 Task: Label and filter pull requests based on their status and priority.
Action: Mouse moved to (202, 237)
Screenshot: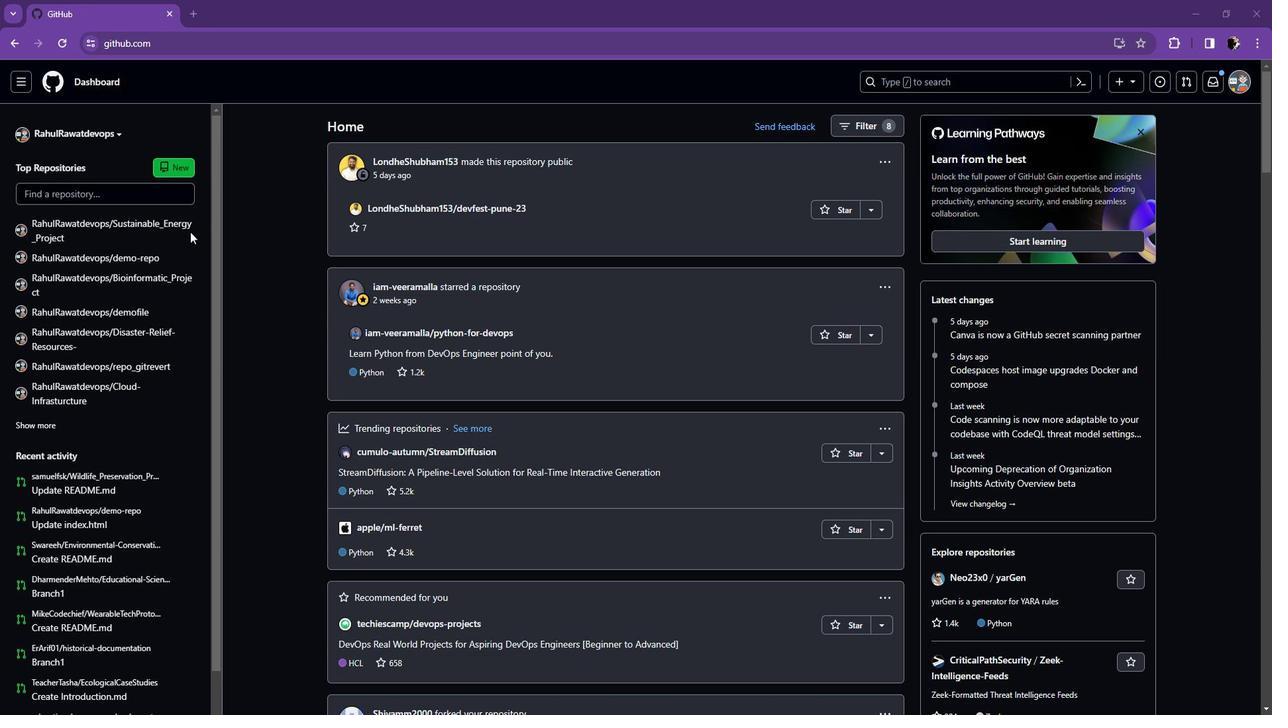 
Action: Mouse scrolled (202, 237) with delta (0, 0)
Screenshot: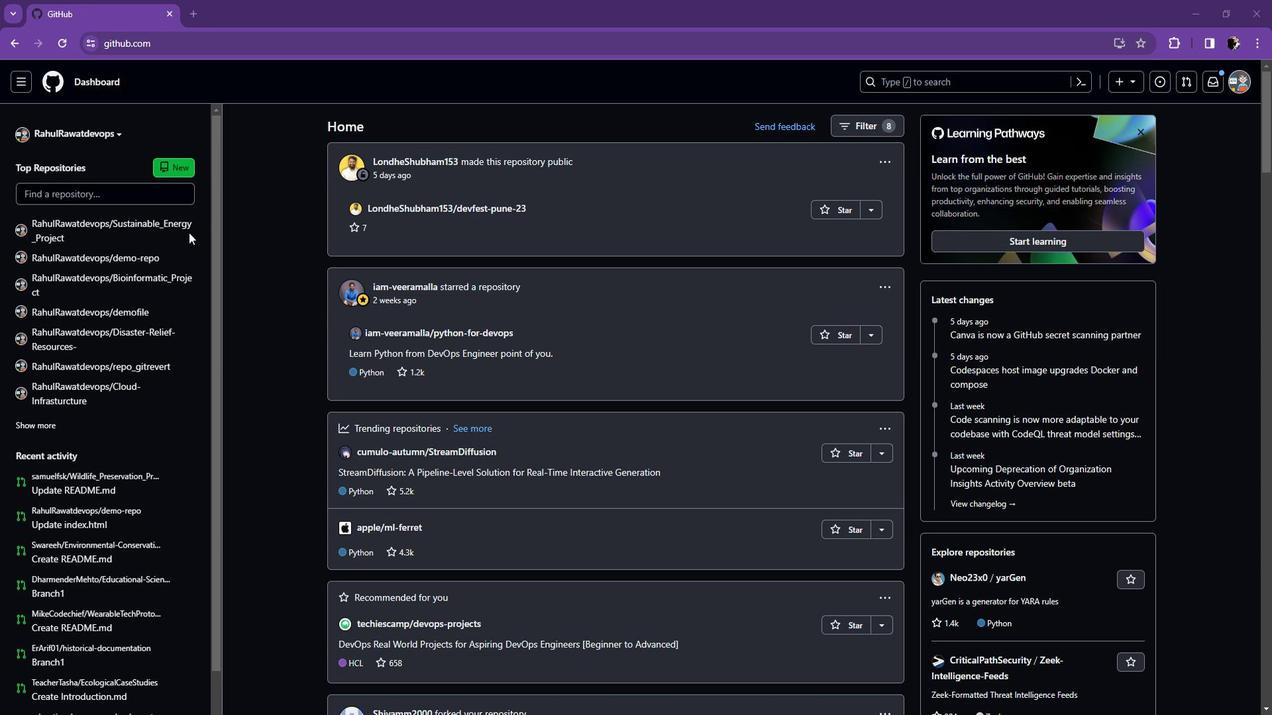 
Action: Mouse scrolled (202, 238) with delta (0, 0)
Screenshot: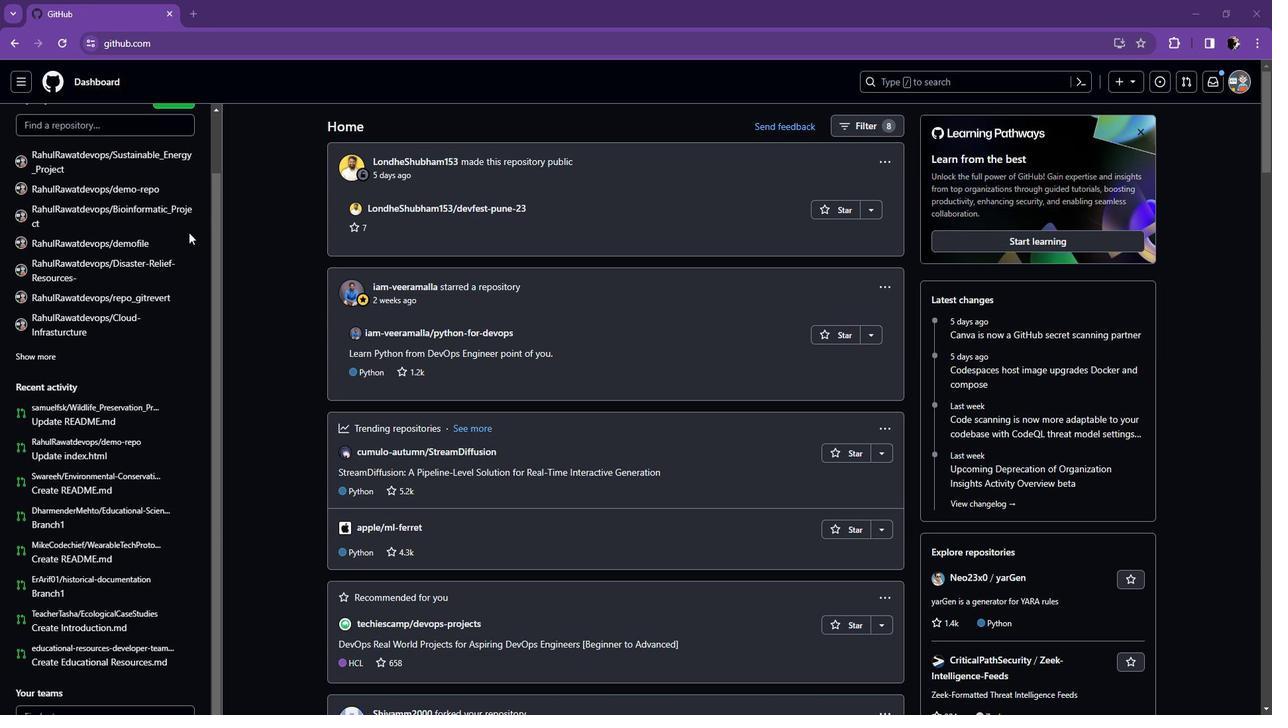 
Action: Mouse scrolled (202, 238) with delta (0, 0)
Screenshot: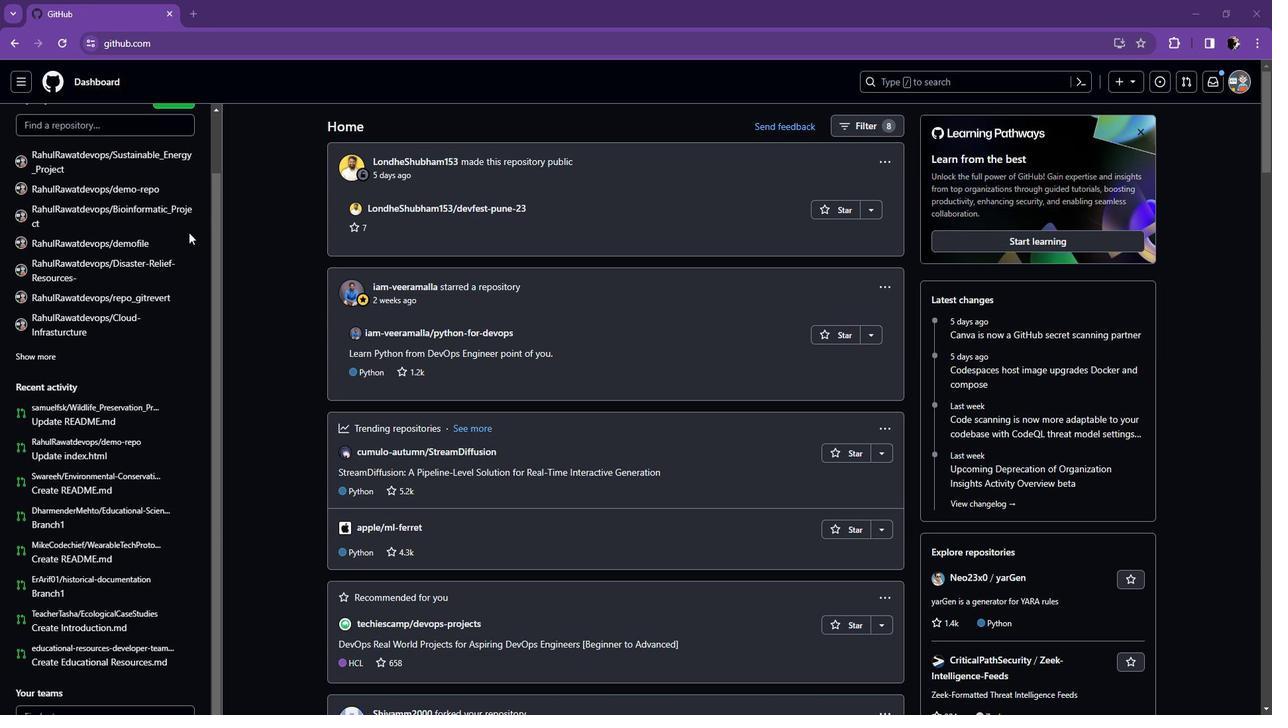 
Action: Mouse scrolled (202, 238) with delta (0, 0)
Screenshot: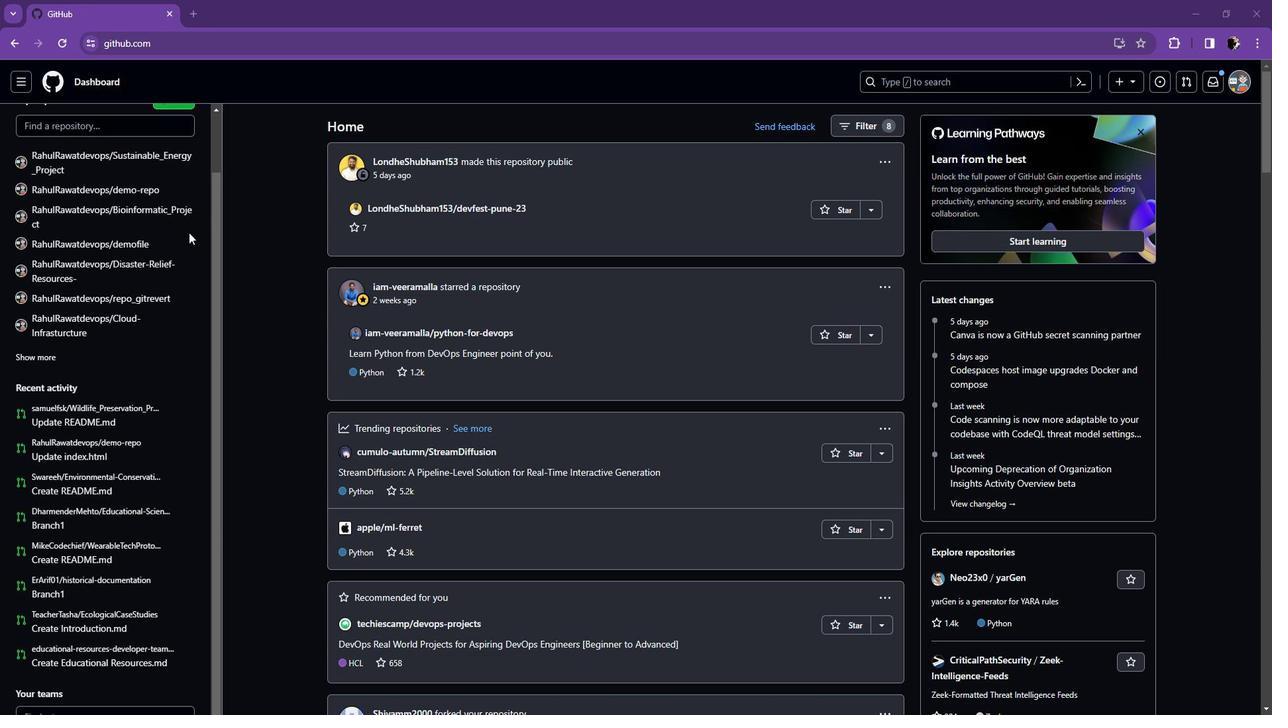 
Action: Mouse moved to (1261, 93)
Screenshot: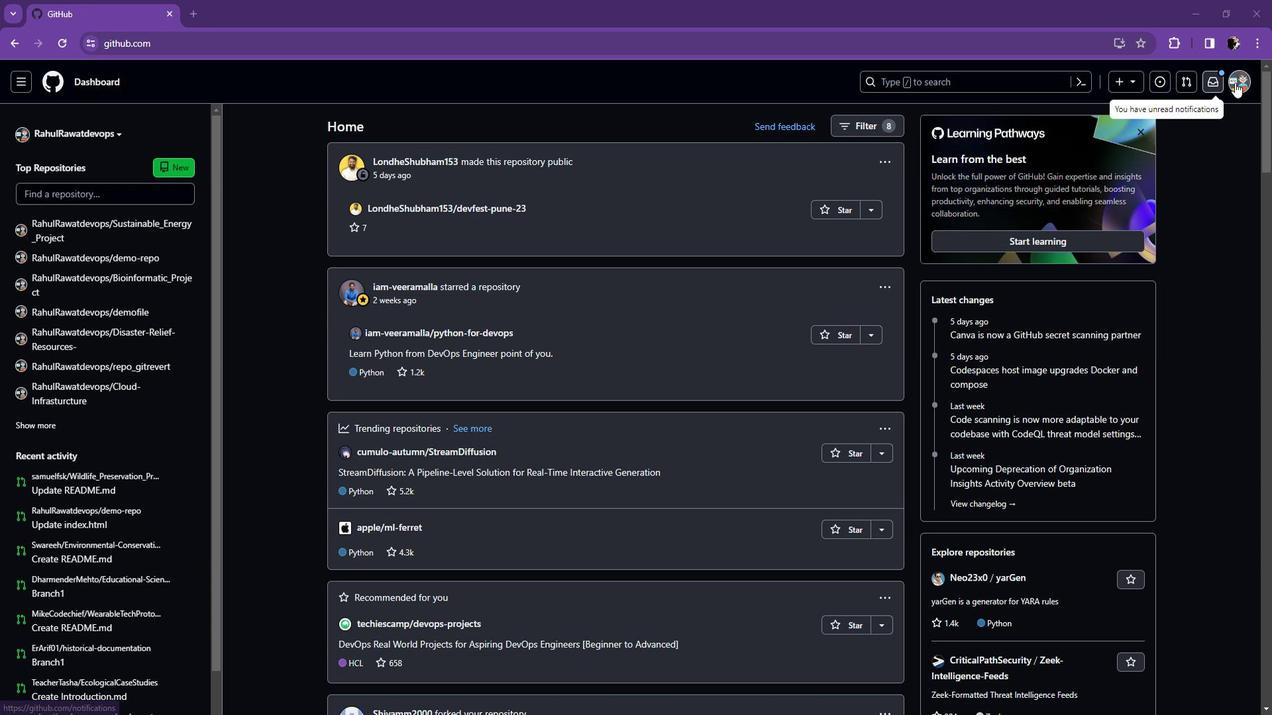 
Action: Mouse pressed left at (1261, 93)
Screenshot: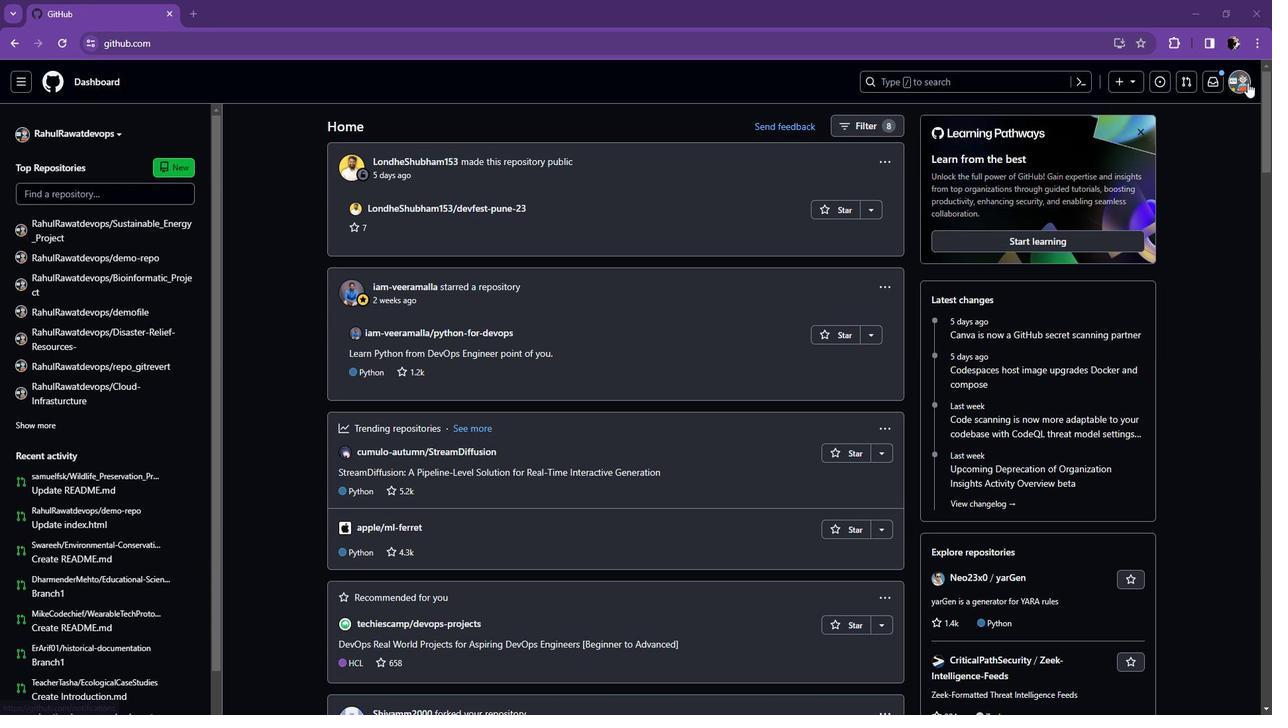 
Action: Mouse moved to (1147, 249)
Screenshot: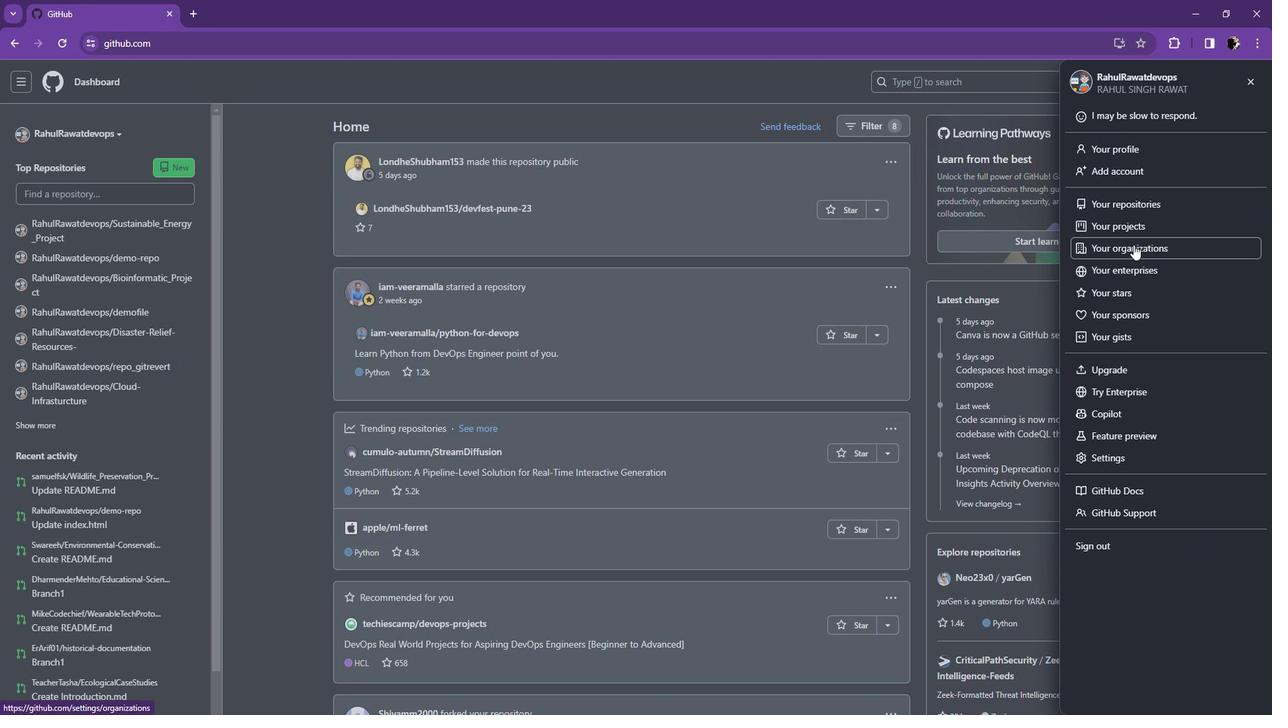 
Action: Mouse pressed left at (1147, 249)
Screenshot: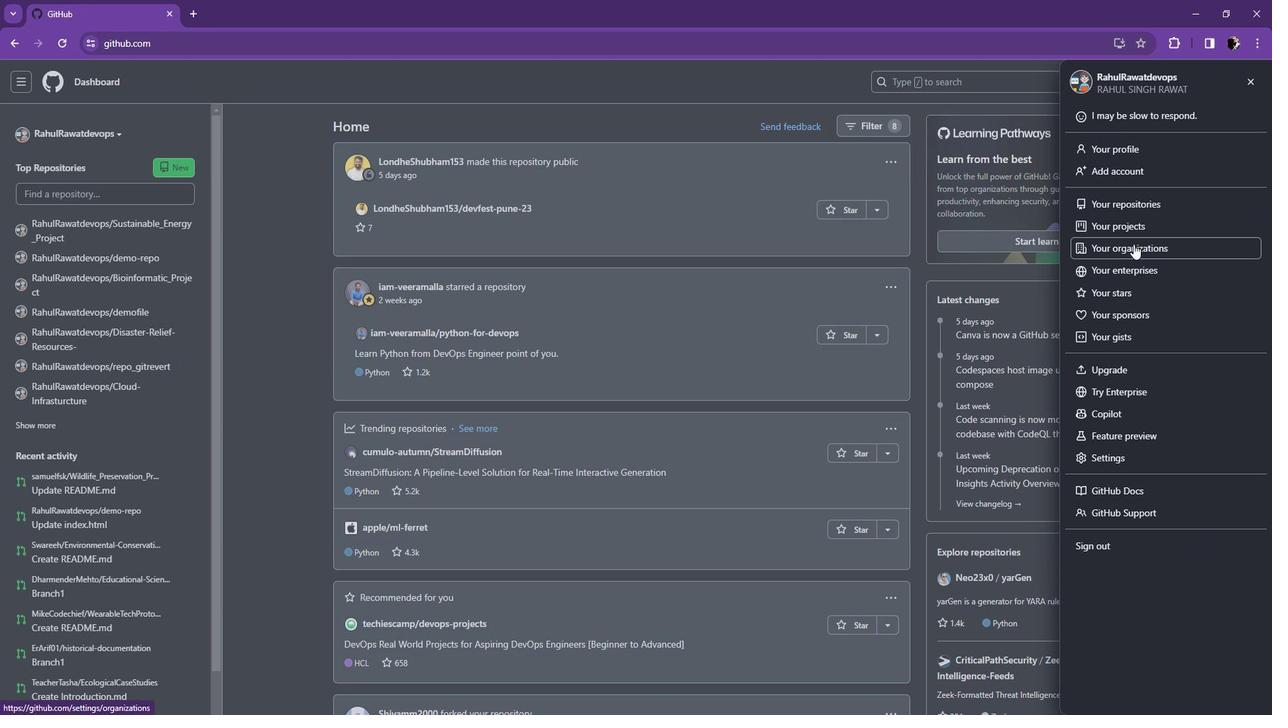 
Action: Mouse moved to (1264, 95)
Screenshot: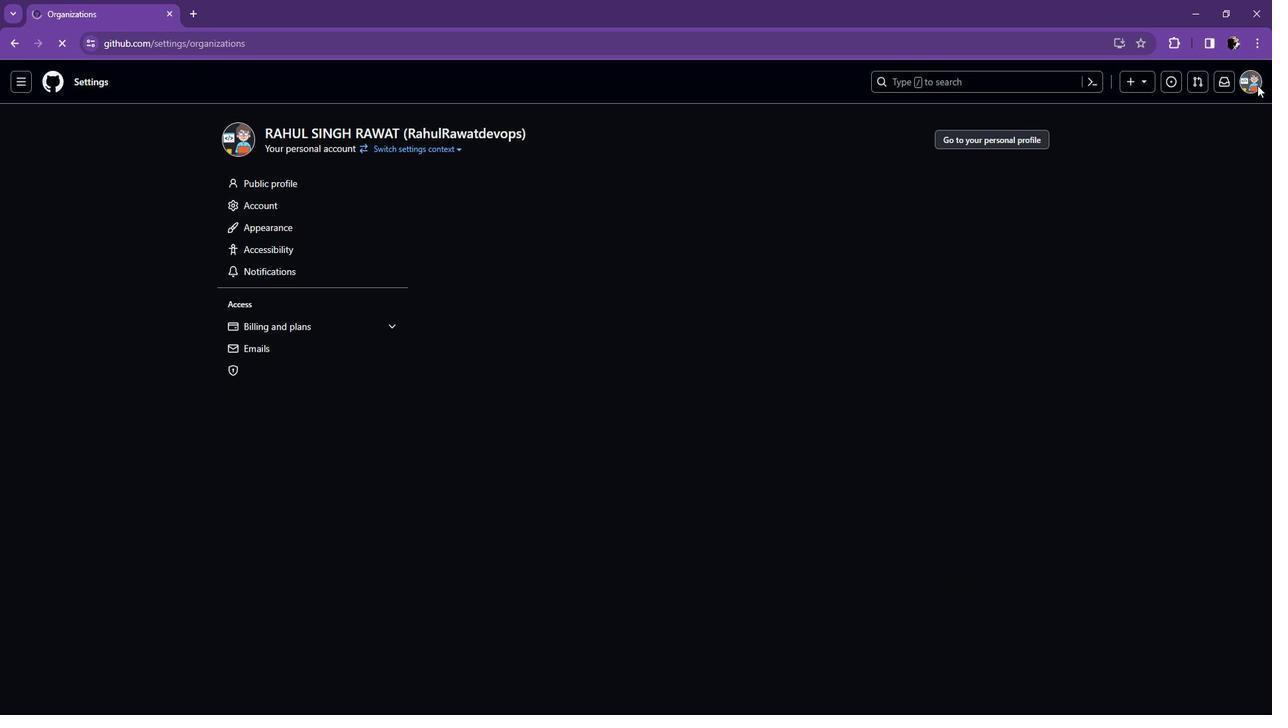 
Action: Mouse pressed left at (1264, 95)
Screenshot: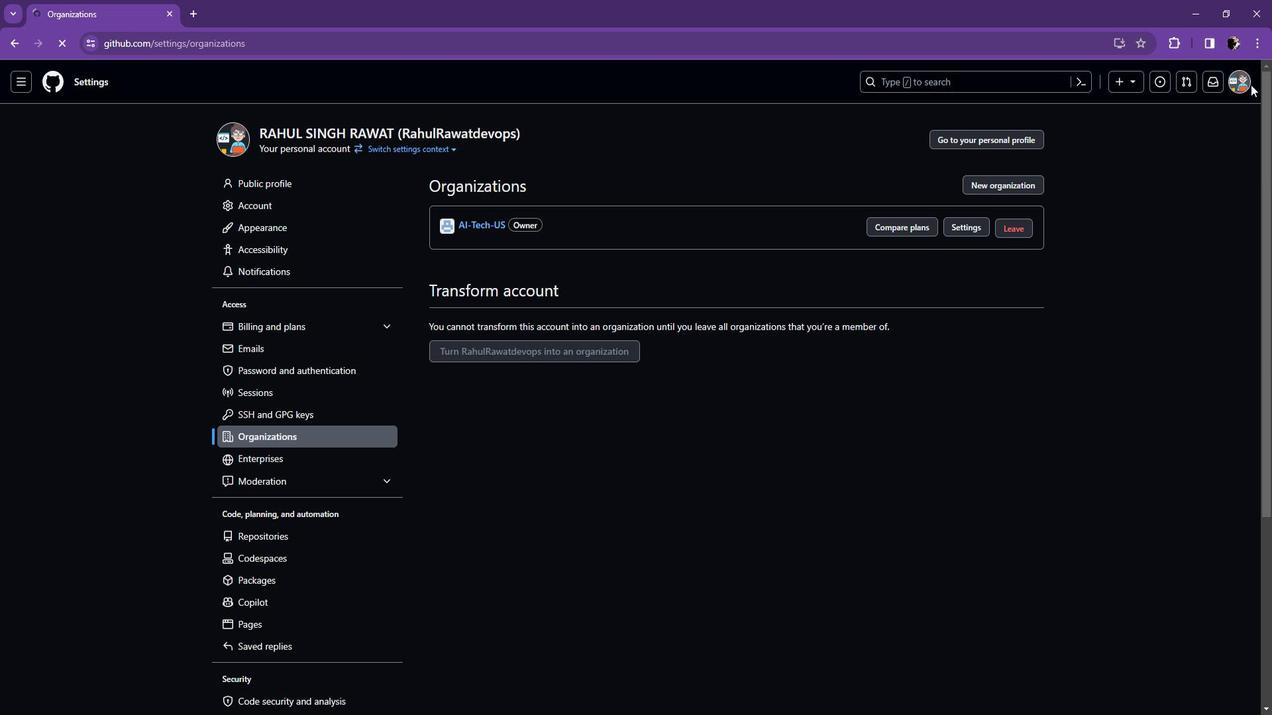 
Action: Mouse moved to (1258, 99)
Screenshot: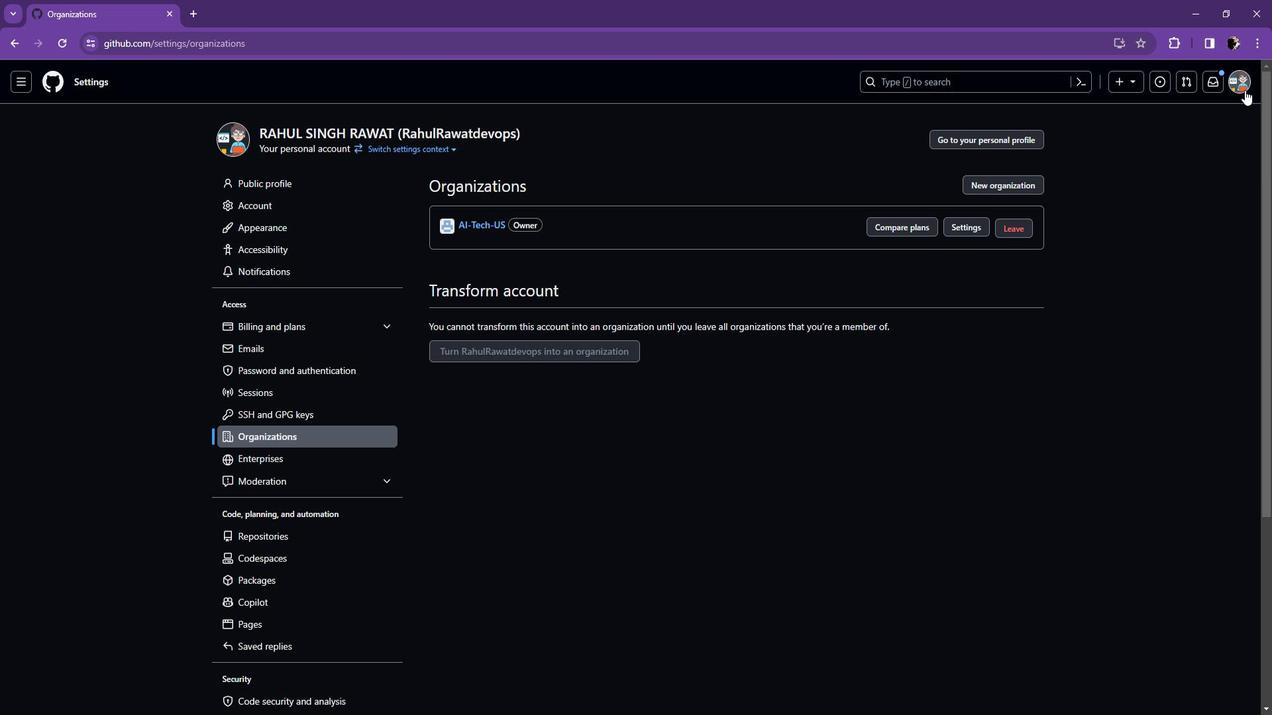 
Action: Mouse pressed left at (1258, 99)
Screenshot: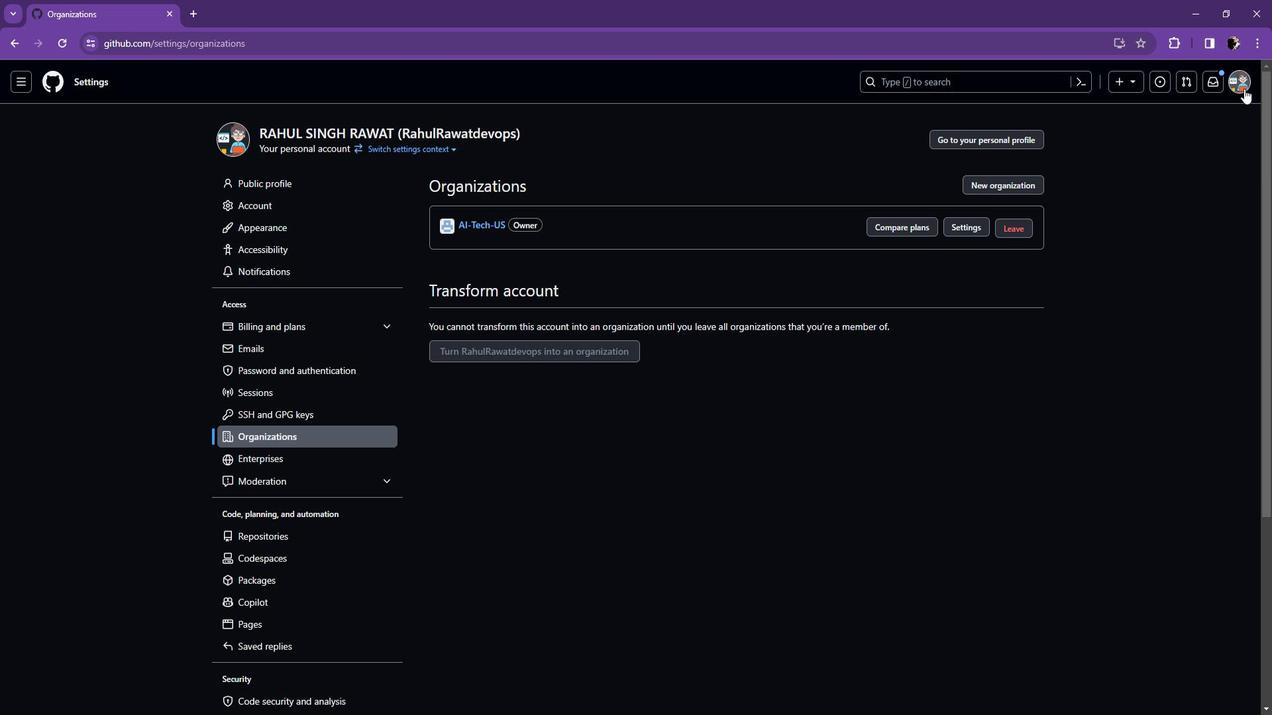 
Action: Mouse moved to (1137, 205)
Screenshot: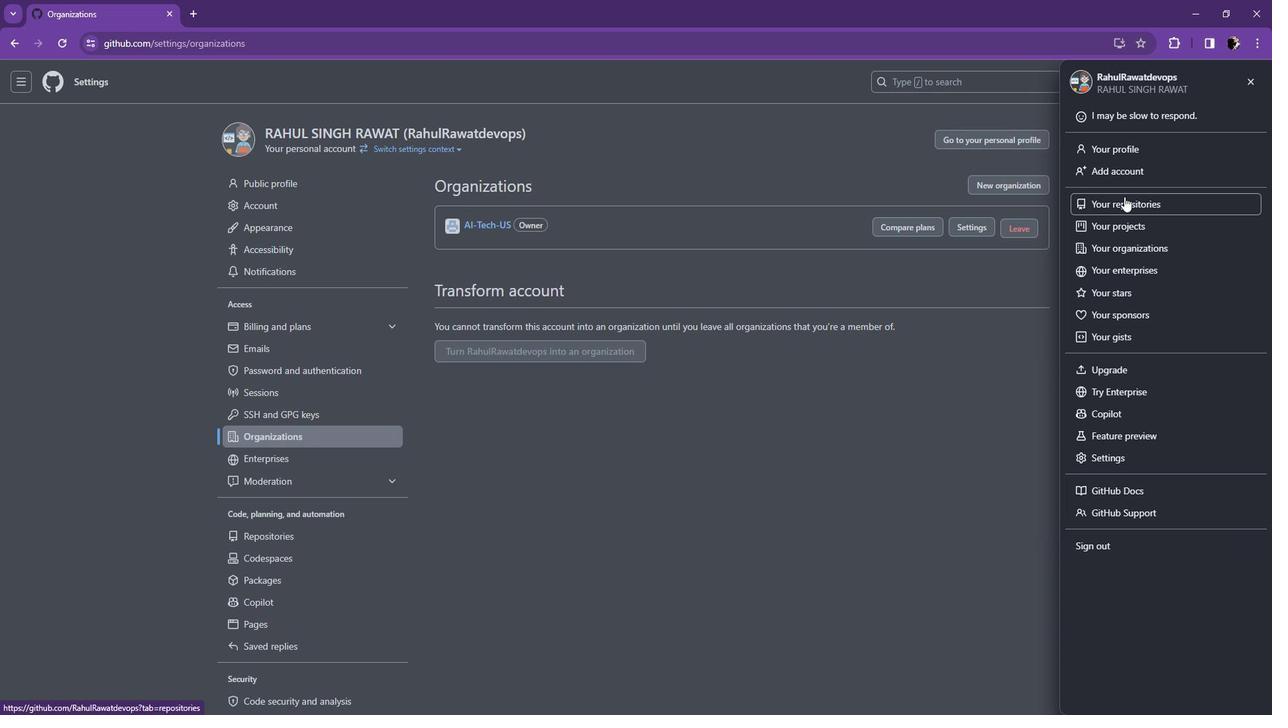 
Action: Mouse pressed left at (1137, 205)
Screenshot: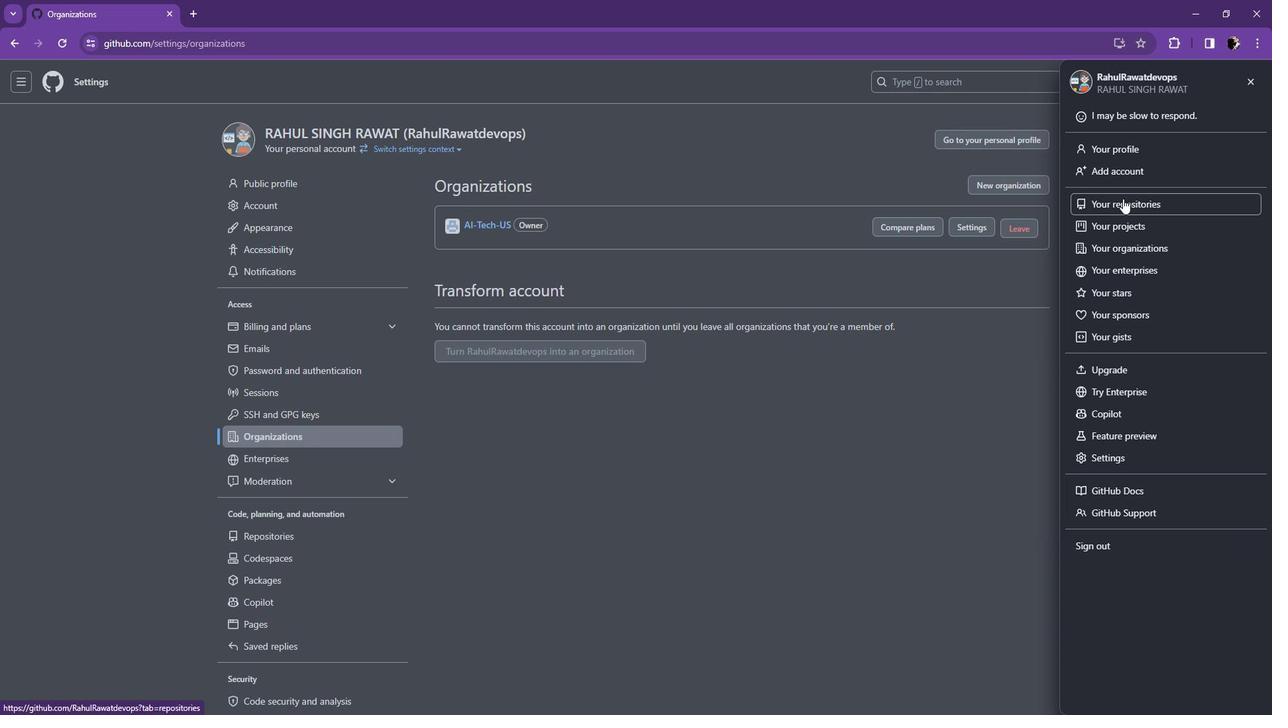 
Action: Mouse moved to (345, 241)
Screenshot: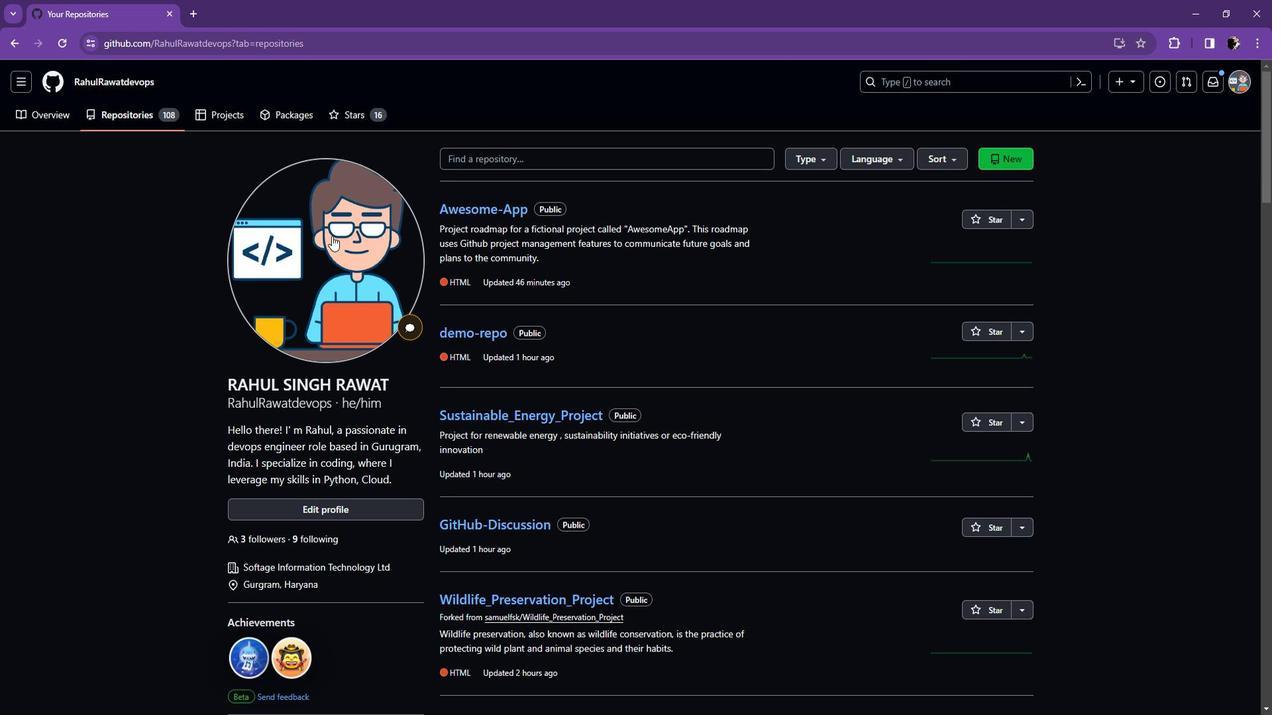 
Action: Mouse scrolled (345, 241) with delta (0, 0)
Screenshot: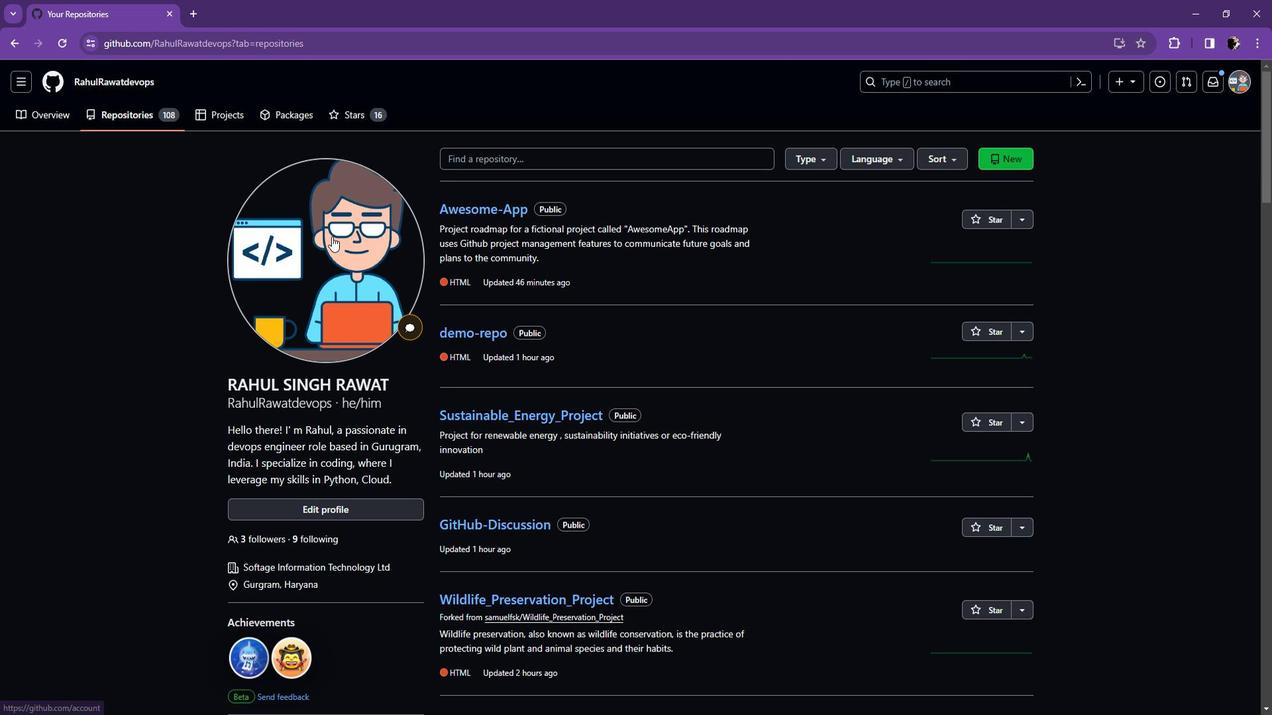 
Action: Mouse moved to (344, 247)
Screenshot: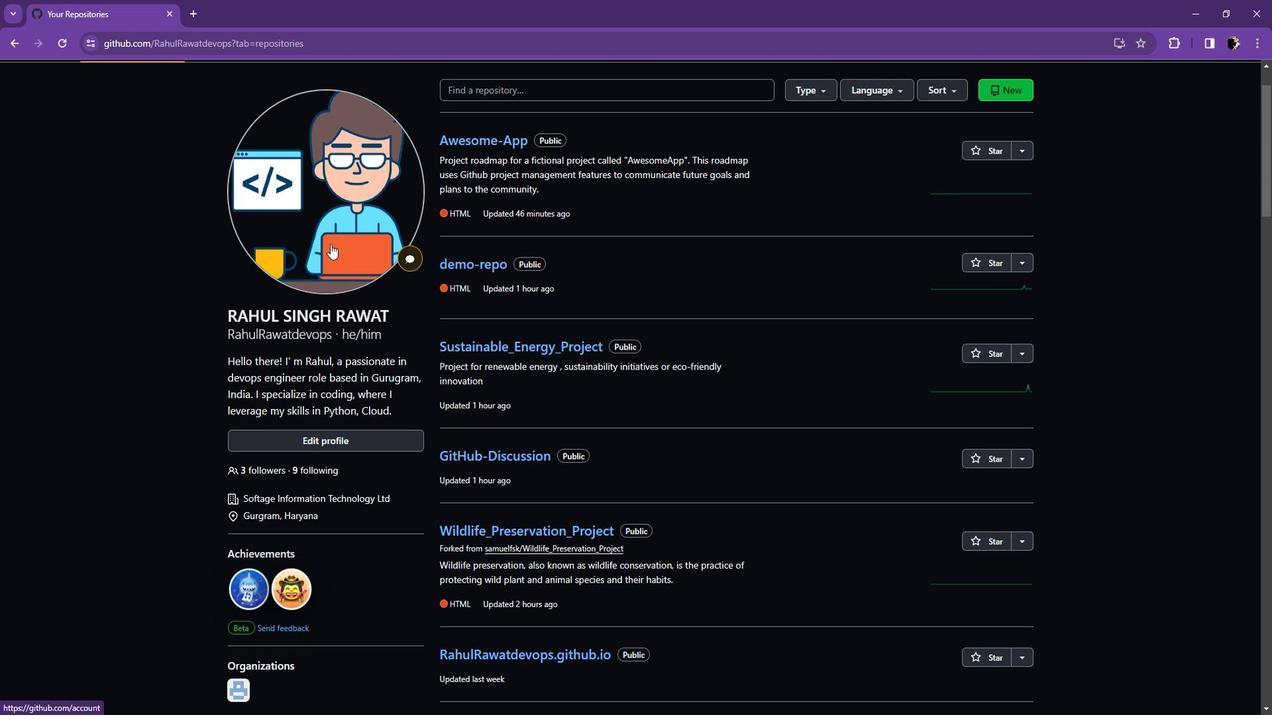 
Action: Mouse scrolled (344, 247) with delta (0, 0)
Screenshot: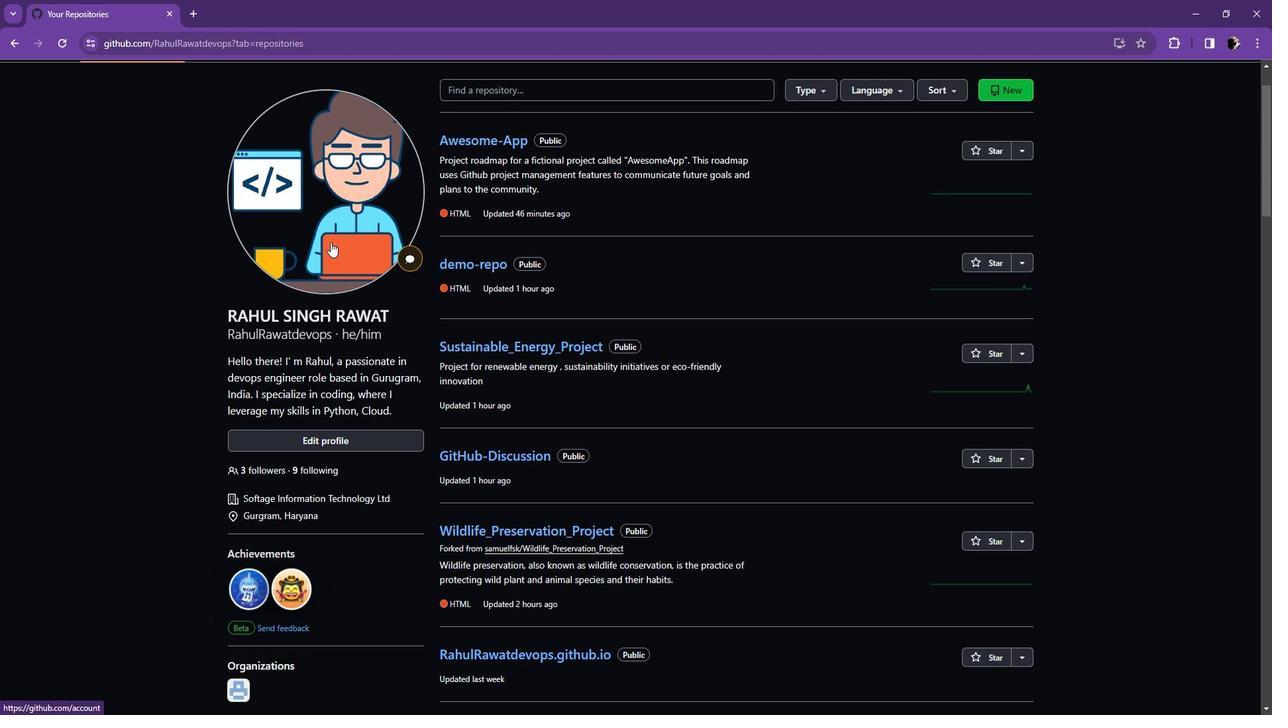 
Action: Mouse scrolled (344, 247) with delta (0, 0)
Screenshot: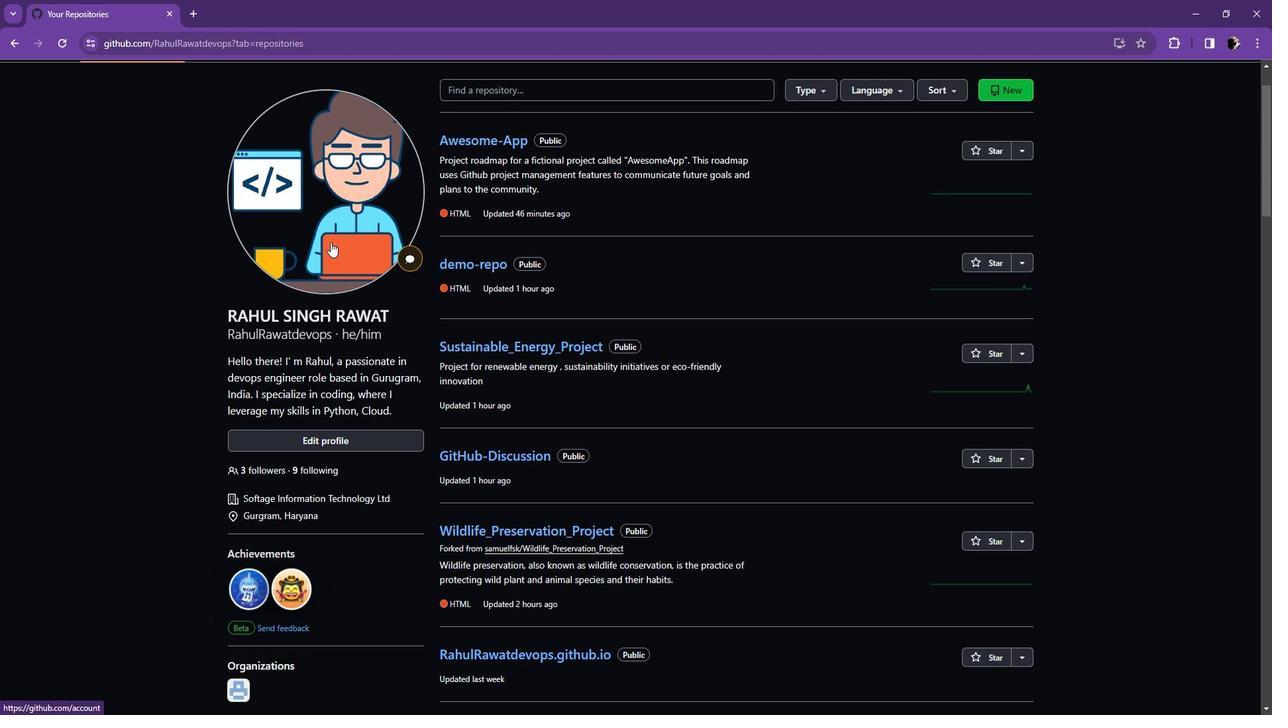 
Action: Mouse scrolled (344, 247) with delta (0, 0)
Screenshot: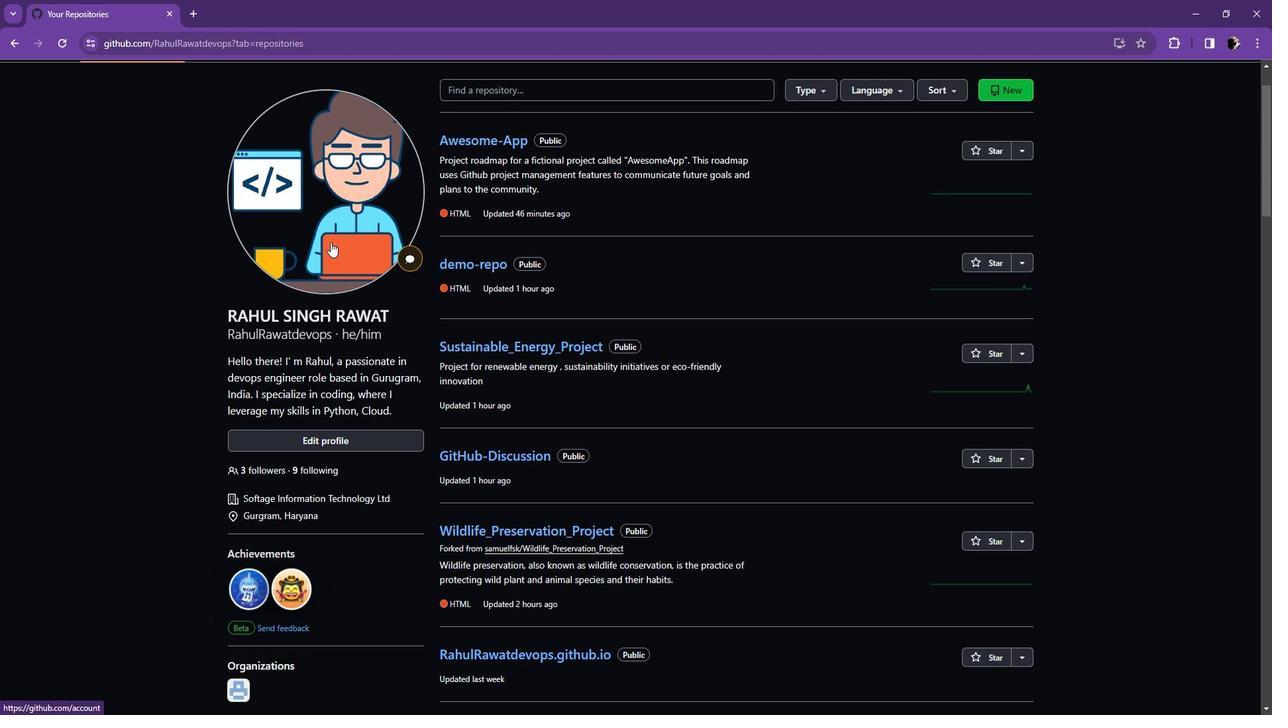 
Action: Mouse moved to (153, 119)
Screenshot: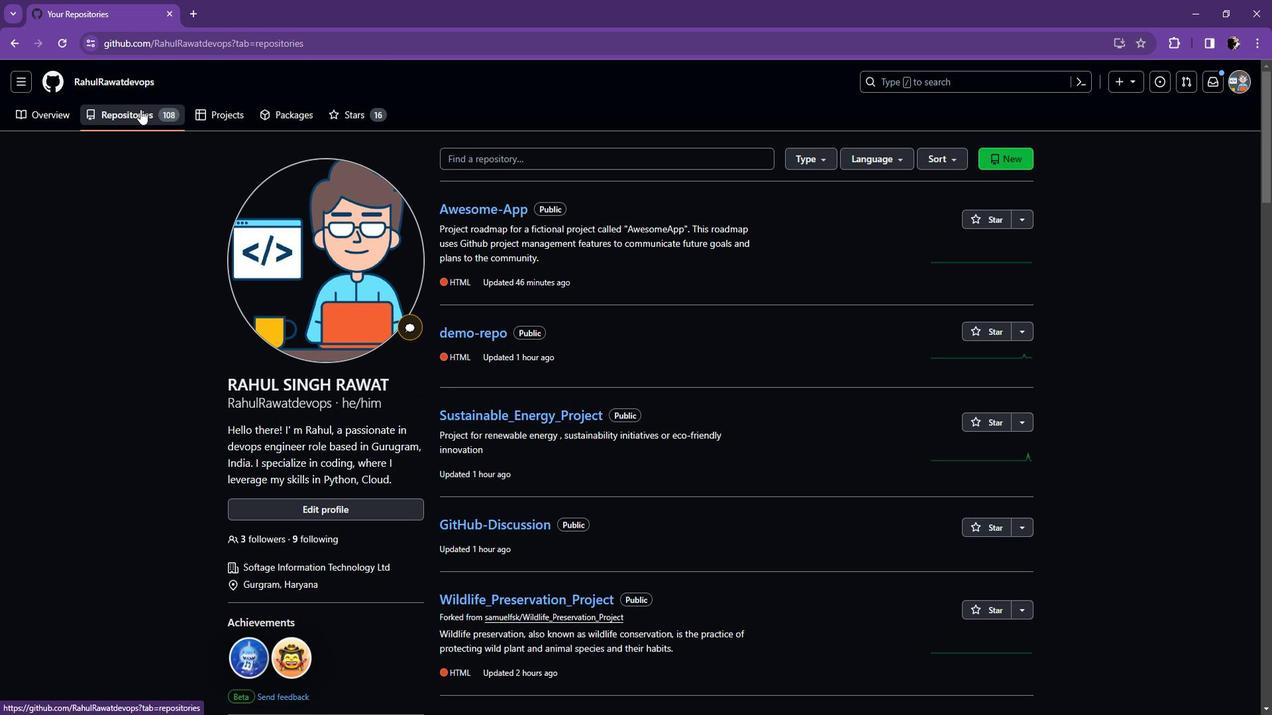 
Action: Mouse pressed left at (153, 119)
Screenshot: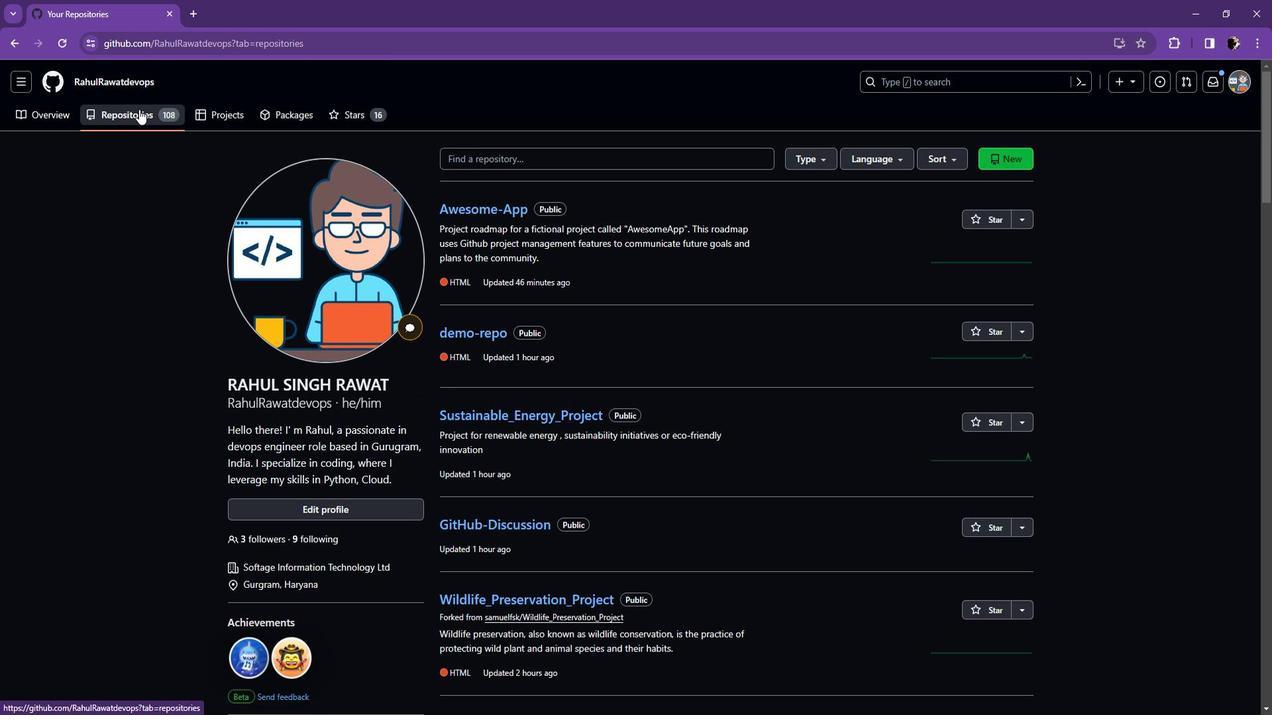 
Action: Mouse moved to (535, 257)
Screenshot: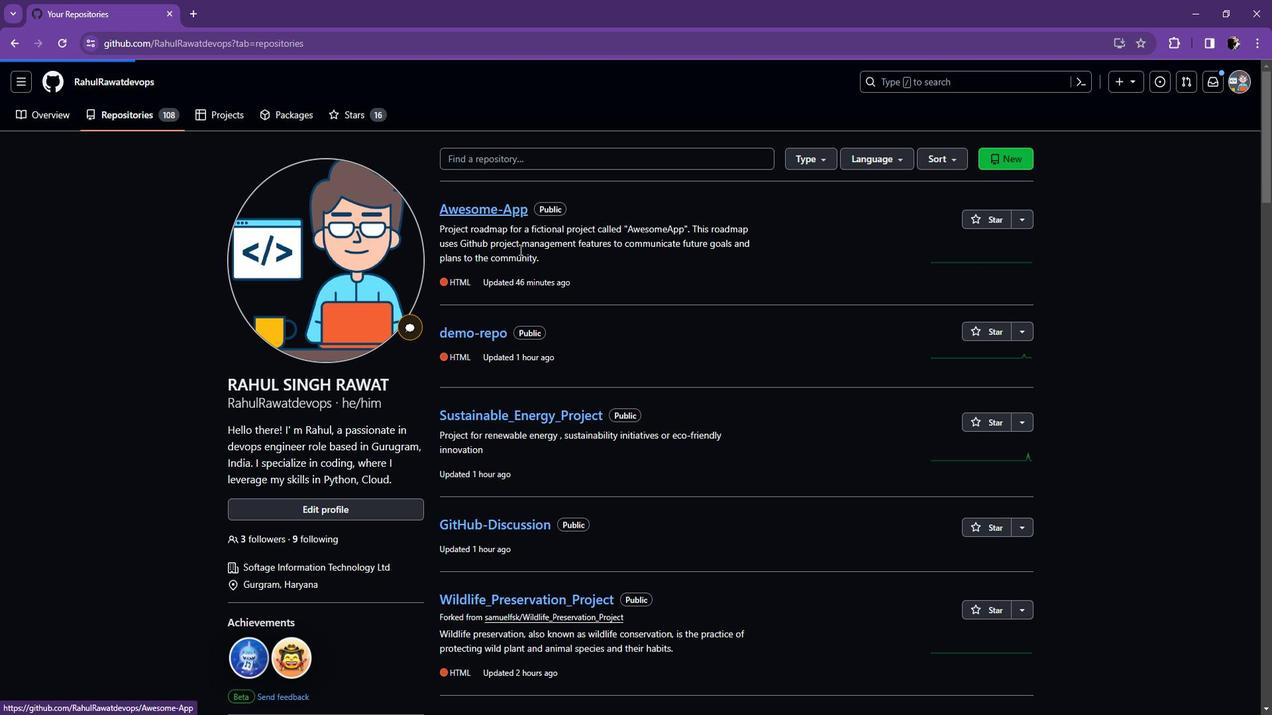 
Action: Mouse scrolled (535, 257) with delta (0, 0)
Screenshot: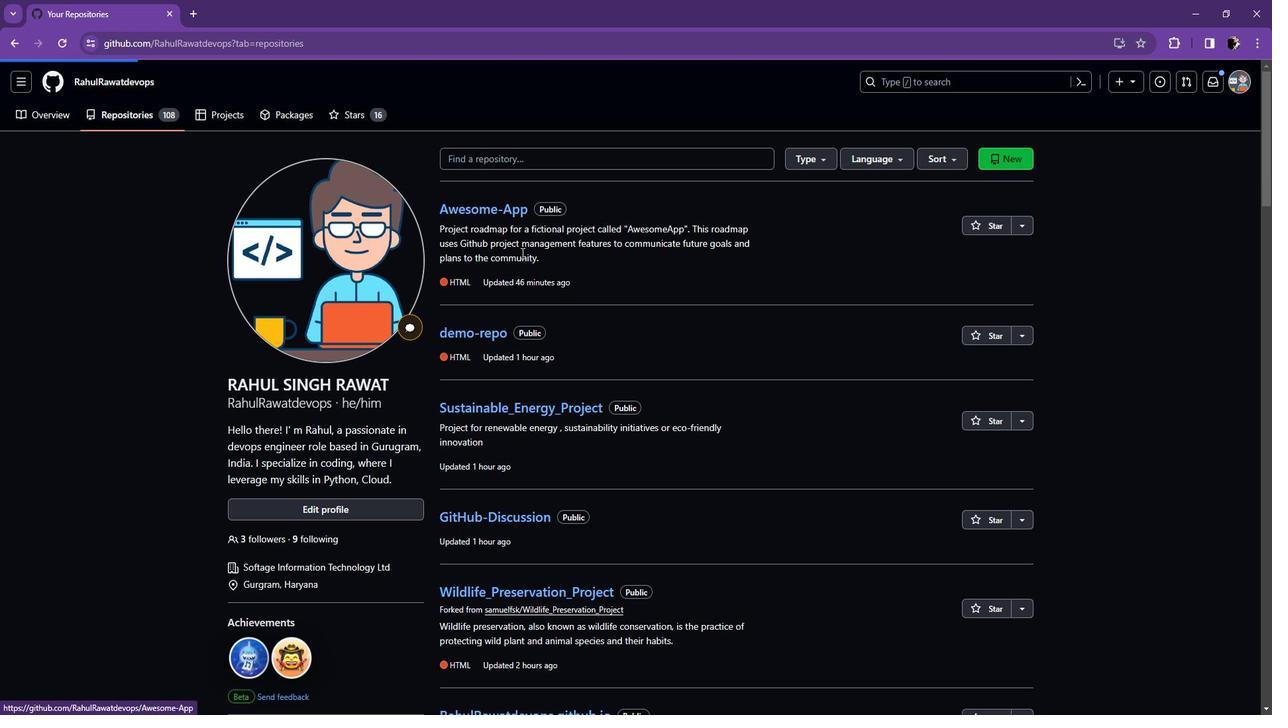 
Action: Mouse scrolled (535, 257) with delta (0, 0)
Screenshot: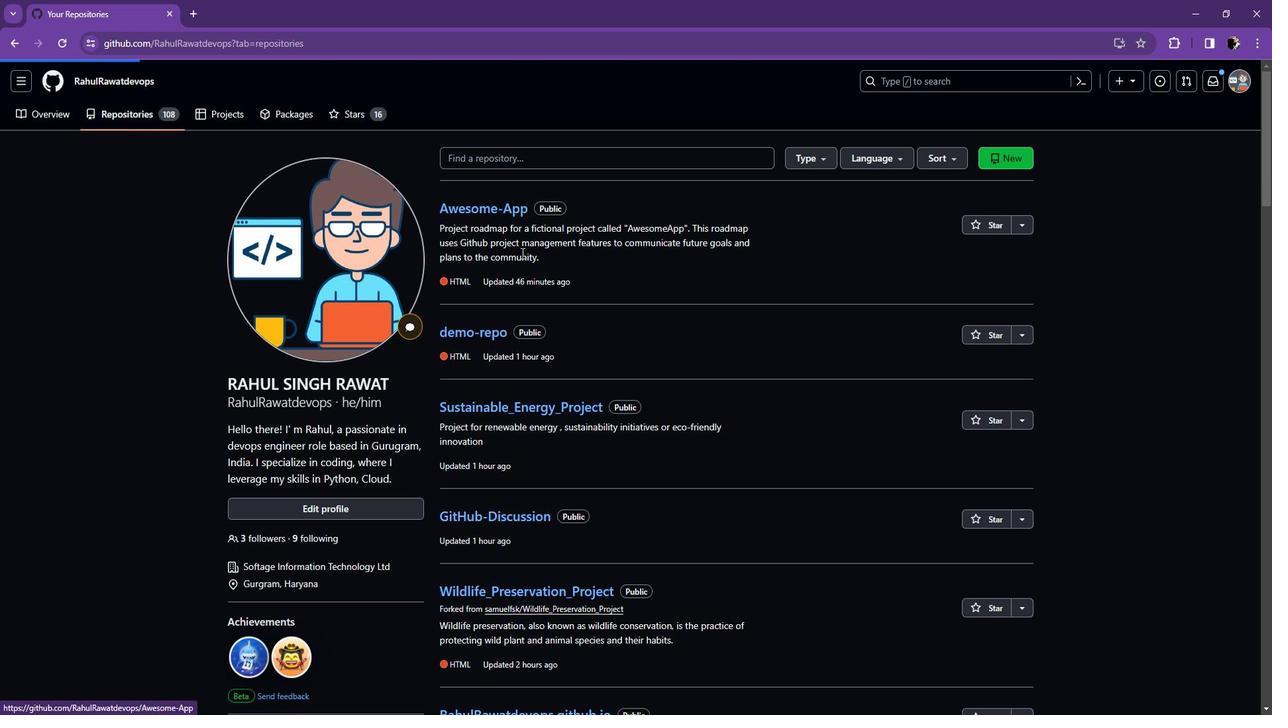
Action: Mouse scrolled (535, 257) with delta (0, 0)
Screenshot: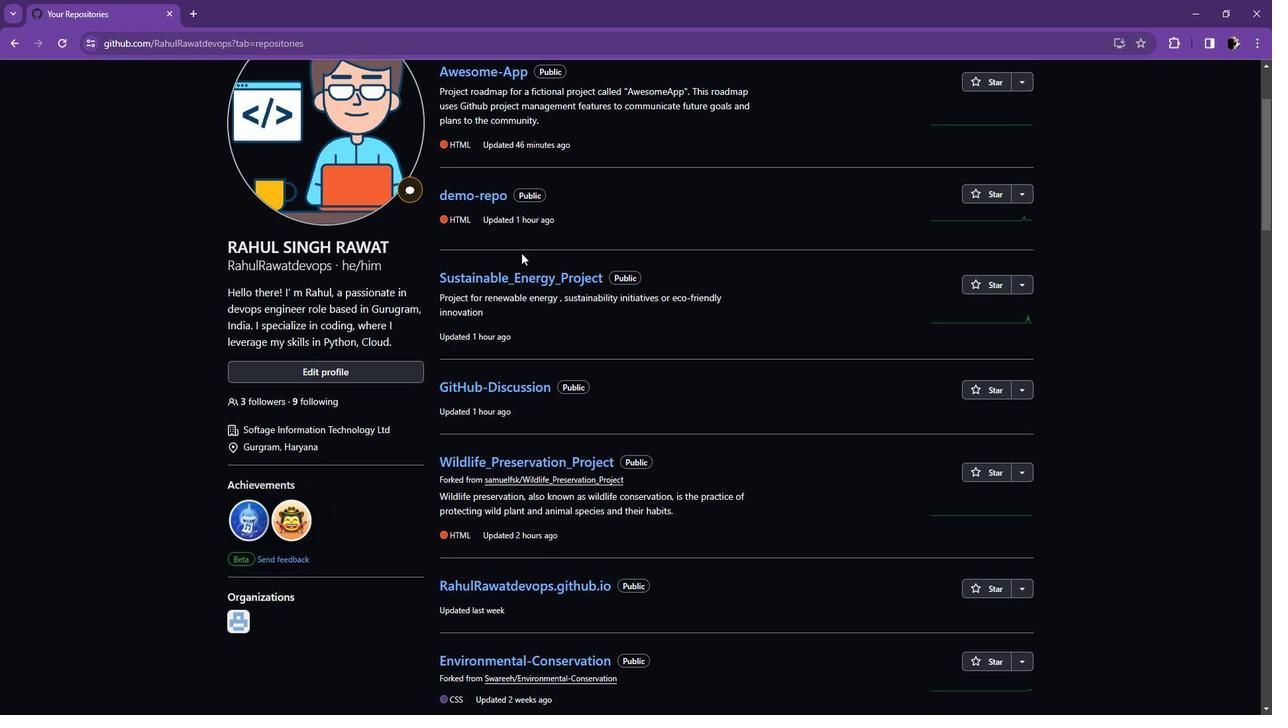 
Action: Mouse scrolled (535, 257) with delta (0, 0)
Screenshot: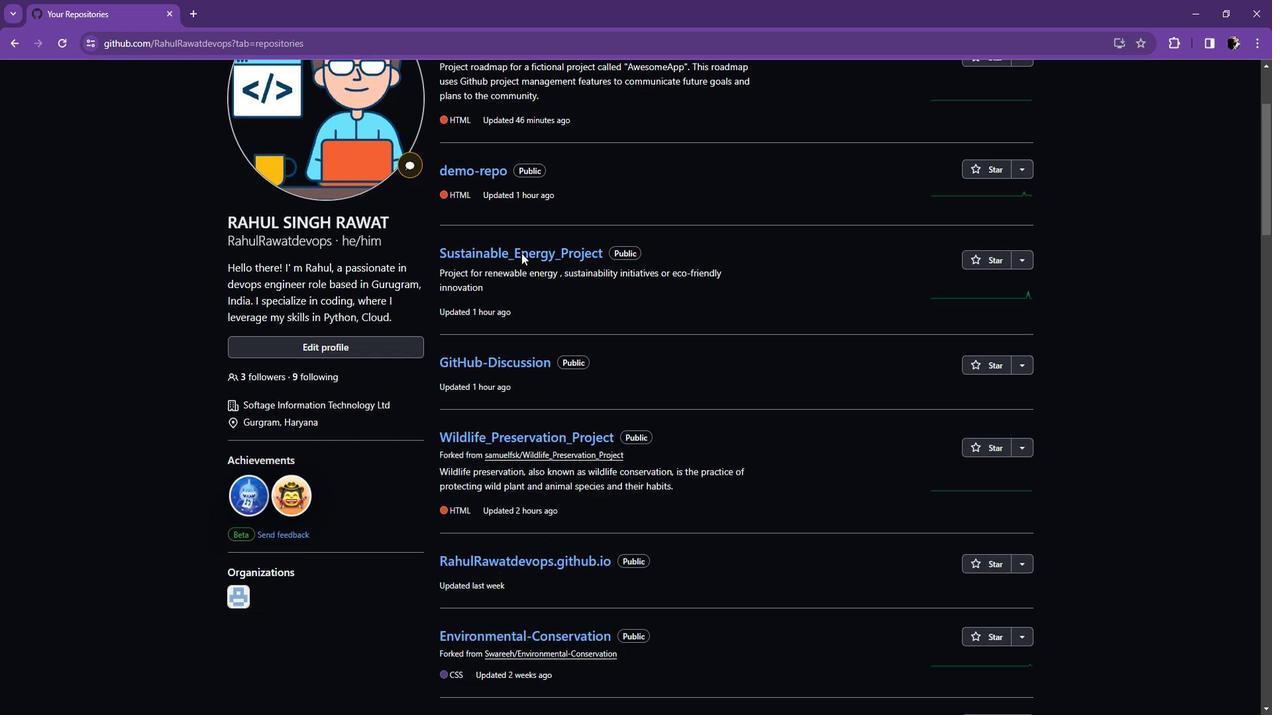 
Action: Mouse scrolled (535, 257) with delta (0, 0)
Screenshot: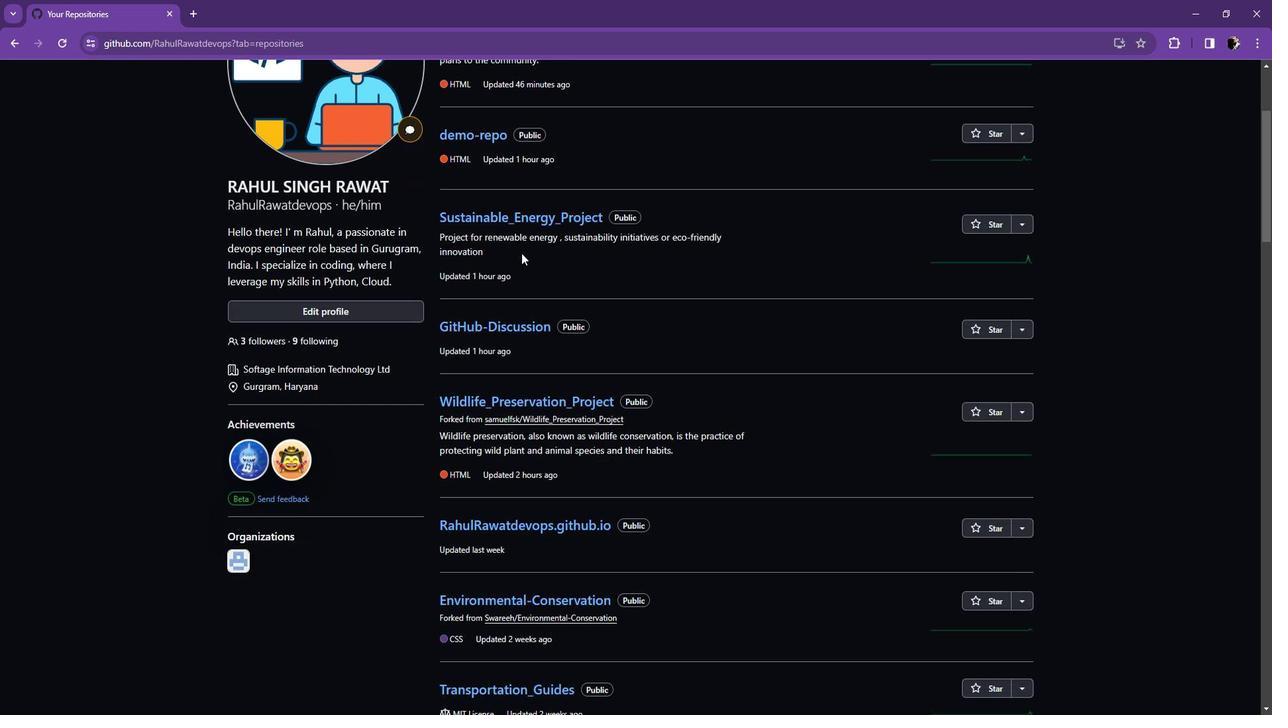 
Action: Mouse scrolled (535, 257) with delta (0, 0)
Screenshot: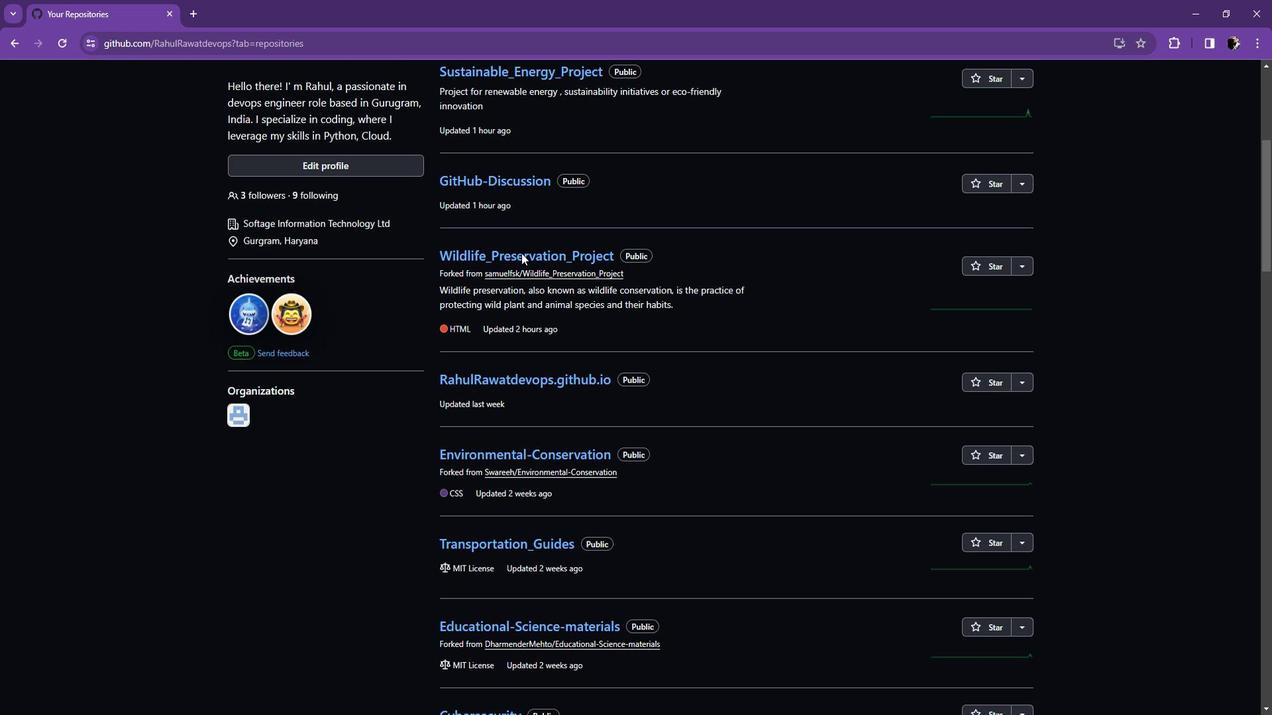 
Action: Mouse scrolled (535, 257) with delta (0, 0)
Screenshot: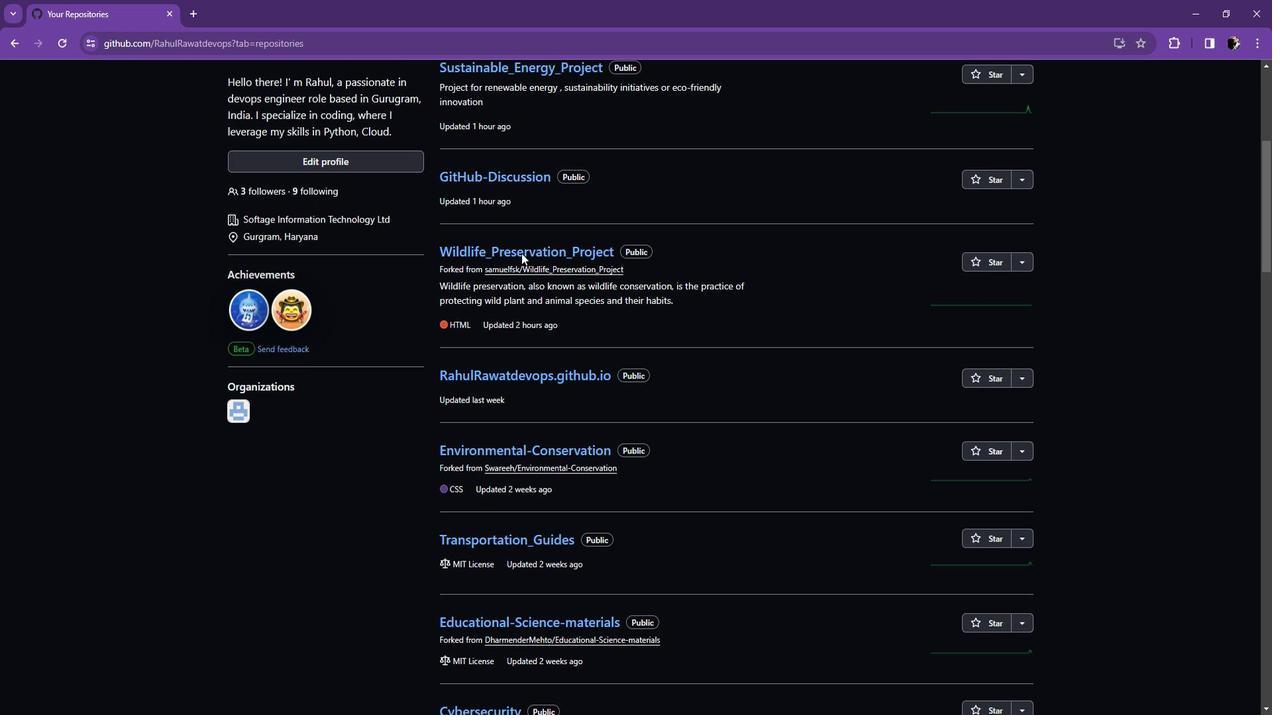 
Action: Mouse moved to (526, 284)
Screenshot: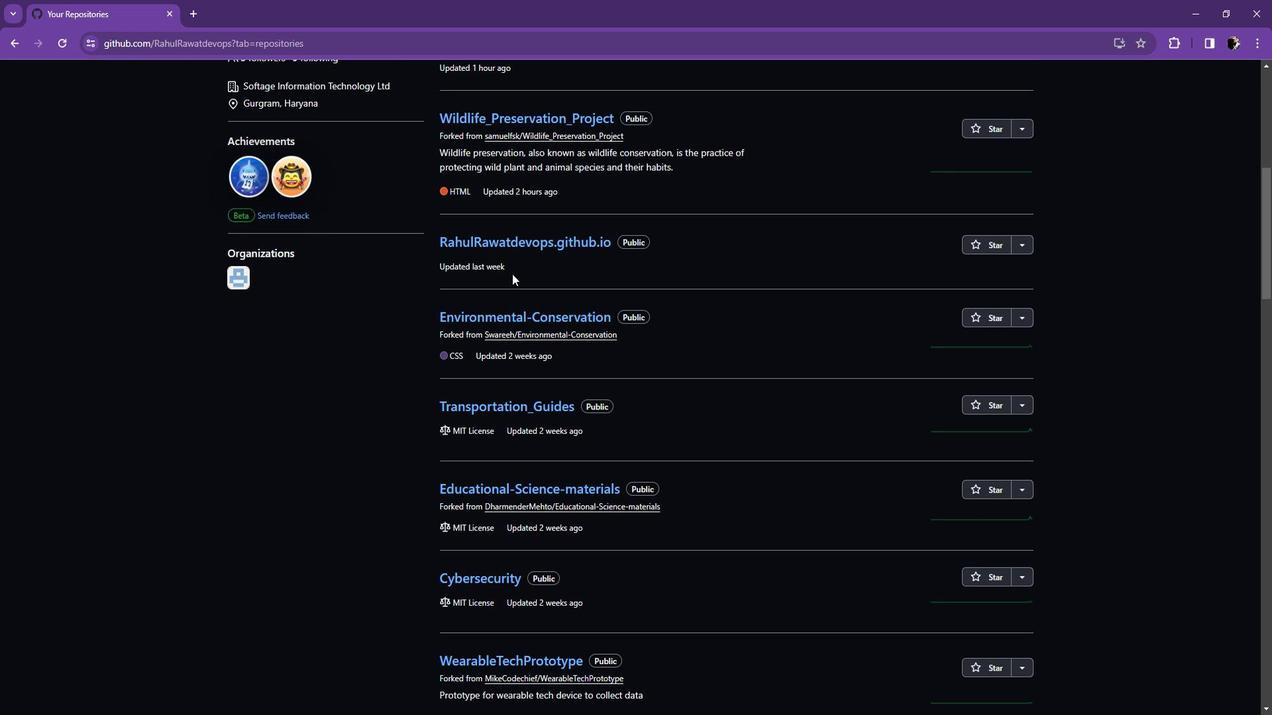 
Action: Mouse scrolled (526, 283) with delta (0, 0)
Screenshot: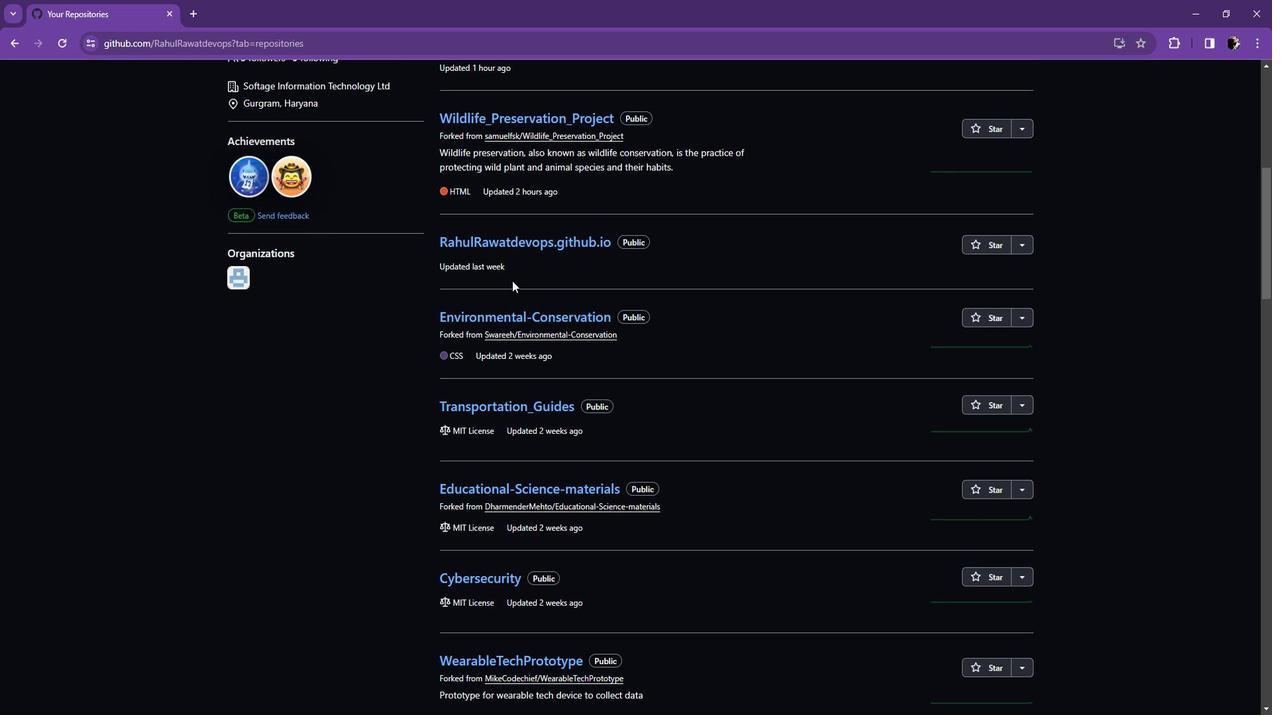 
Action: Mouse scrolled (526, 283) with delta (0, 0)
Screenshot: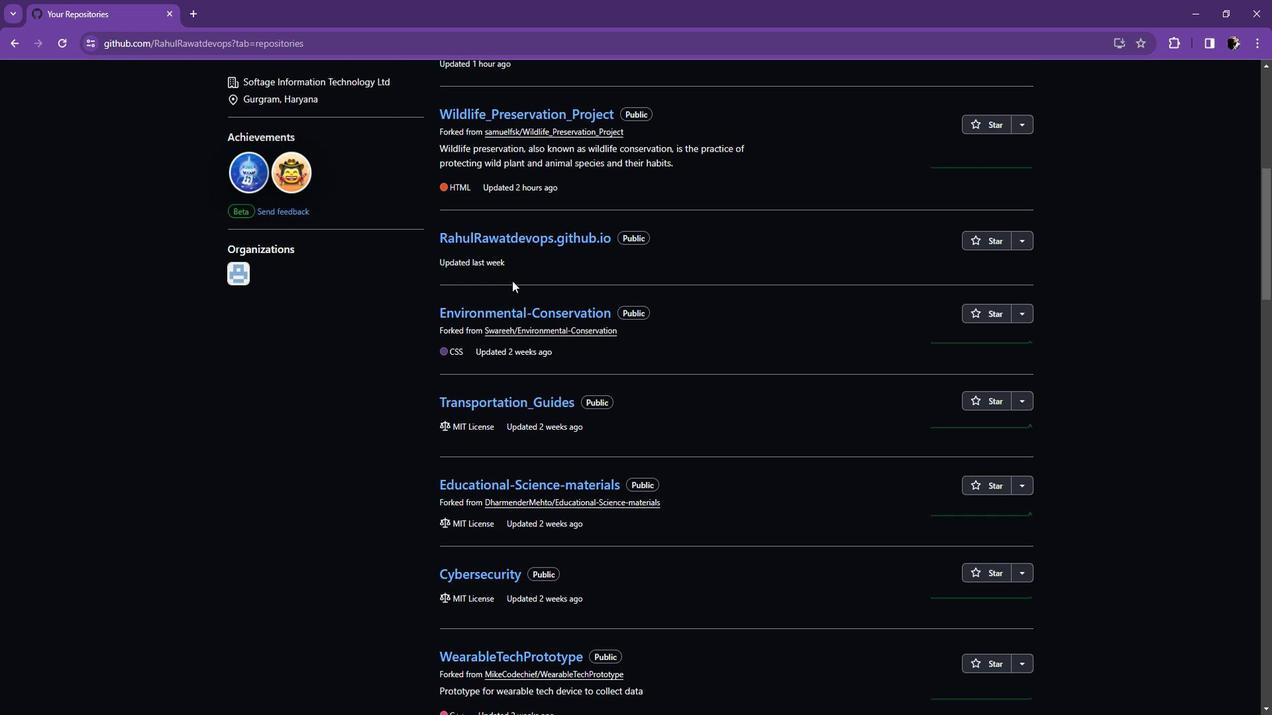 
Action: Mouse scrolled (526, 283) with delta (0, 0)
Screenshot: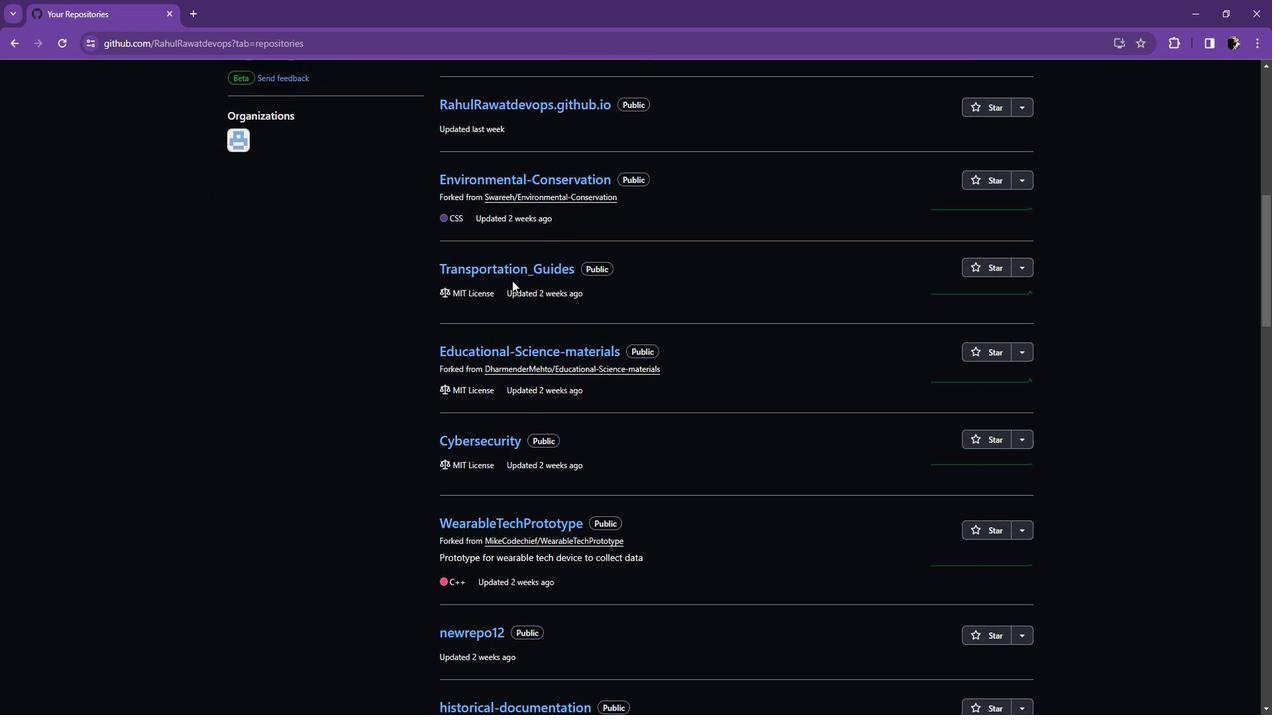 
Action: Mouse scrolled (526, 283) with delta (0, 0)
Screenshot: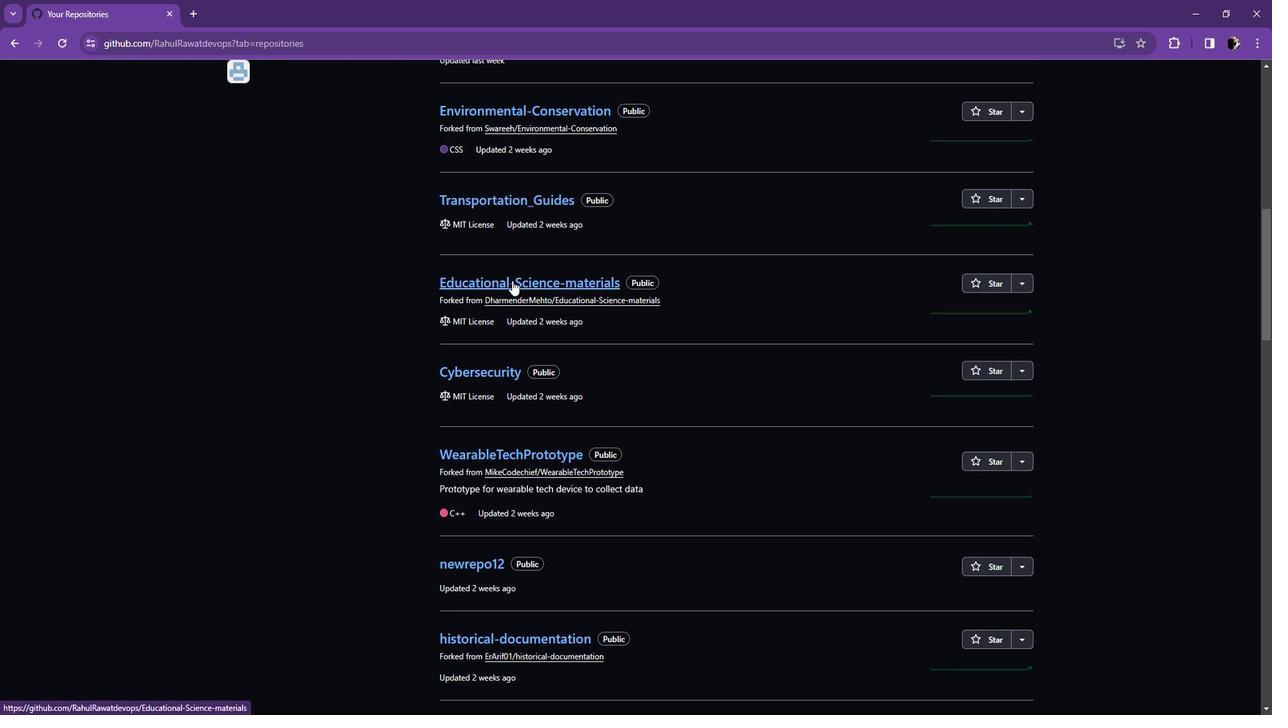 
Action: Mouse scrolled (526, 283) with delta (0, 0)
Screenshot: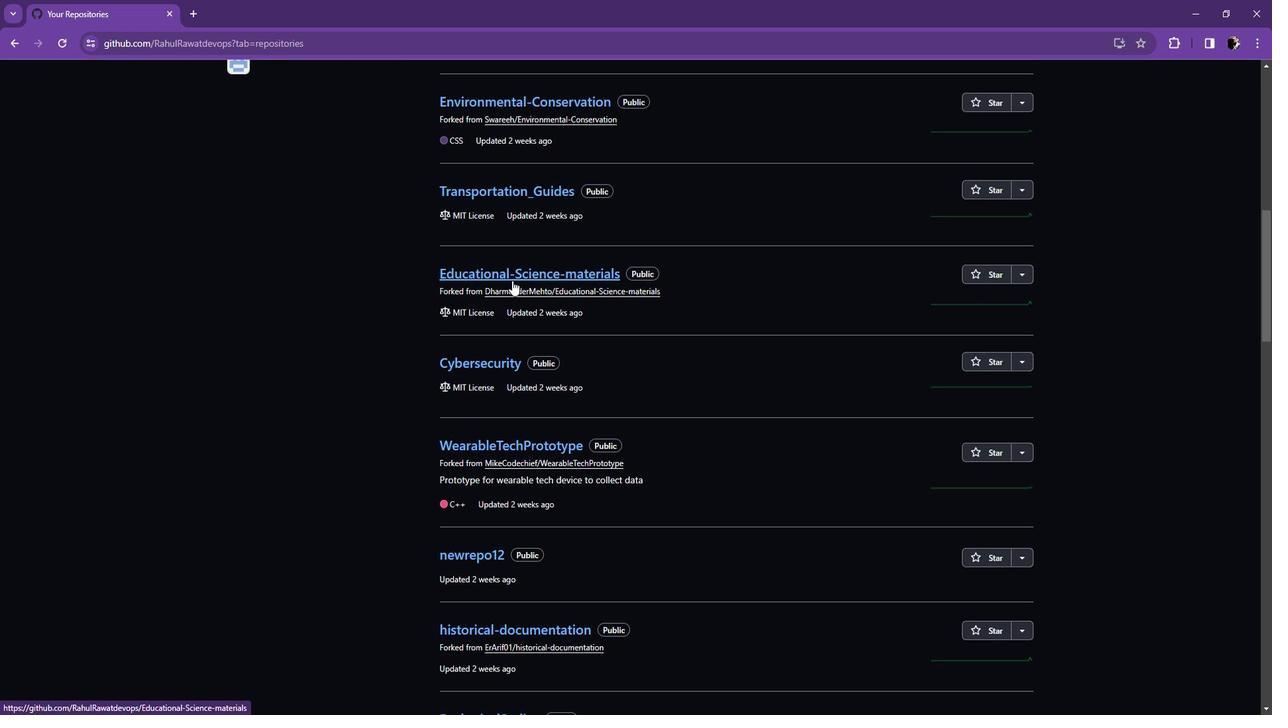 
Action: Mouse scrolled (526, 283) with delta (0, 0)
Screenshot: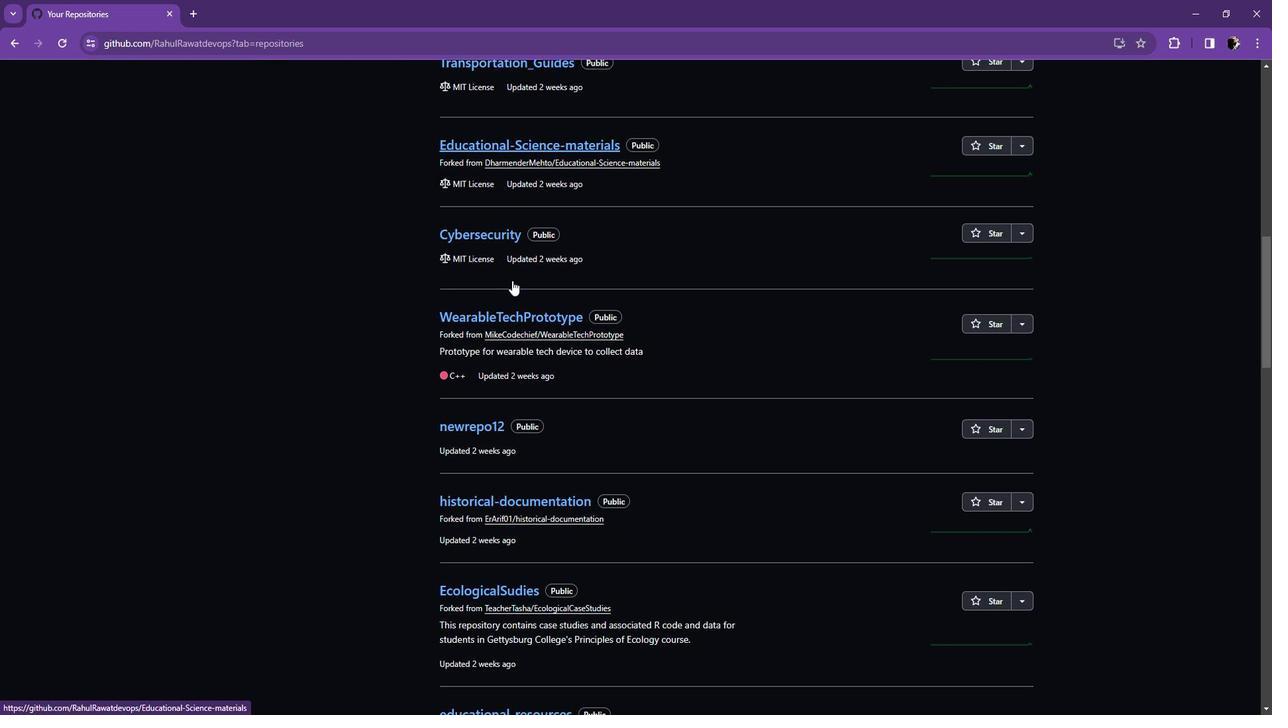 
Action: Mouse scrolled (526, 283) with delta (0, 0)
Screenshot: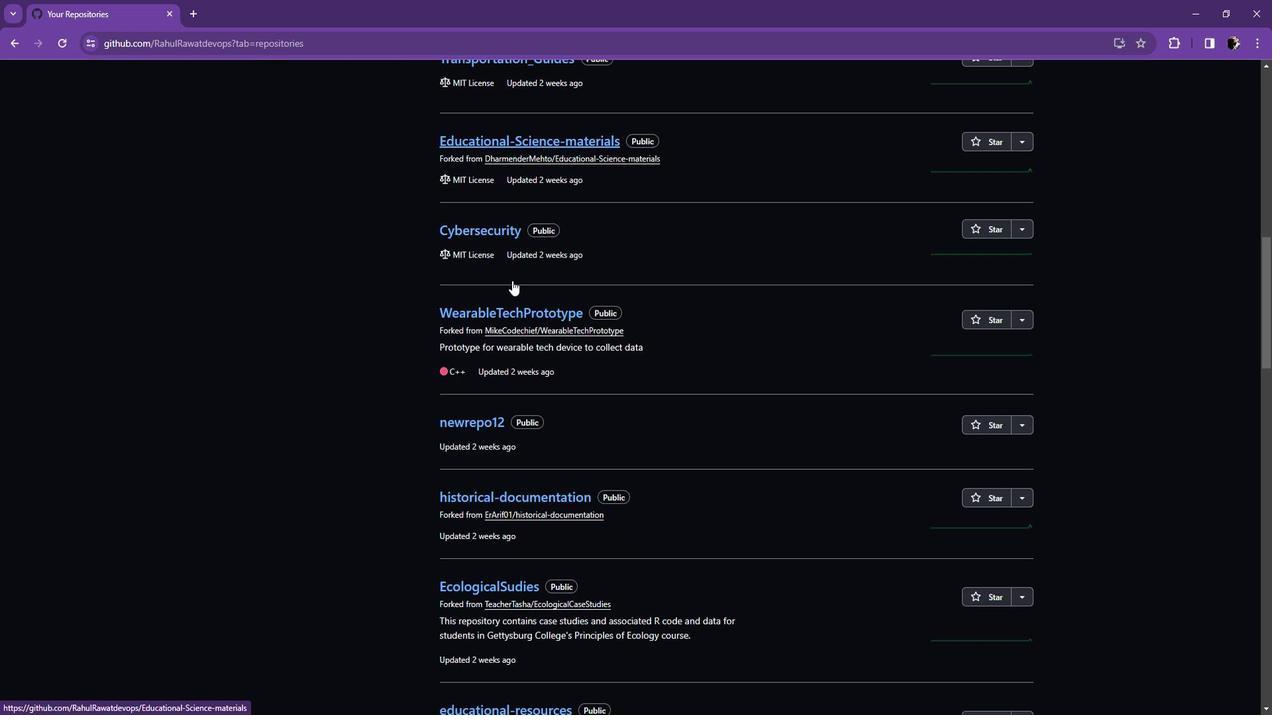 
Action: Mouse scrolled (526, 283) with delta (0, 0)
Screenshot: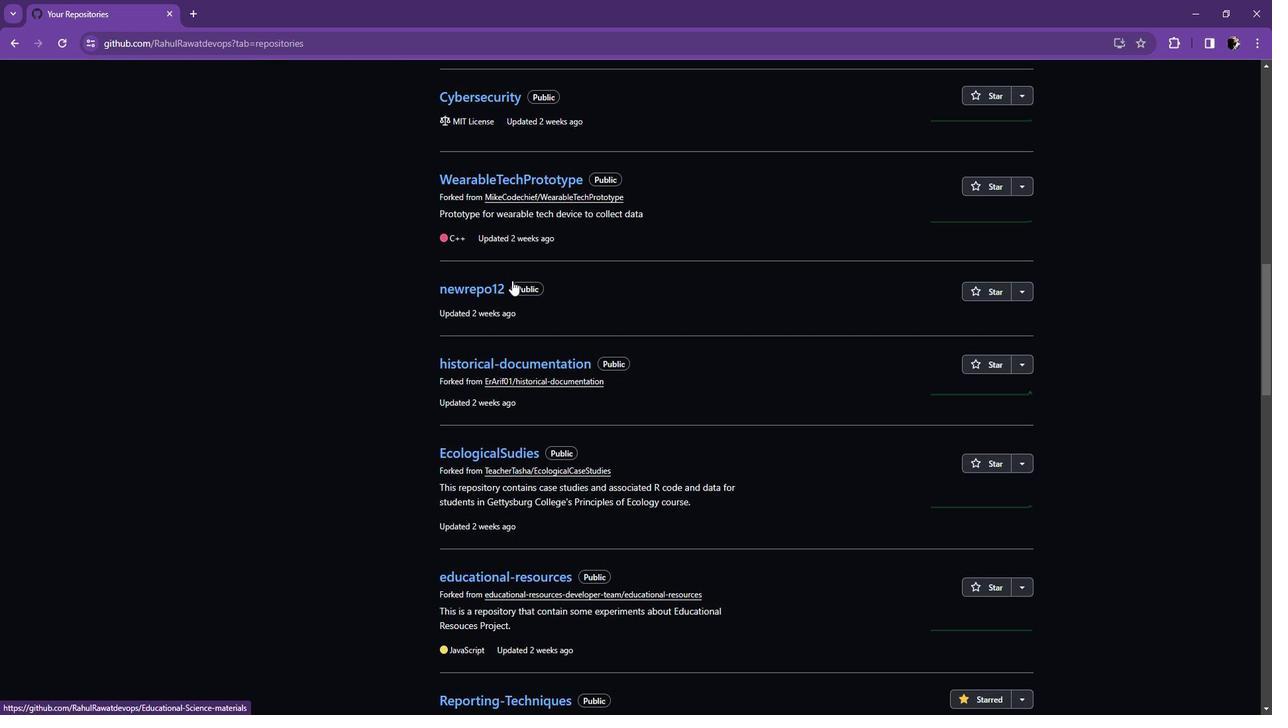 
Action: Mouse scrolled (526, 283) with delta (0, 0)
Screenshot: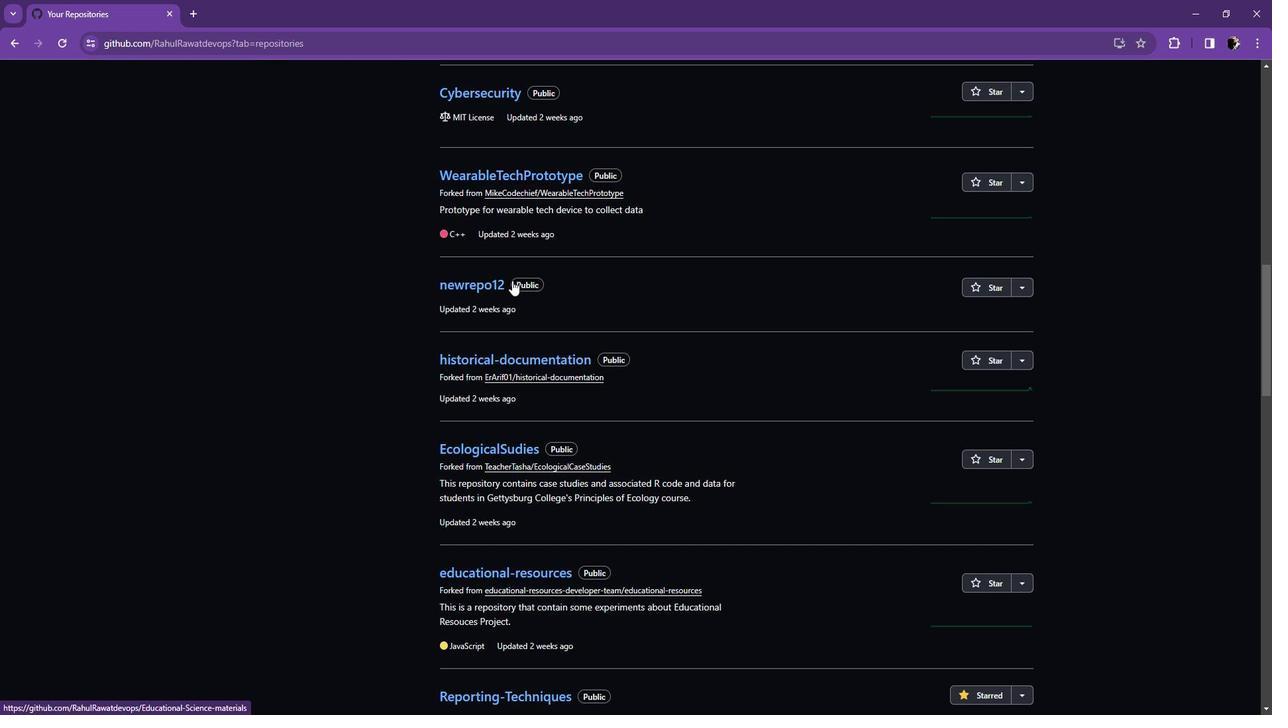 
Action: Mouse scrolled (526, 283) with delta (0, 0)
Screenshot: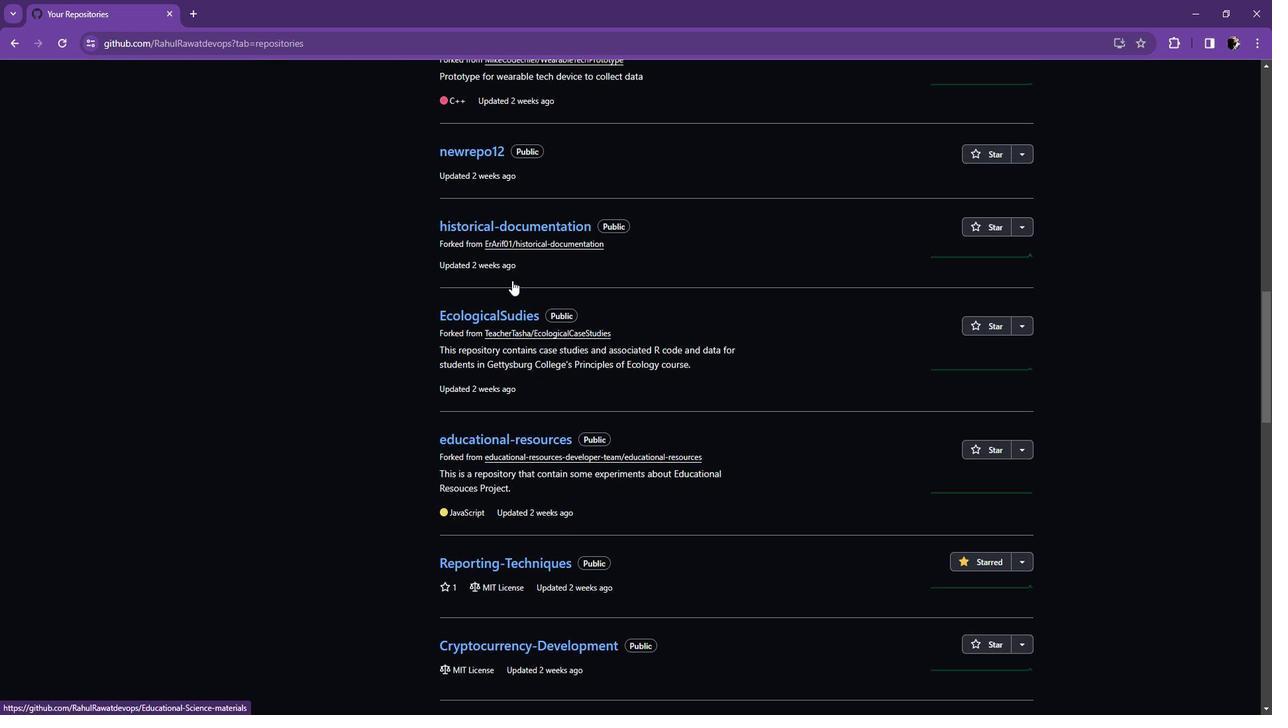 
Action: Mouse scrolled (526, 283) with delta (0, 0)
Screenshot: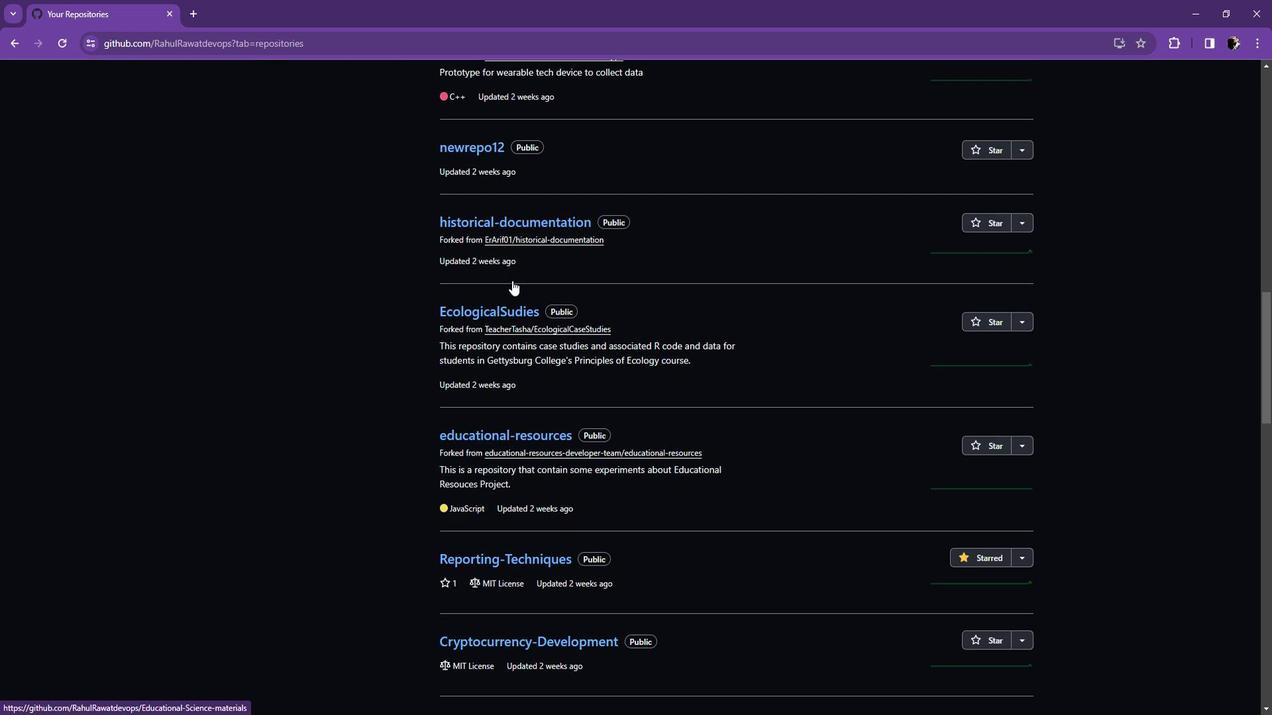 
Action: Mouse scrolled (526, 283) with delta (0, 0)
Screenshot: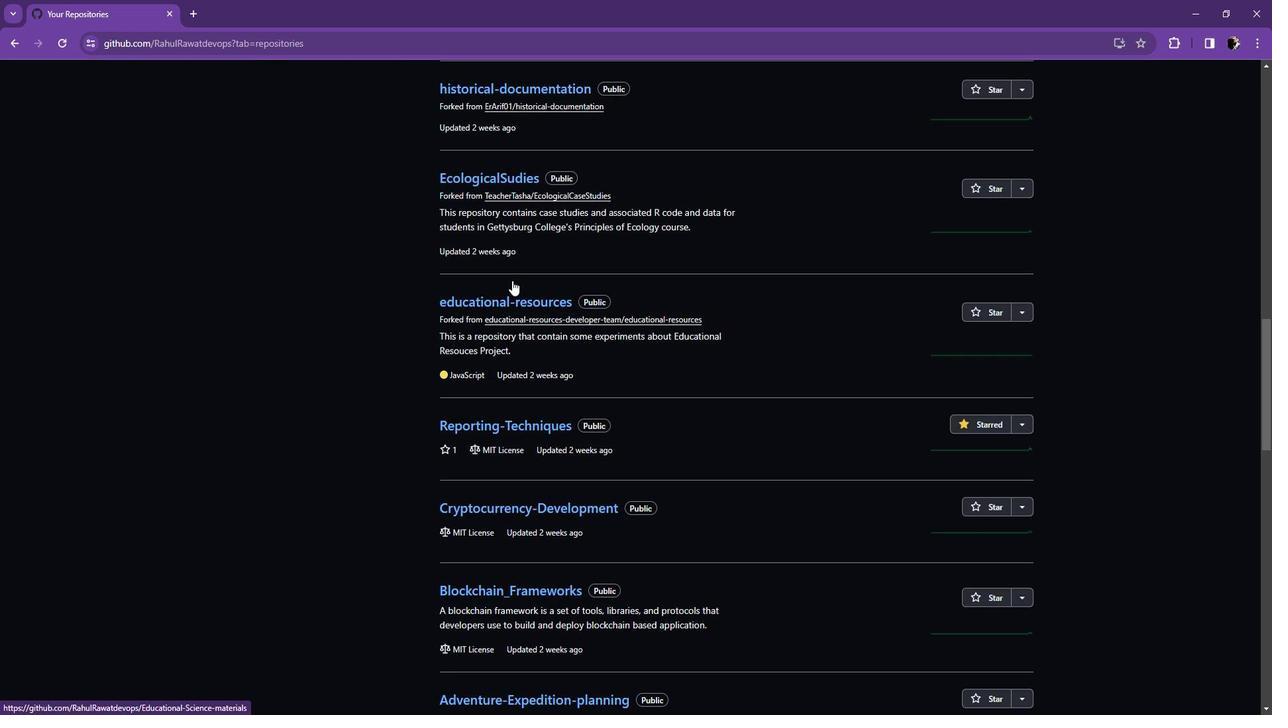 
Action: Mouse scrolled (526, 283) with delta (0, 0)
Screenshot: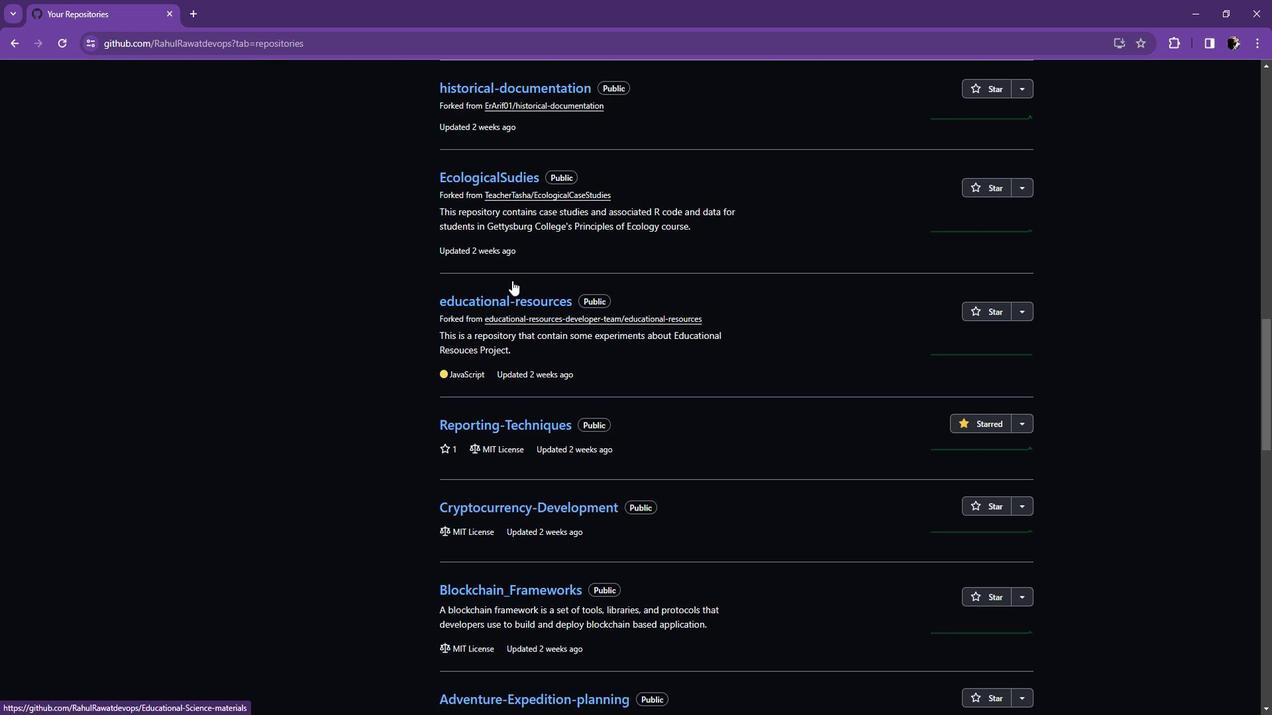 
Action: Mouse scrolled (526, 283) with delta (0, 0)
Screenshot: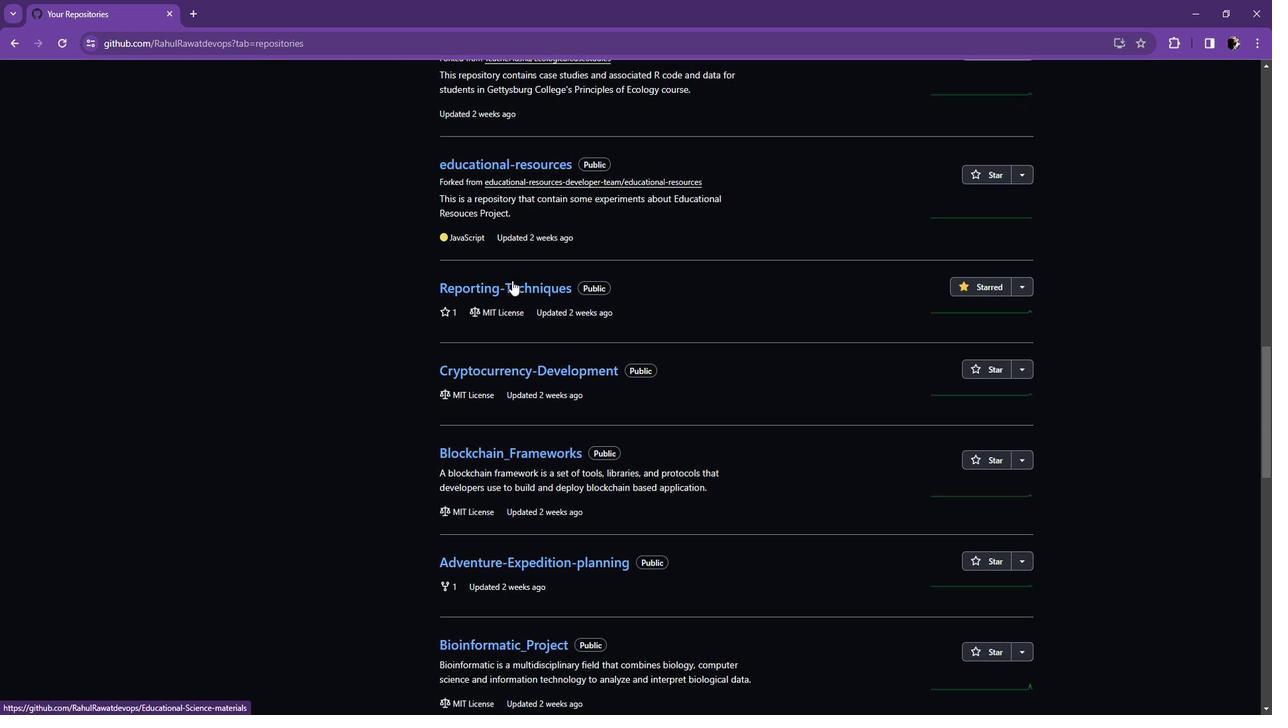 
Action: Mouse scrolled (526, 283) with delta (0, 0)
Screenshot: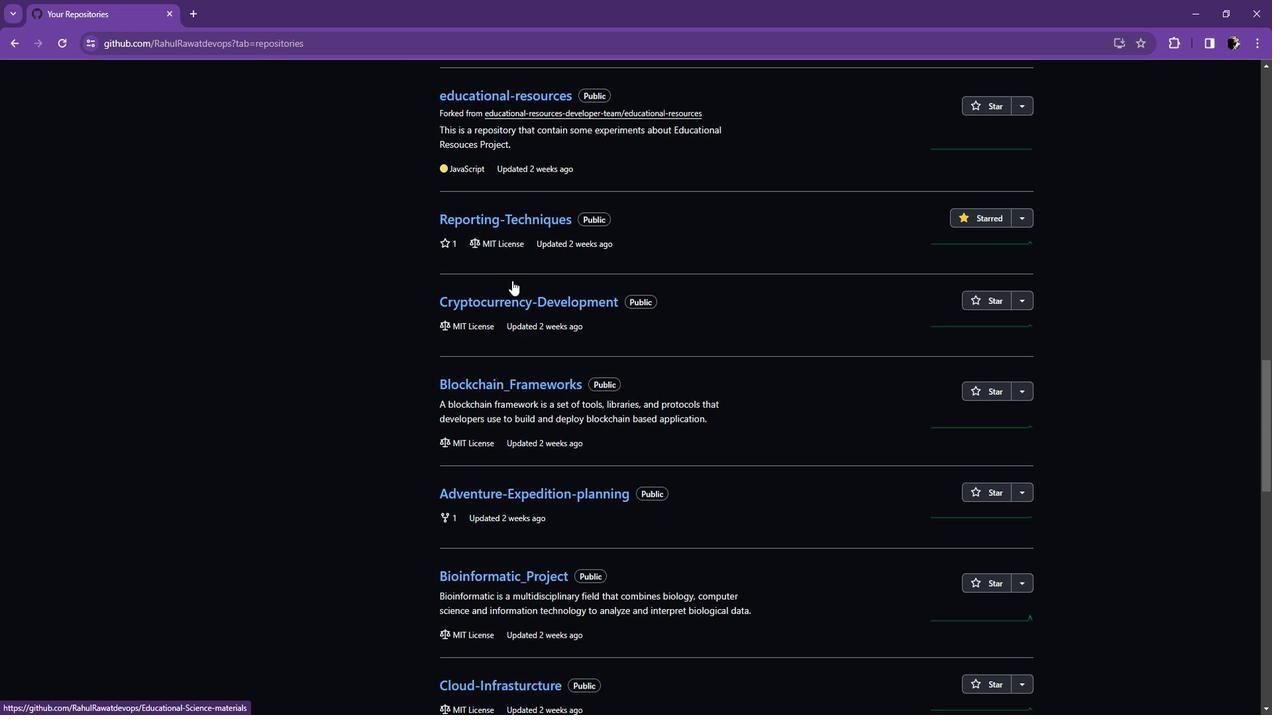 
Action: Mouse scrolled (526, 283) with delta (0, 0)
Screenshot: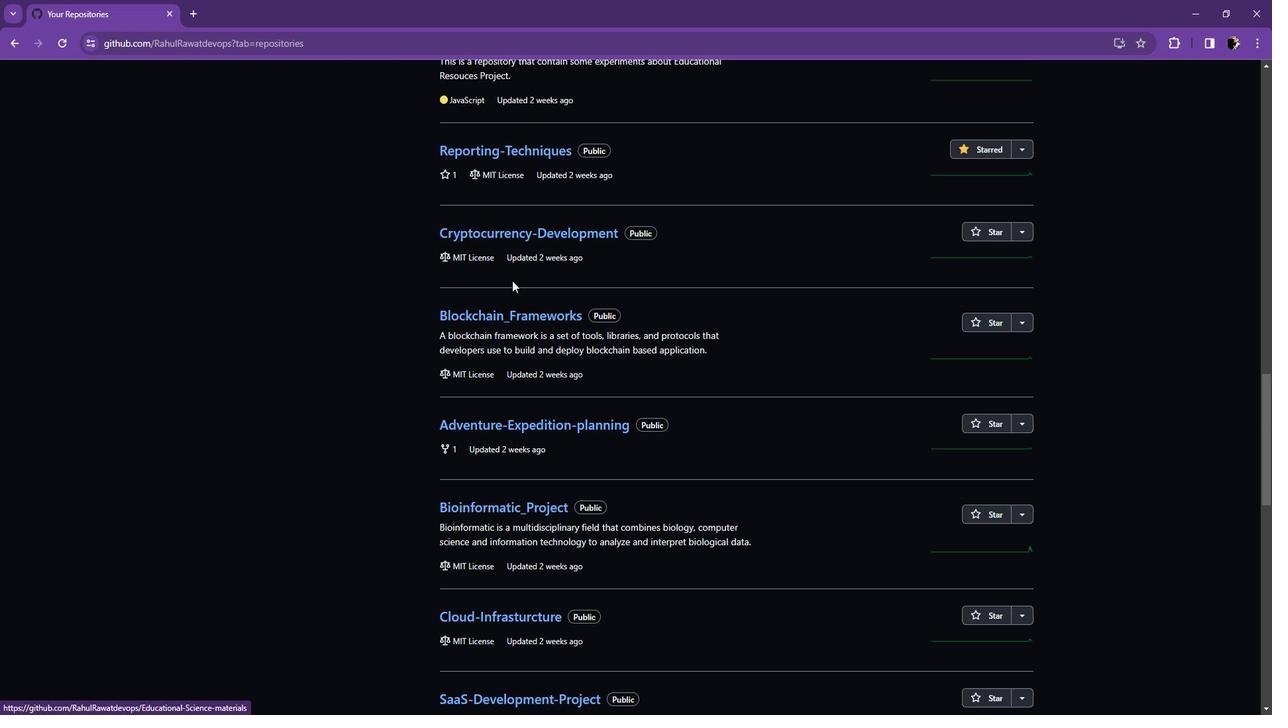 
Action: Mouse scrolled (526, 283) with delta (0, 0)
Screenshot: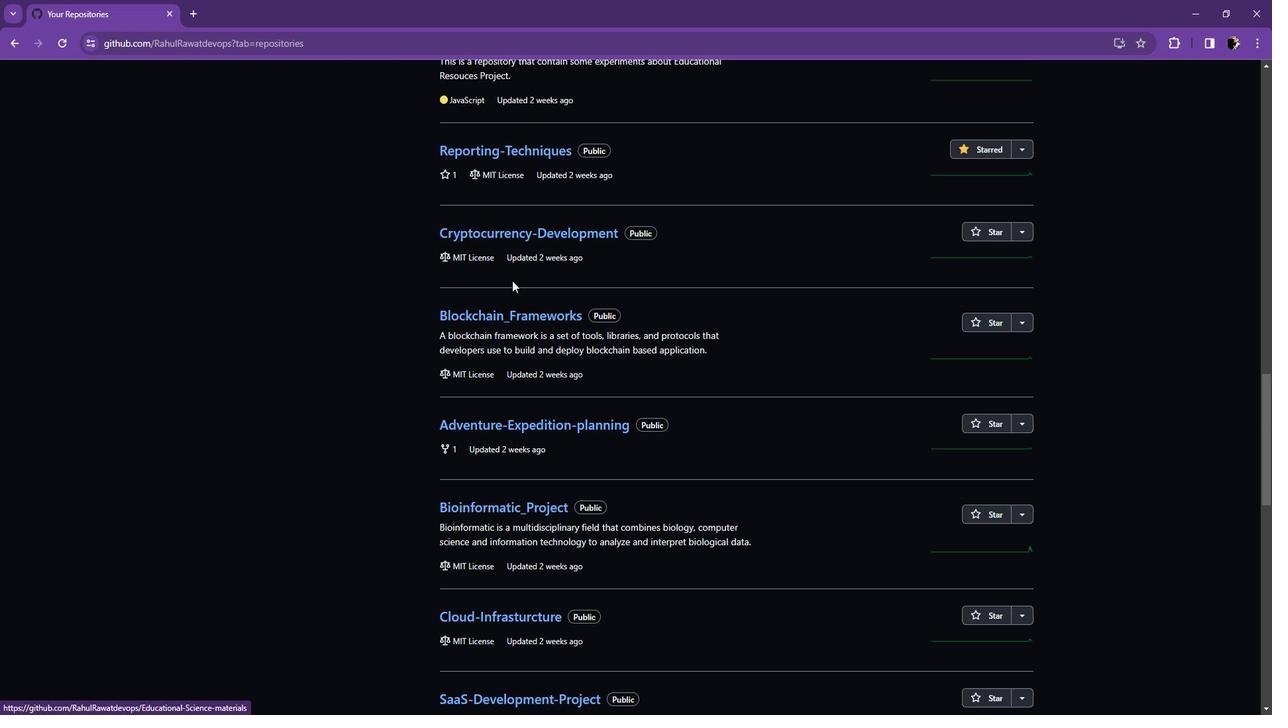 
Action: Mouse scrolled (526, 283) with delta (0, 0)
Screenshot: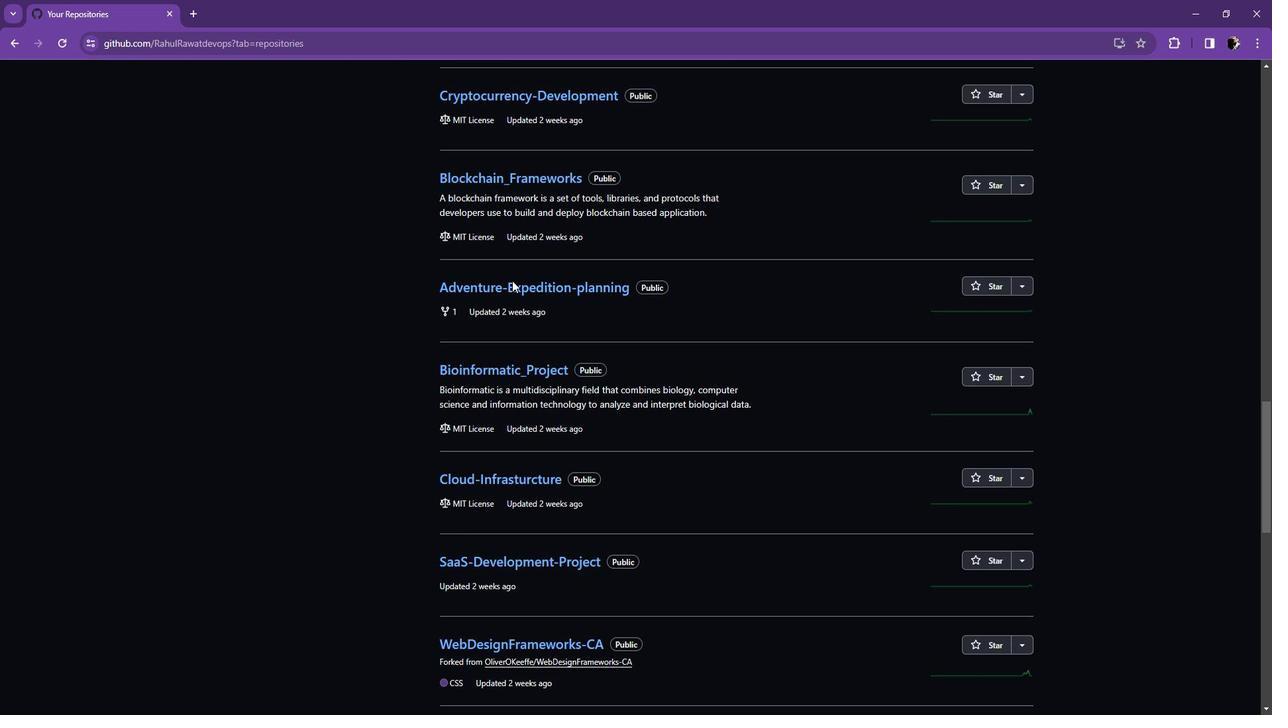 
Action: Mouse scrolled (526, 283) with delta (0, 0)
Screenshot: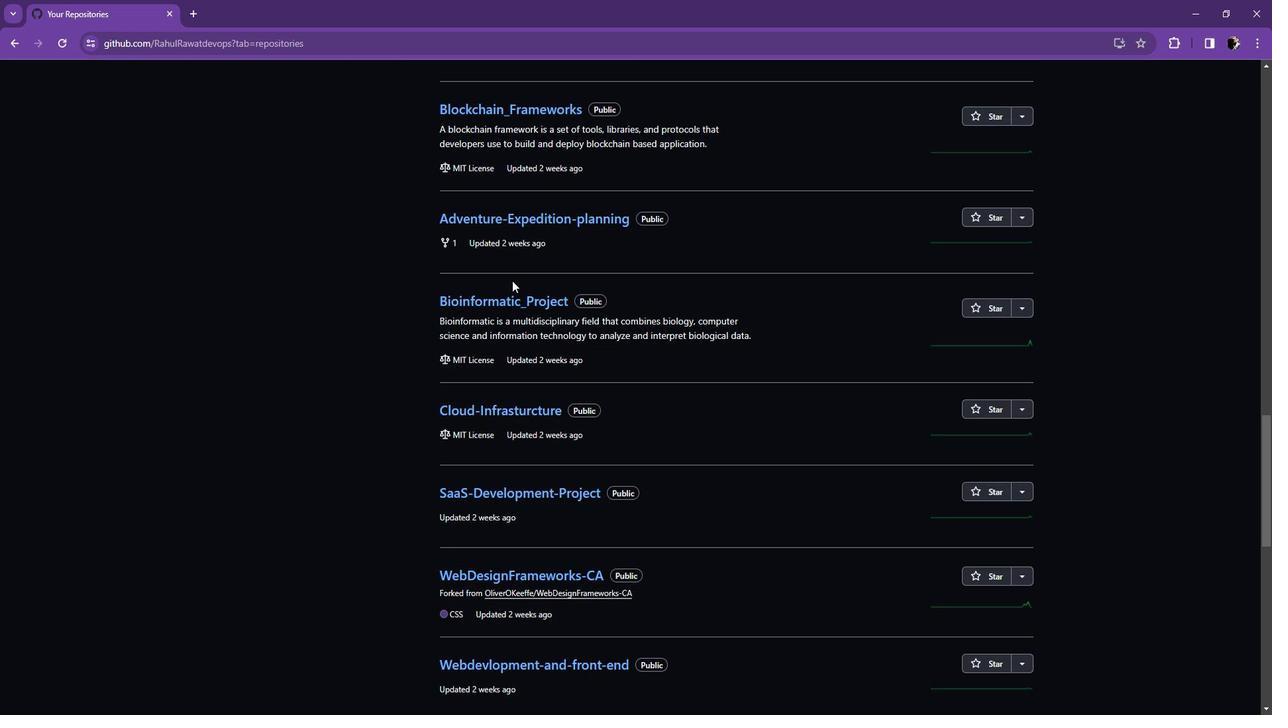 
Action: Mouse scrolled (526, 283) with delta (0, 0)
Screenshot: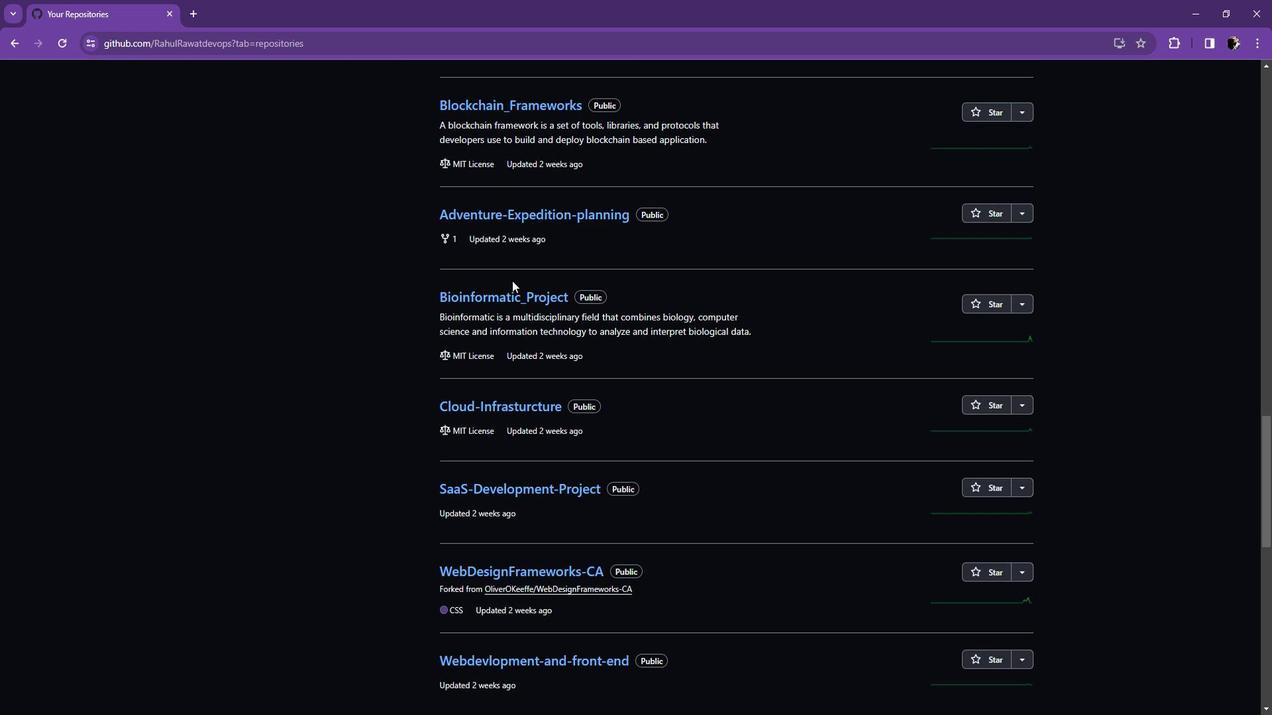 
Action: Mouse scrolled (526, 283) with delta (0, 0)
Screenshot: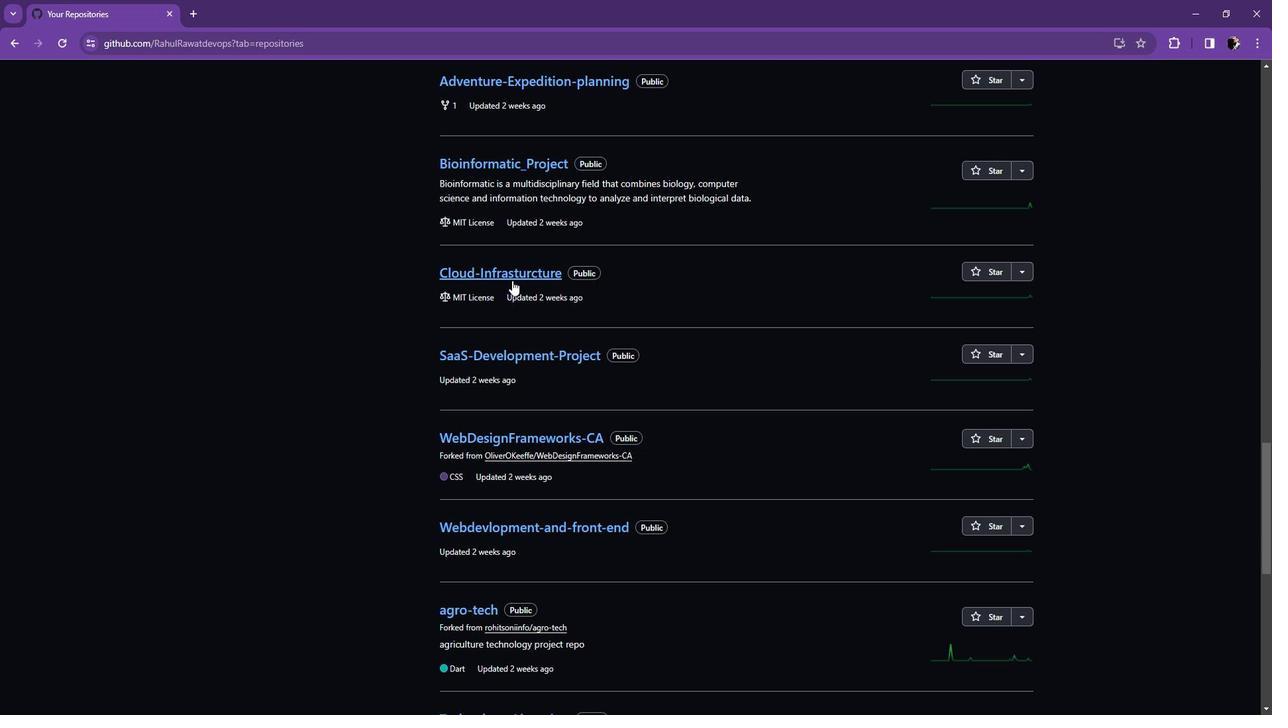 
Action: Mouse scrolled (526, 283) with delta (0, 0)
Screenshot: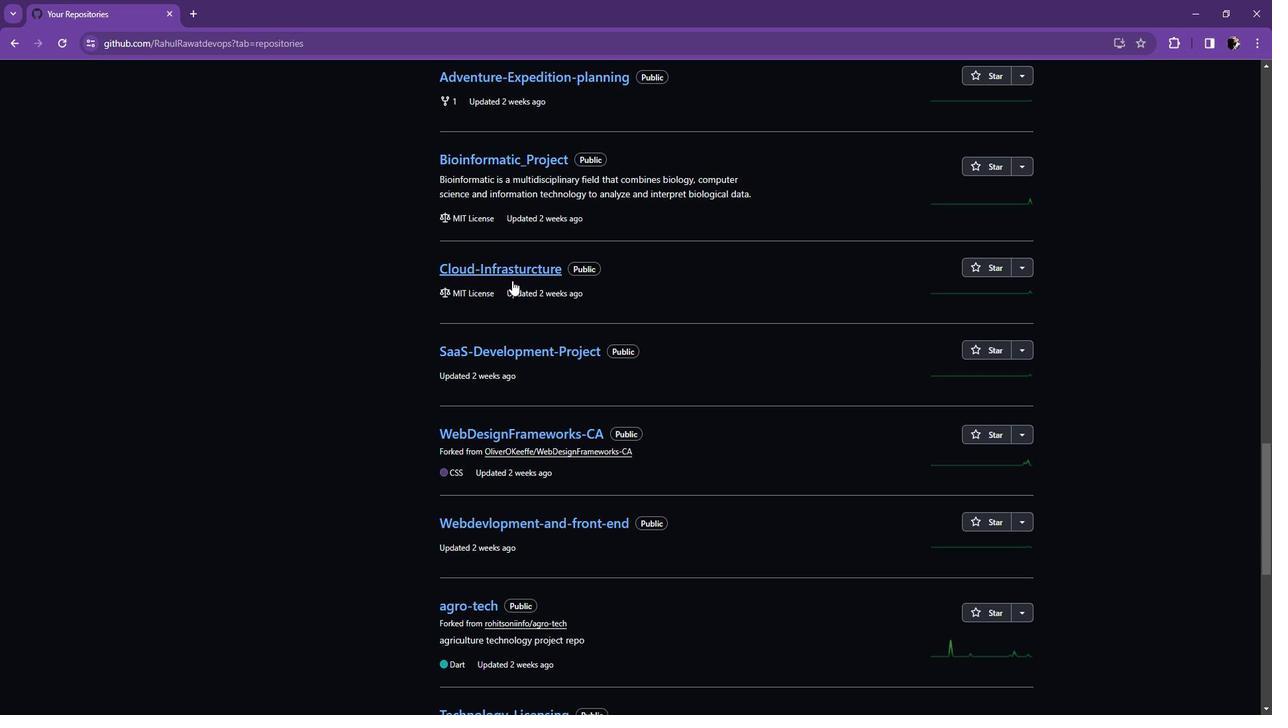 
Action: Mouse scrolled (526, 283) with delta (0, 0)
Screenshot: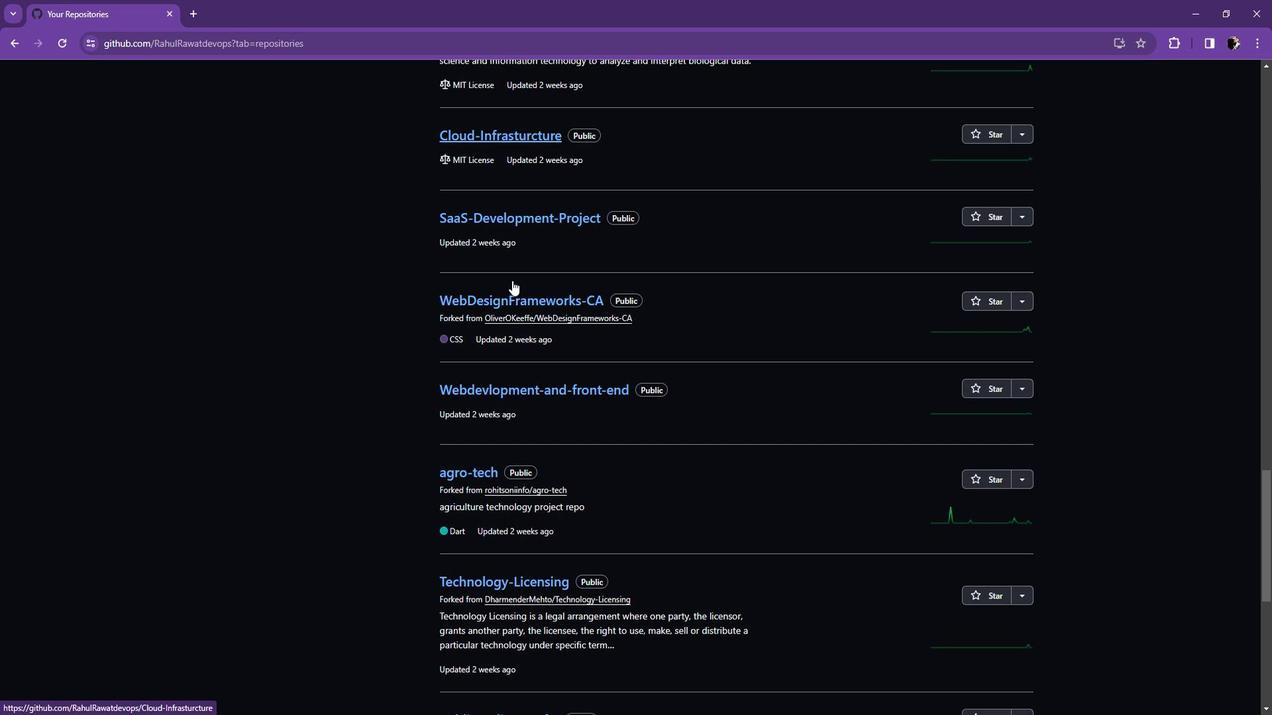 
Action: Mouse scrolled (526, 283) with delta (0, 0)
Screenshot: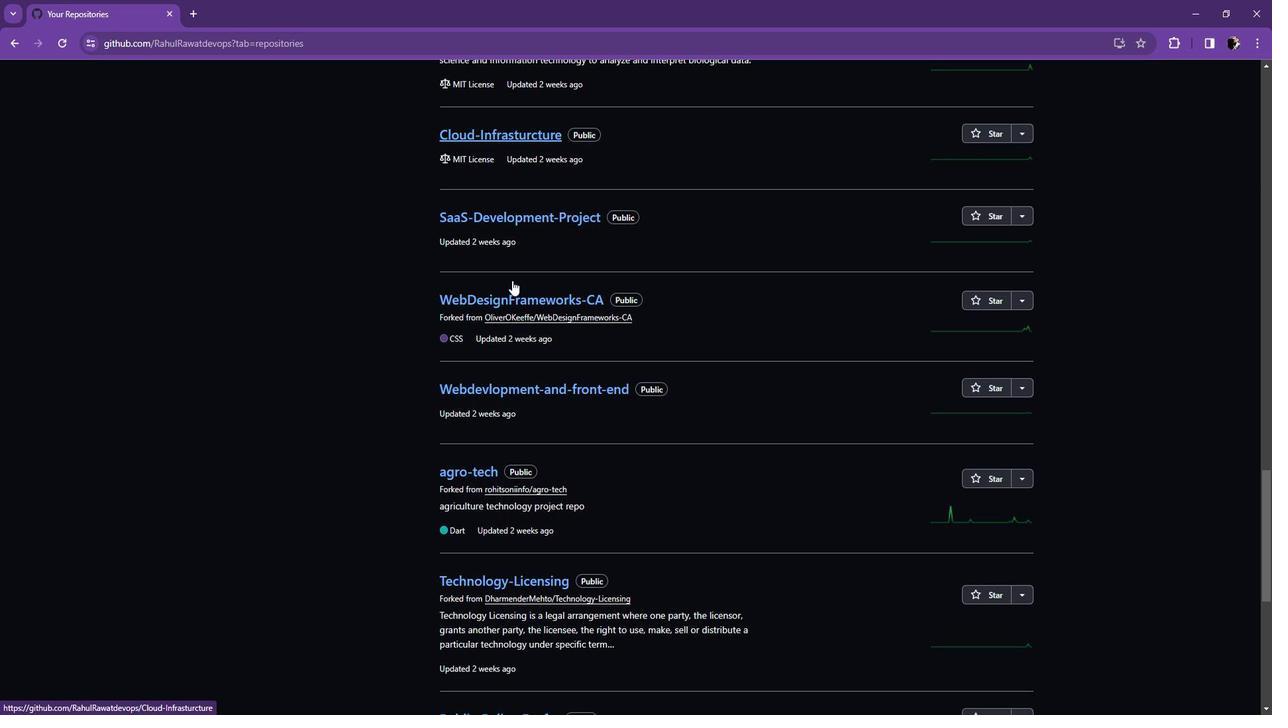 
Action: Mouse scrolled (526, 283) with delta (0, 0)
Screenshot: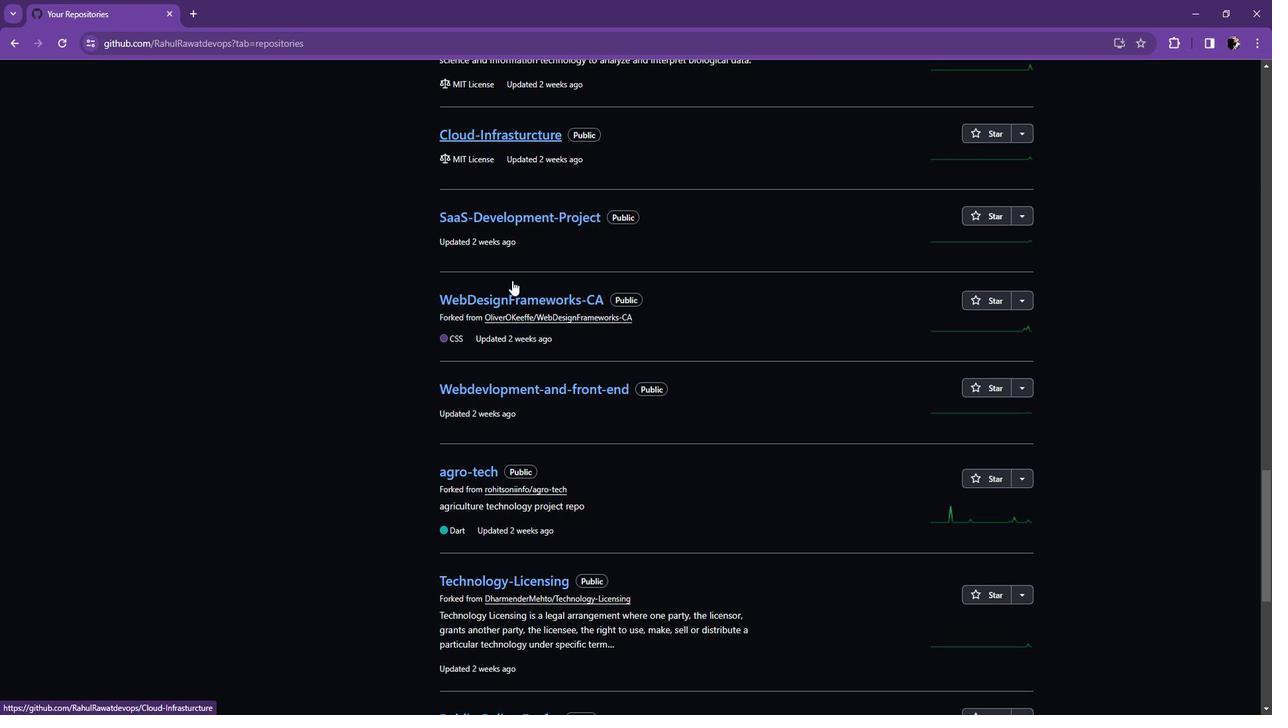 
Action: Mouse scrolled (526, 283) with delta (0, 0)
Screenshot: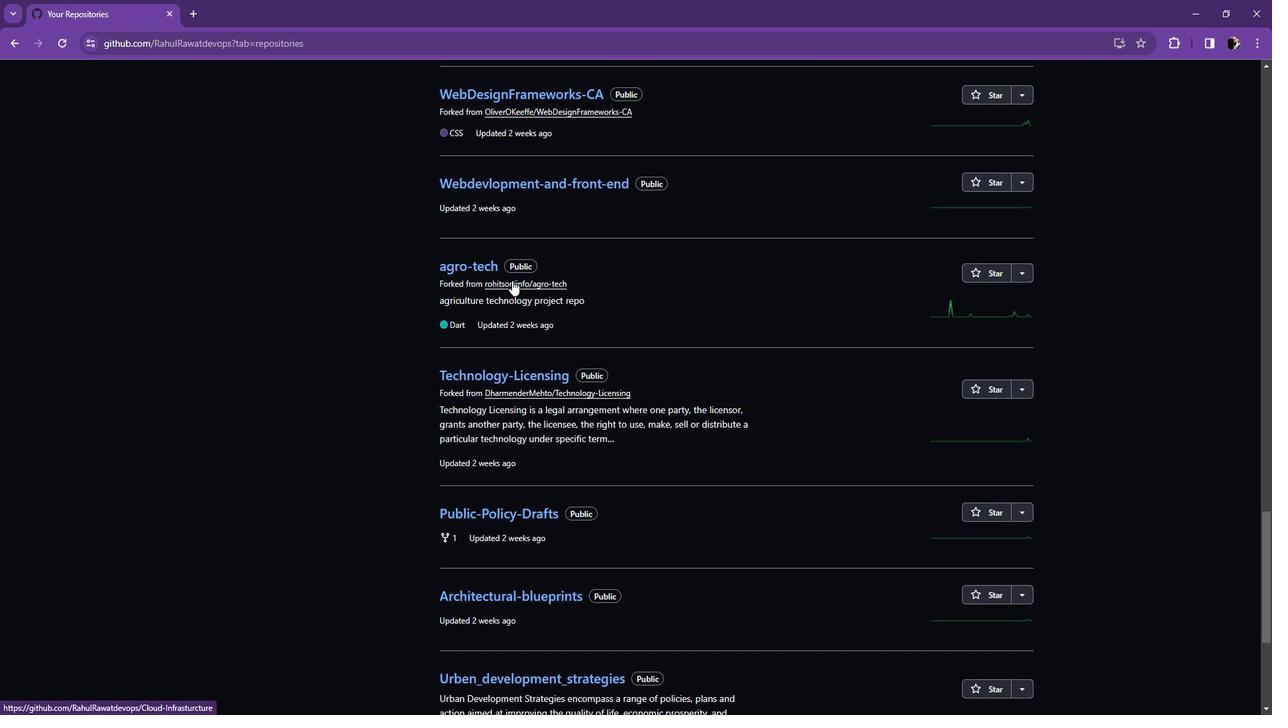 
Action: Mouse scrolled (526, 283) with delta (0, 0)
Screenshot: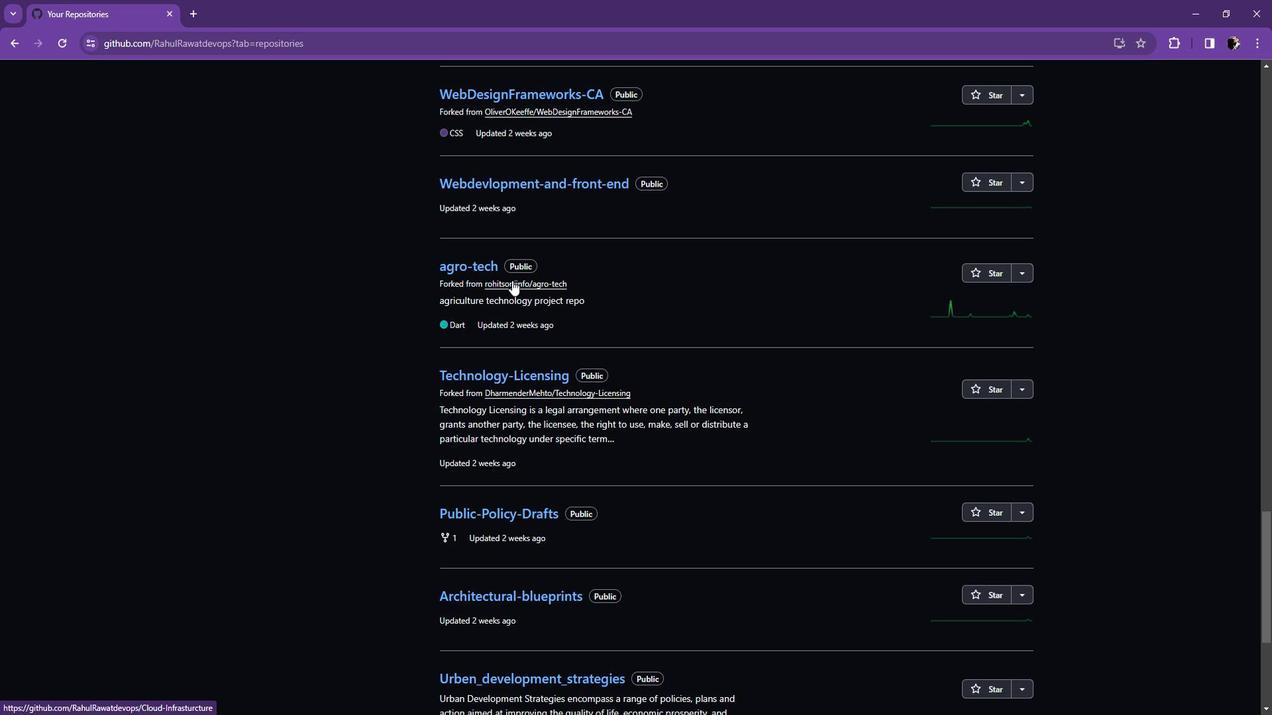 
Action: Mouse scrolled (526, 283) with delta (0, 0)
Screenshot: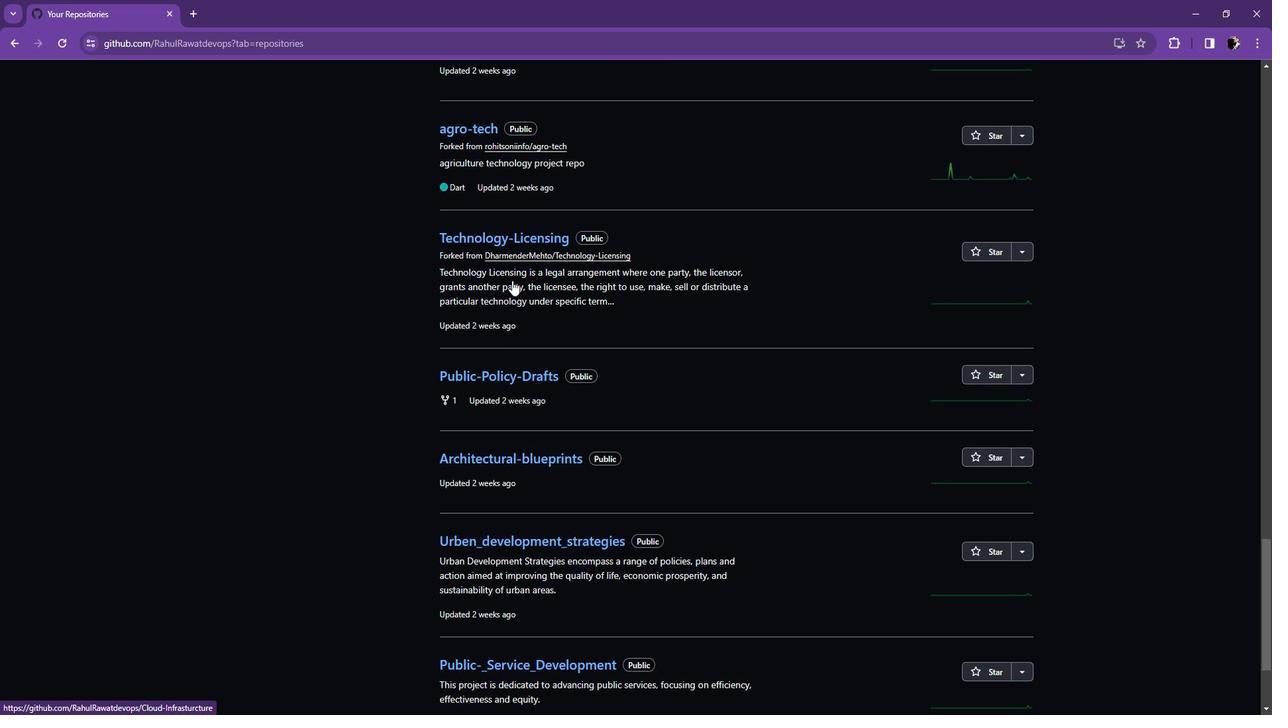 
Action: Mouse scrolled (526, 283) with delta (0, 0)
Screenshot: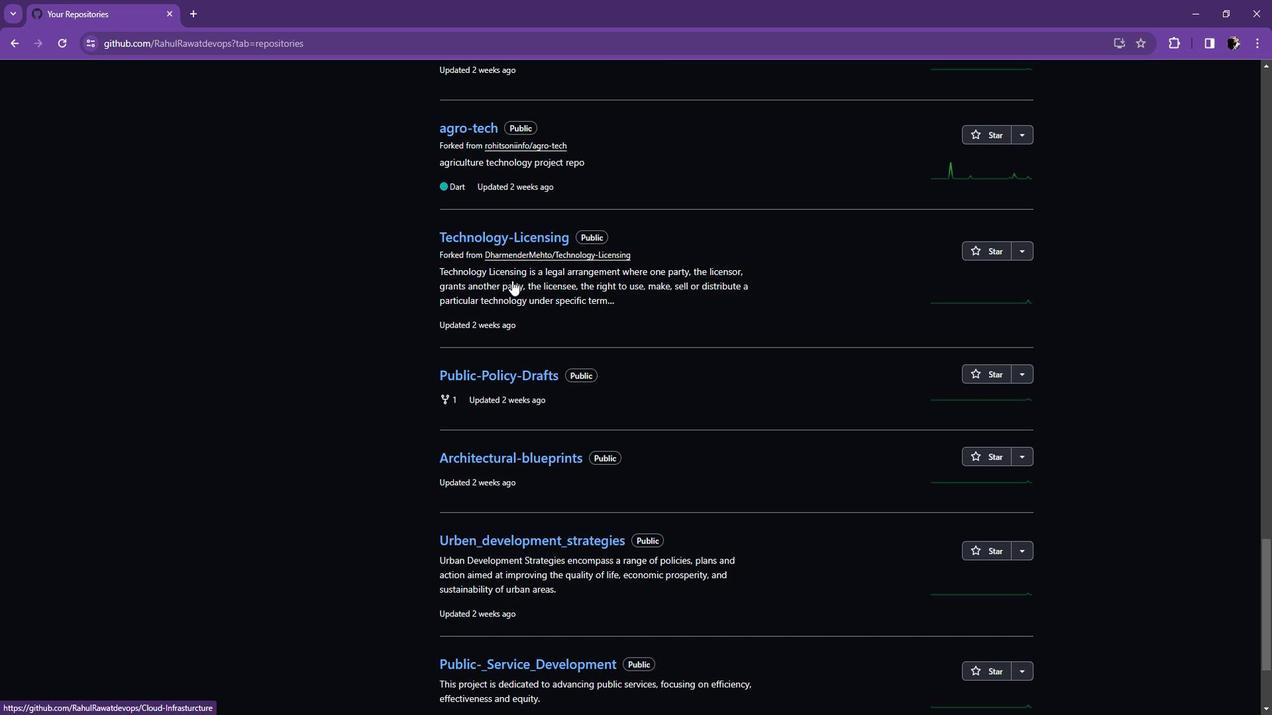 
Action: Mouse scrolled (526, 283) with delta (0, 0)
Screenshot: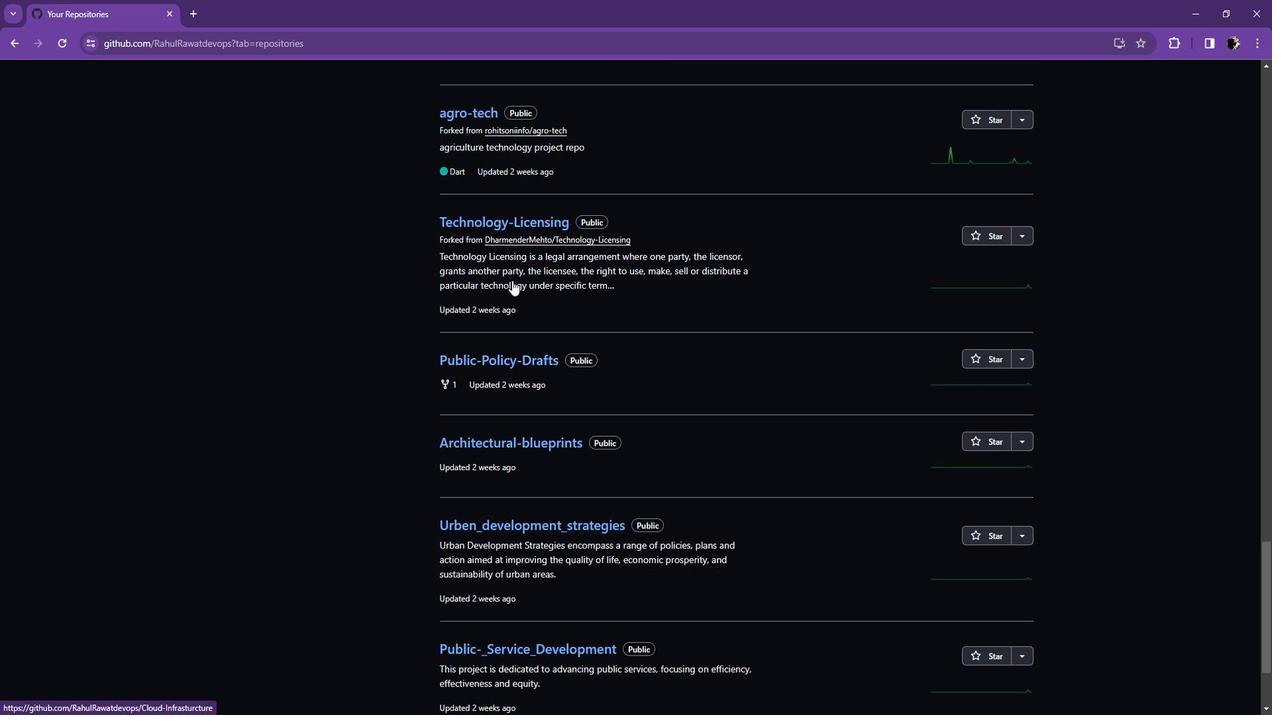 
Action: Mouse scrolled (526, 283) with delta (0, 0)
Screenshot: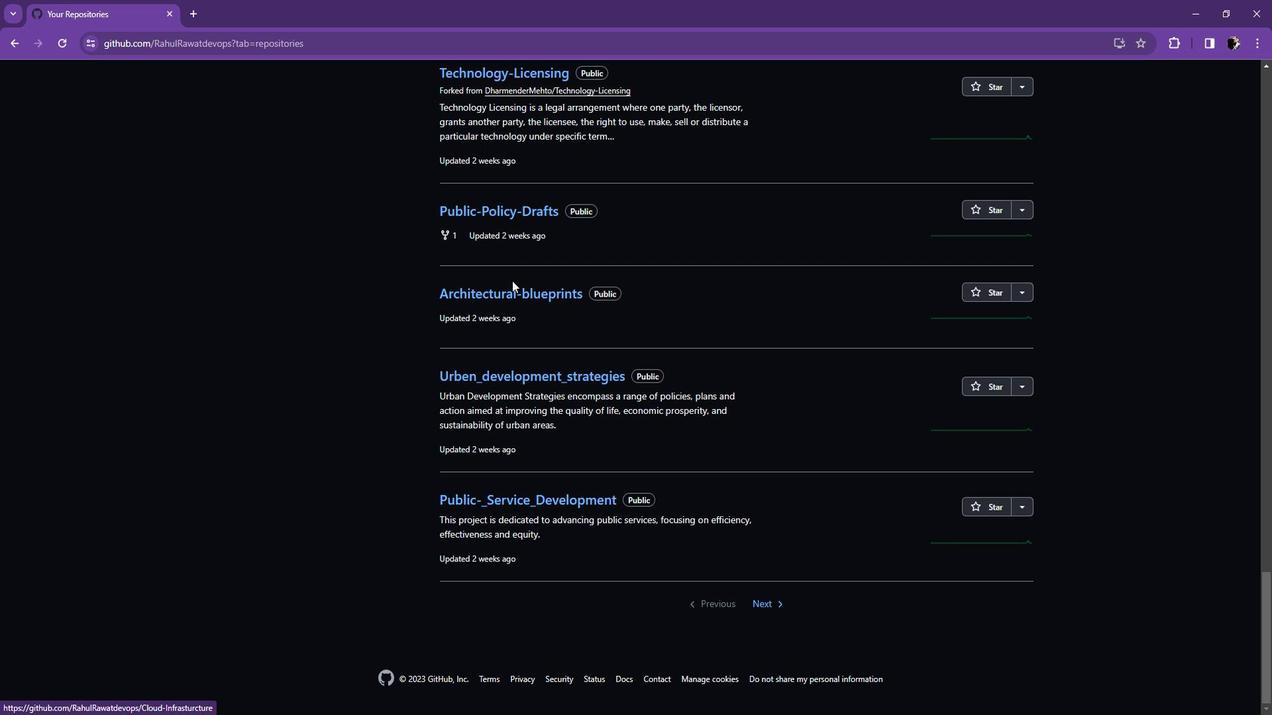 
Action: Mouse scrolled (526, 283) with delta (0, 0)
Screenshot: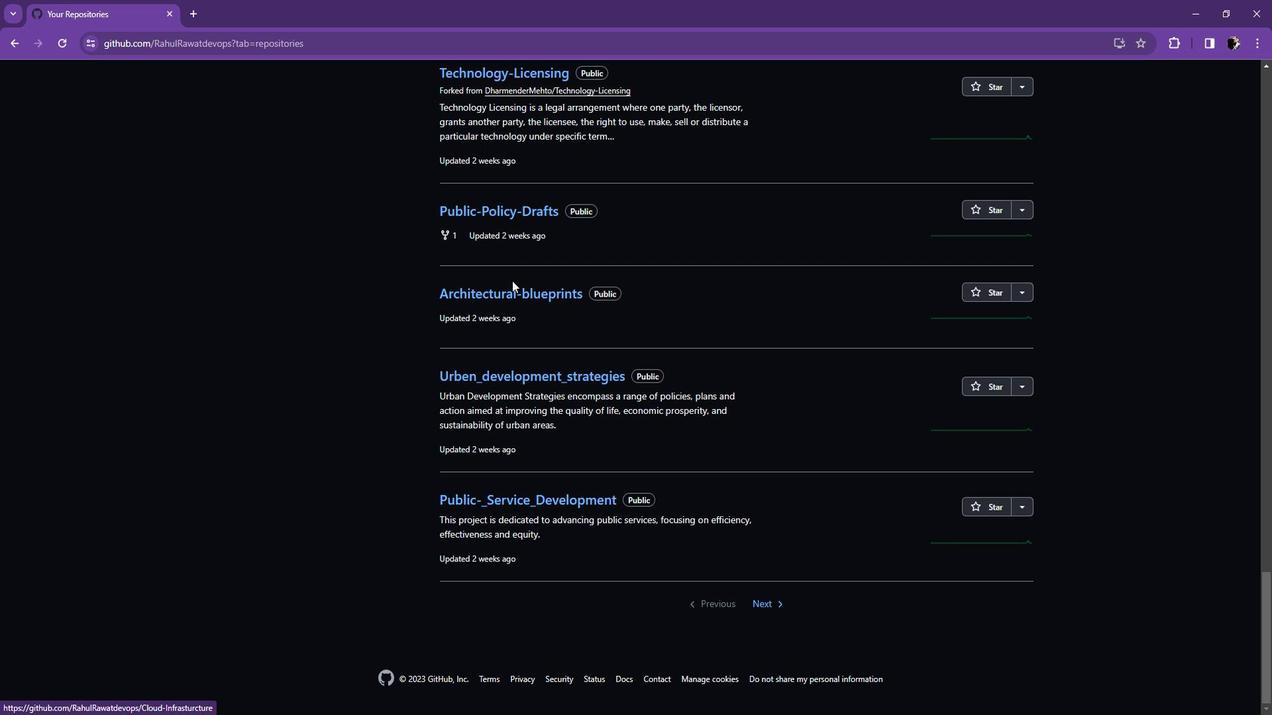
Action: Mouse scrolled (526, 284) with delta (0, 0)
Screenshot: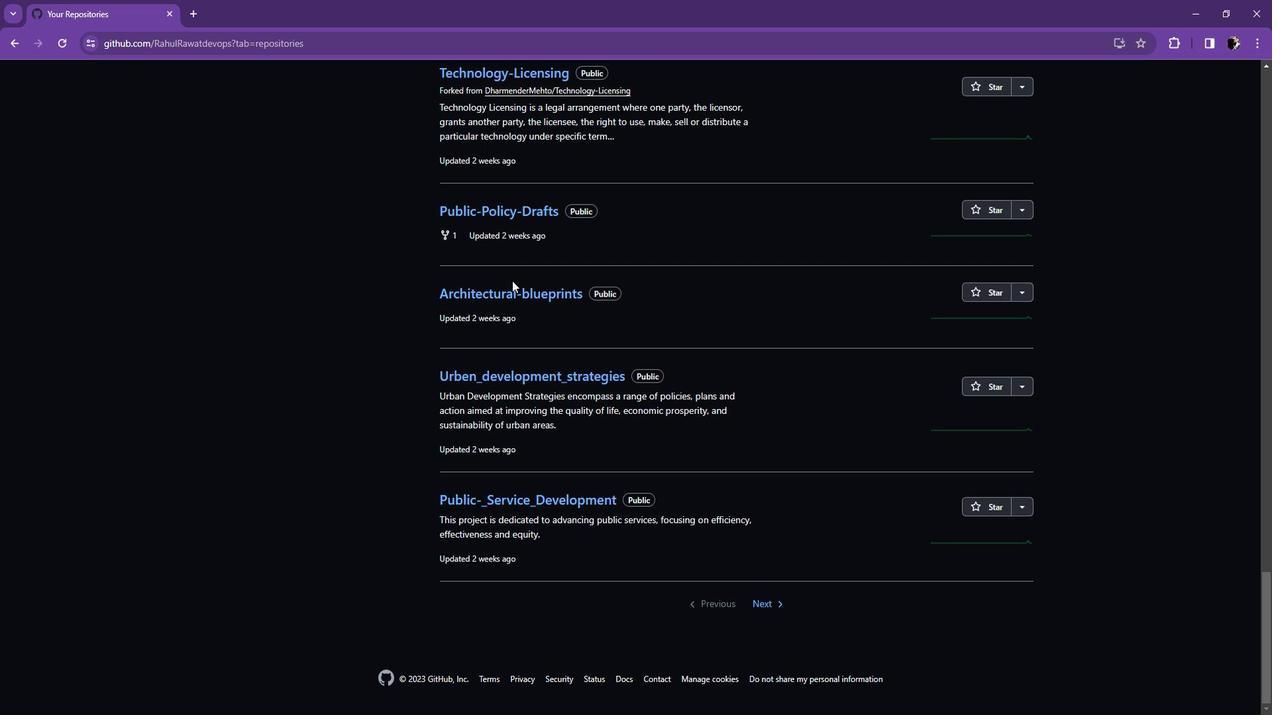 
Action: Mouse scrolled (526, 284) with delta (0, 0)
Screenshot: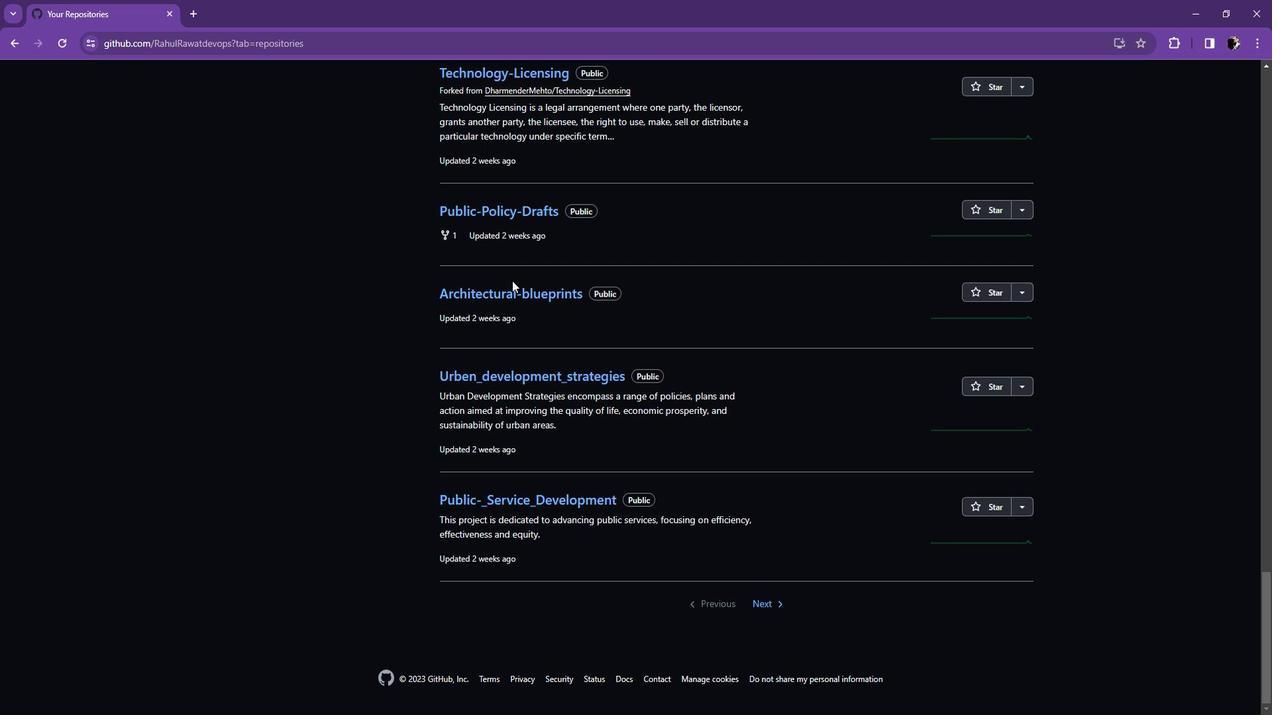 
Action: Mouse scrolled (526, 284) with delta (0, 0)
Screenshot: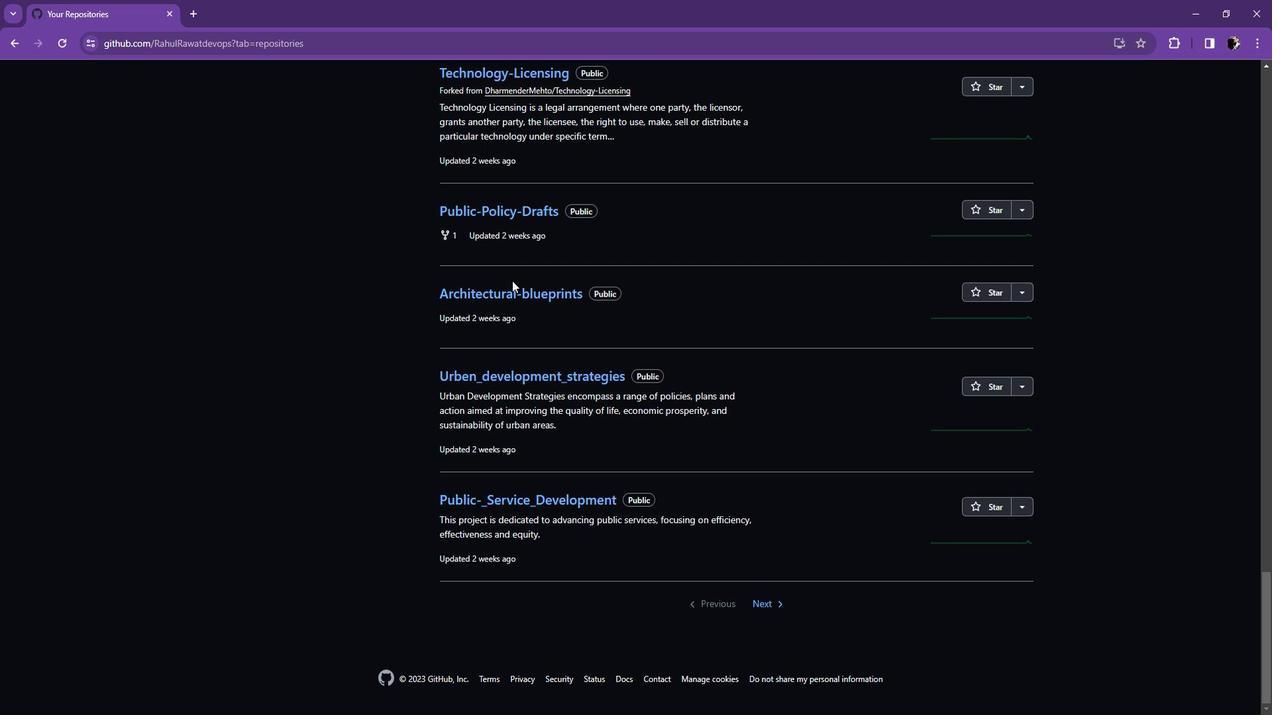 
Action: Mouse scrolled (526, 284) with delta (0, 0)
Screenshot: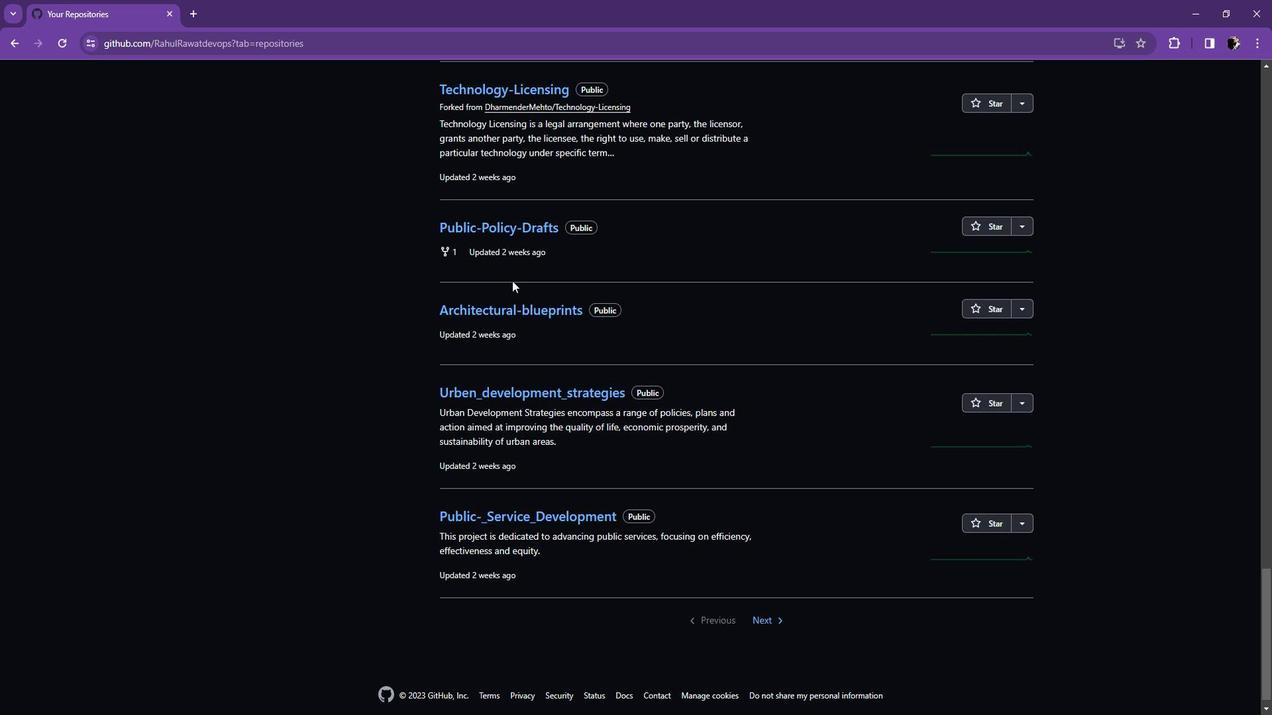
Action: Mouse scrolled (526, 284) with delta (0, 0)
Screenshot: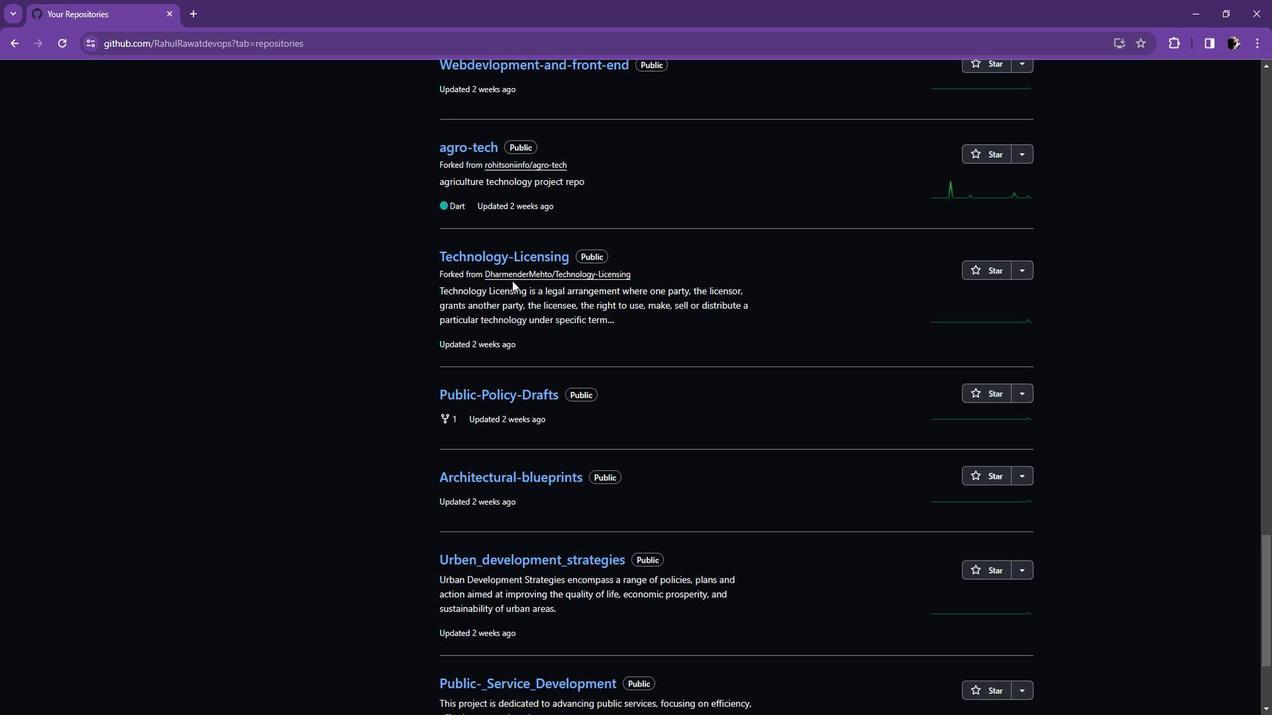 
Action: Mouse scrolled (526, 284) with delta (0, 0)
Screenshot: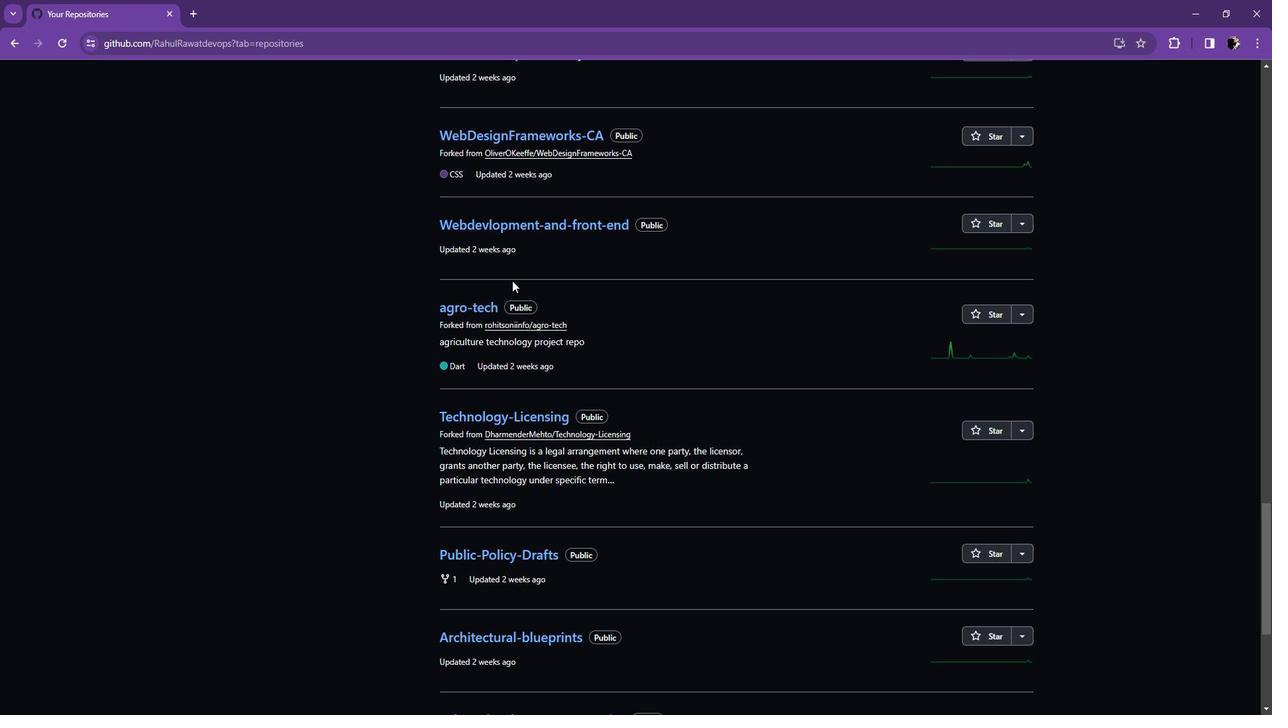 
Action: Mouse scrolled (526, 284) with delta (0, 0)
Screenshot: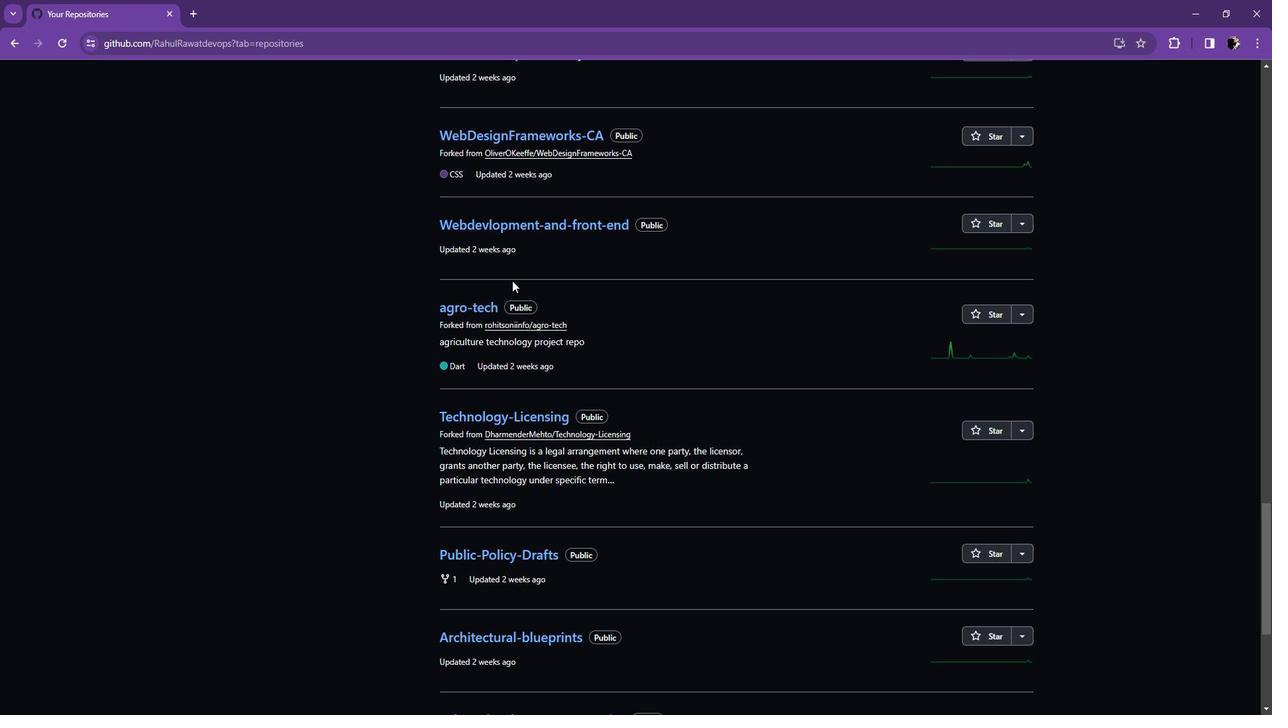 
Action: Mouse scrolled (526, 284) with delta (0, 0)
Screenshot: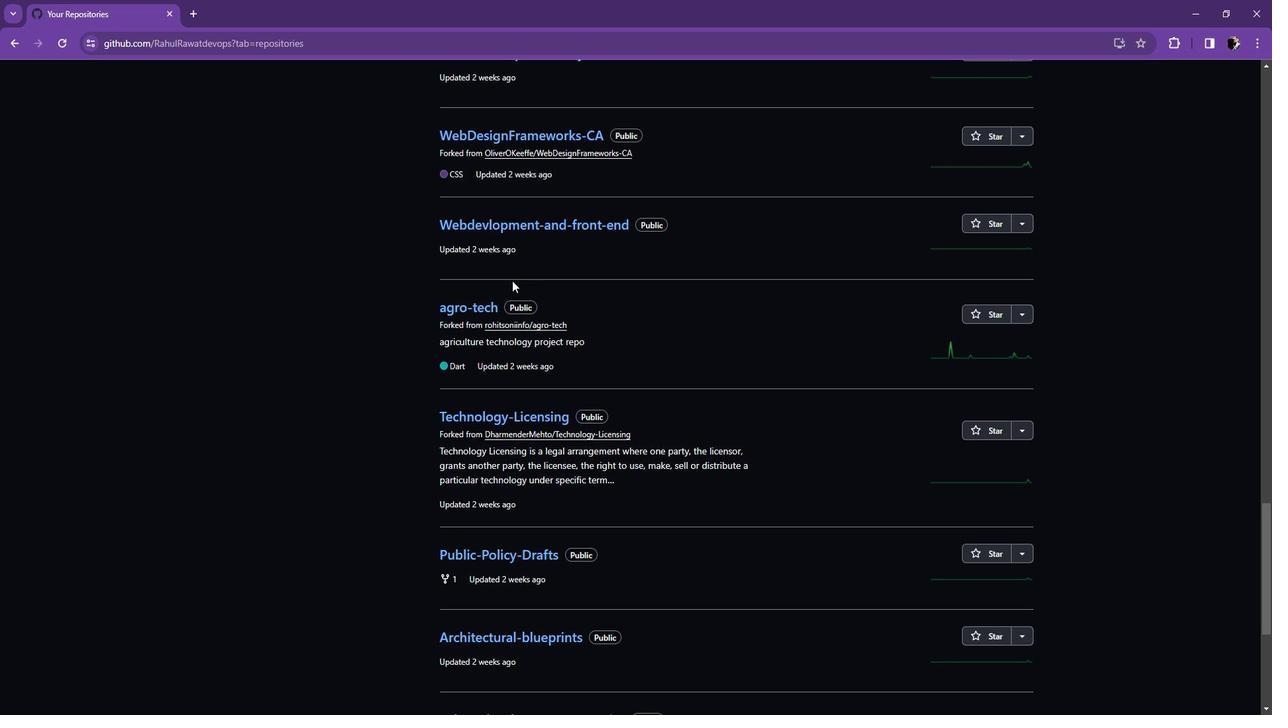 
Action: Mouse scrolled (526, 284) with delta (0, 0)
Screenshot: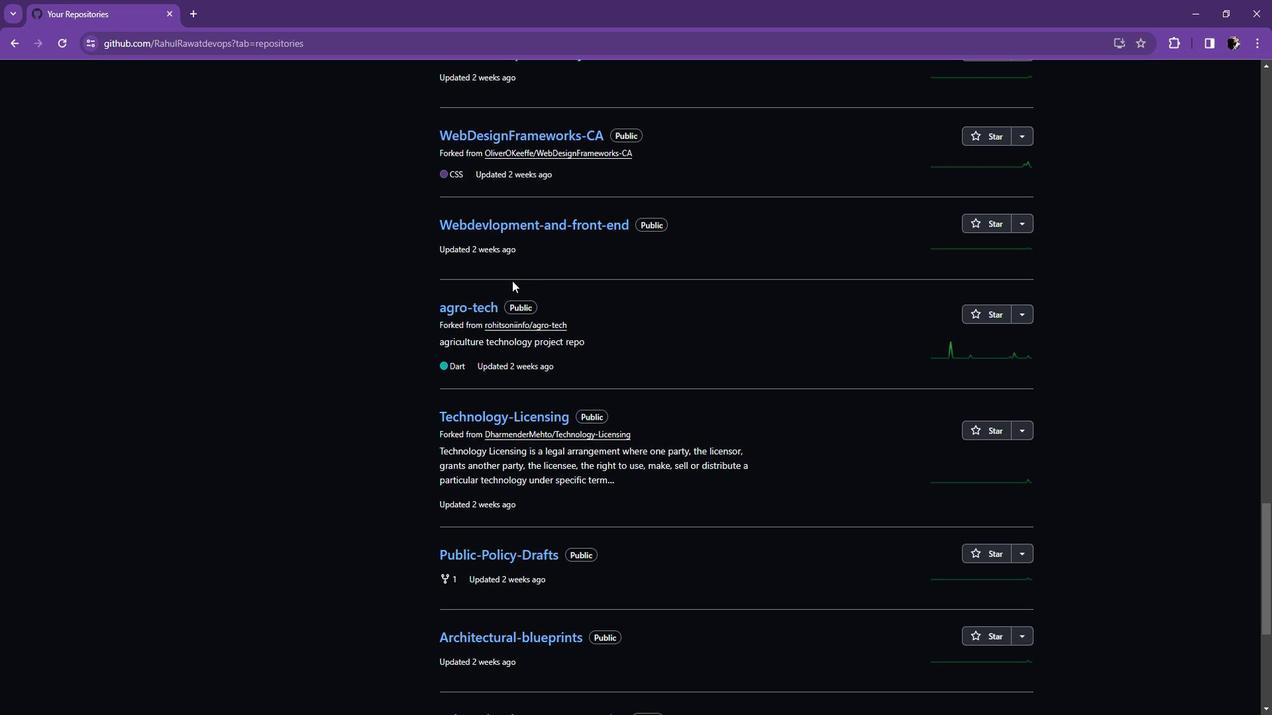 
Action: Mouse scrolled (526, 284) with delta (0, 0)
Screenshot: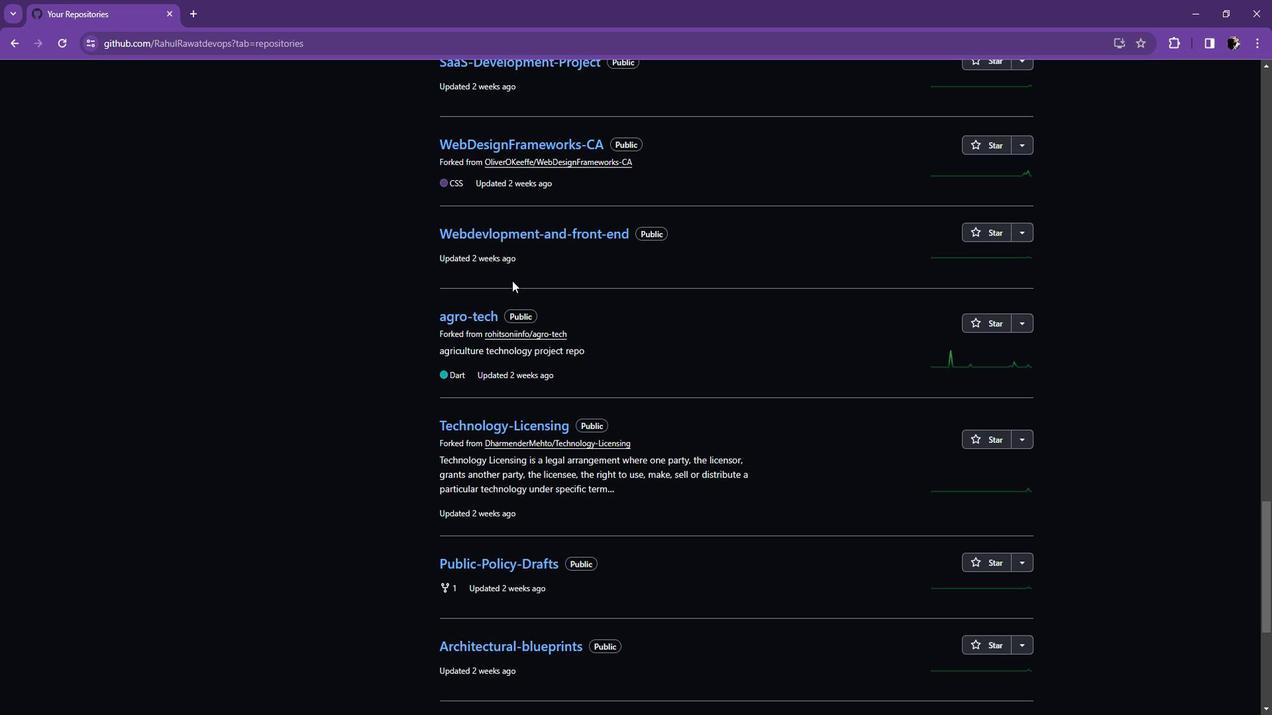
Action: Mouse scrolled (526, 284) with delta (0, 0)
Screenshot: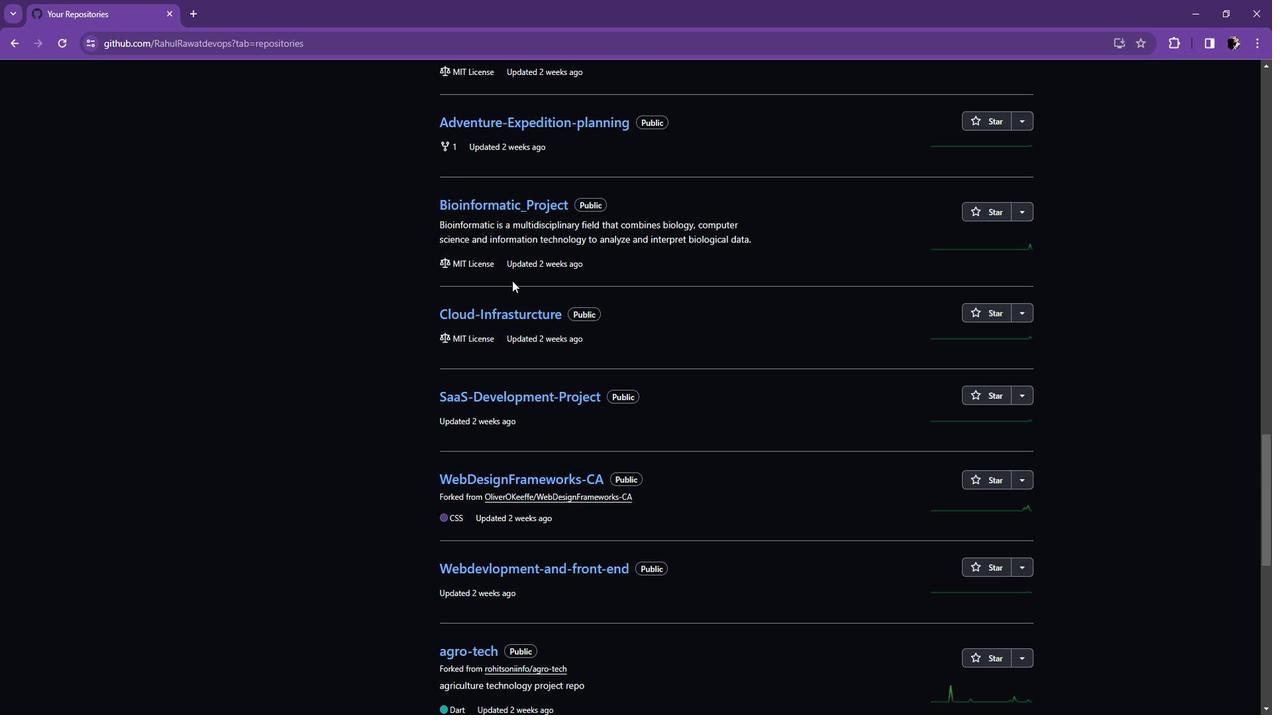 
Action: Mouse scrolled (526, 284) with delta (0, 0)
Screenshot: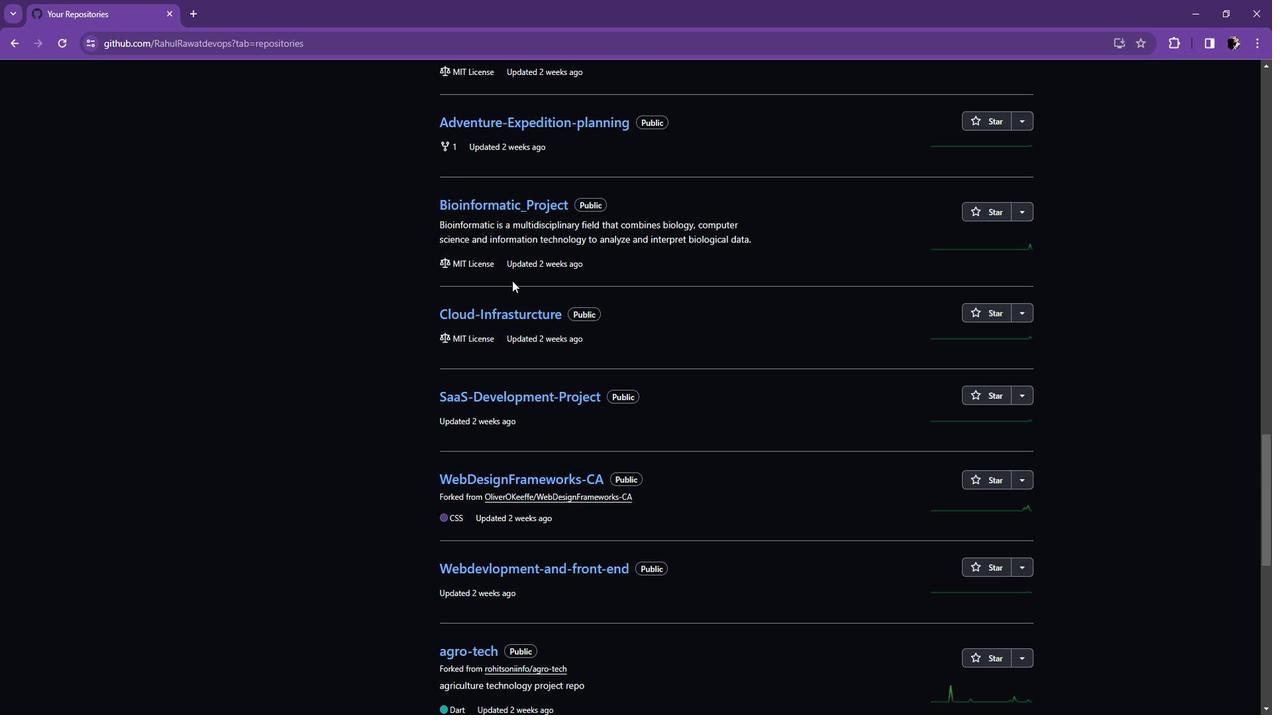 
Action: Mouse scrolled (526, 284) with delta (0, 0)
Screenshot: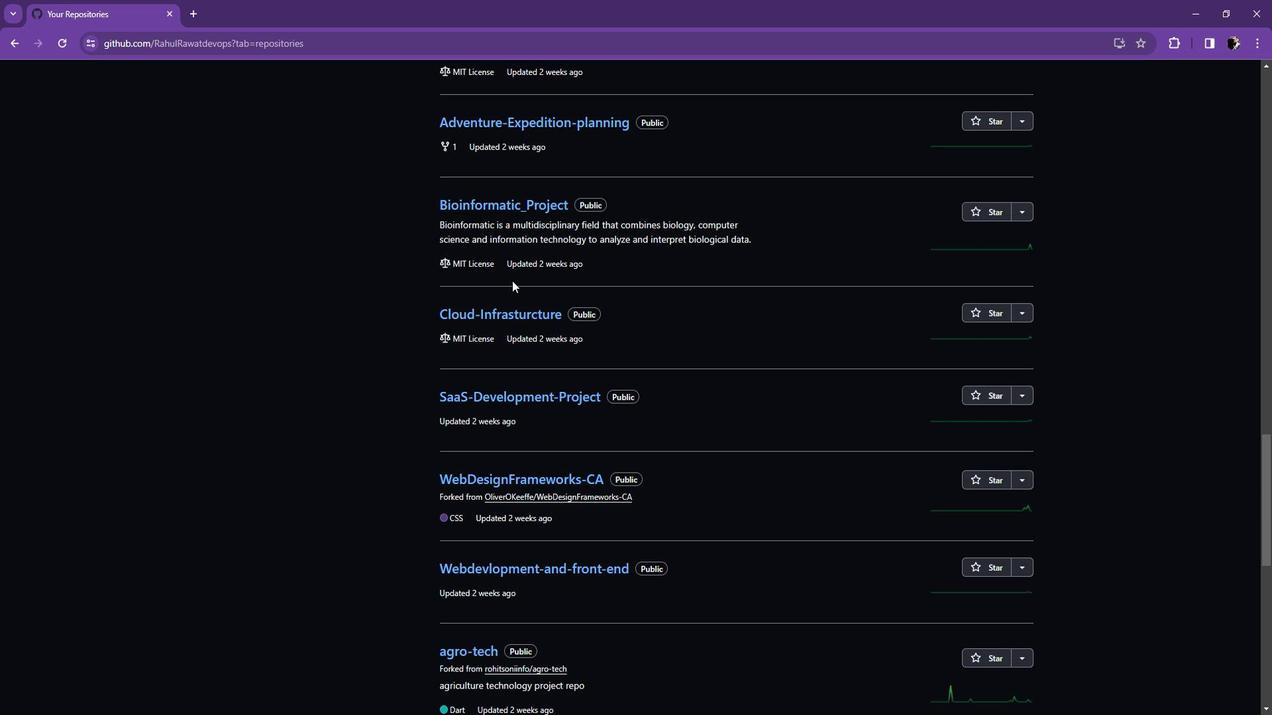 
Action: Mouse scrolled (526, 284) with delta (0, 0)
Screenshot: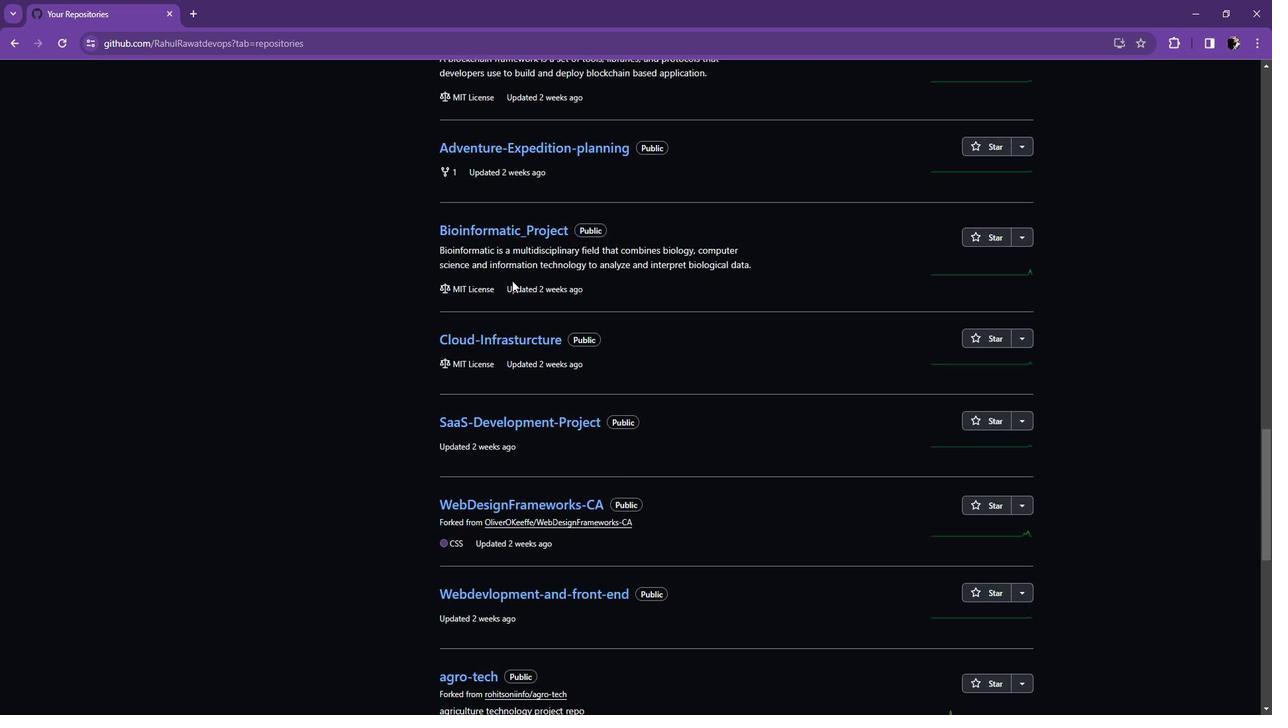 
Action: Mouse scrolled (526, 284) with delta (0, 0)
Screenshot: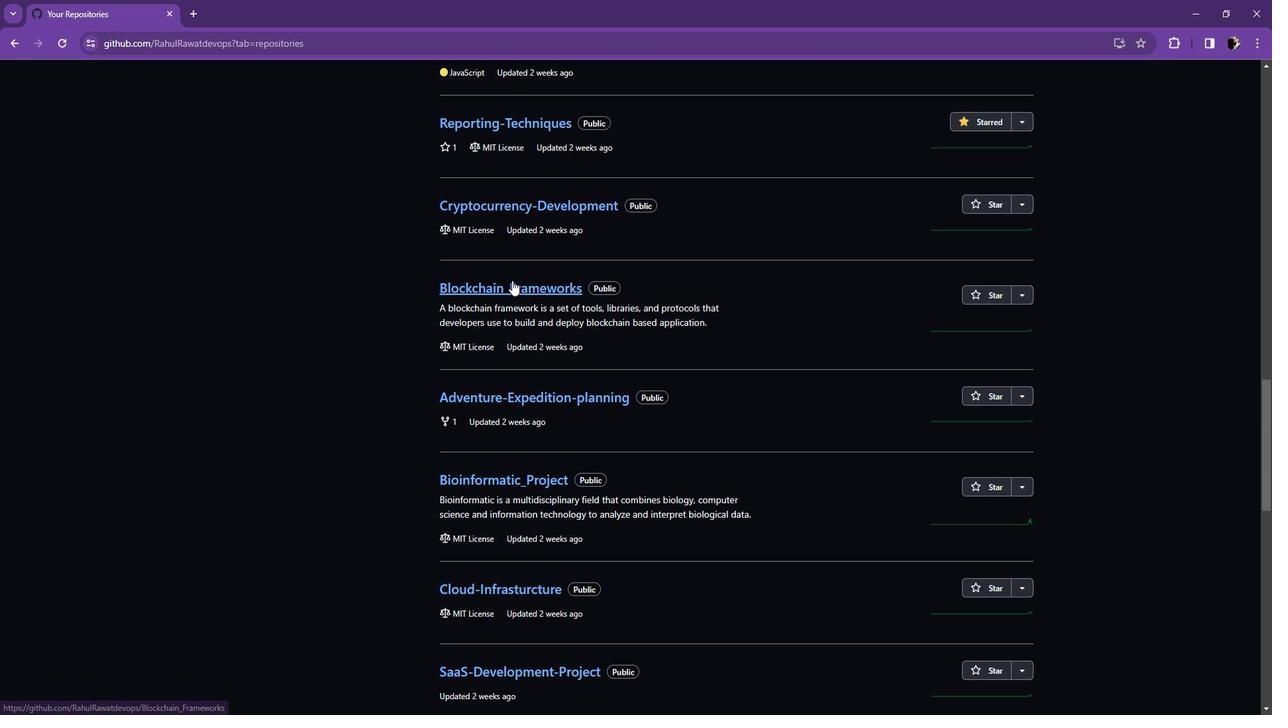 
Action: Mouse scrolled (526, 284) with delta (0, 0)
Screenshot: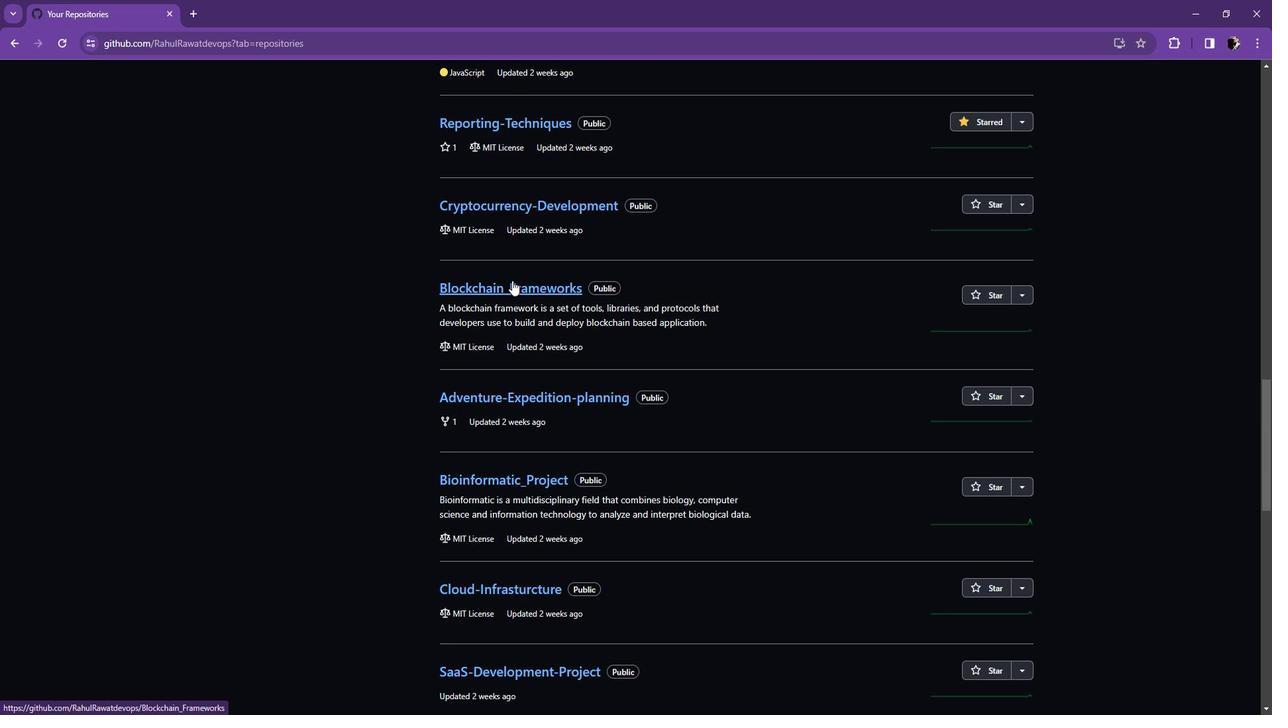 
Action: Mouse scrolled (526, 284) with delta (0, 0)
Screenshot: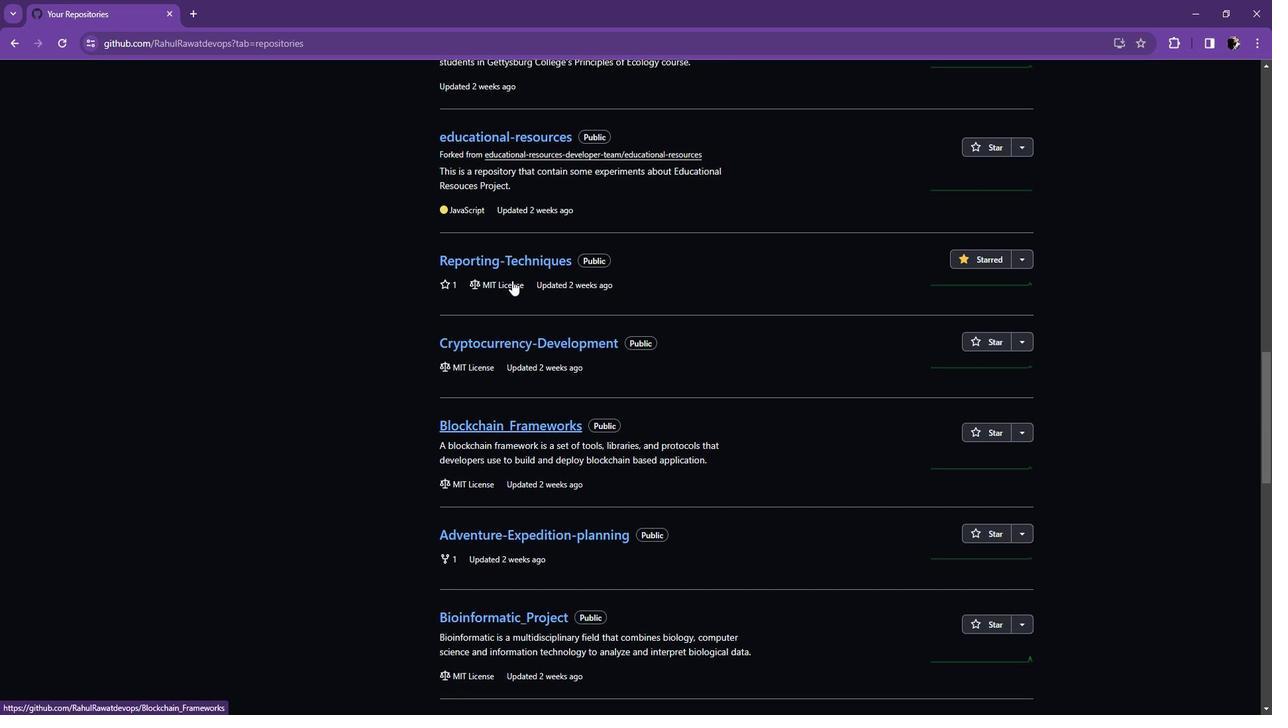
Action: Mouse scrolled (526, 284) with delta (0, 0)
Screenshot: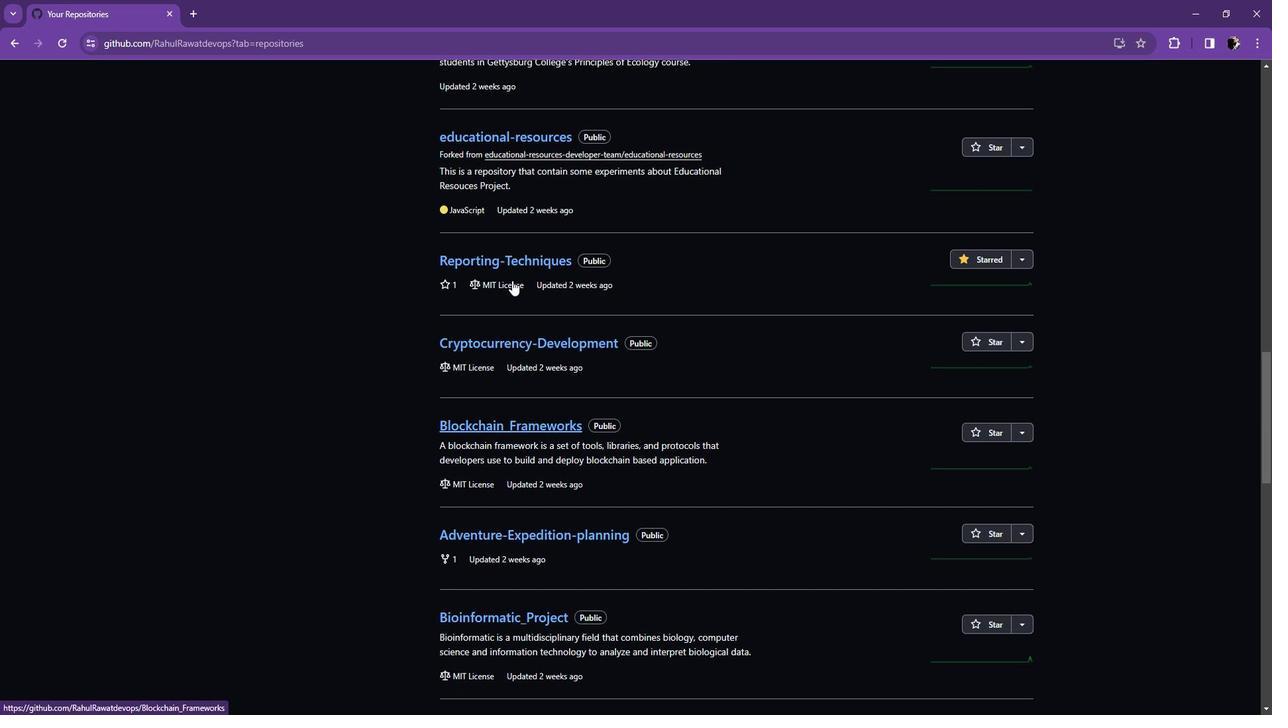 
Action: Mouse scrolled (526, 284) with delta (0, 0)
Screenshot: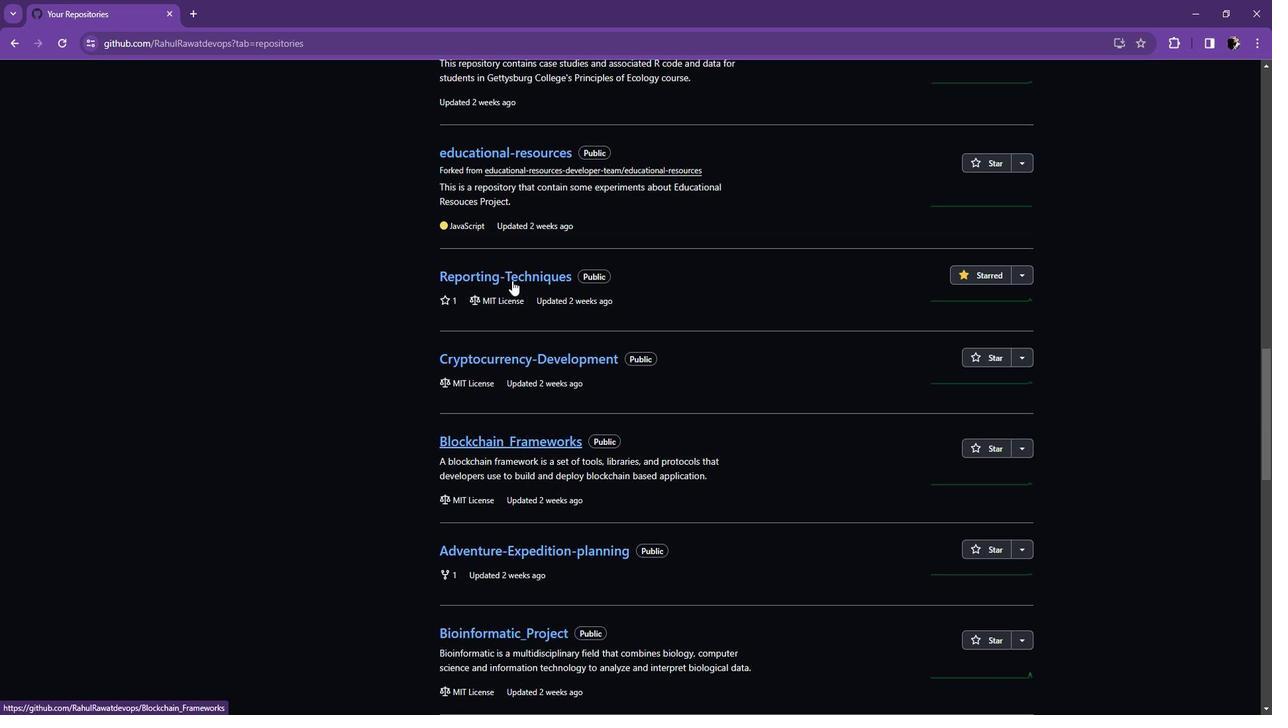 
Action: Mouse scrolled (526, 284) with delta (0, 0)
Screenshot: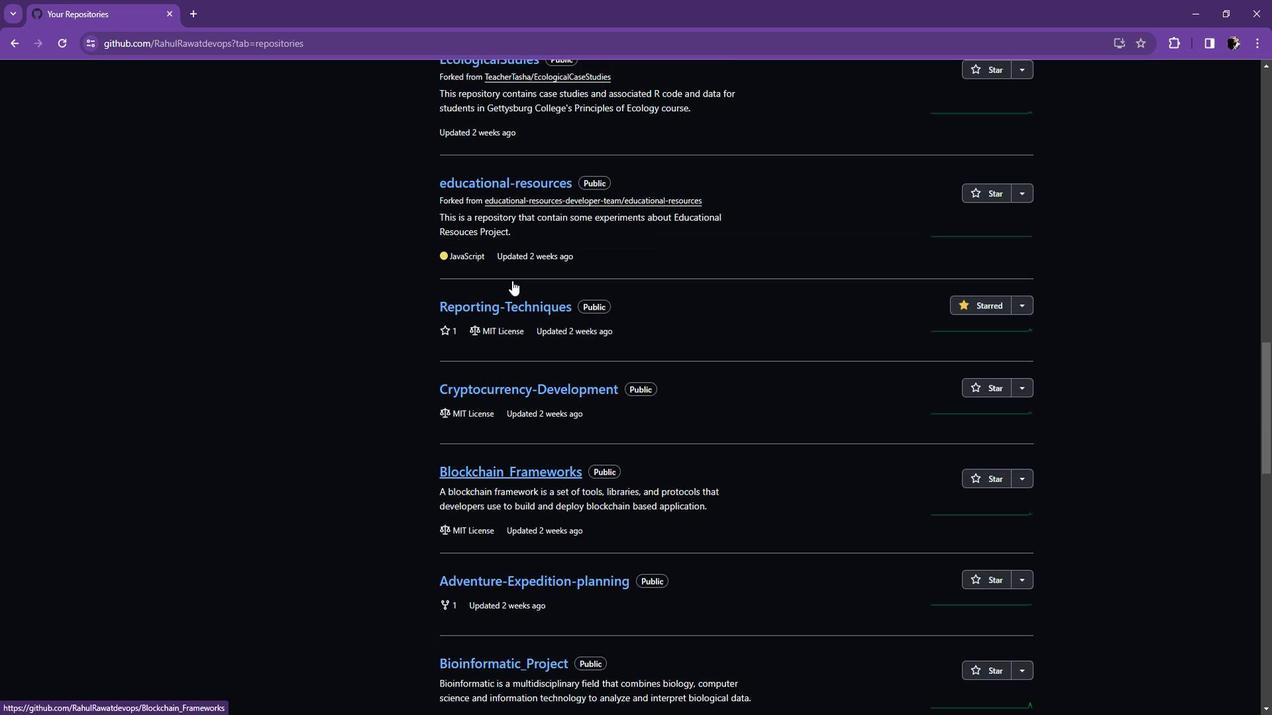 
Action: Mouse scrolled (526, 284) with delta (0, 0)
Screenshot: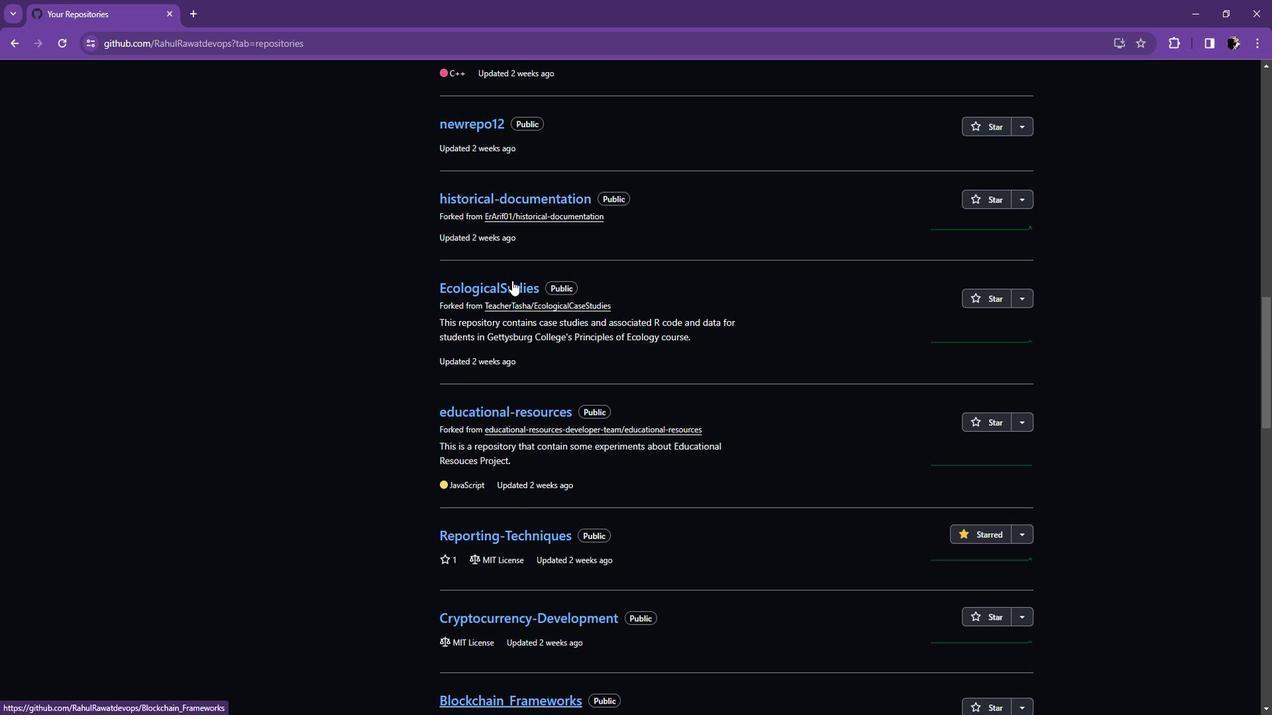 
Action: Mouse scrolled (526, 284) with delta (0, 0)
Screenshot: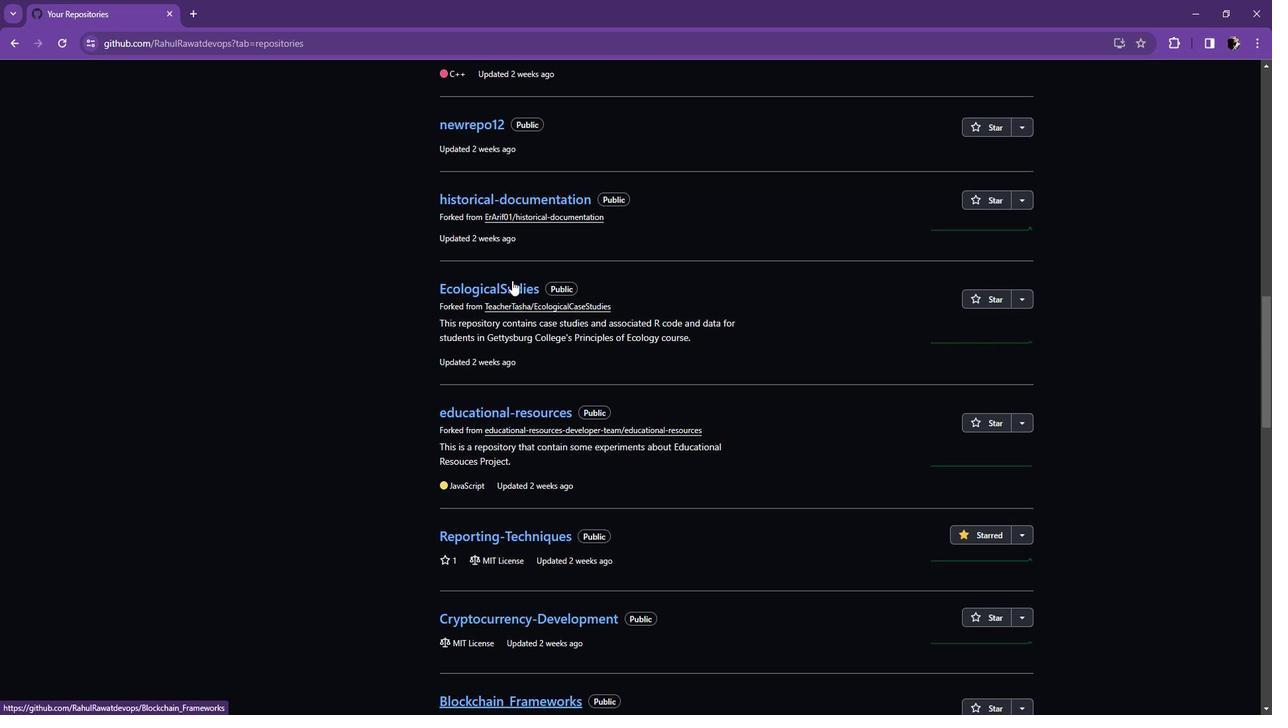 
Action: Mouse scrolled (526, 284) with delta (0, 0)
Screenshot: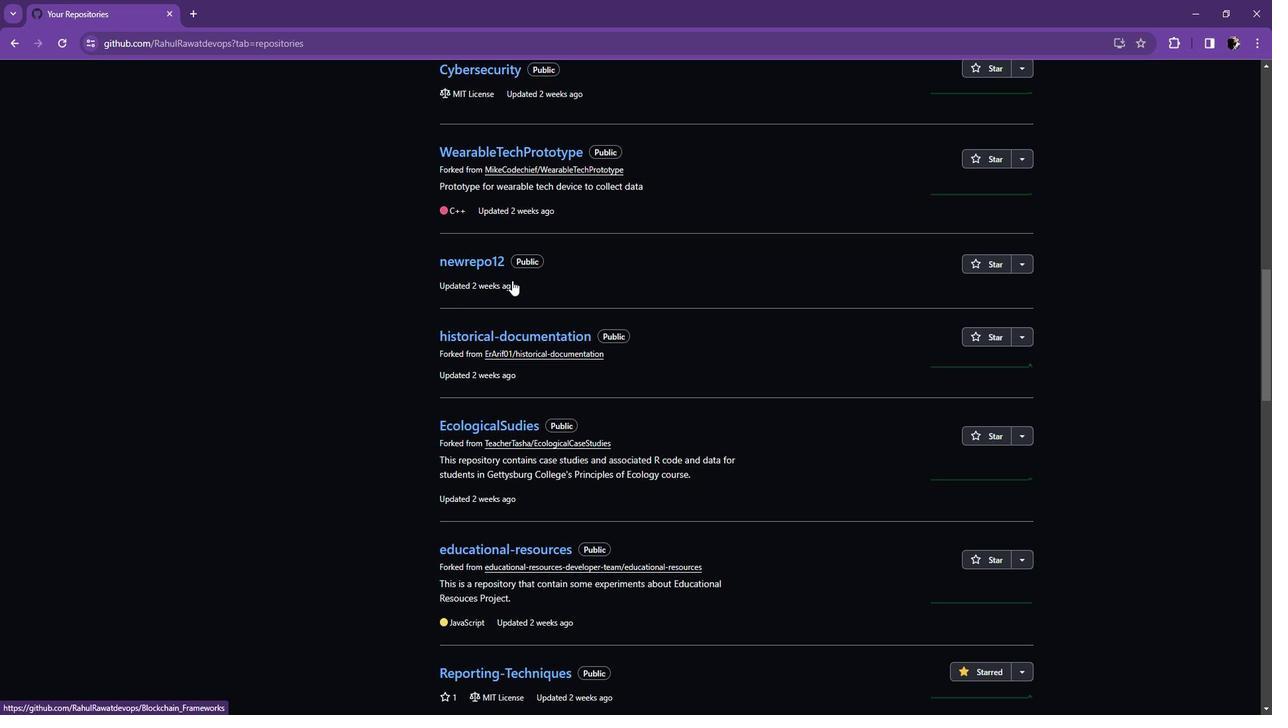 
Action: Mouse scrolled (526, 284) with delta (0, 0)
Screenshot: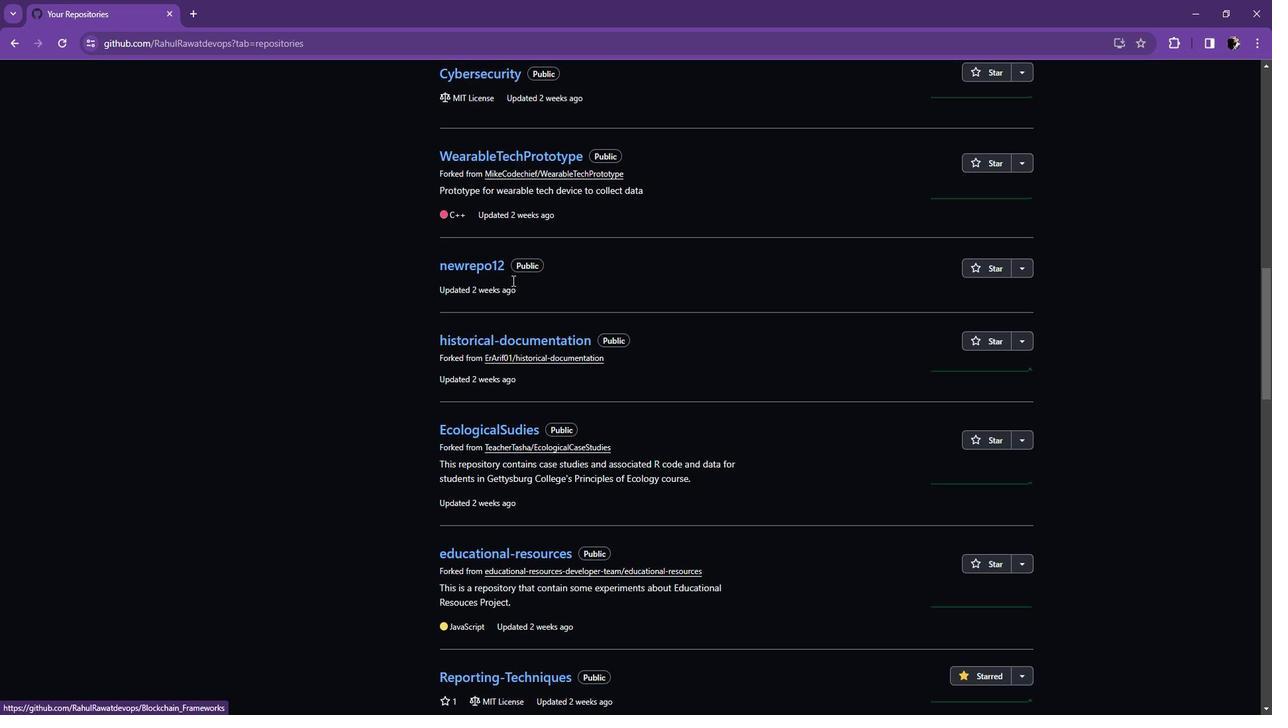 
Action: Mouse scrolled (526, 284) with delta (0, 0)
Screenshot: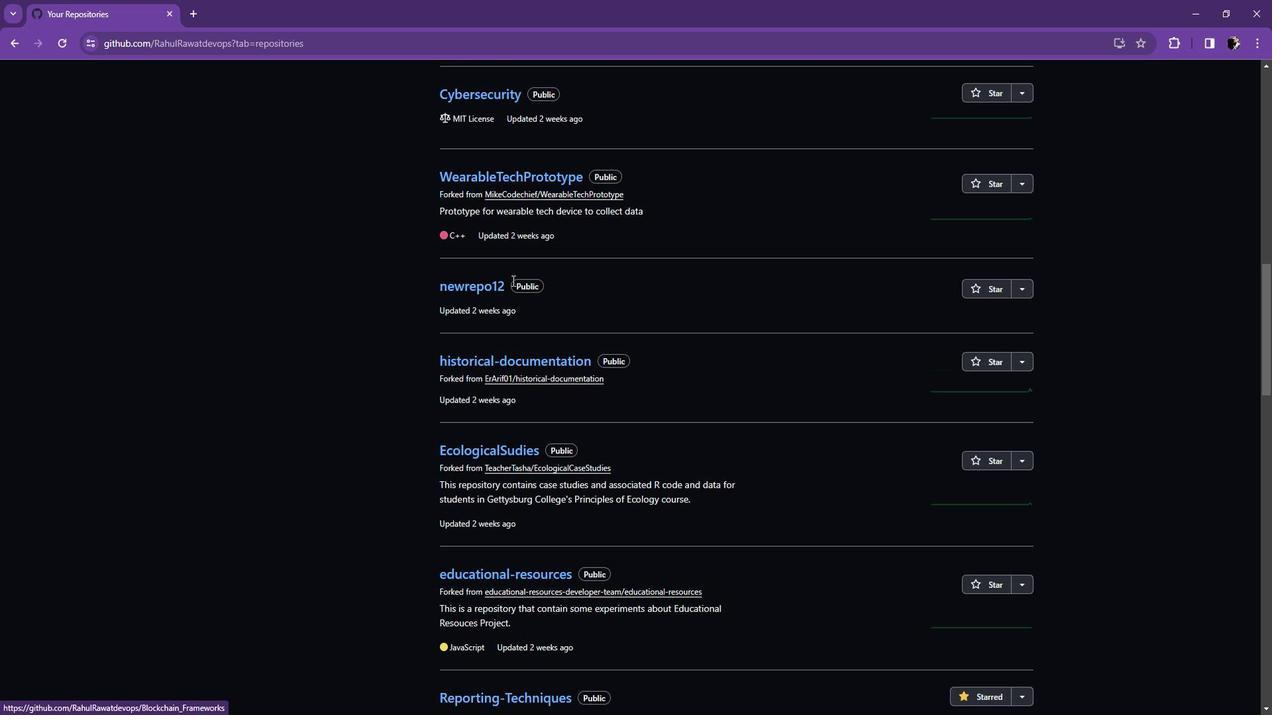 
Action: Mouse scrolled (526, 284) with delta (0, 0)
Screenshot: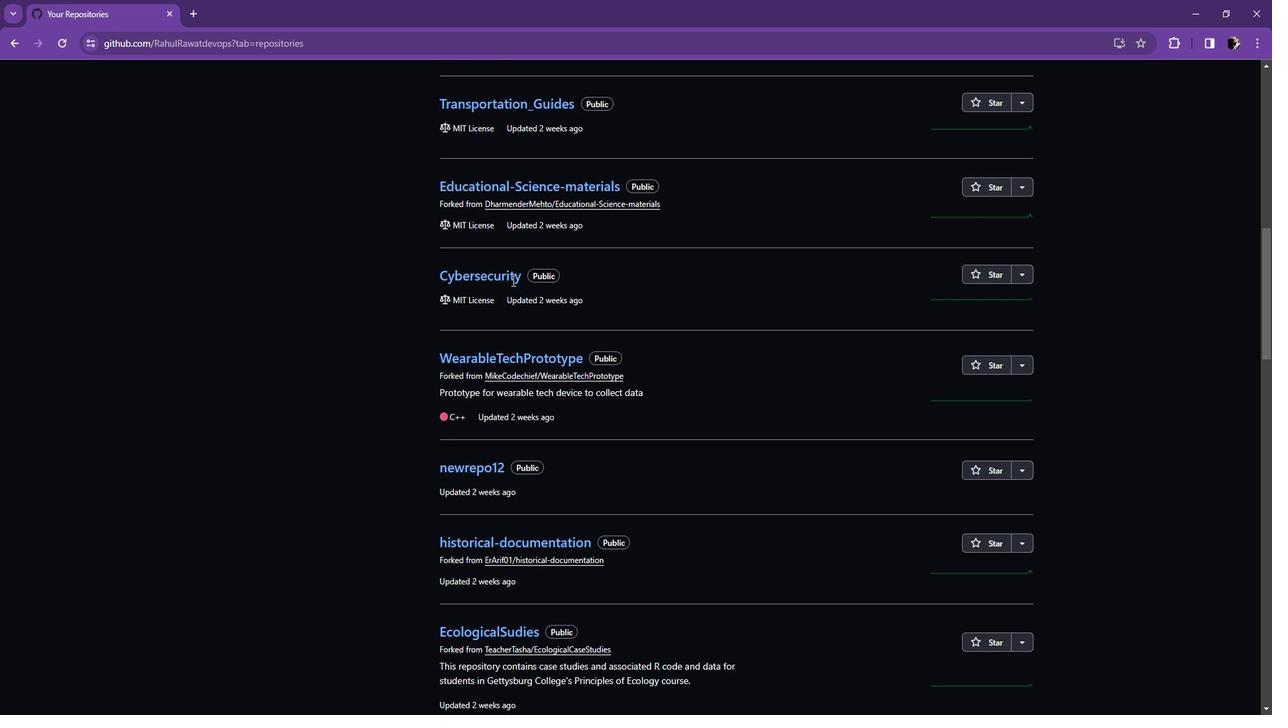 
Action: Mouse scrolled (526, 284) with delta (0, 0)
Screenshot: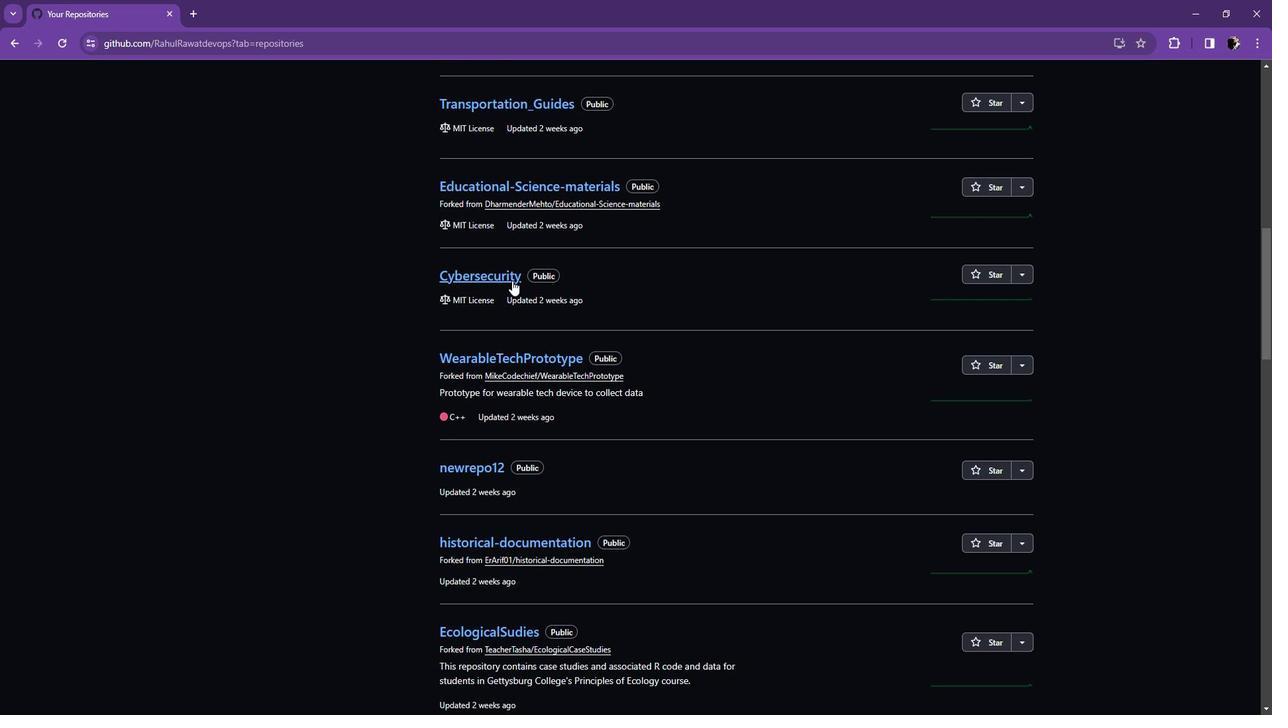 
Action: Mouse scrolled (526, 284) with delta (0, 0)
Screenshot: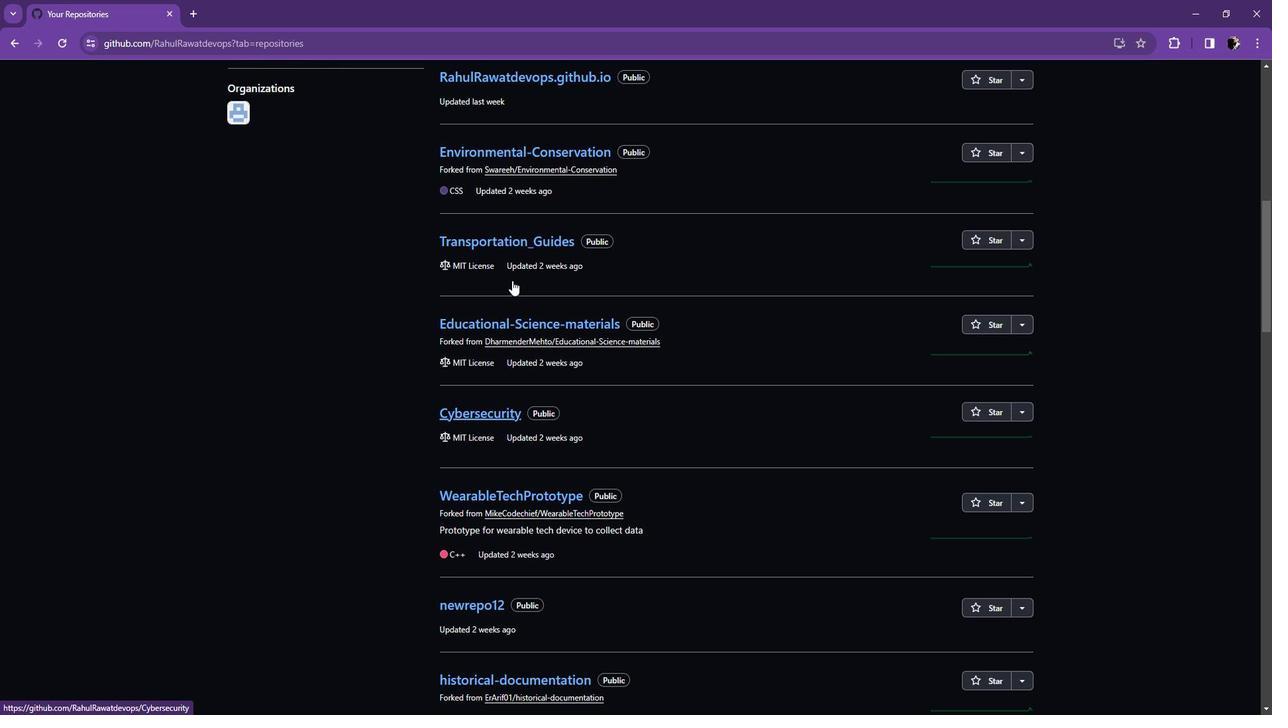 
Action: Mouse scrolled (526, 284) with delta (0, 0)
Screenshot: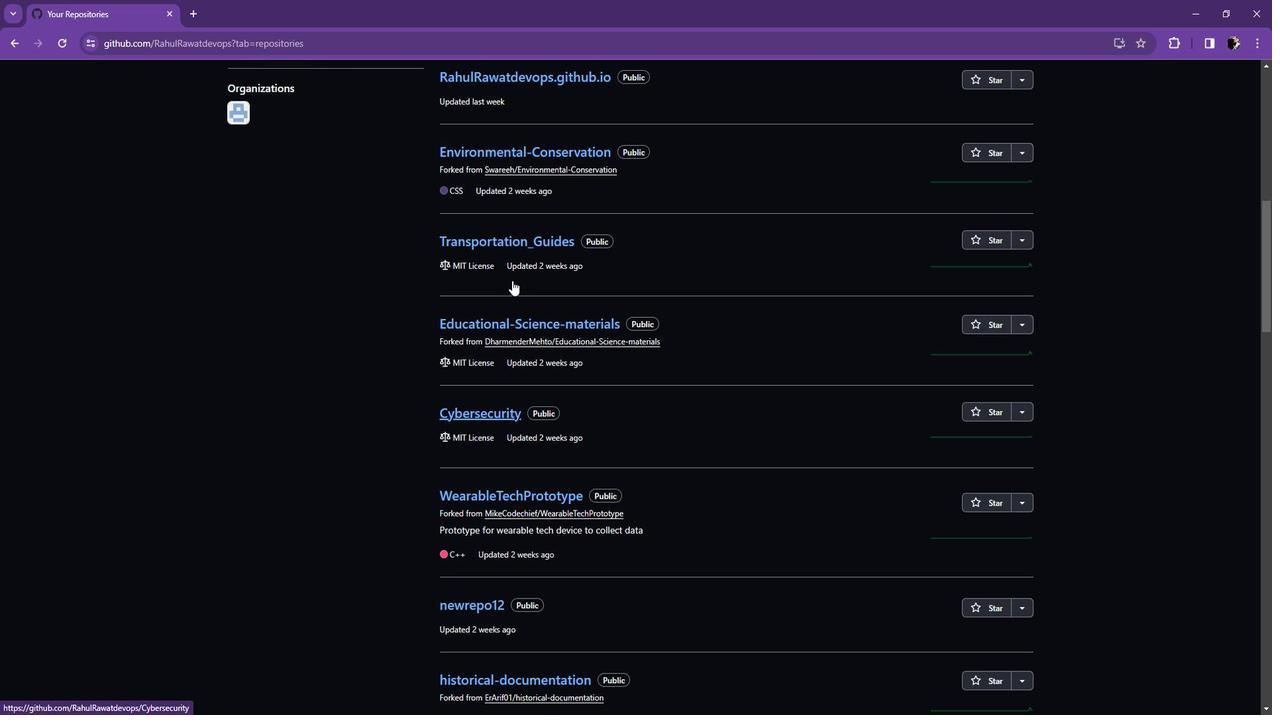 
Action: Mouse scrolled (526, 284) with delta (0, 0)
Screenshot: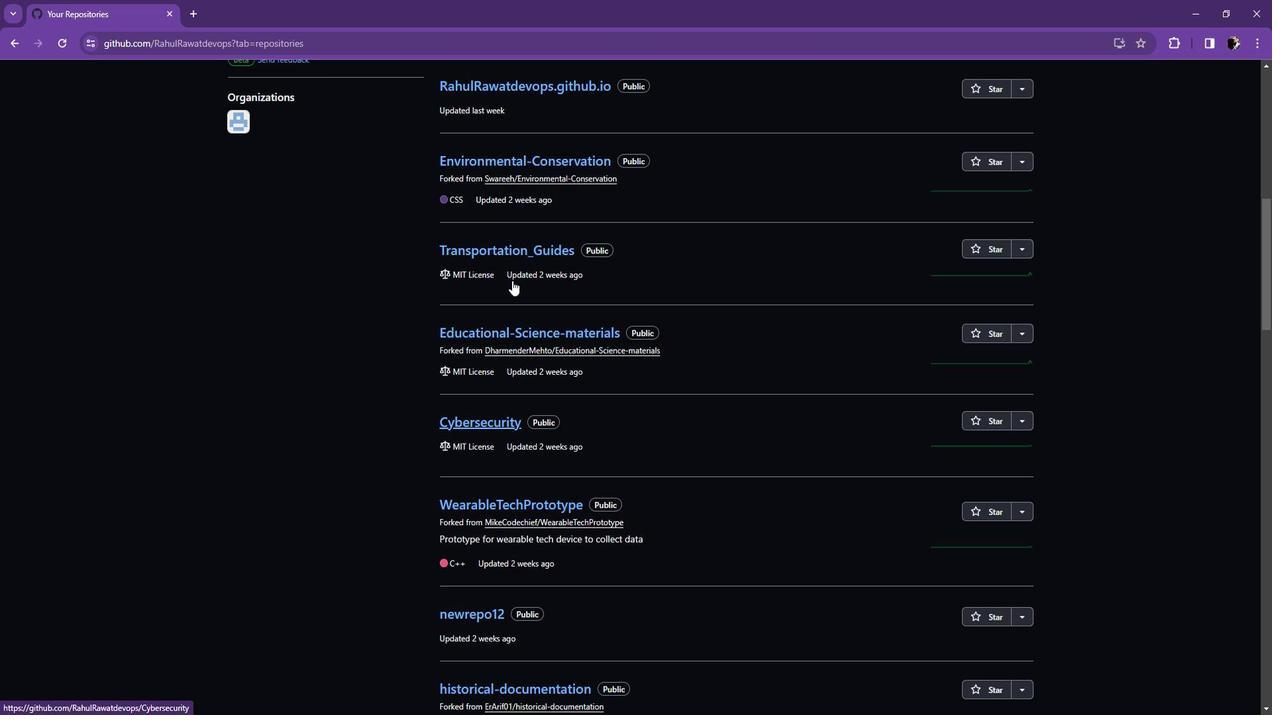 
Action: Mouse scrolled (526, 284) with delta (0, 0)
Screenshot: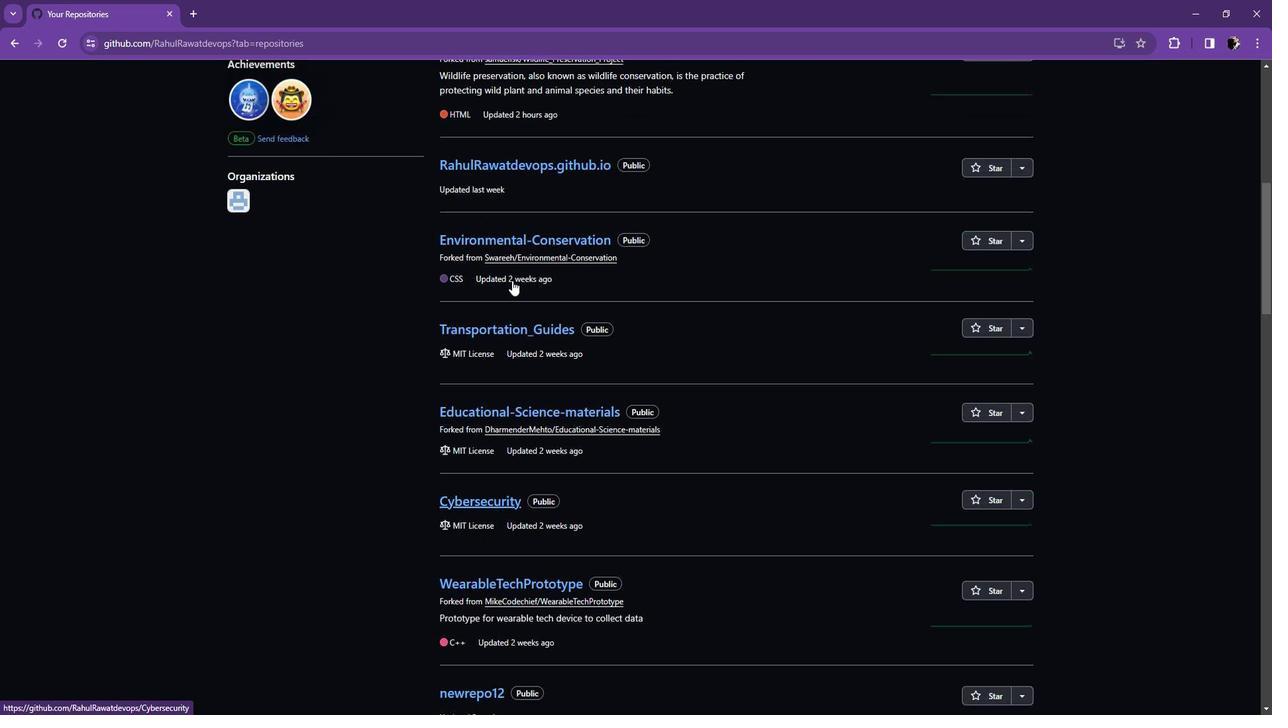 
Action: Mouse scrolled (526, 284) with delta (0, 0)
Screenshot: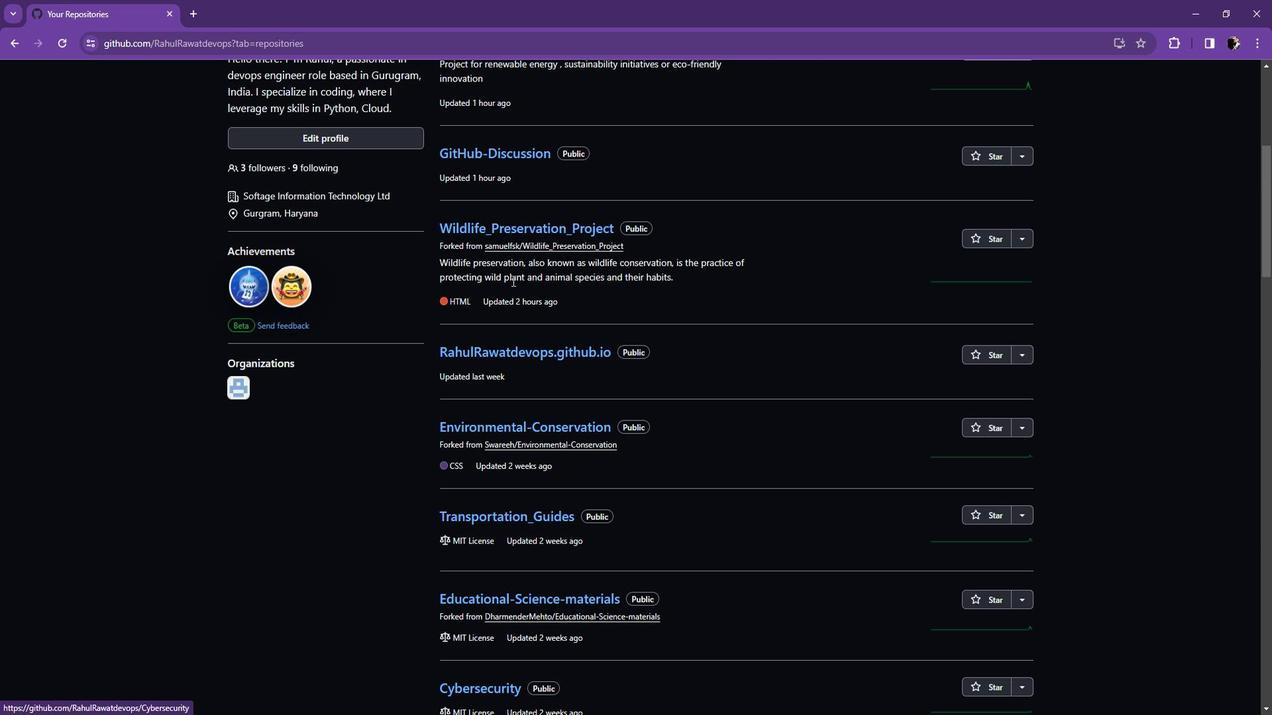 
Action: Mouse scrolled (526, 284) with delta (0, 0)
Screenshot: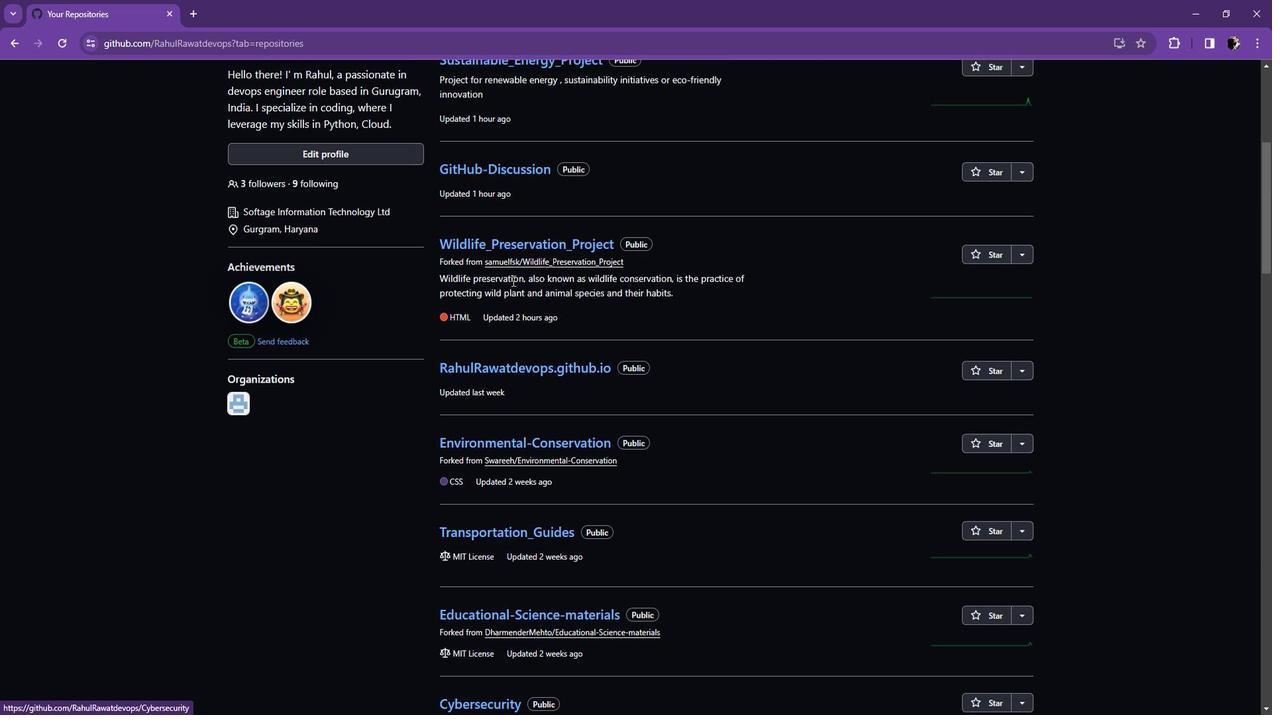 
Action: Mouse moved to (583, 253)
Screenshot: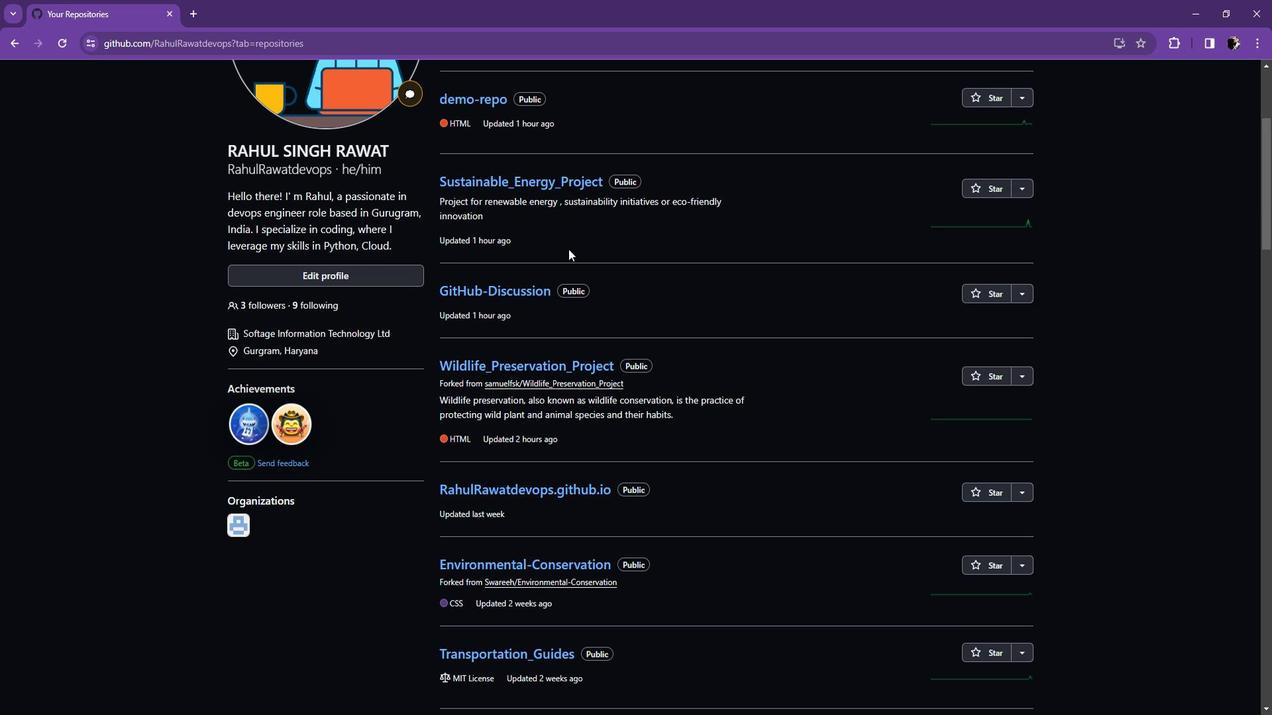 
Action: Mouse scrolled (583, 254) with delta (0, 0)
Screenshot: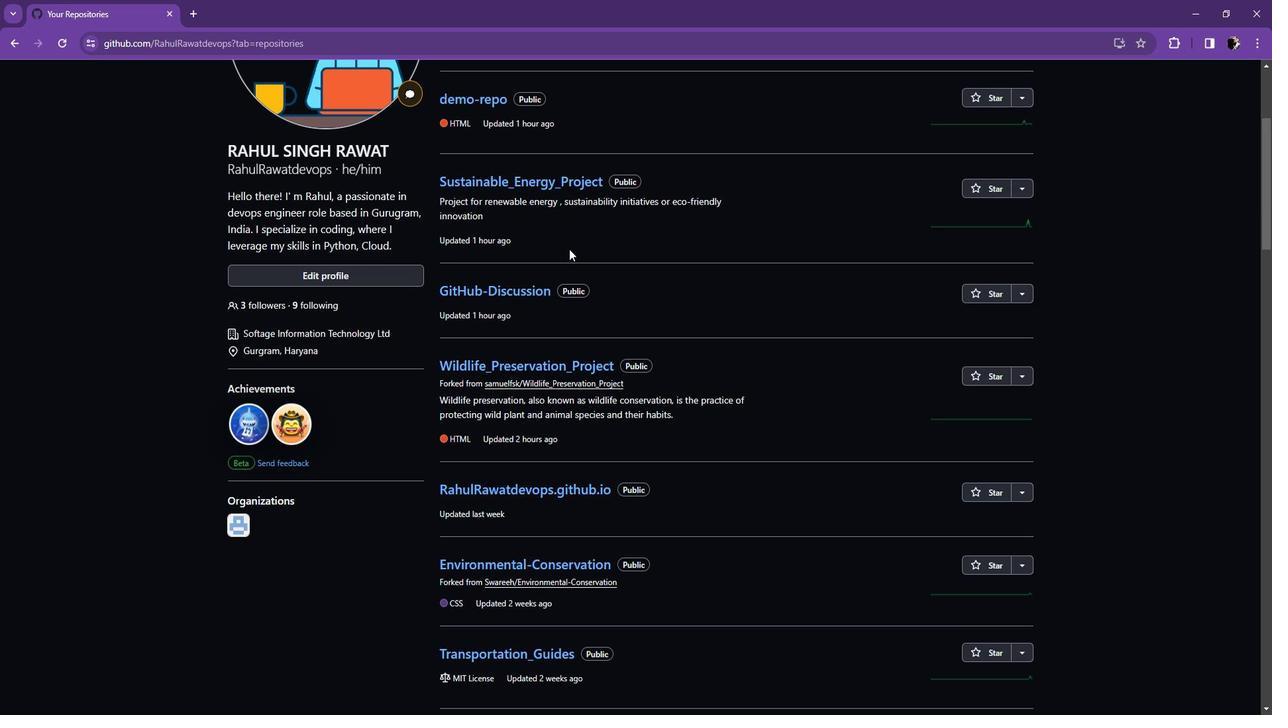 
Action: Mouse scrolled (583, 254) with delta (0, 0)
Screenshot: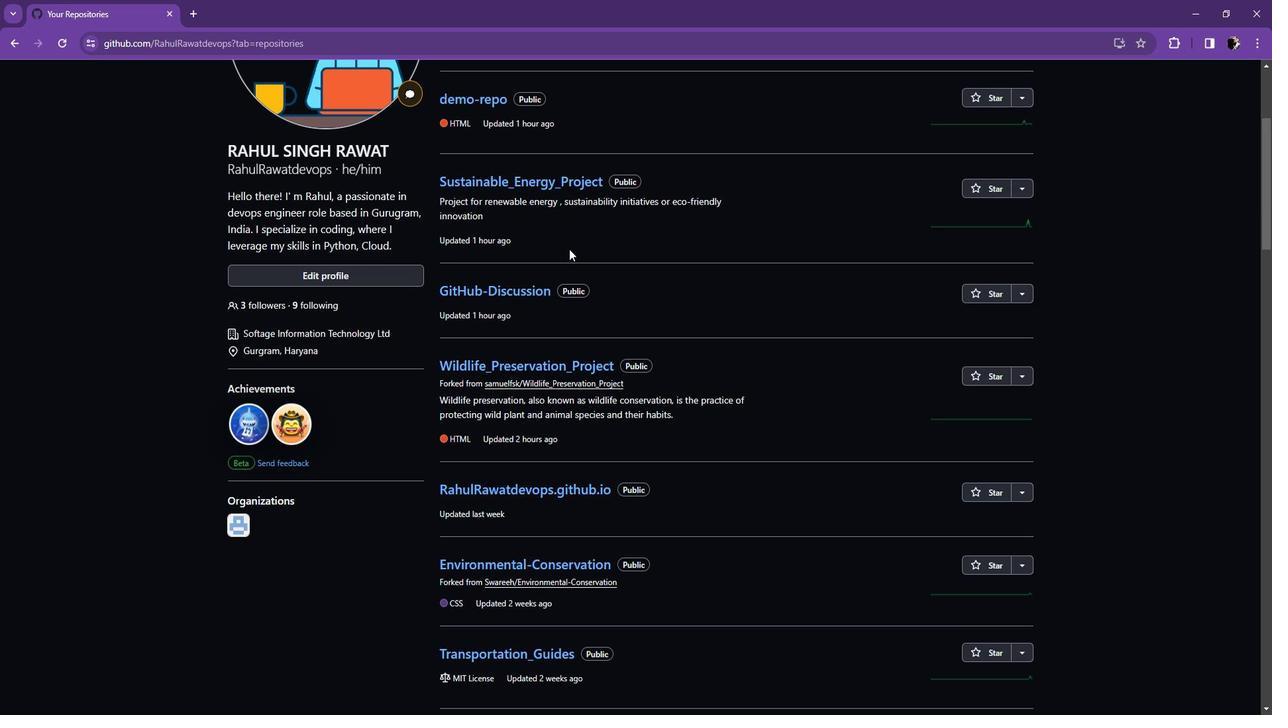 
Action: Mouse scrolled (583, 254) with delta (0, 0)
Screenshot: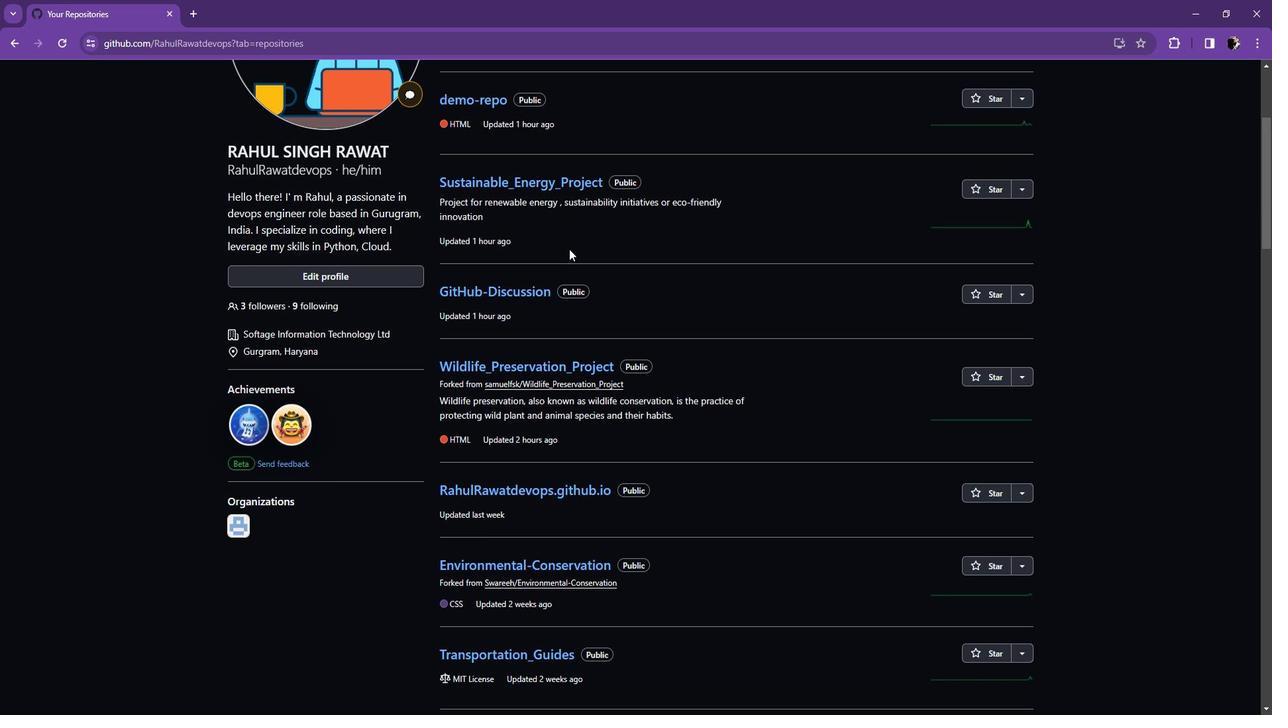 
Action: Mouse scrolled (583, 254) with delta (0, 0)
Screenshot: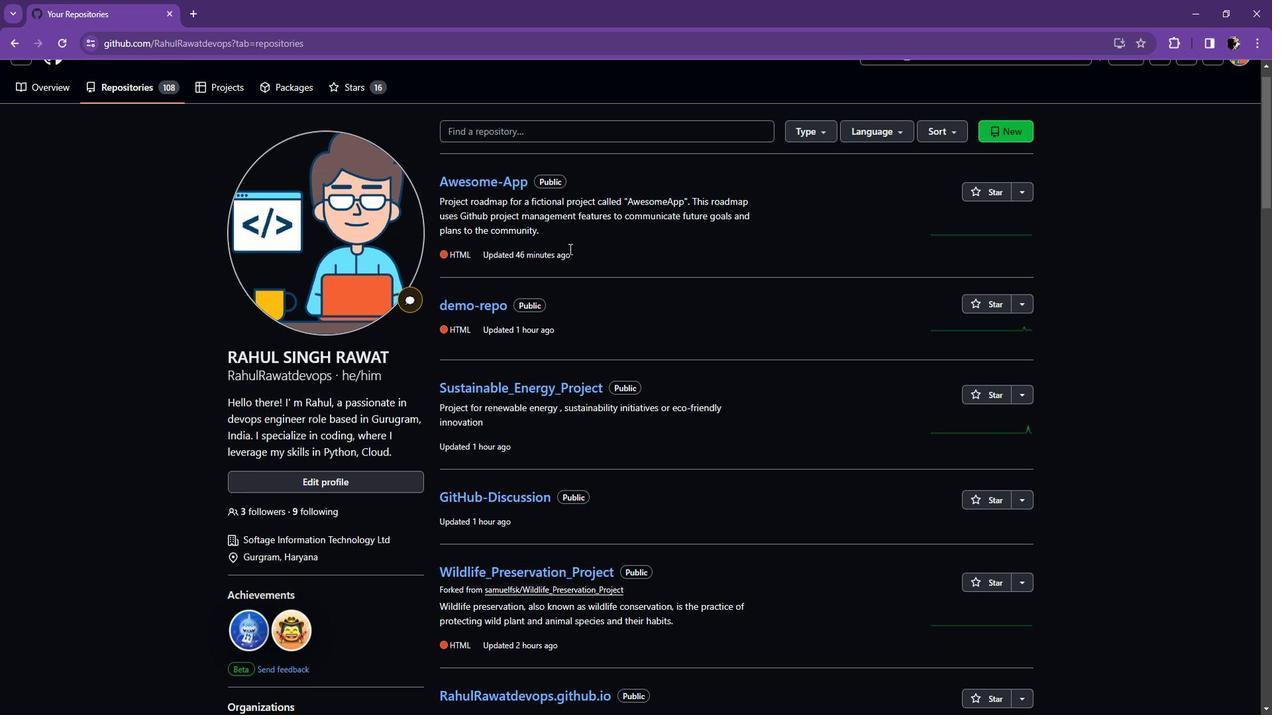 
Action: Mouse moved to (984, 290)
Screenshot: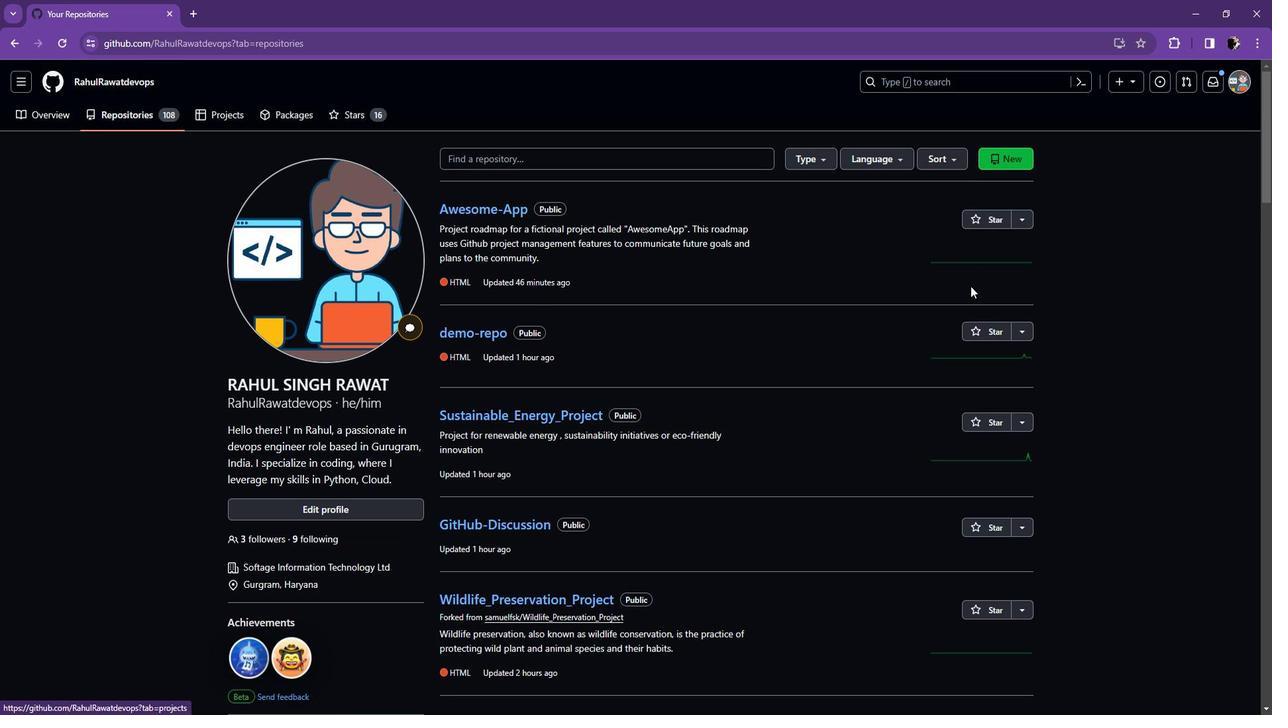 
Action: Mouse scrolled (984, 289) with delta (0, 0)
Screenshot: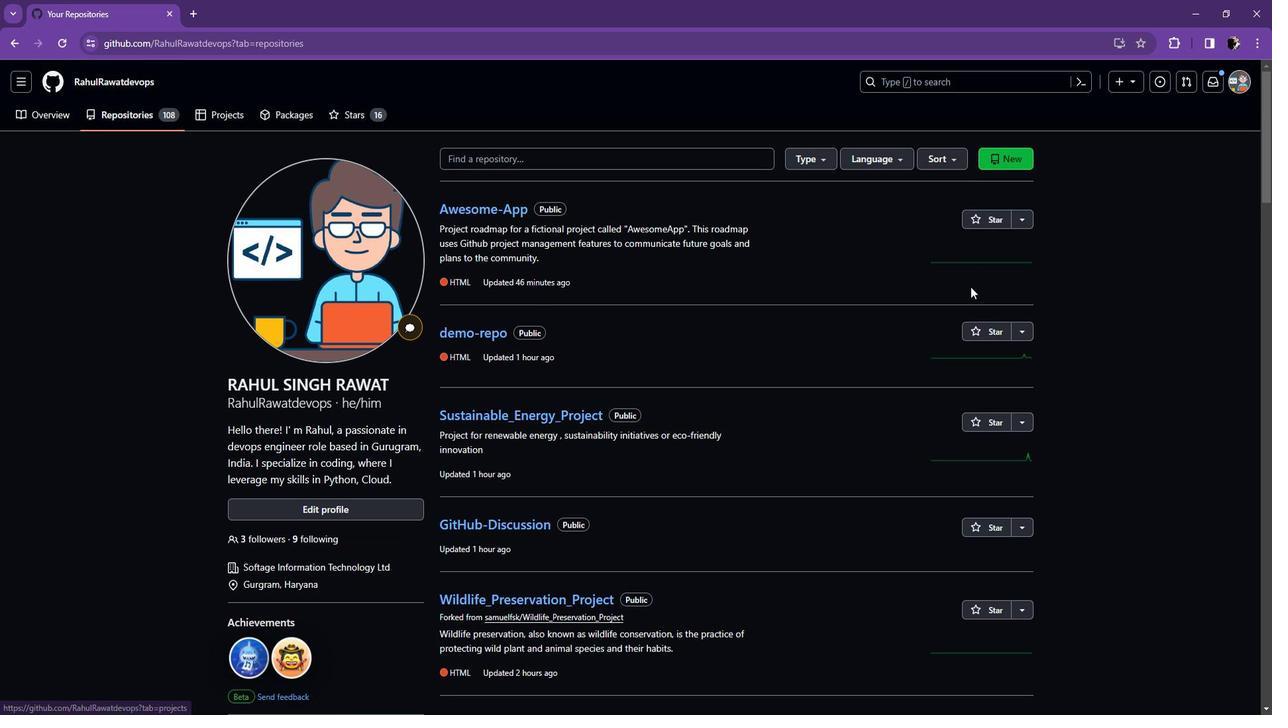 
Action: Mouse scrolled (984, 289) with delta (0, 0)
Screenshot: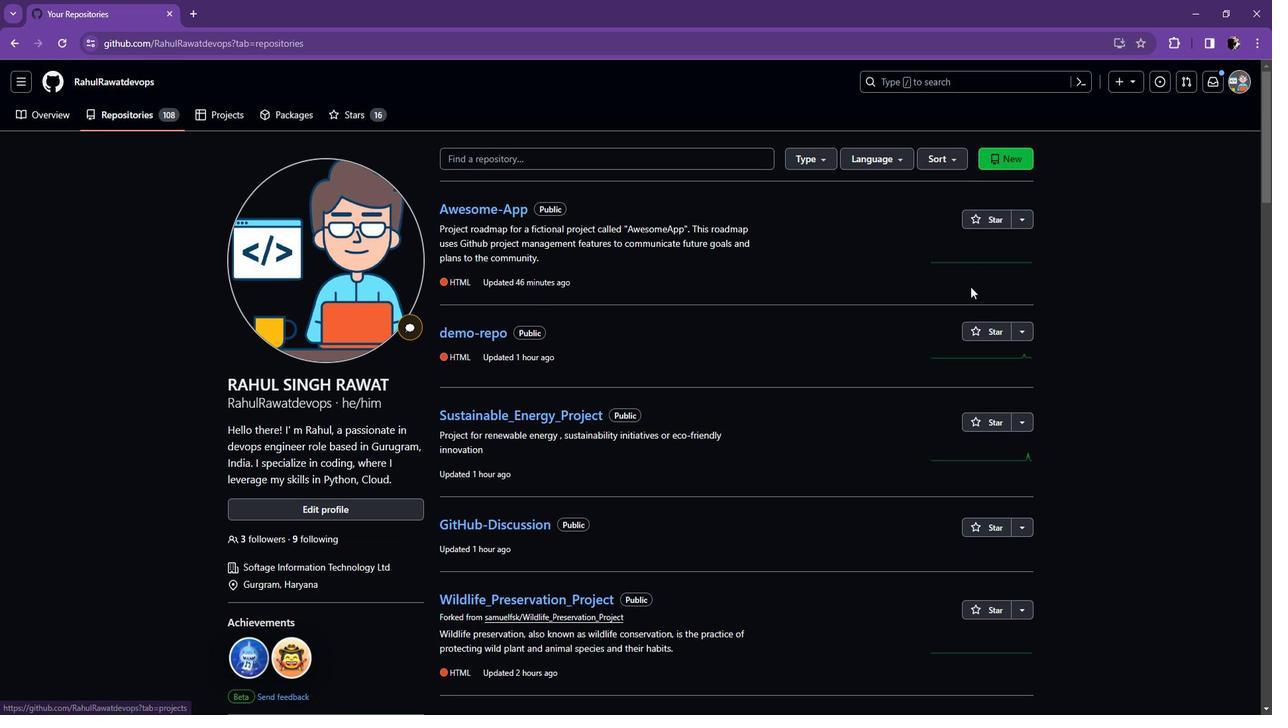 
Action: Mouse scrolled (984, 289) with delta (0, 0)
Screenshot: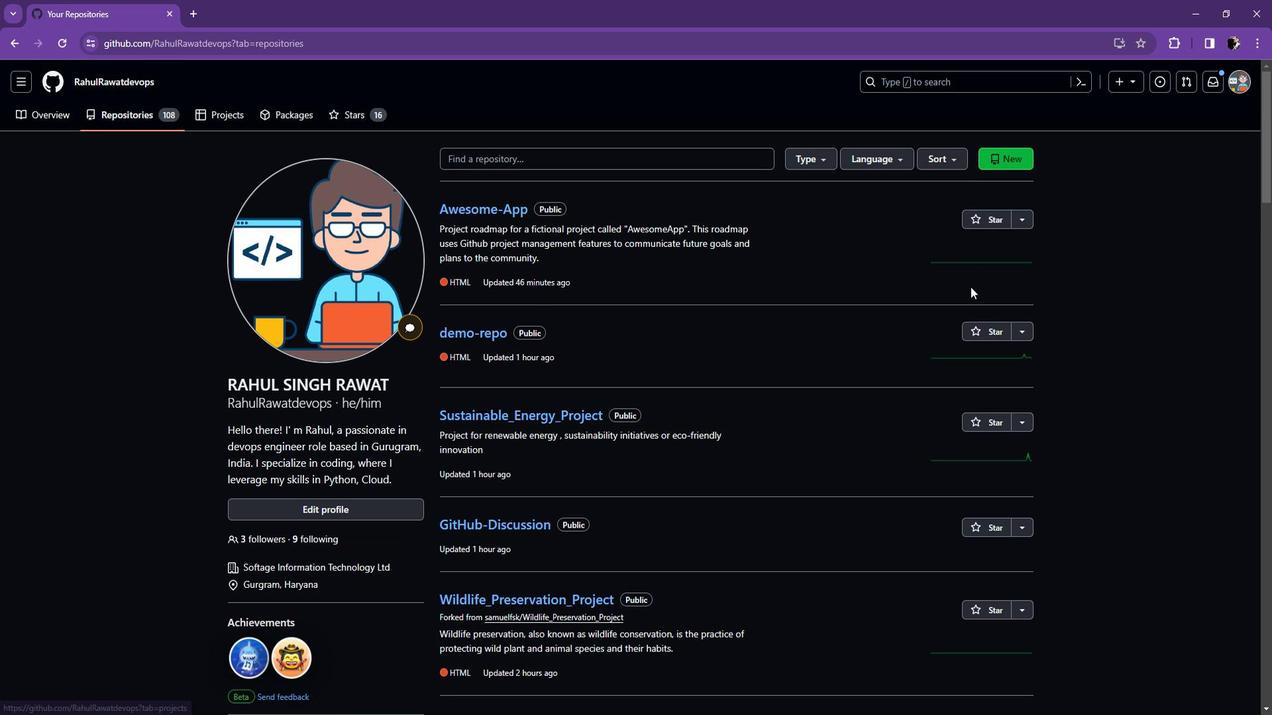 
Action: Mouse scrolled (984, 289) with delta (0, 0)
Screenshot: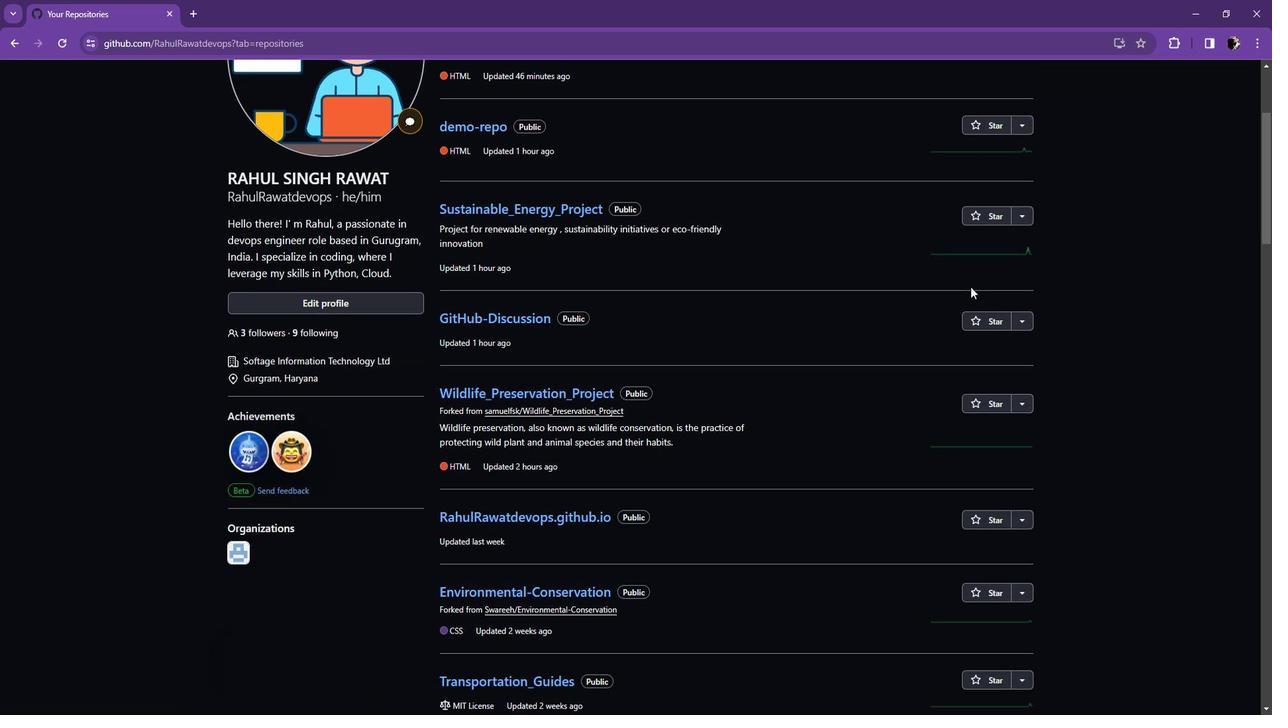 
Action: Mouse scrolled (984, 289) with delta (0, 0)
Screenshot: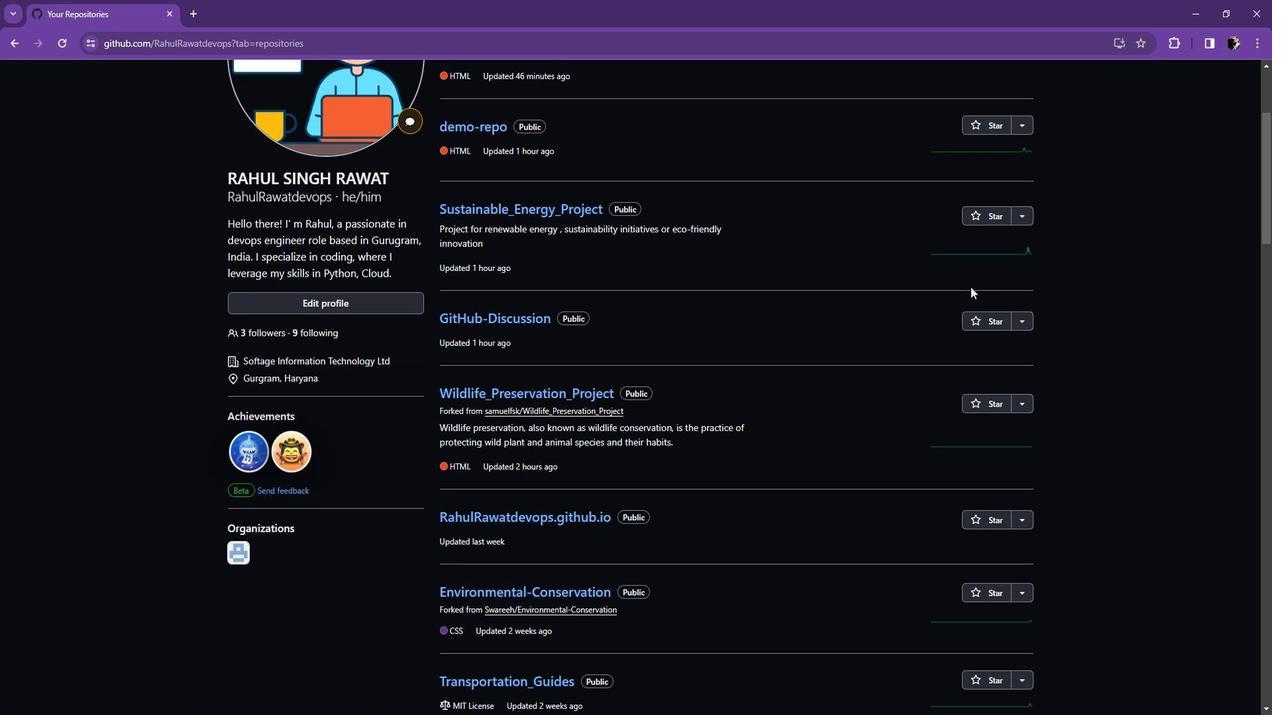 
Action: Mouse scrolled (984, 289) with delta (0, 0)
Screenshot: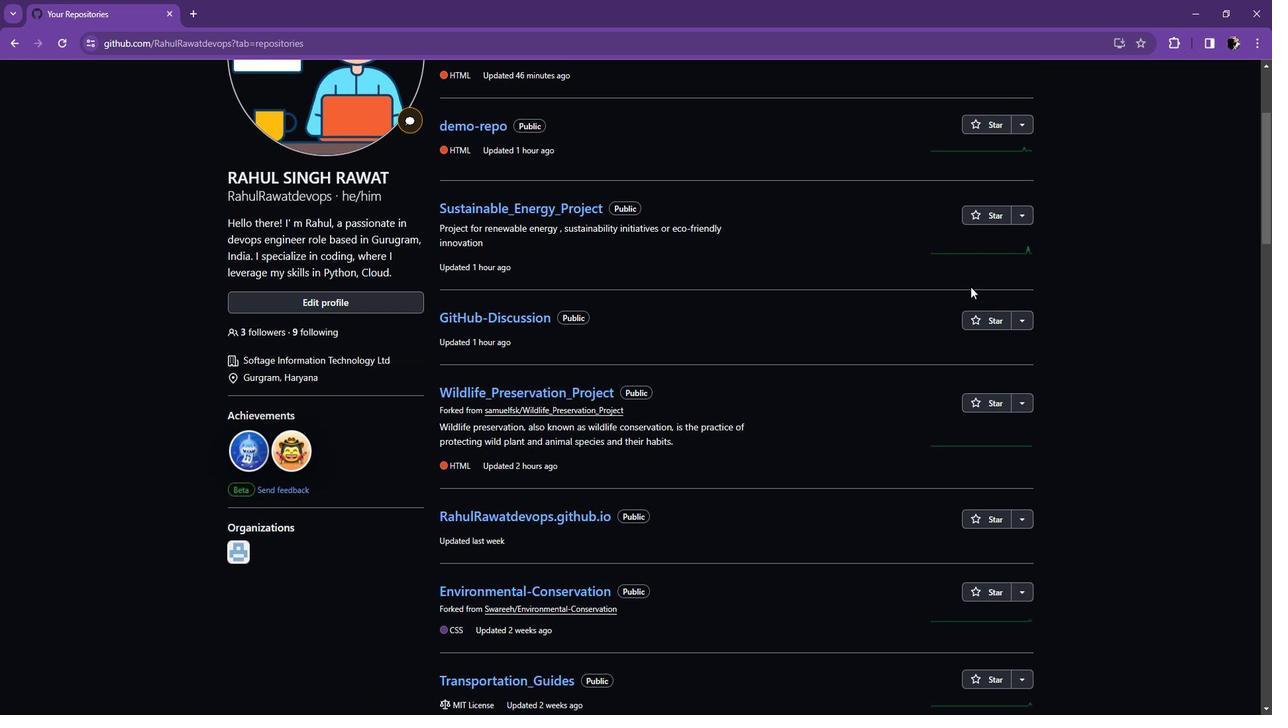 
Action: Mouse scrolled (984, 289) with delta (0, 0)
Screenshot: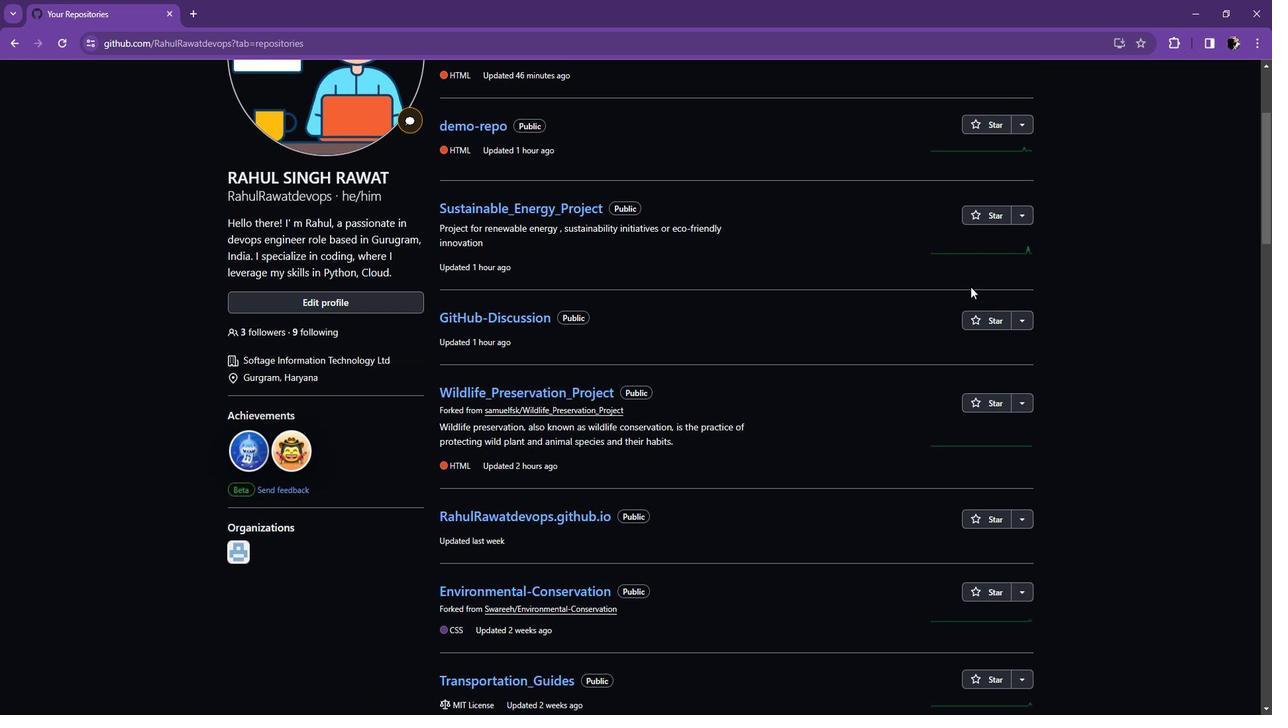 
Action: Mouse scrolled (984, 289) with delta (0, 0)
Screenshot: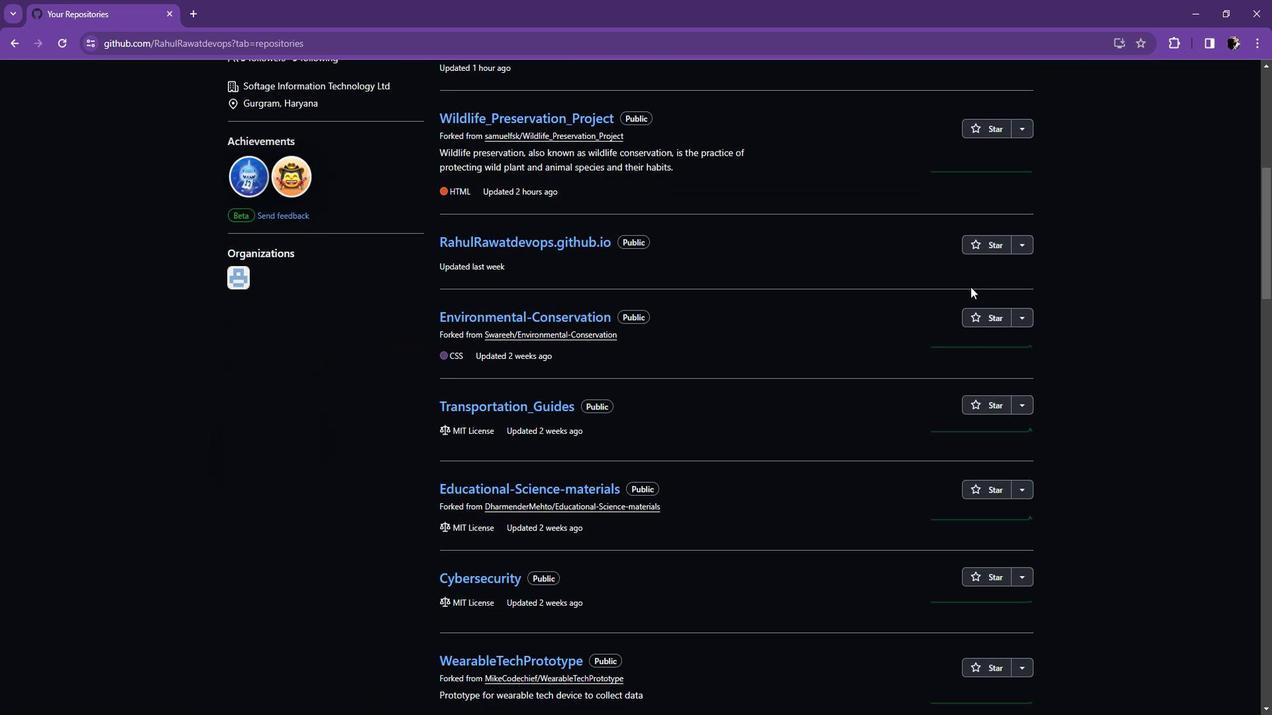 
Action: Mouse scrolled (984, 289) with delta (0, 0)
Screenshot: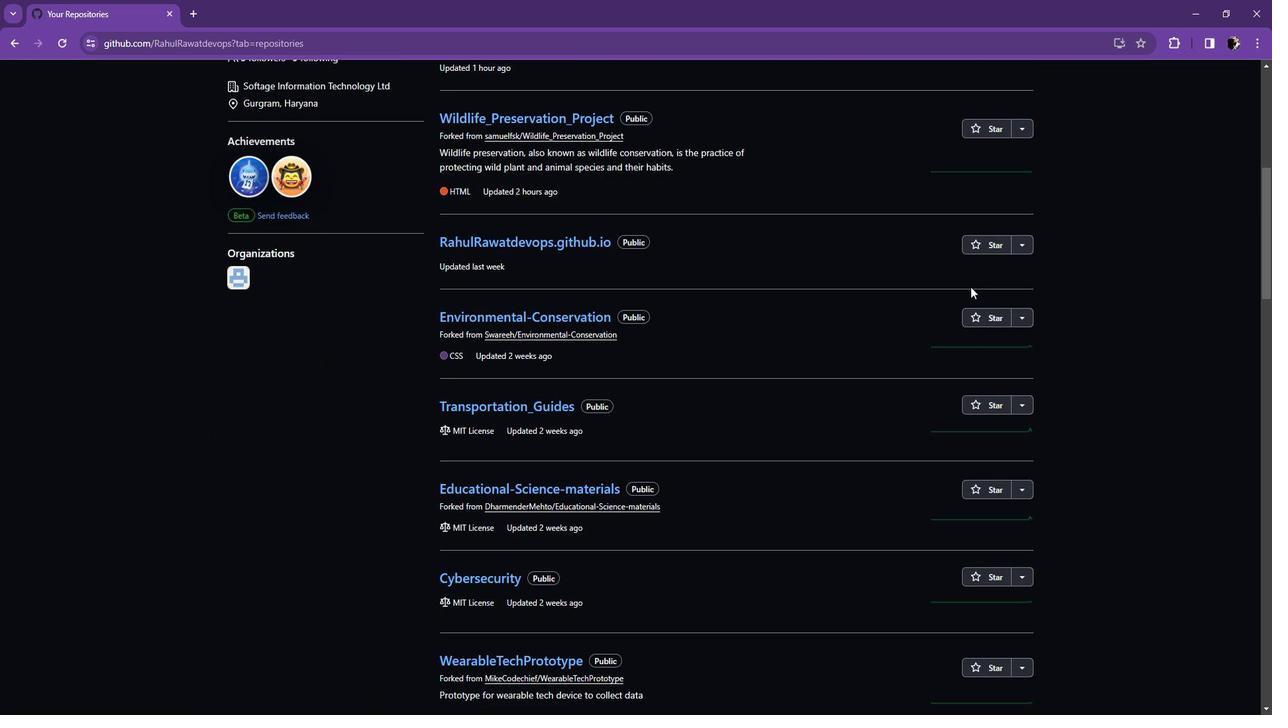 
Action: Mouse scrolled (984, 289) with delta (0, 0)
Screenshot: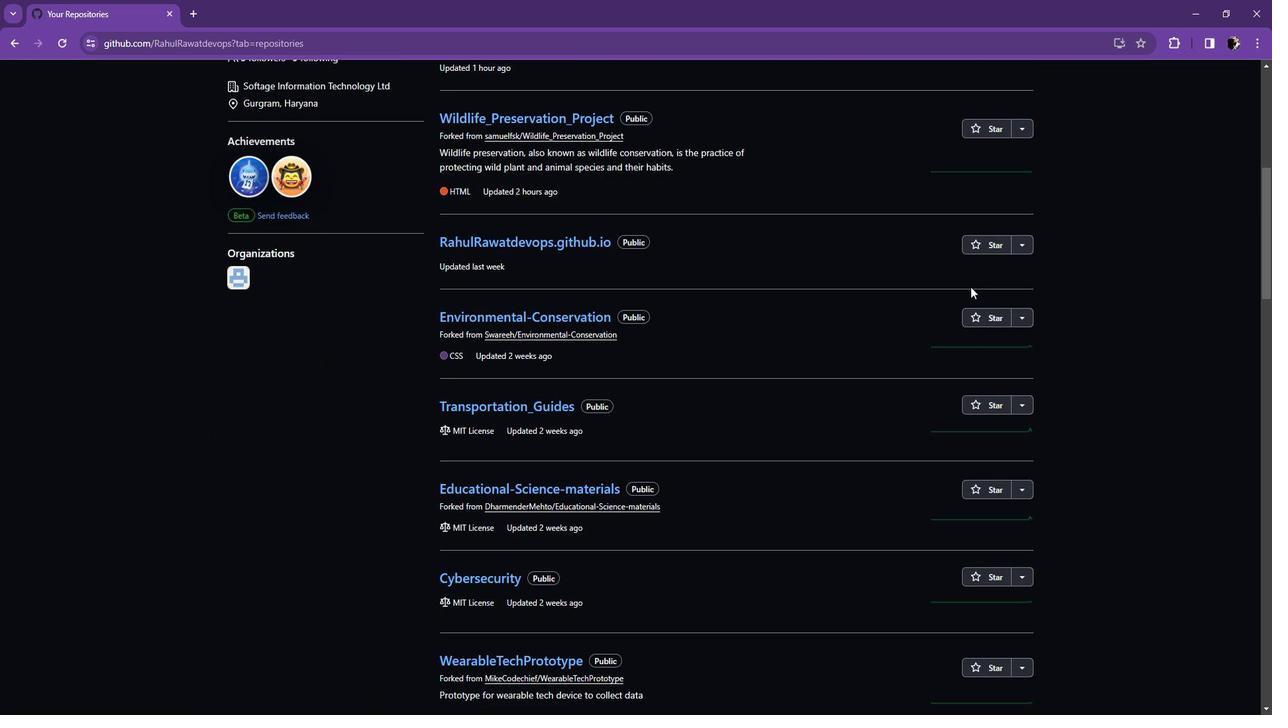 
Action: Mouse moved to (984, 290)
Screenshot: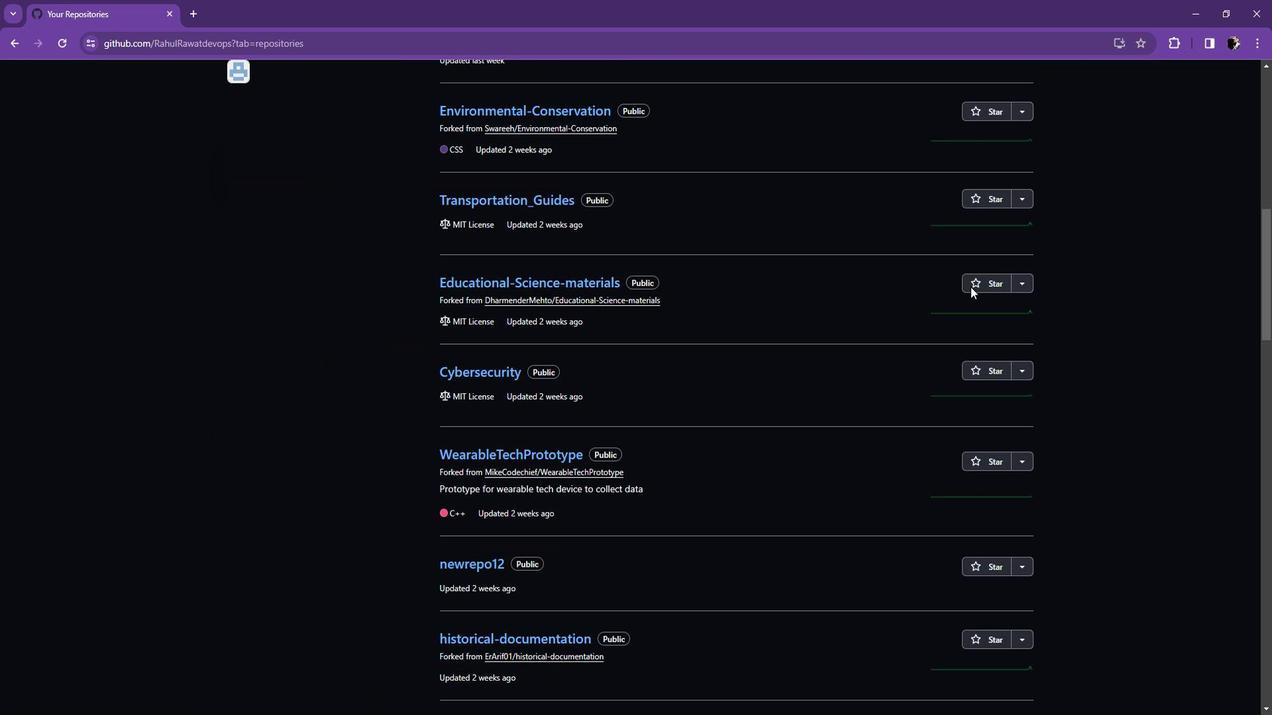 
Action: Mouse scrolled (984, 289) with delta (0, 0)
Screenshot: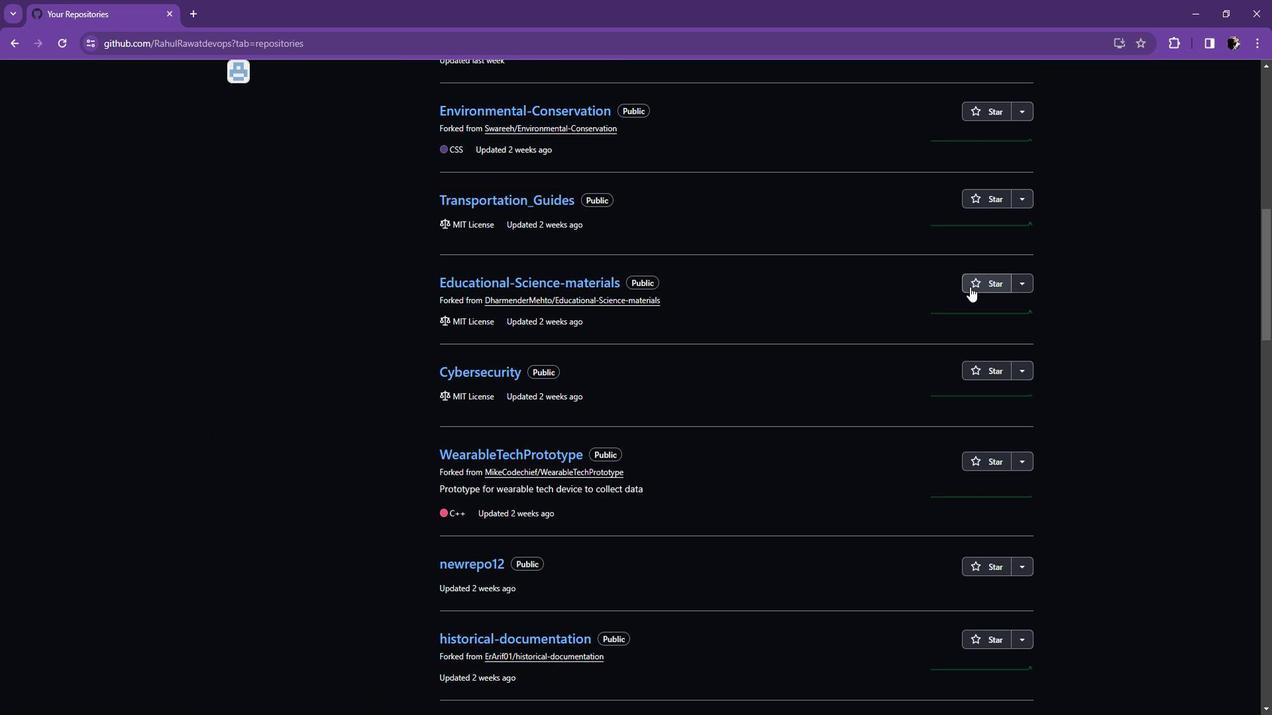 
Action: Mouse scrolled (984, 289) with delta (0, 0)
Screenshot: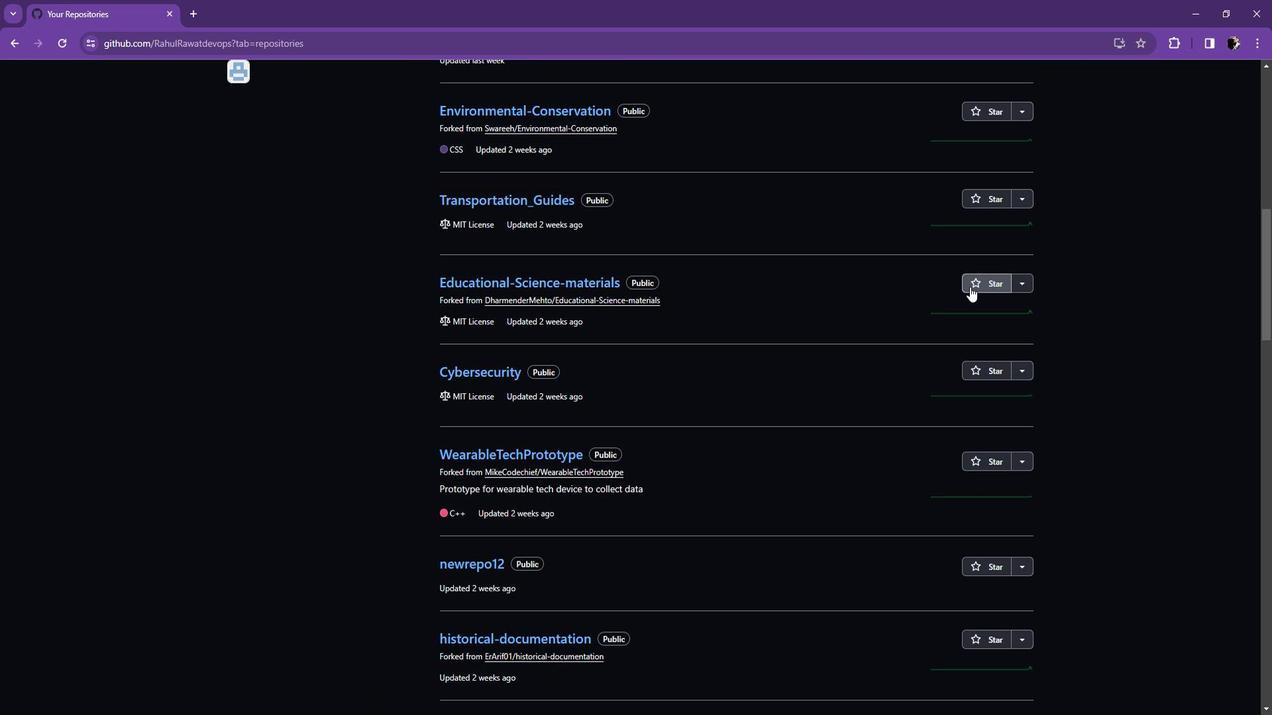 
Action: Mouse scrolled (984, 290) with delta (0, 0)
Screenshot: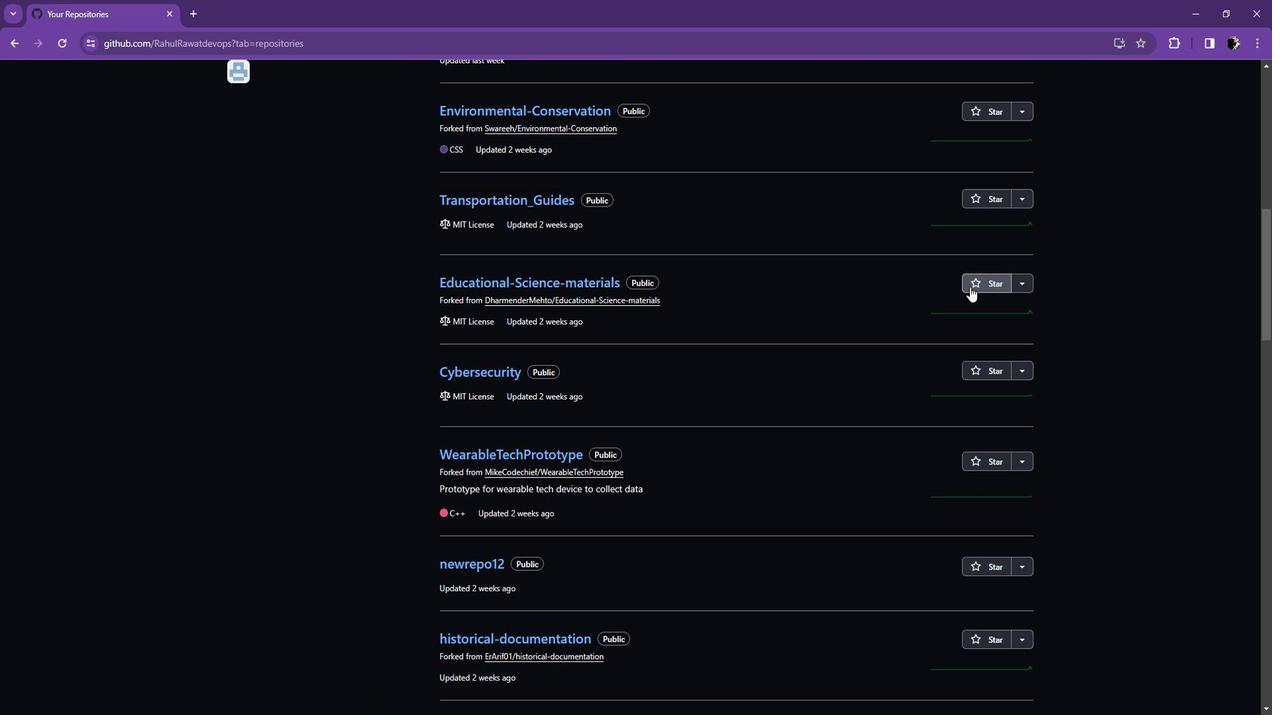 
Action: Mouse scrolled (984, 289) with delta (0, 0)
Screenshot: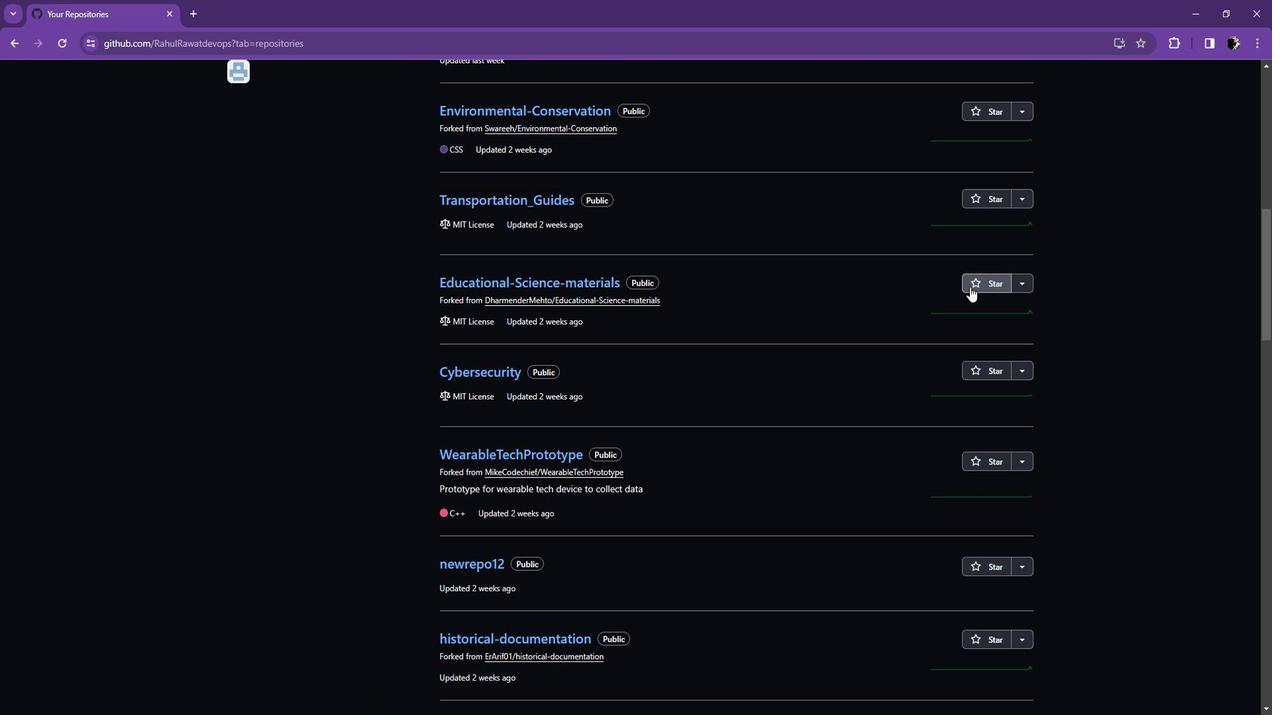 
Action: Mouse scrolled (984, 290) with delta (0, 0)
Screenshot: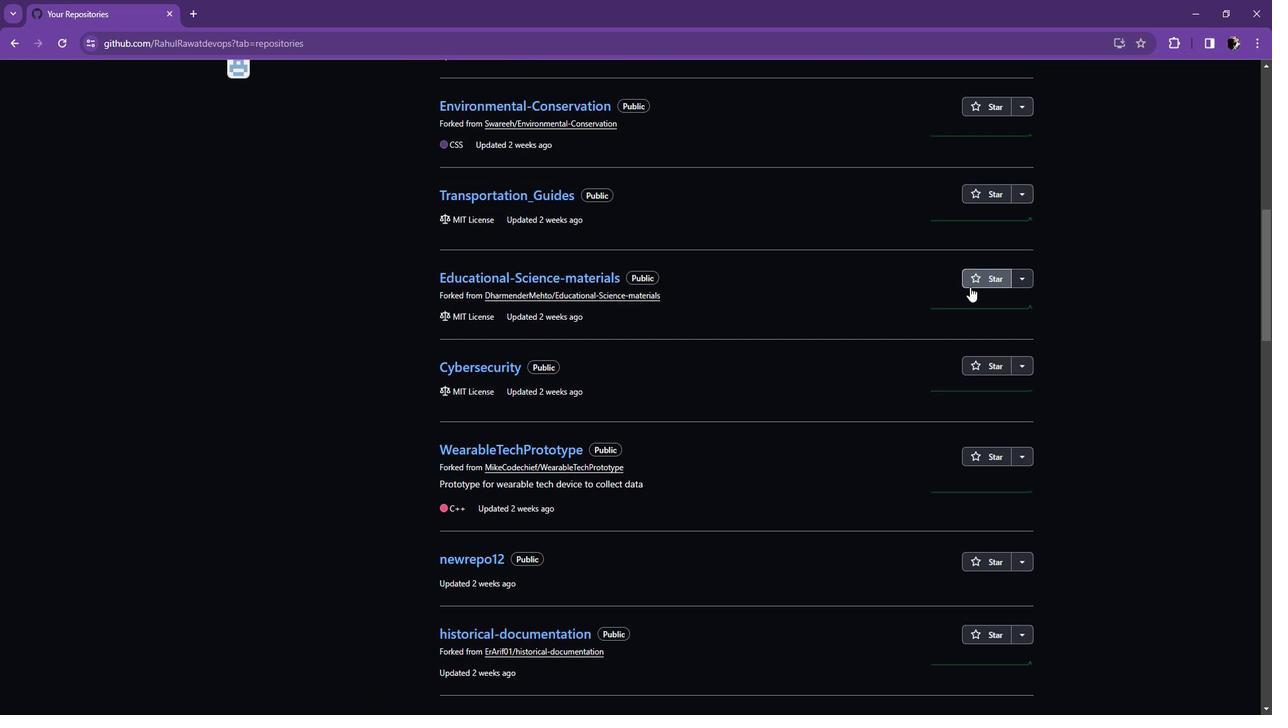 
Action: Mouse scrolled (984, 289) with delta (0, 0)
Screenshot: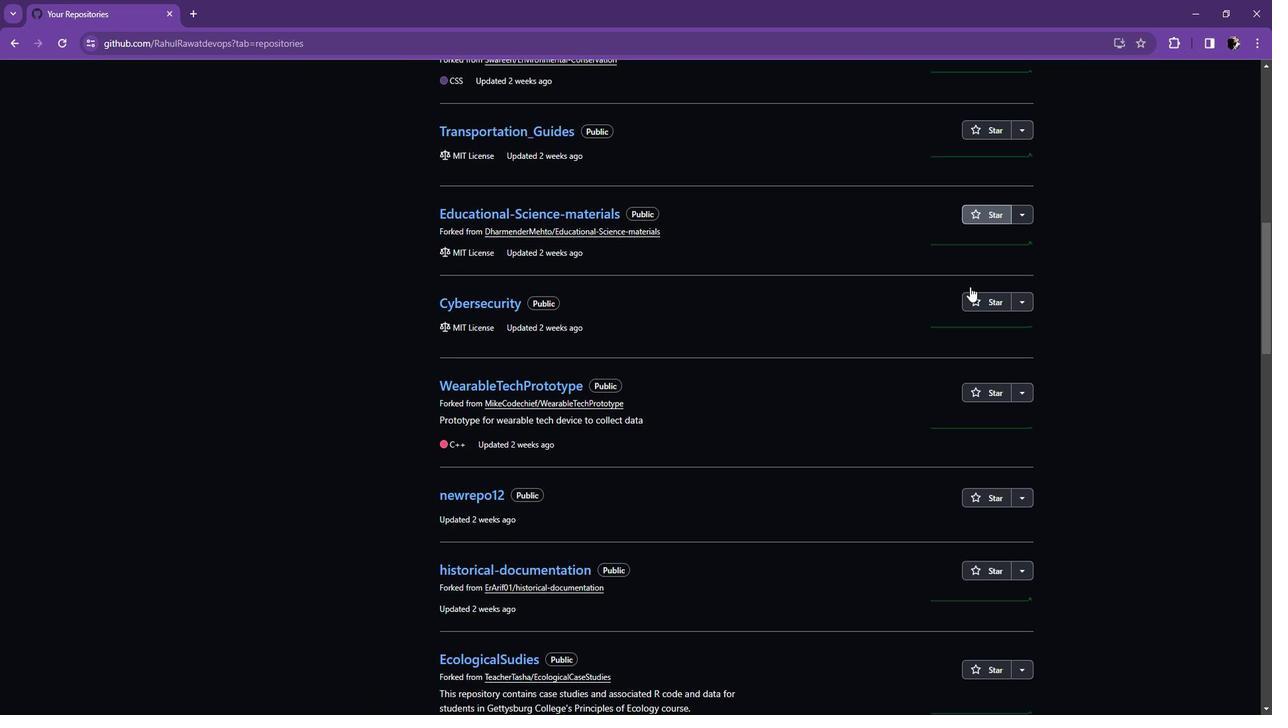 
Action: Mouse scrolled (984, 289) with delta (0, 0)
Screenshot: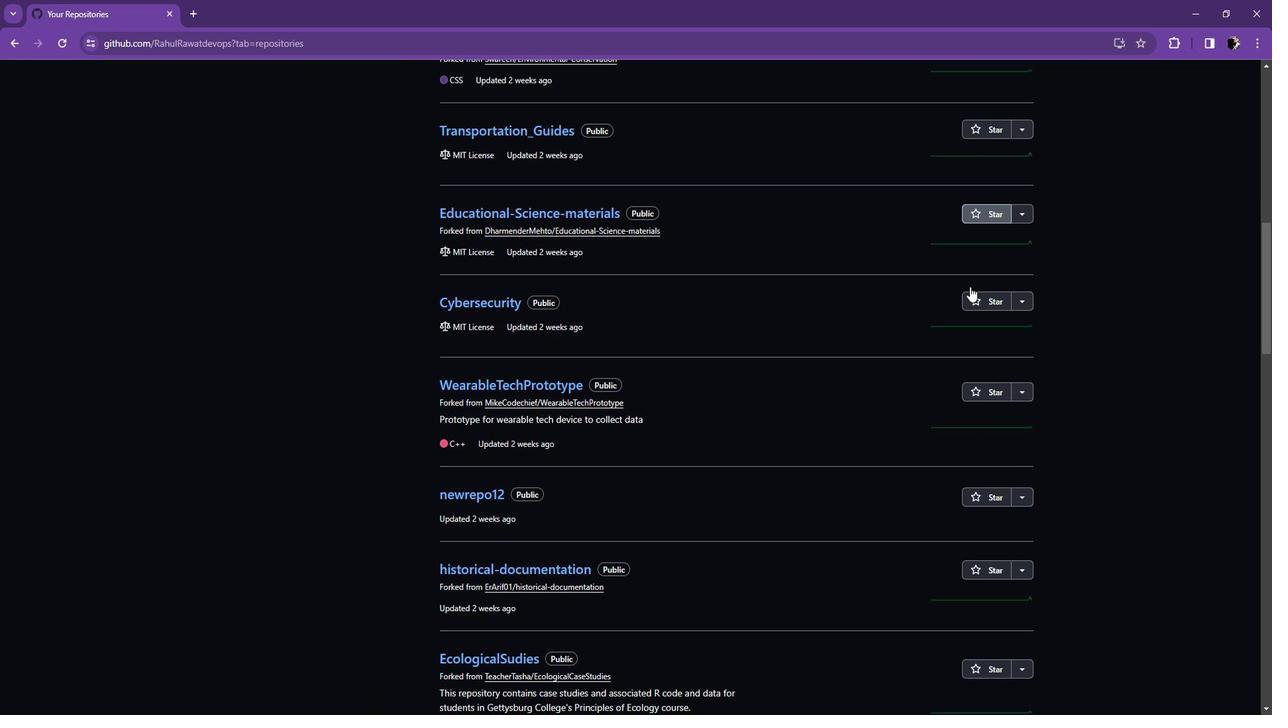 
Action: Mouse scrolled (984, 289) with delta (0, 0)
Screenshot: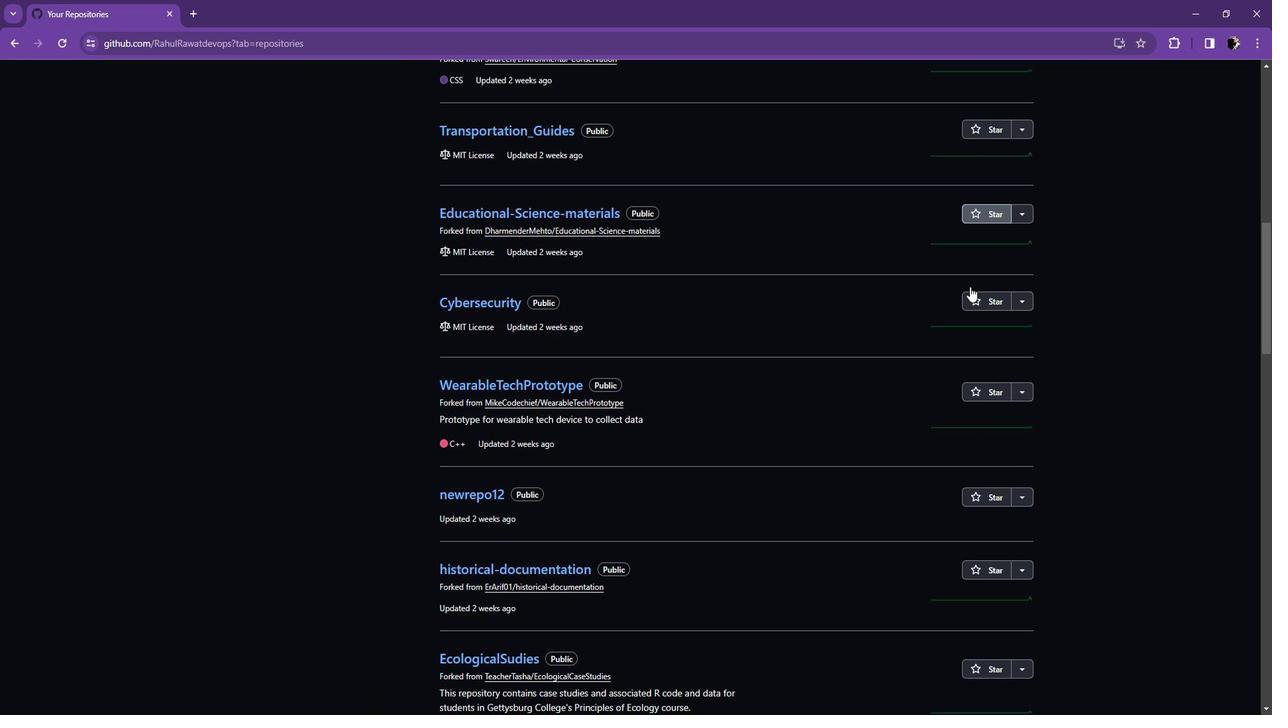 
Action: Mouse scrolled (984, 290) with delta (0, 0)
Screenshot: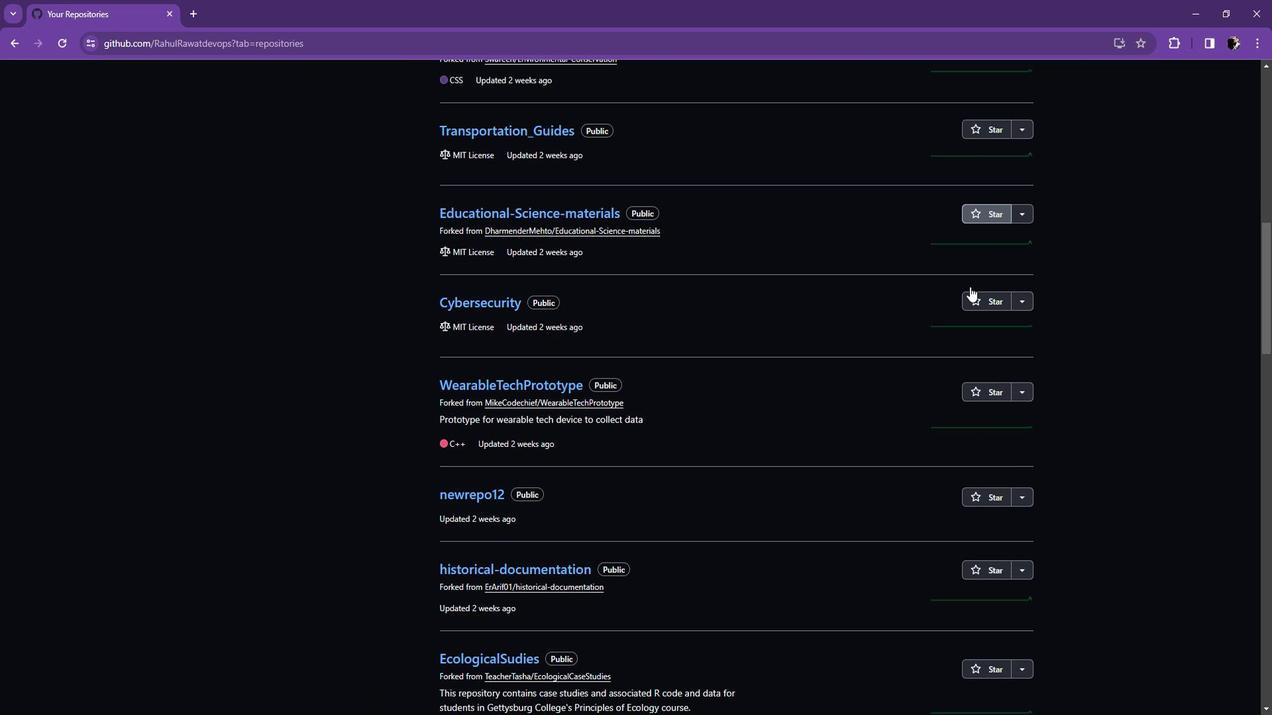 
Action: Mouse scrolled (984, 289) with delta (0, 0)
Screenshot: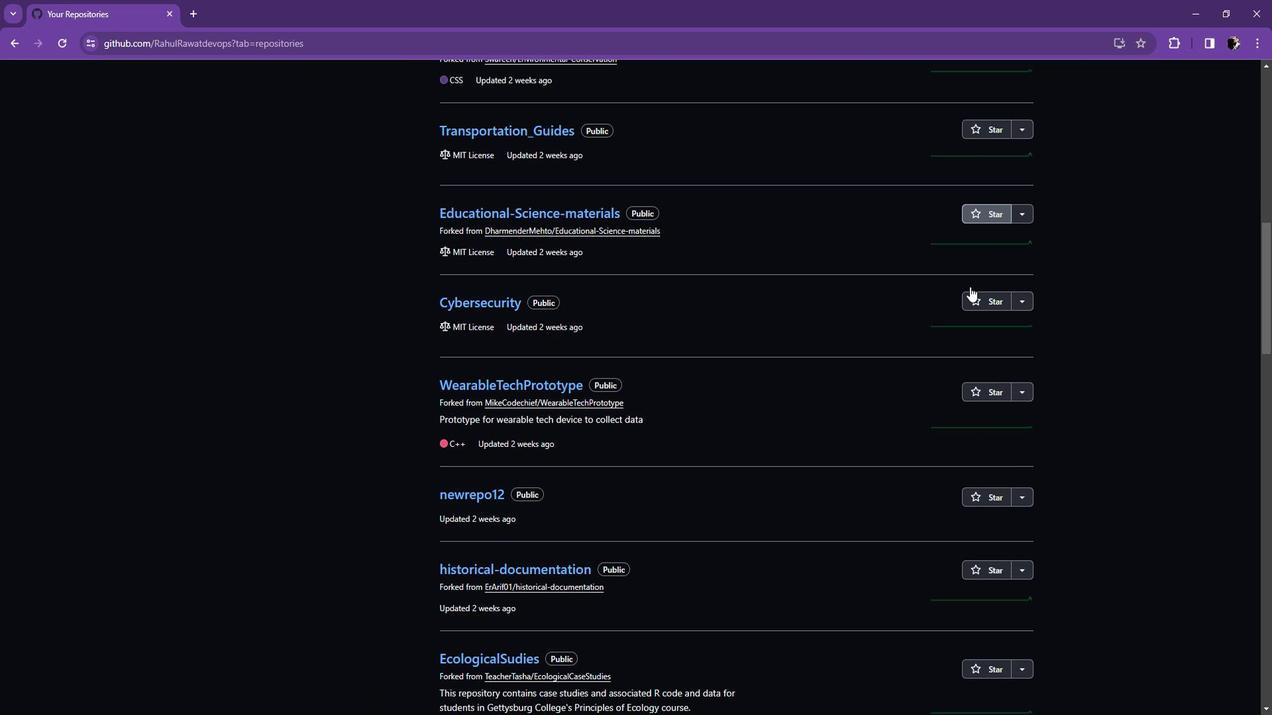 
Action: Mouse scrolled (984, 289) with delta (0, 0)
Screenshot: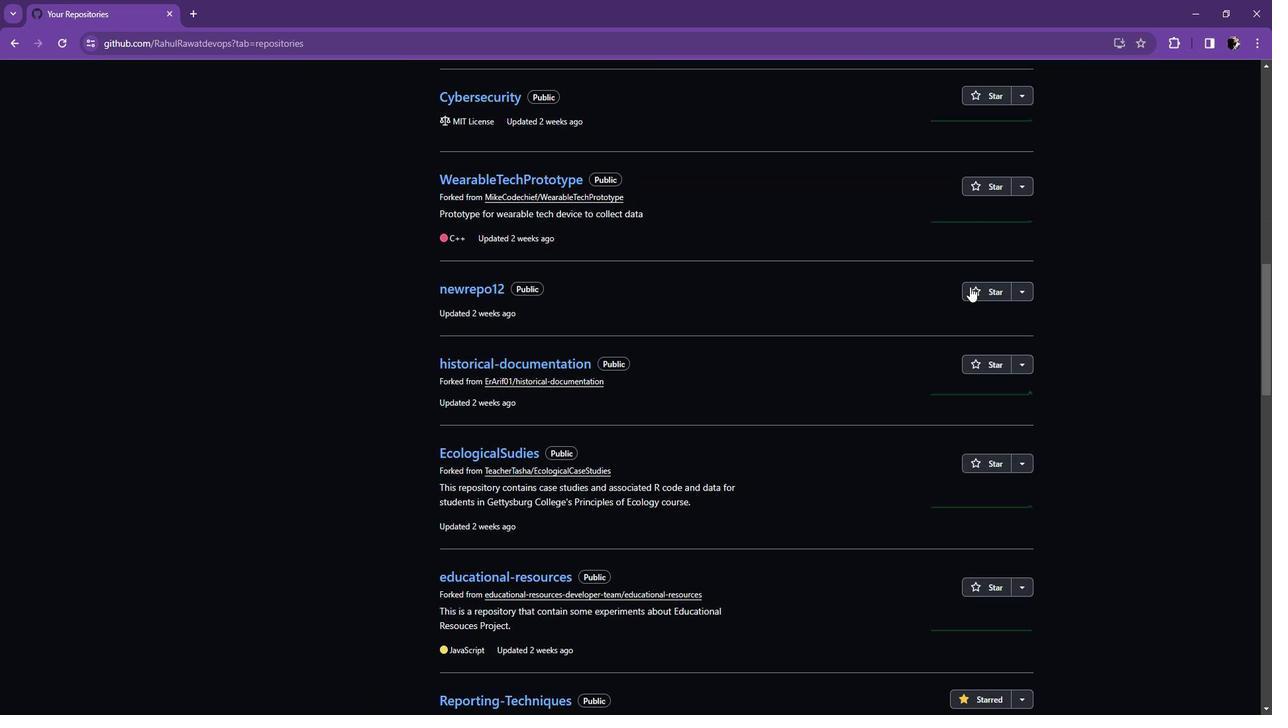 
Action: Mouse scrolled (984, 289) with delta (0, 0)
Screenshot: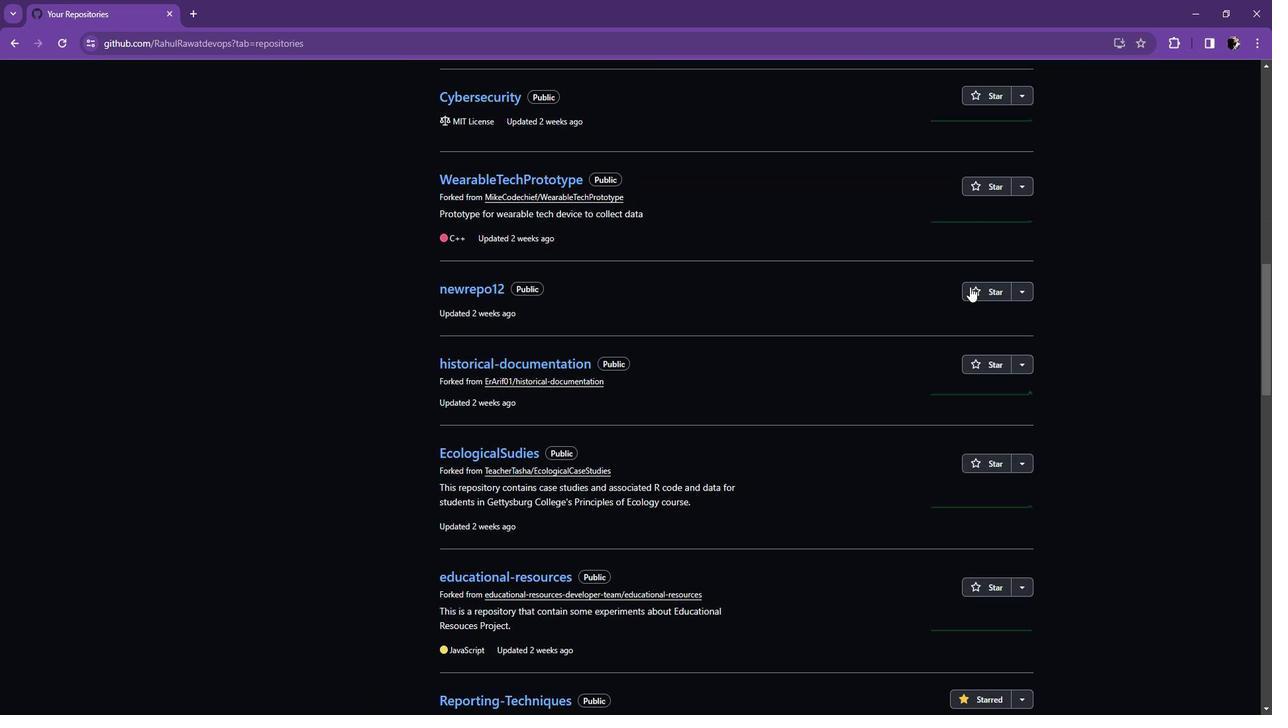 
Action: Mouse scrolled (984, 290) with delta (0, 0)
Screenshot: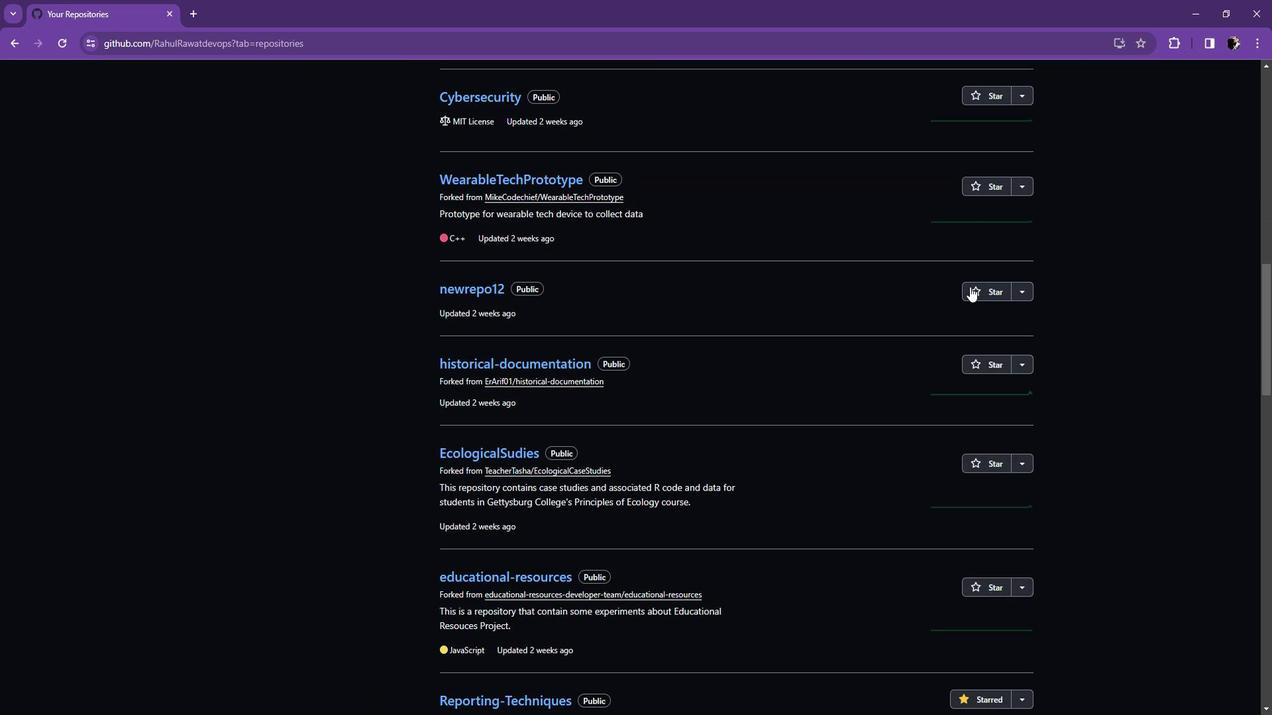 
Action: Mouse scrolled (984, 289) with delta (0, 0)
Screenshot: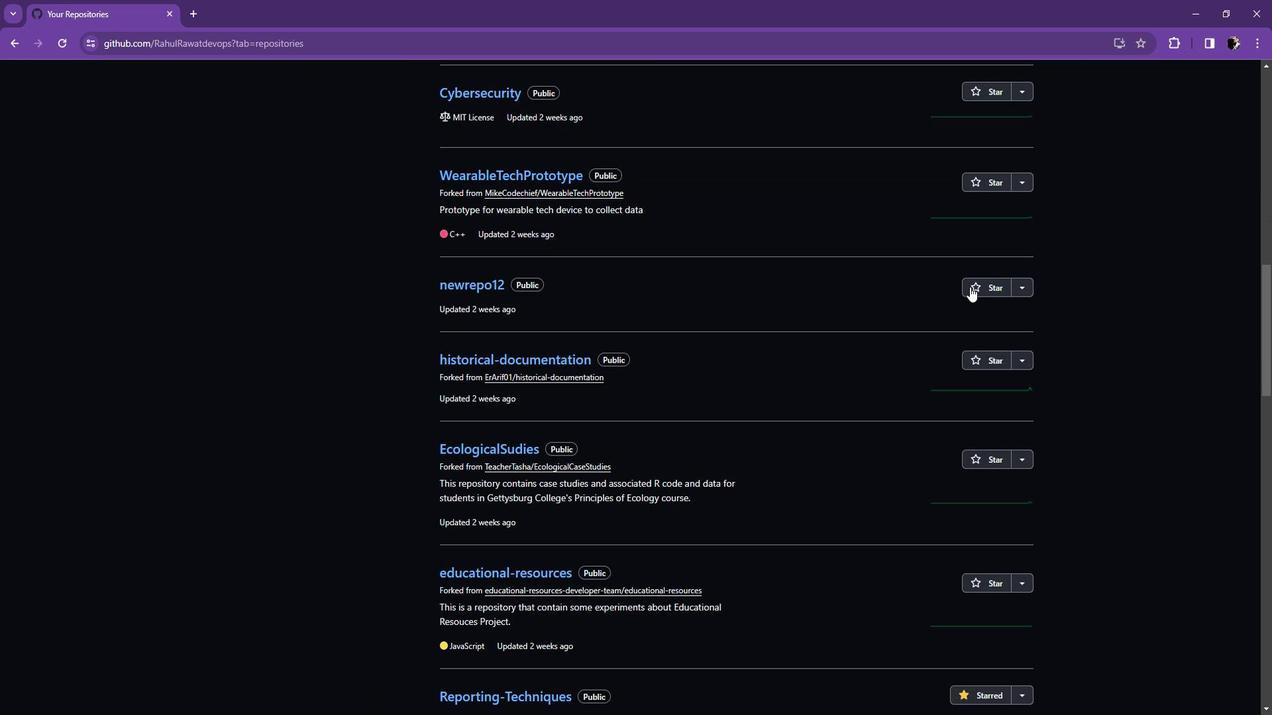 
Action: Mouse scrolled (984, 289) with delta (0, 0)
Screenshot: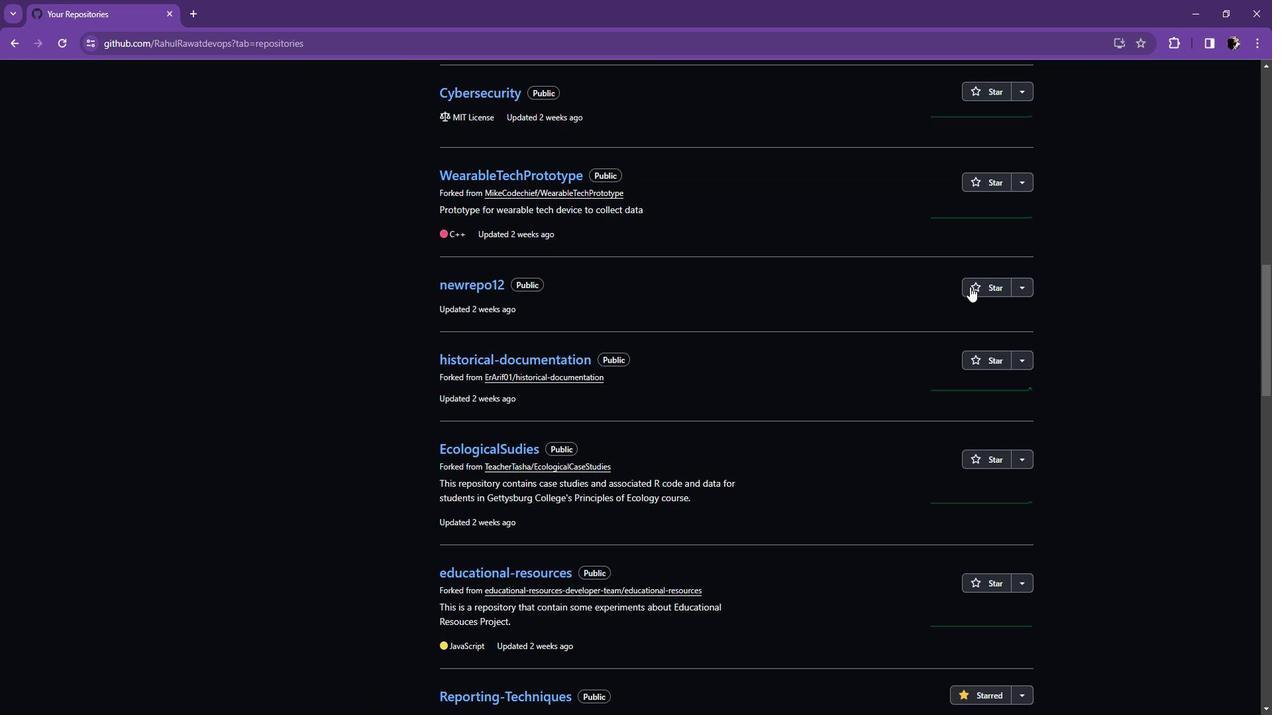 
Action: Mouse moved to (982, 289)
Screenshot: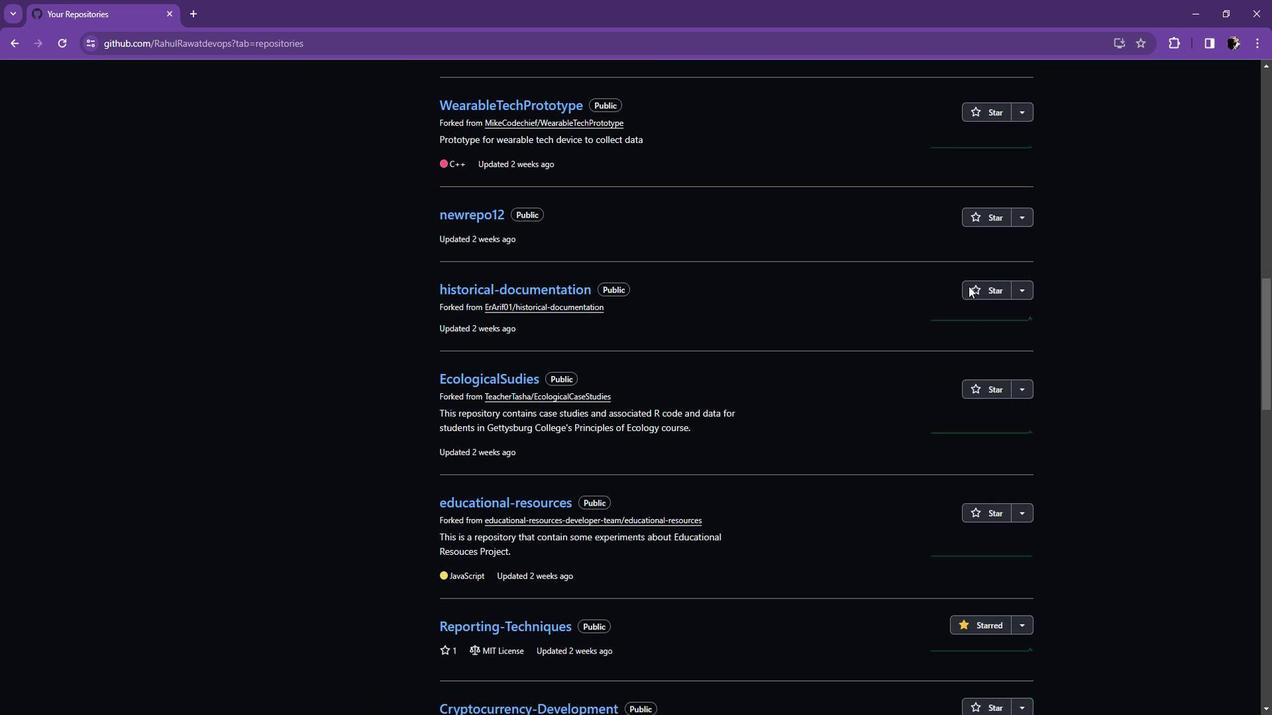
Action: Mouse scrolled (982, 288) with delta (0, 0)
Screenshot: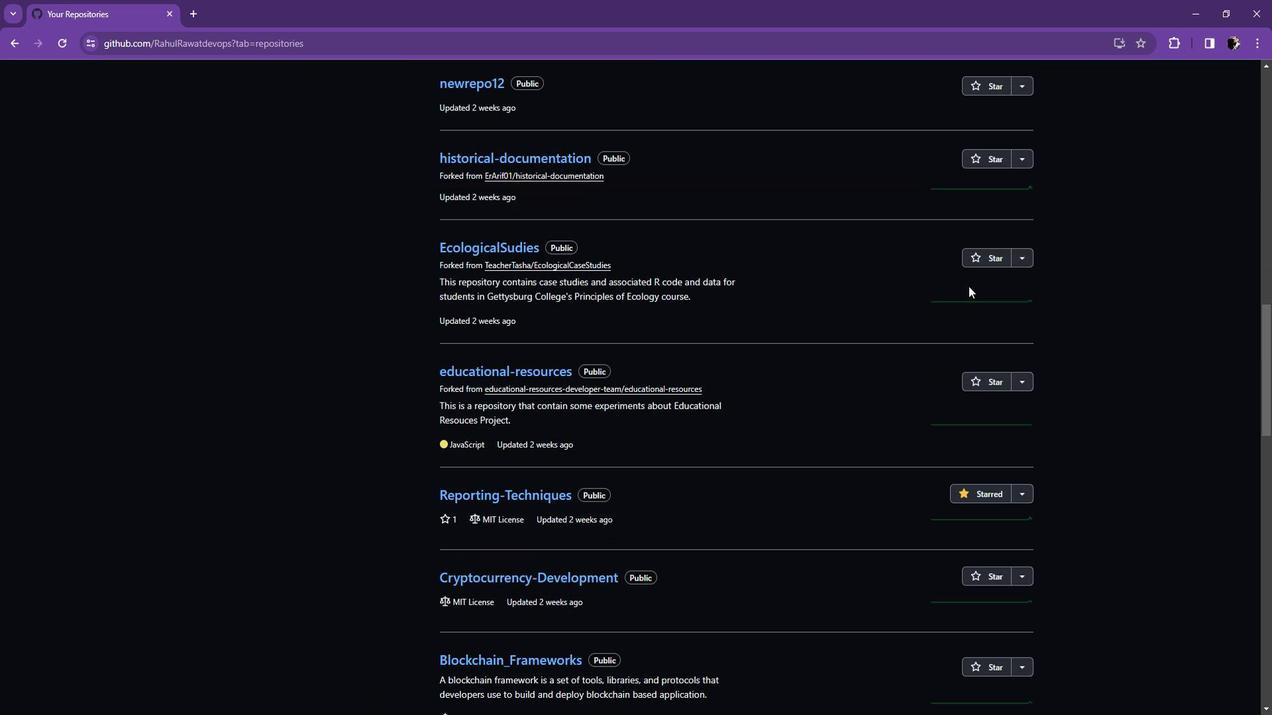 
Action: Mouse scrolled (982, 288) with delta (0, 0)
Screenshot: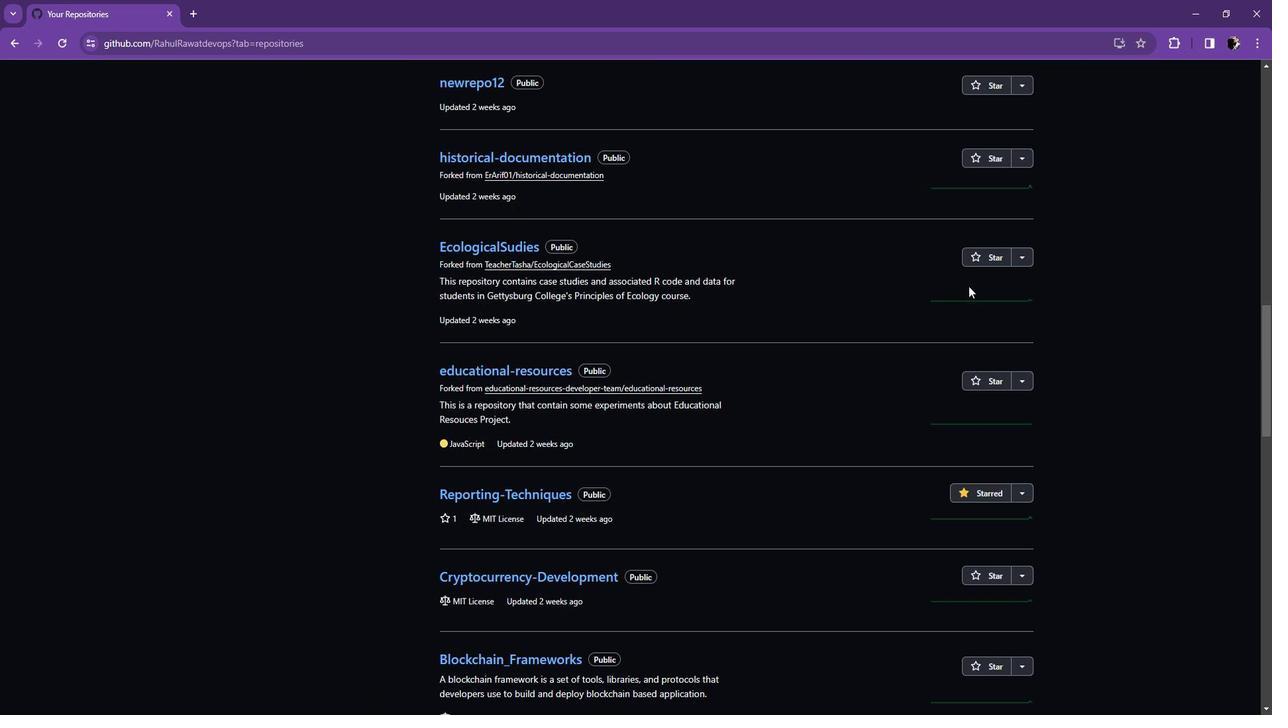 
Action: Mouse scrolled (982, 288) with delta (0, 0)
Screenshot: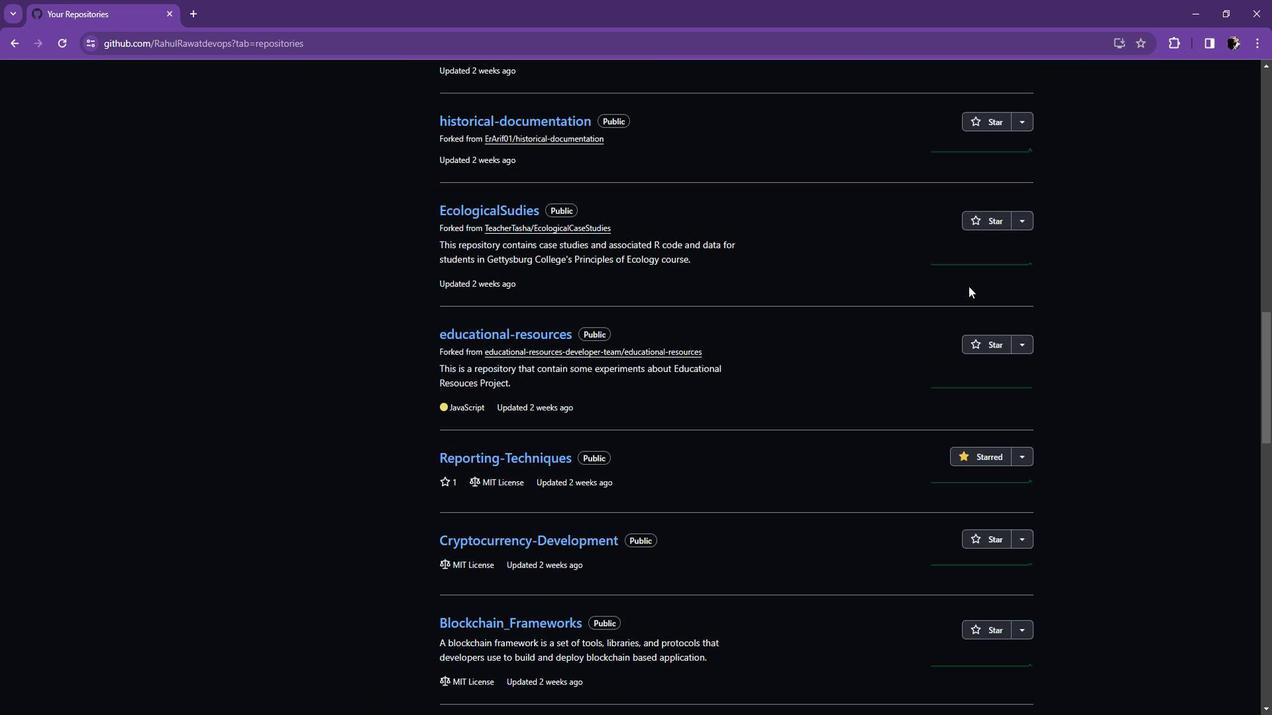 
Action: Mouse scrolled (982, 288) with delta (0, 0)
Screenshot: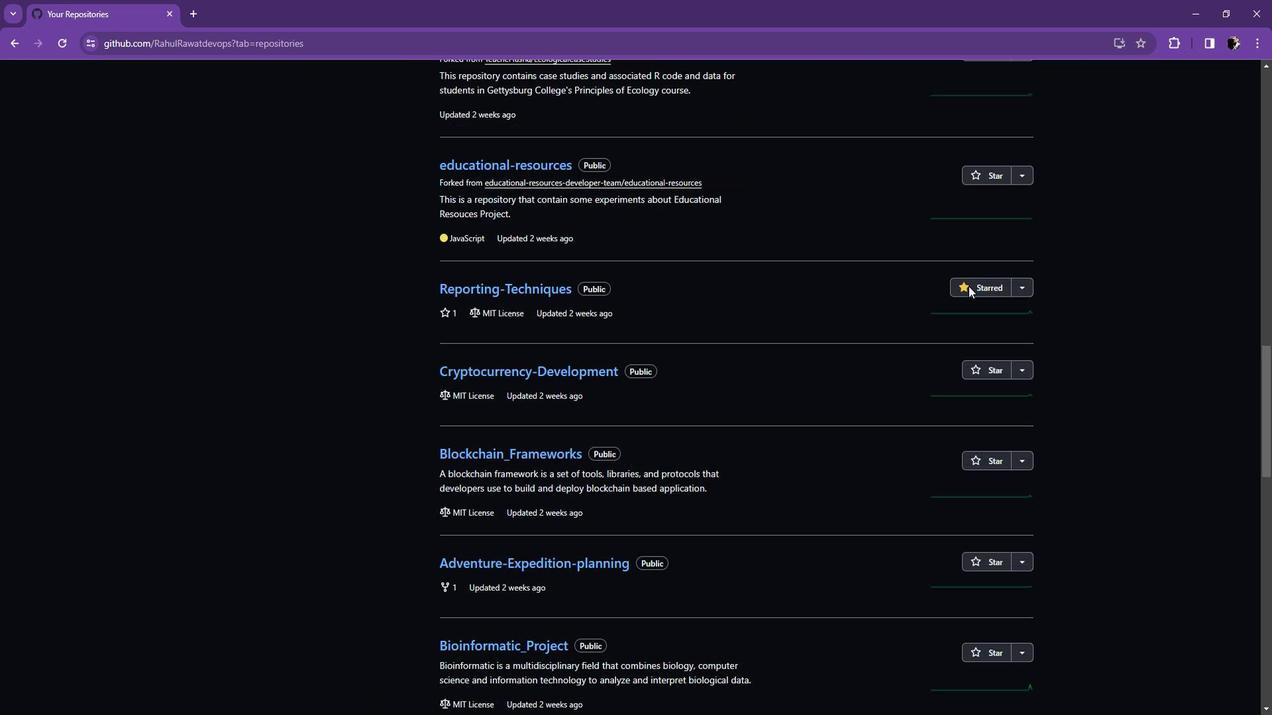 
Action: Mouse scrolled (982, 288) with delta (0, 0)
Screenshot: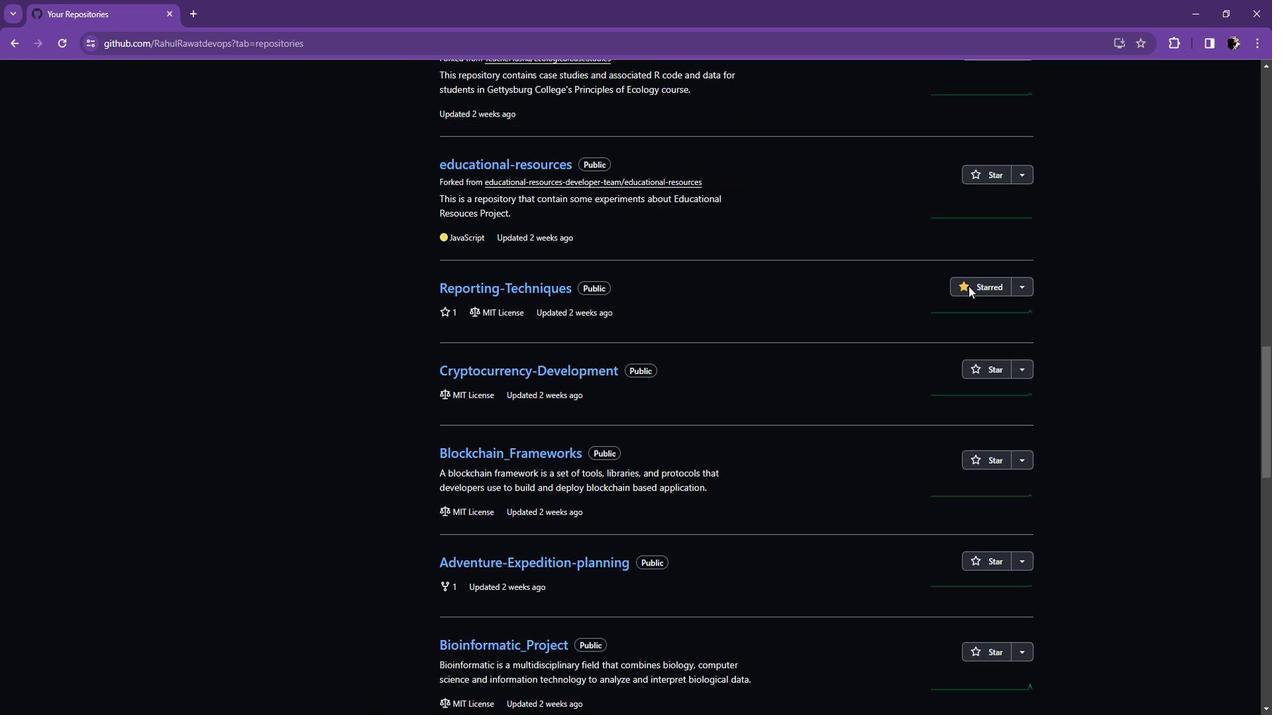 
Action: Mouse scrolled (982, 290) with delta (0, 0)
Screenshot: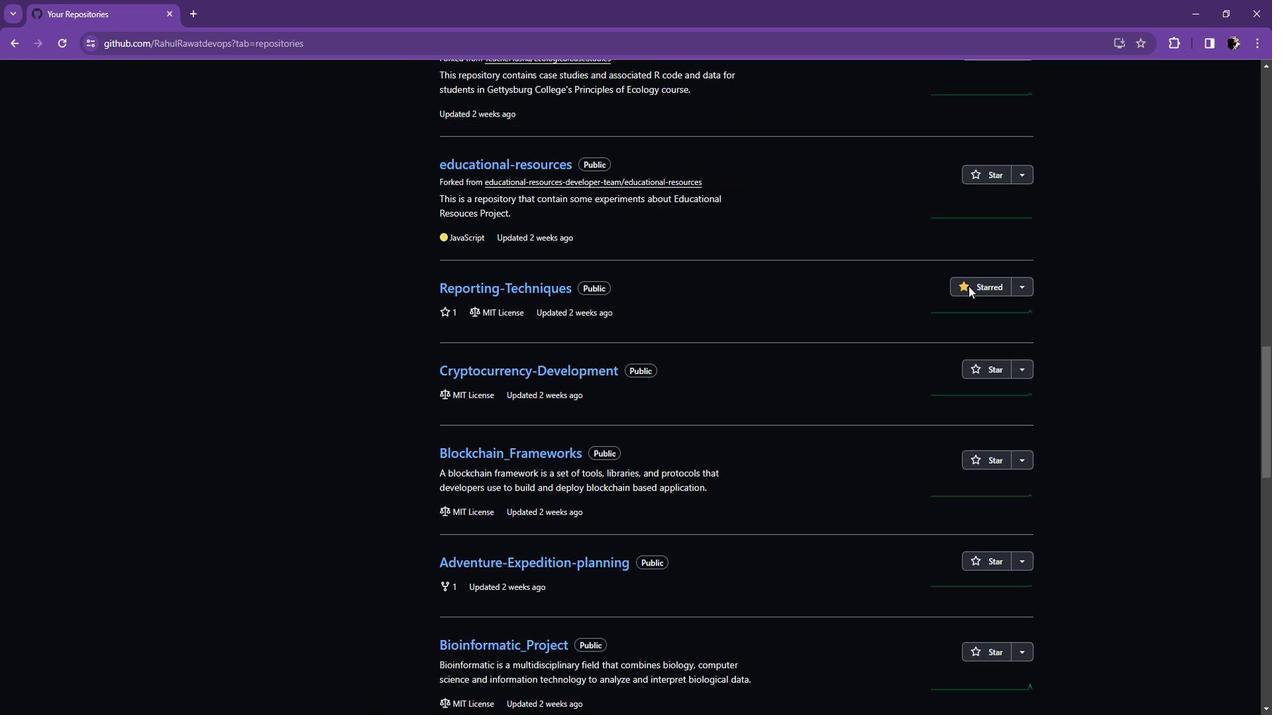 
Action: Mouse scrolled (982, 288) with delta (0, 0)
Screenshot: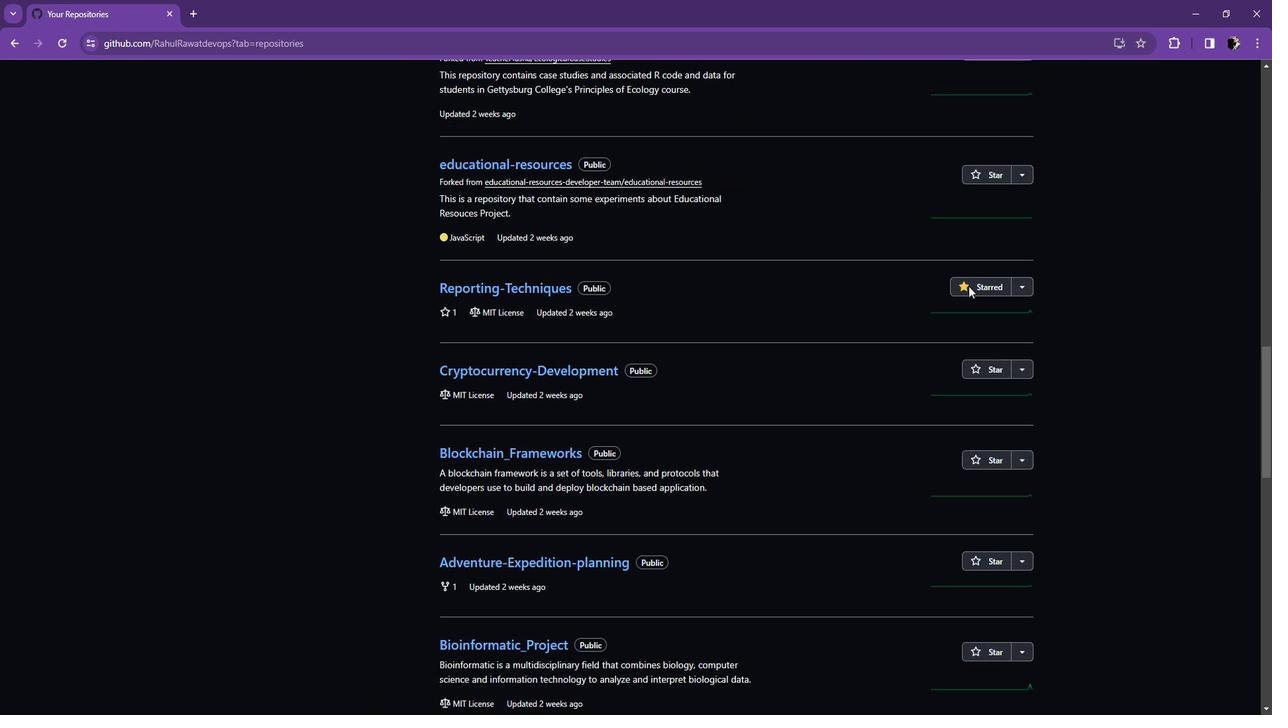 
Action: Mouse scrolled (982, 290) with delta (0, 0)
Screenshot: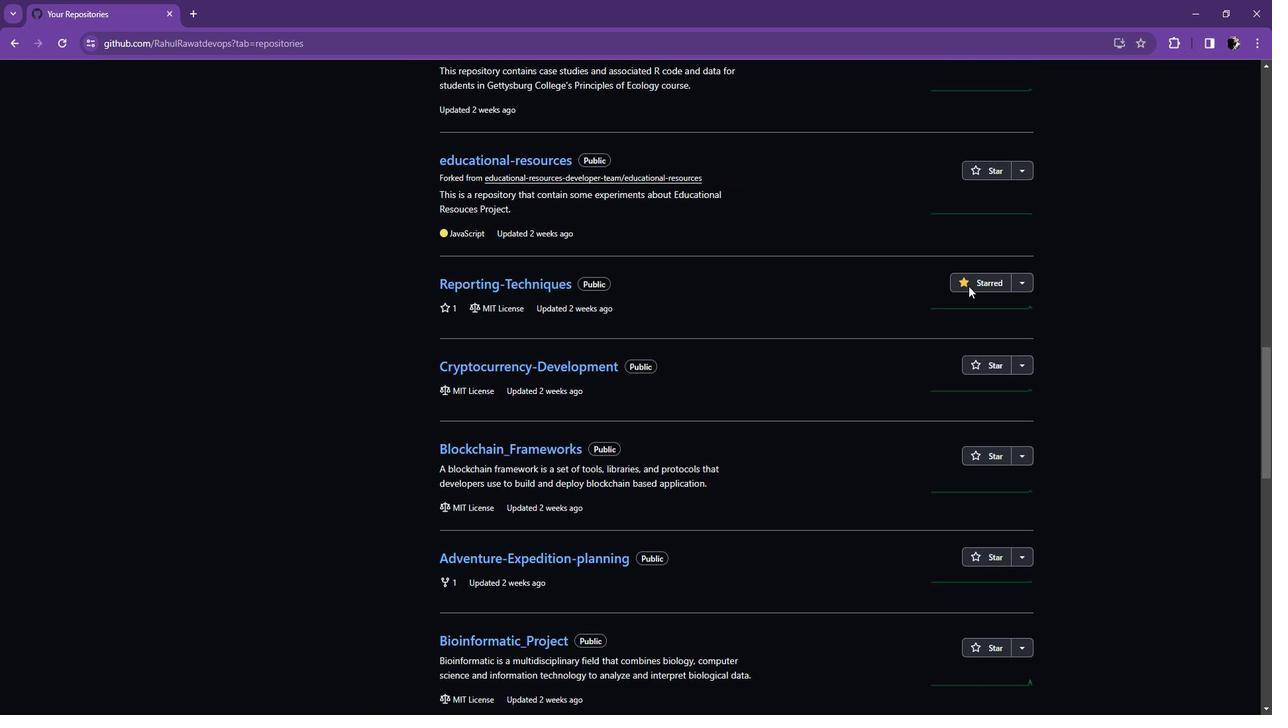 
Action: Mouse moved to (982, 289)
Screenshot: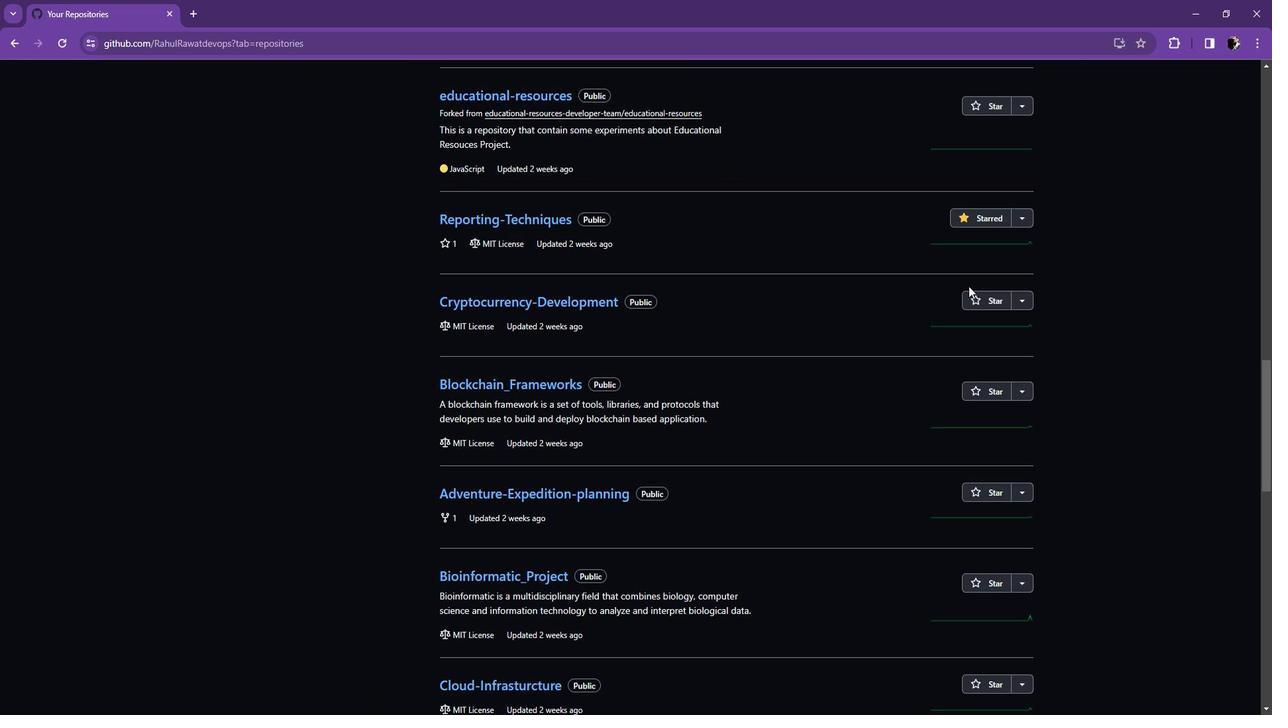 
Action: Mouse scrolled (982, 288) with delta (0, 0)
Screenshot: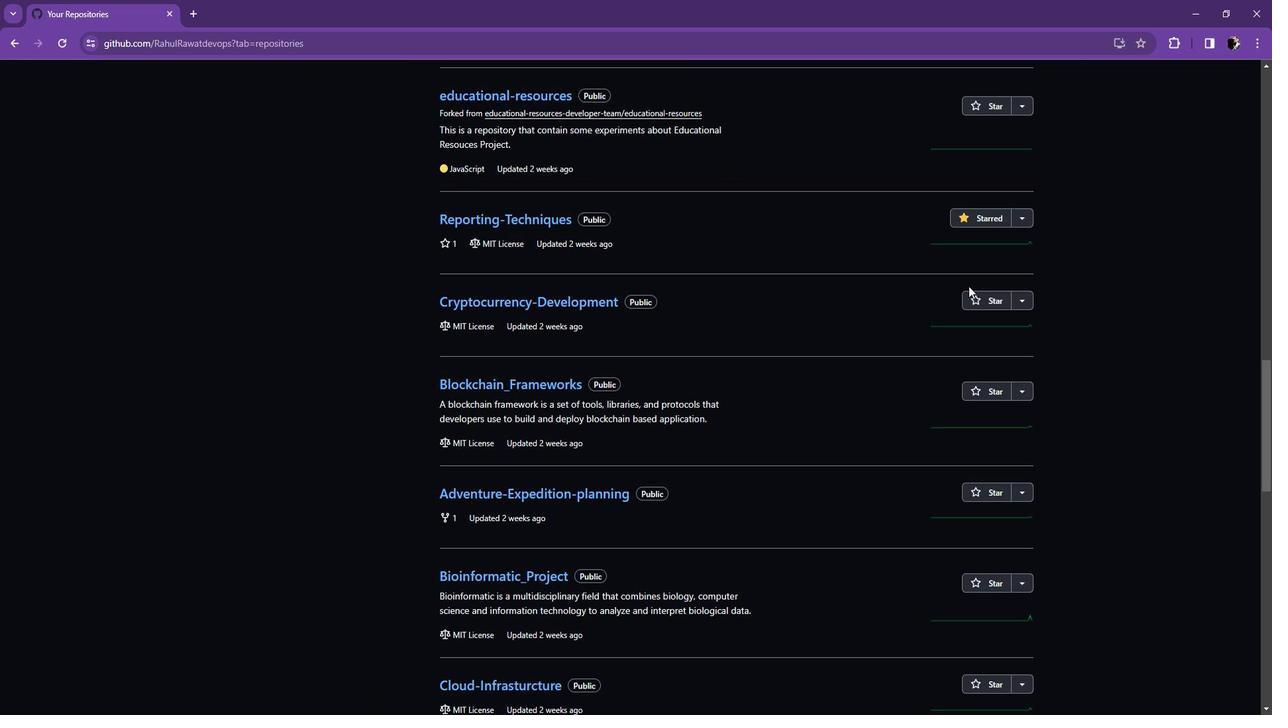 
Action: Mouse scrolled (982, 290) with delta (0, 0)
Screenshot: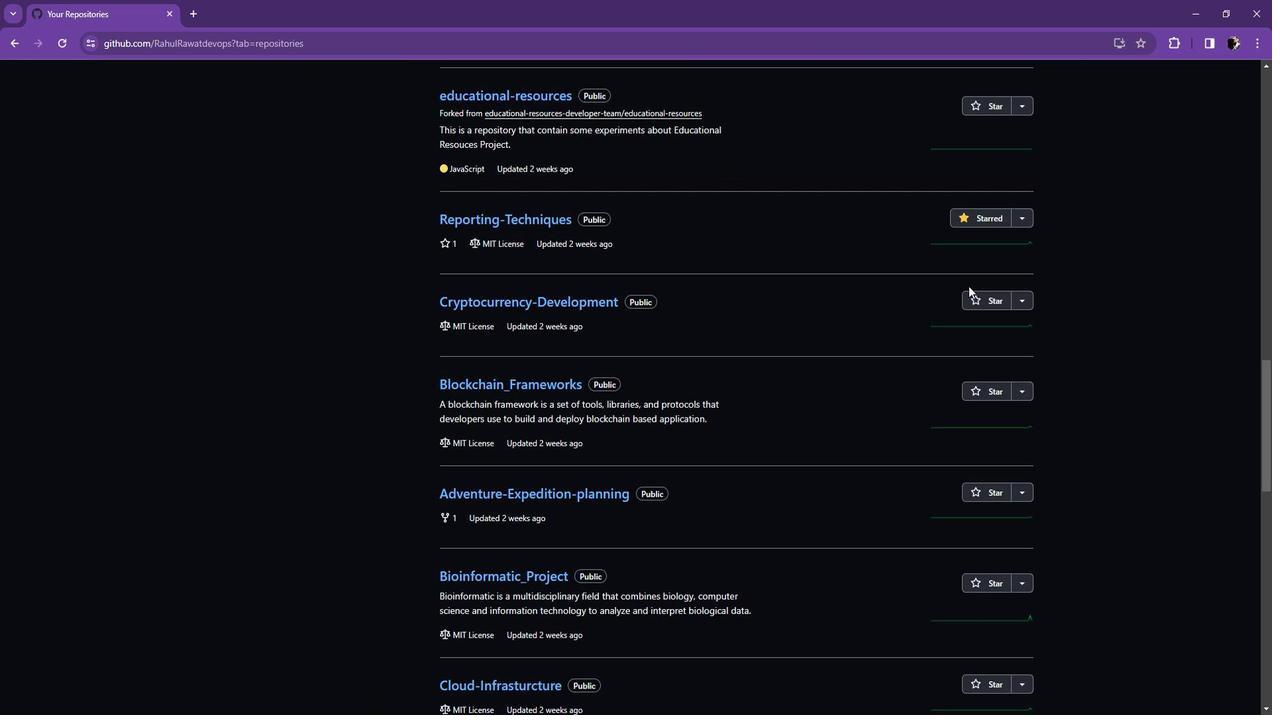 
Action: Mouse scrolled (982, 288) with delta (0, 0)
Screenshot: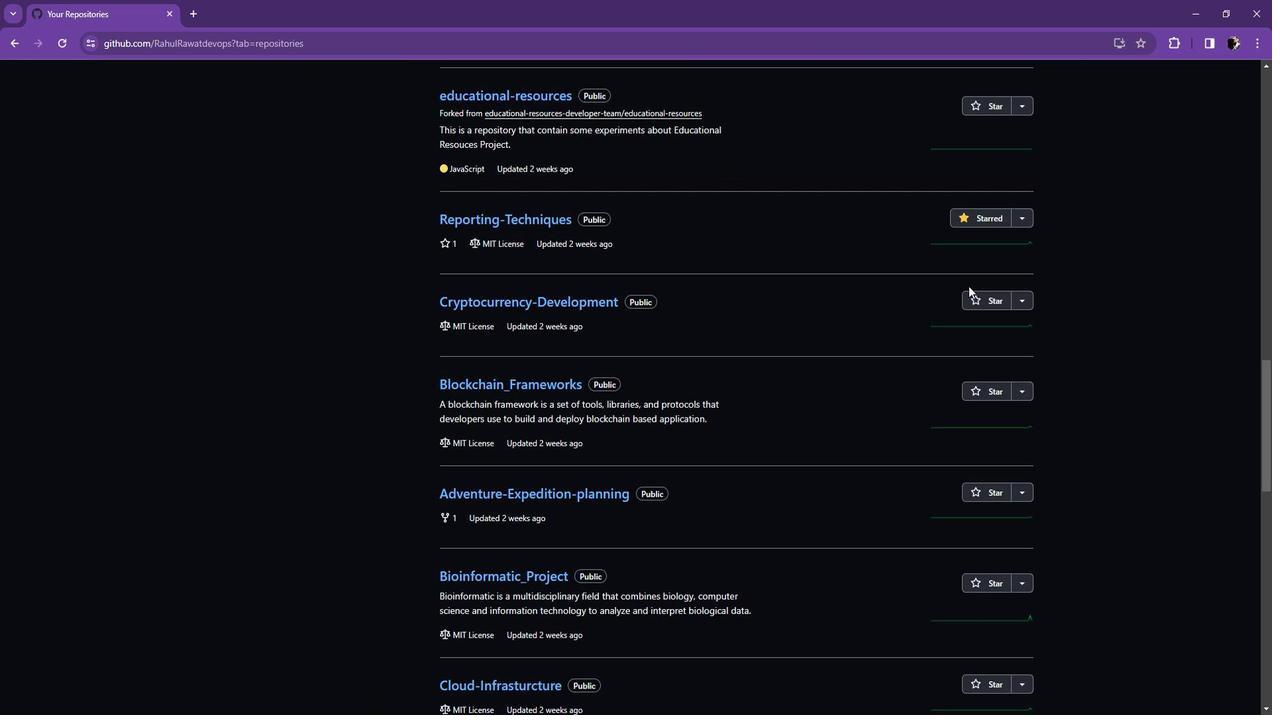 
Action: Mouse scrolled (982, 290) with delta (0, 0)
Screenshot: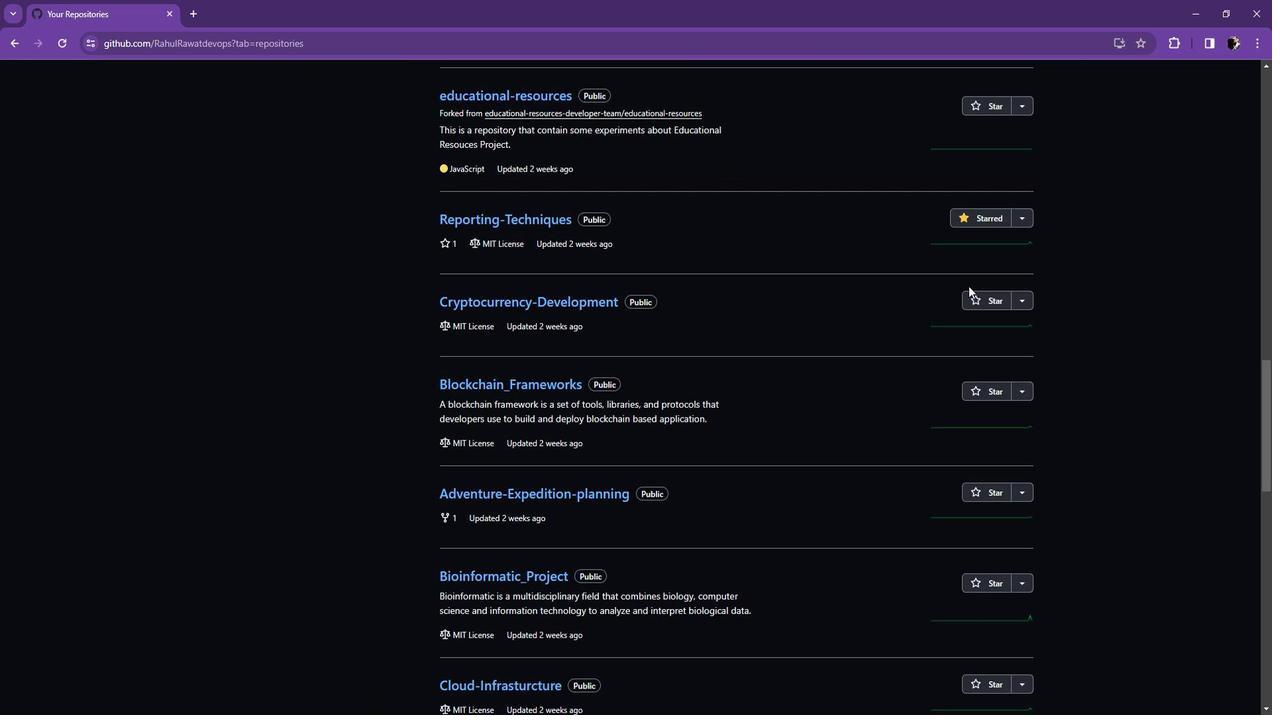 
Action: Mouse scrolled (982, 288) with delta (0, 0)
Screenshot: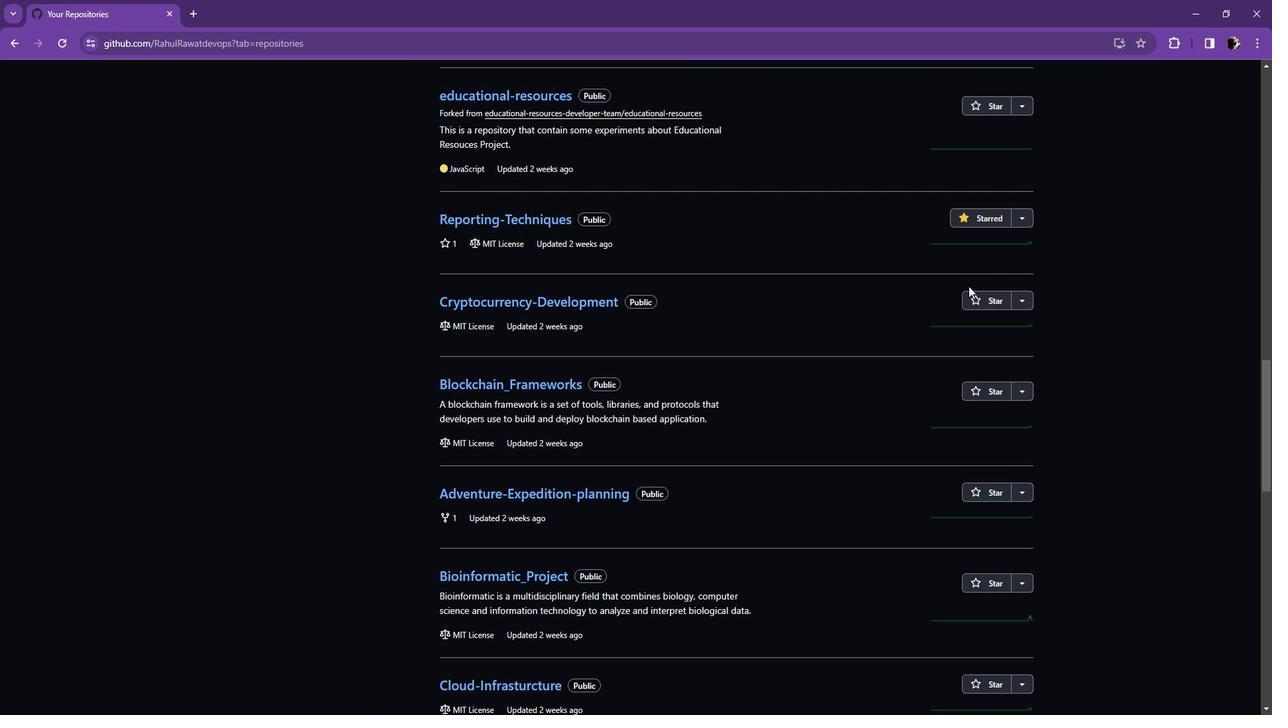 
Action: Mouse moved to (986, 294)
Screenshot: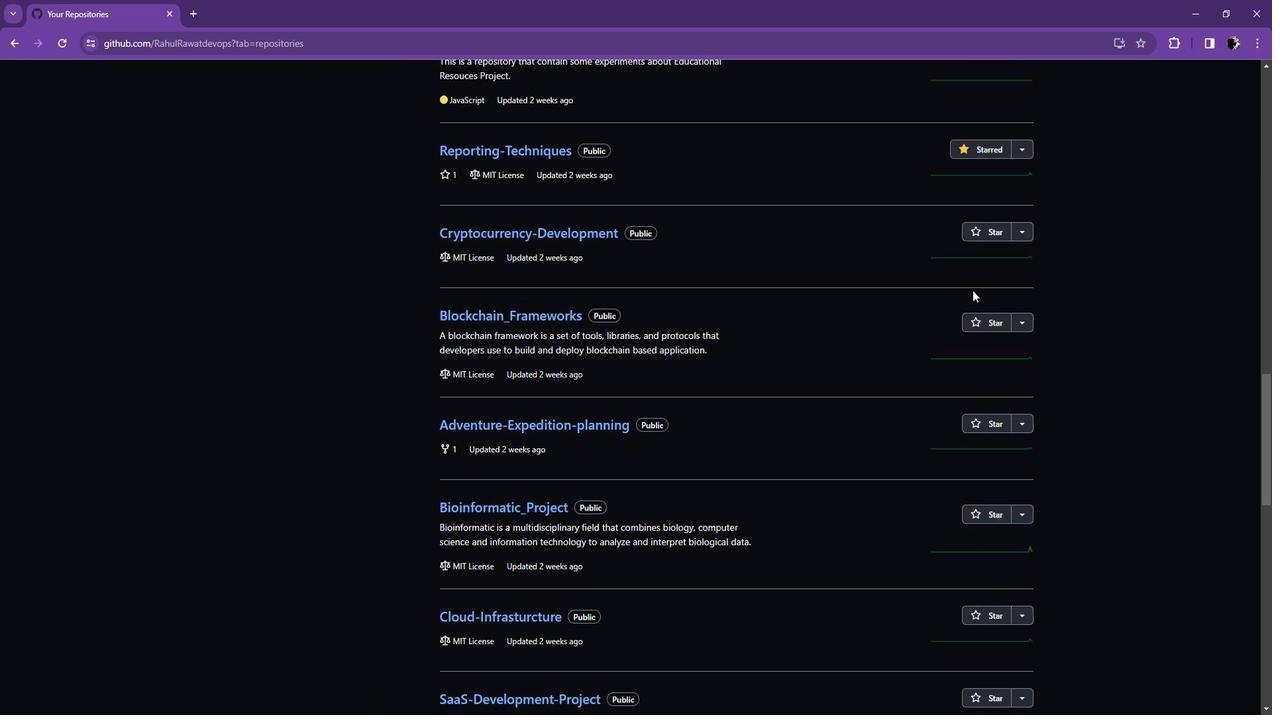 
Action: Mouse scrolled (986, 293) with delta (0, 0)
Screenshot: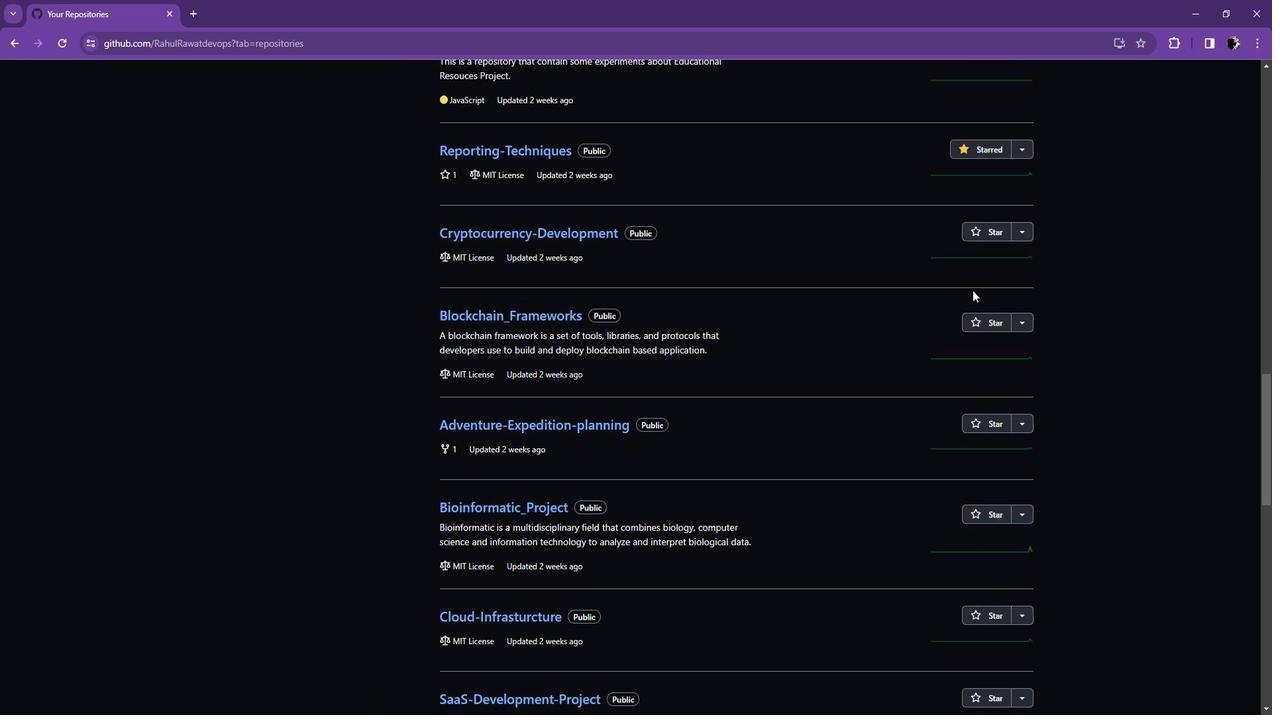 
Action: Mouse scrolled (986, 293) with delta (0, 0)
Screenshot: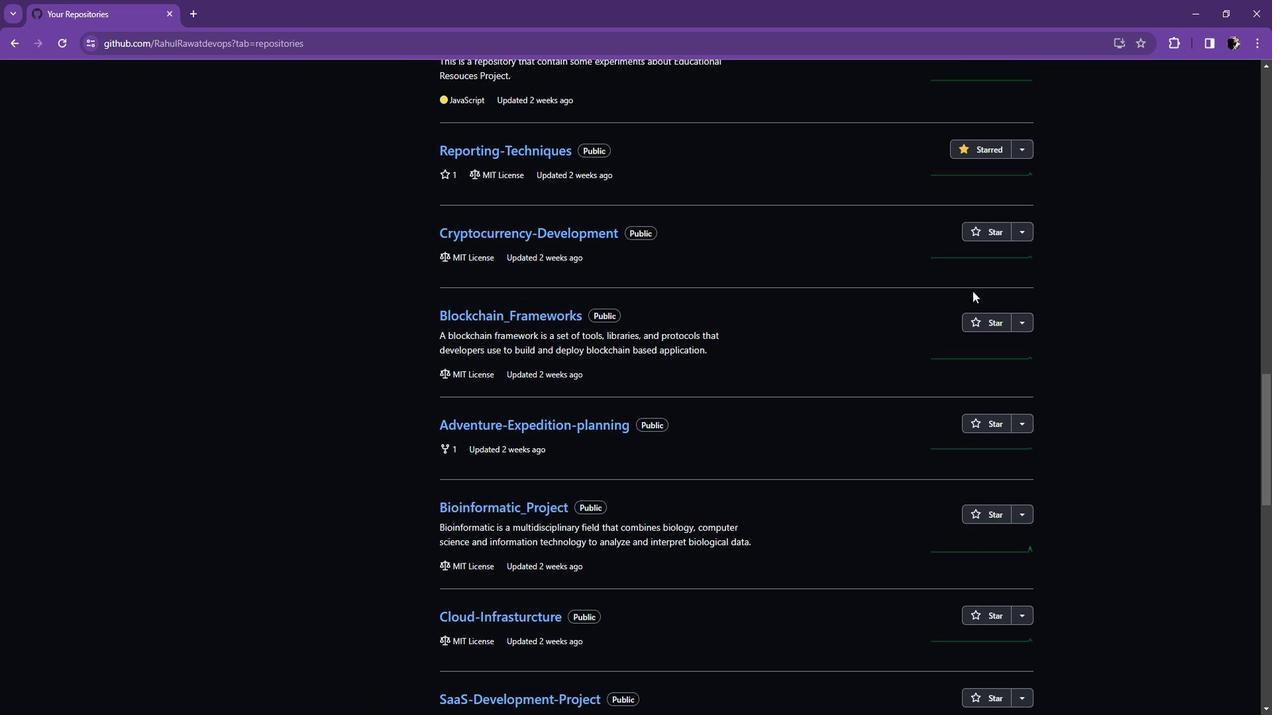 
Action: Mouse scrolled (986, 294) with delta (0, 0)
Screenshot: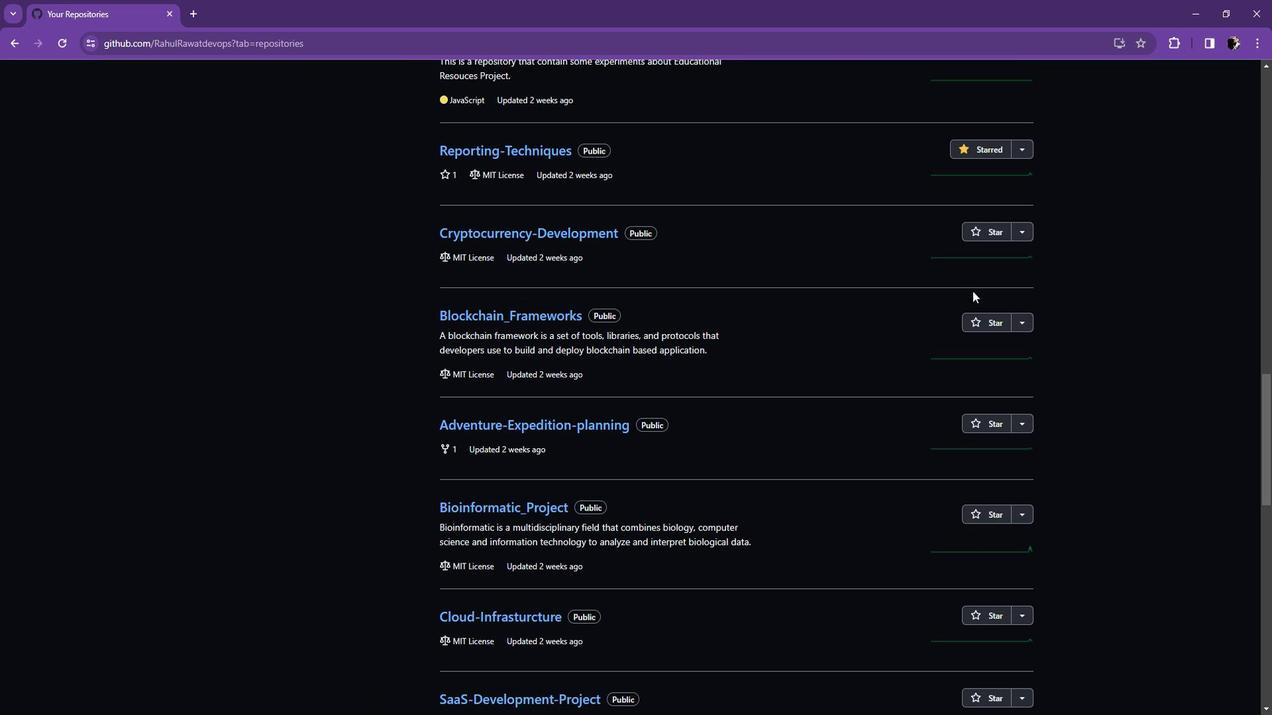 
Action: Mouse scrolled (986, 293) with delta (0, 0)
Screenshot: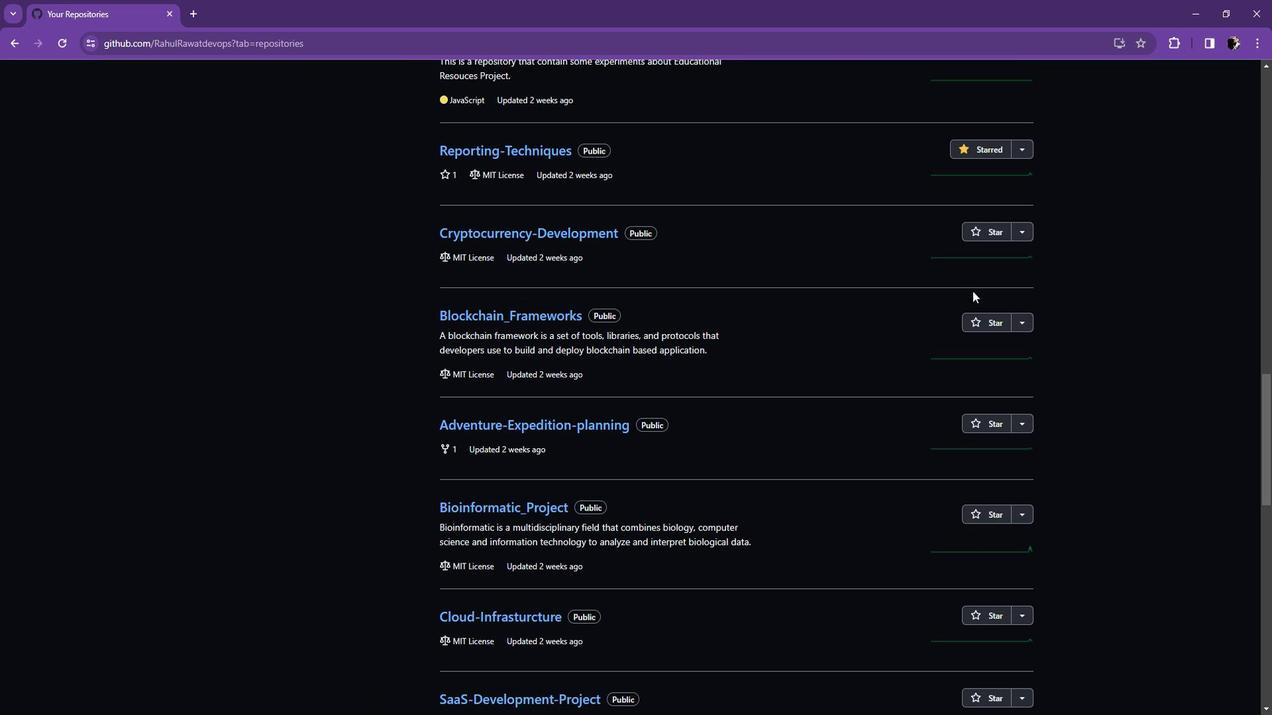 
Action: Mouse scrolled (986, 294) with delta (0, 0)
Screenshot: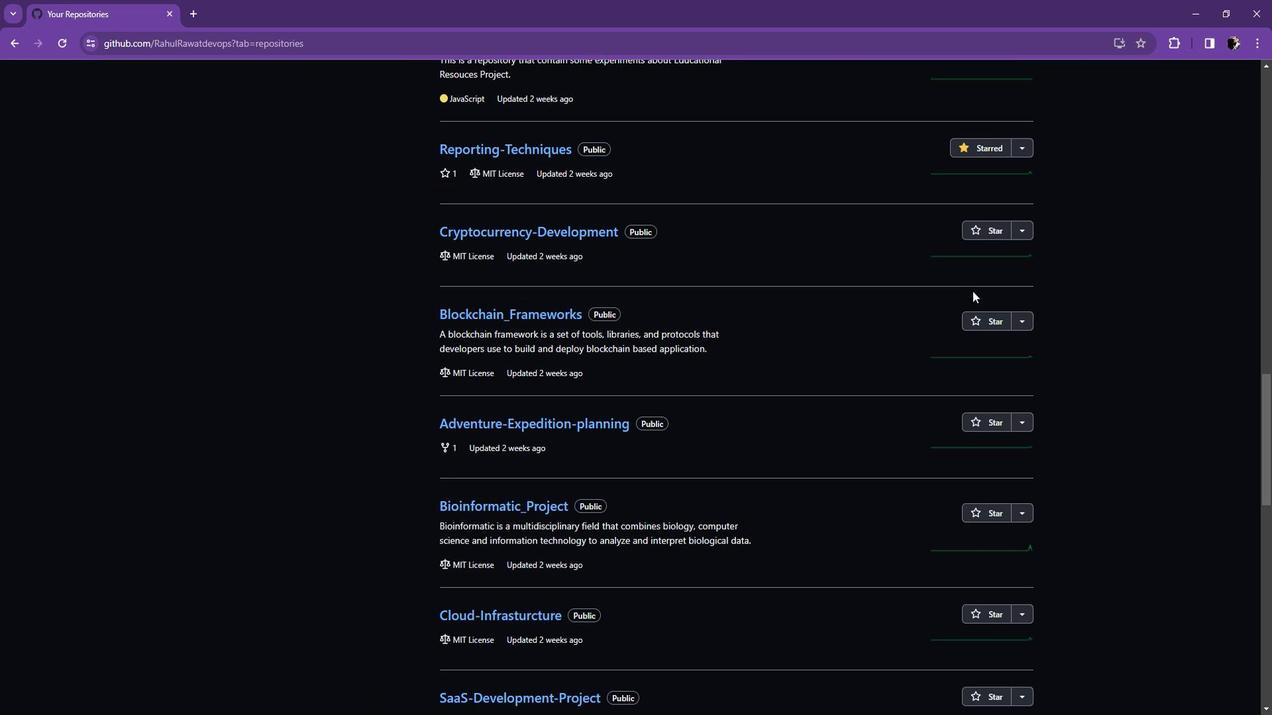 
Action: Mouse scrolled (986, 293) with delta (0, 0)
Screenshot: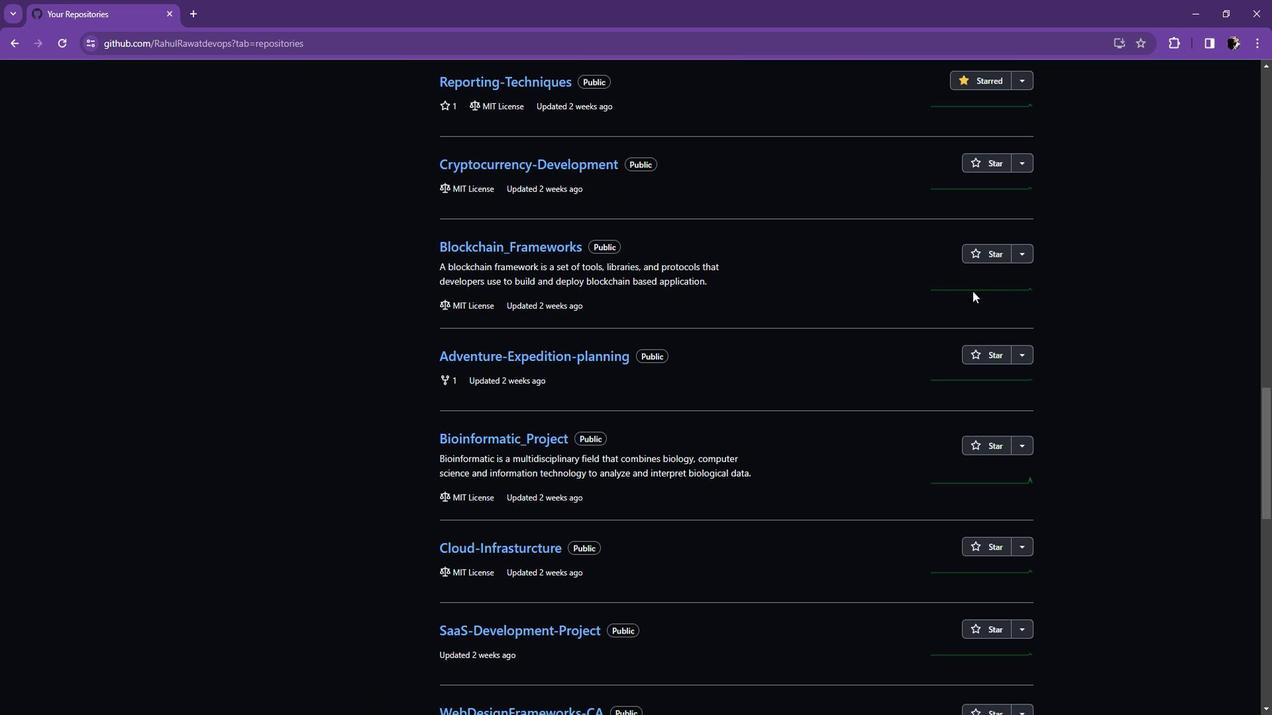 
Action: Mouse scrolled (986, 294) with delta (0, 0)
Screenshot: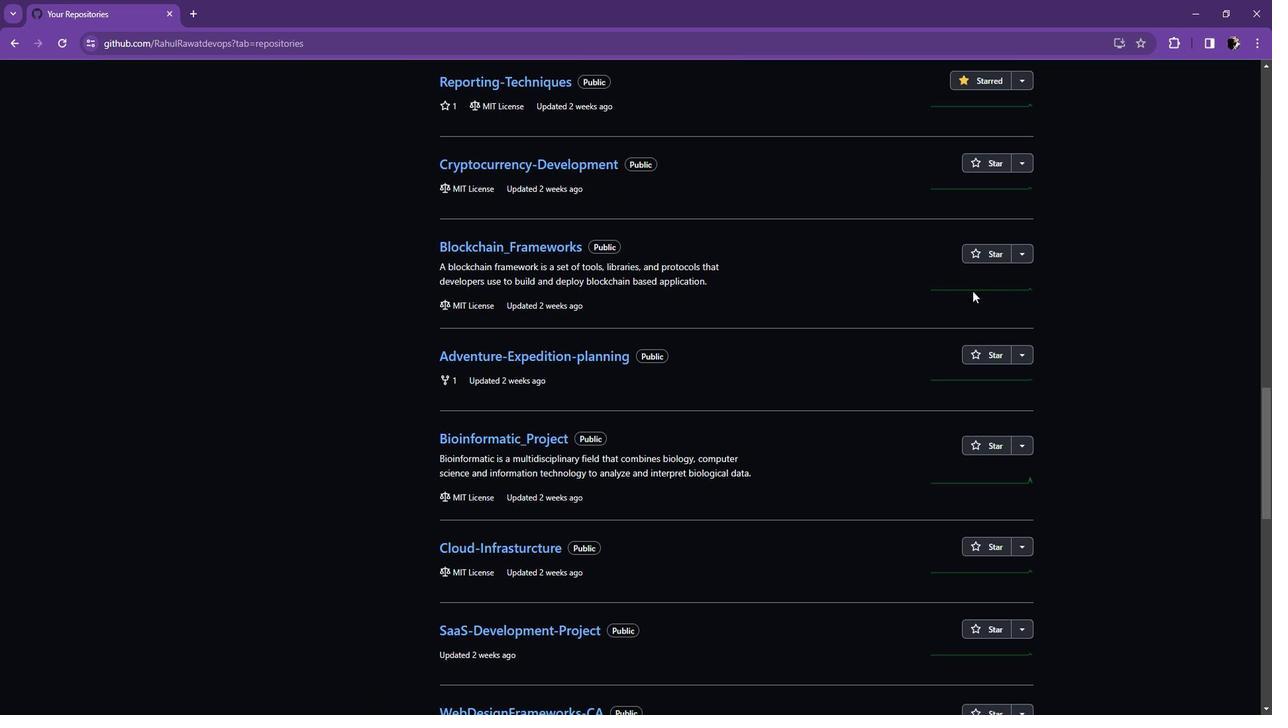 
Action: Mouse scrolled (986, 293) with delta (0, 0)
Screenshot: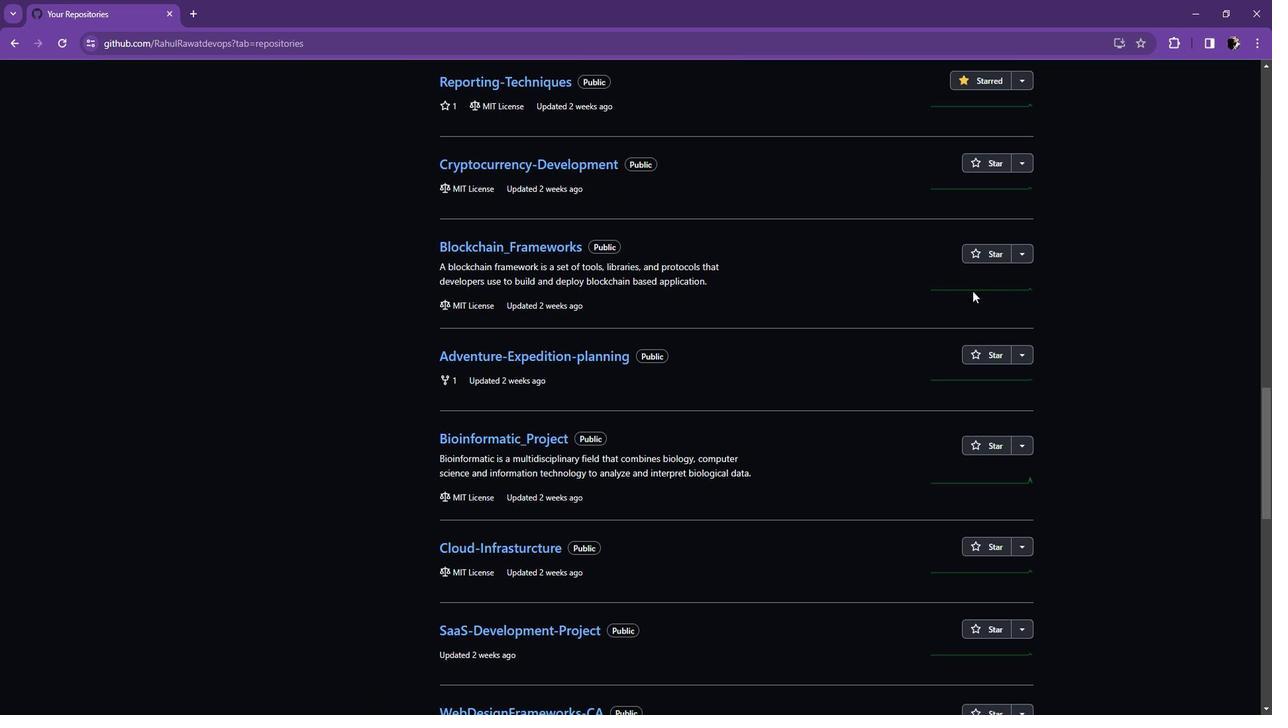 
Action: Mouse scrolled (986, 294) with delta (0, 0)
Screenshot: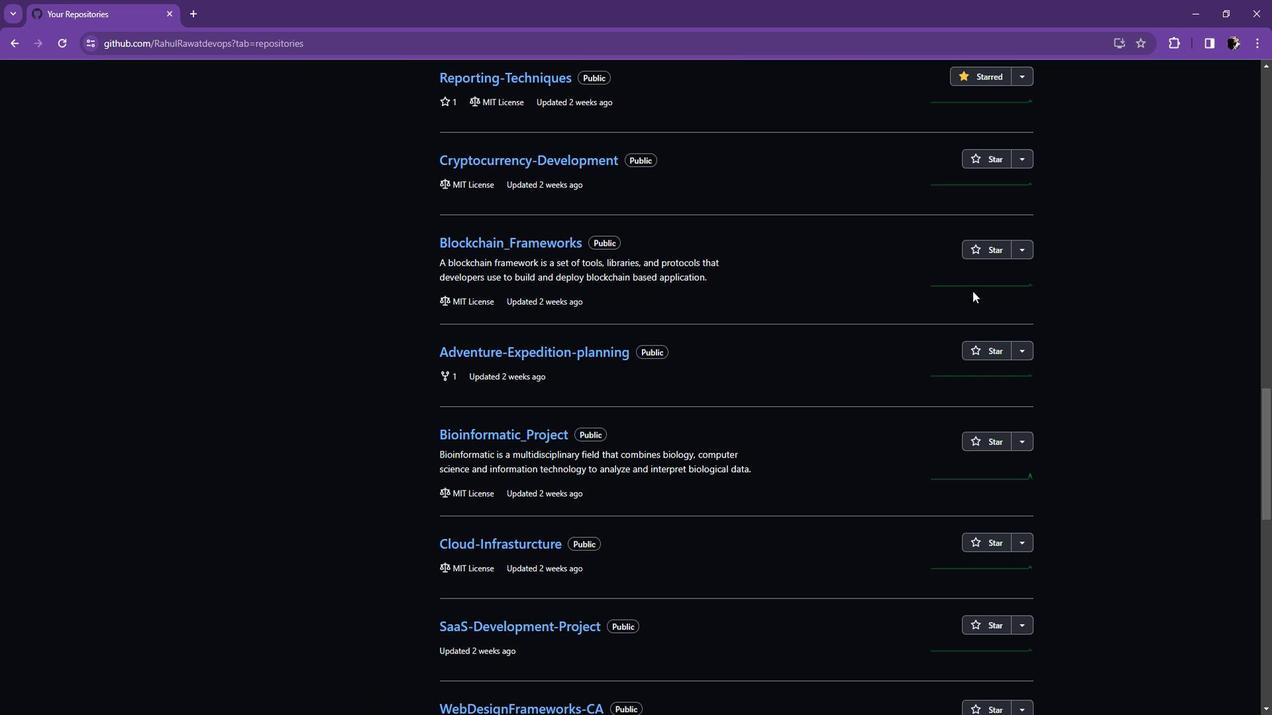 
Action: Mouse scrolled (986, 293) with delta (0, 0)
Screenshot: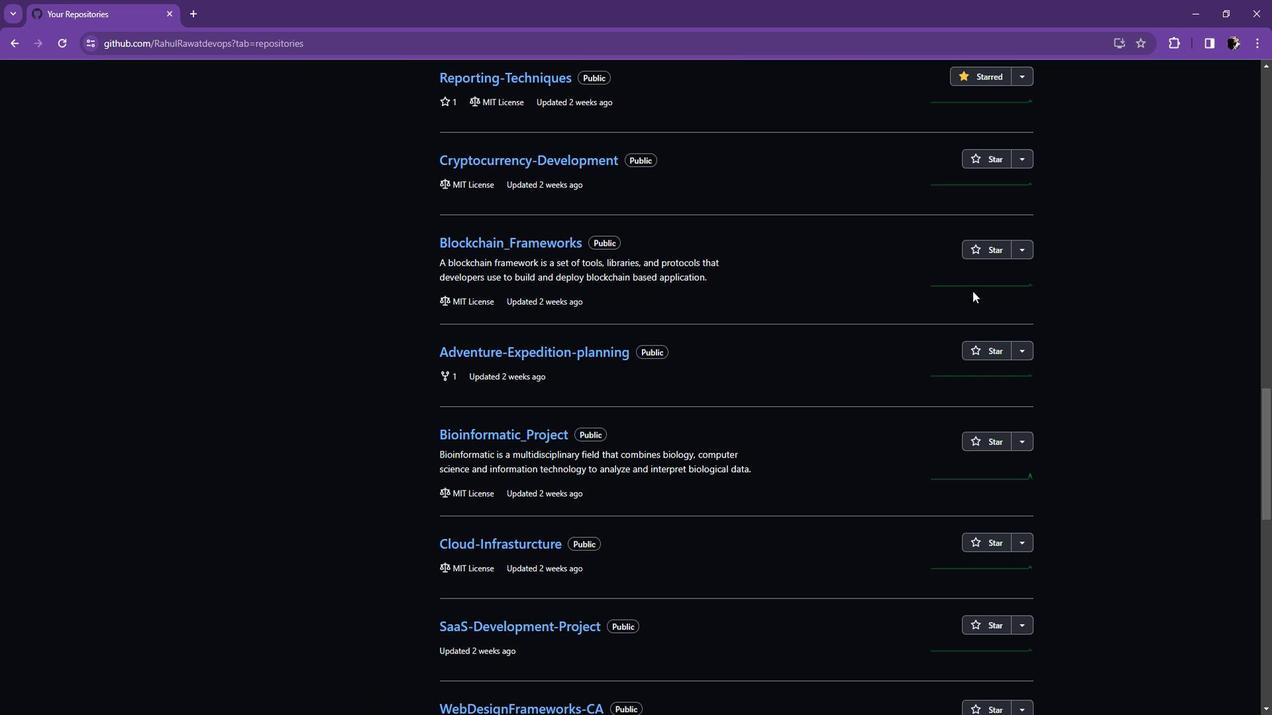 
Action: Mouse scrolled (986, 293) with delta (0, 0)
Screenshot: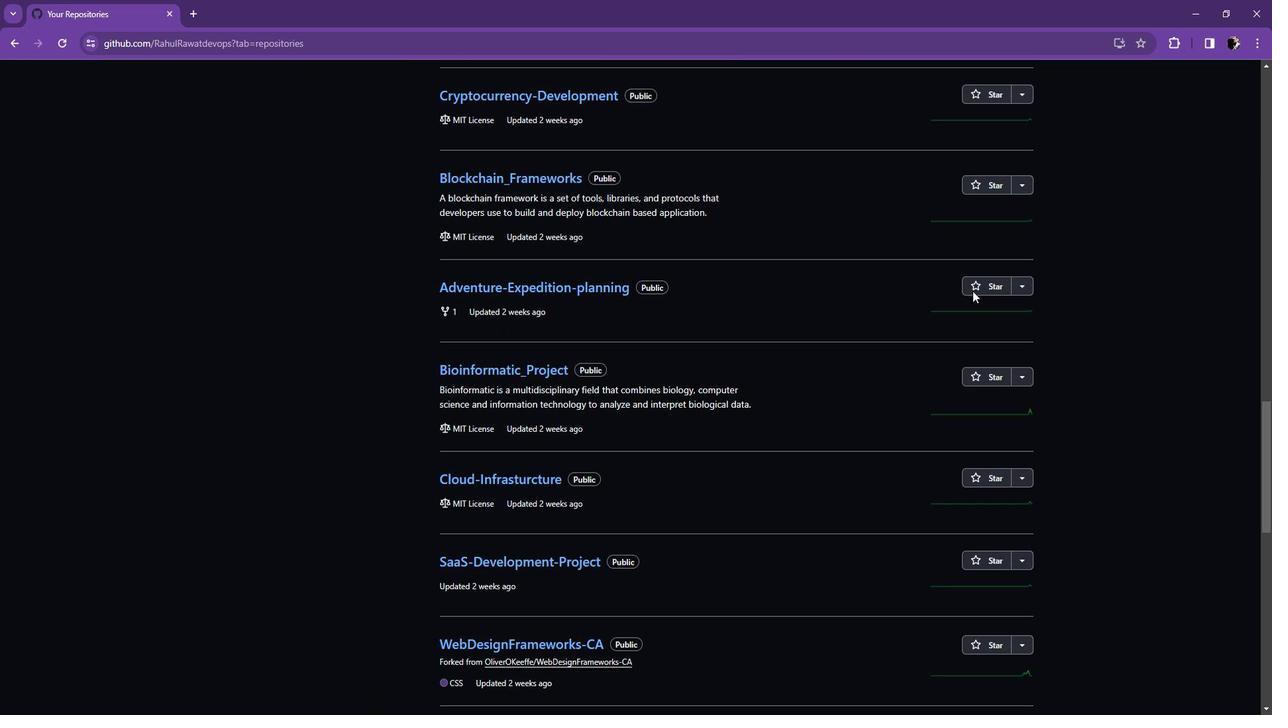 
Action: Mouse scrolled (986, 293) with delta (0, 0)
Screenshot: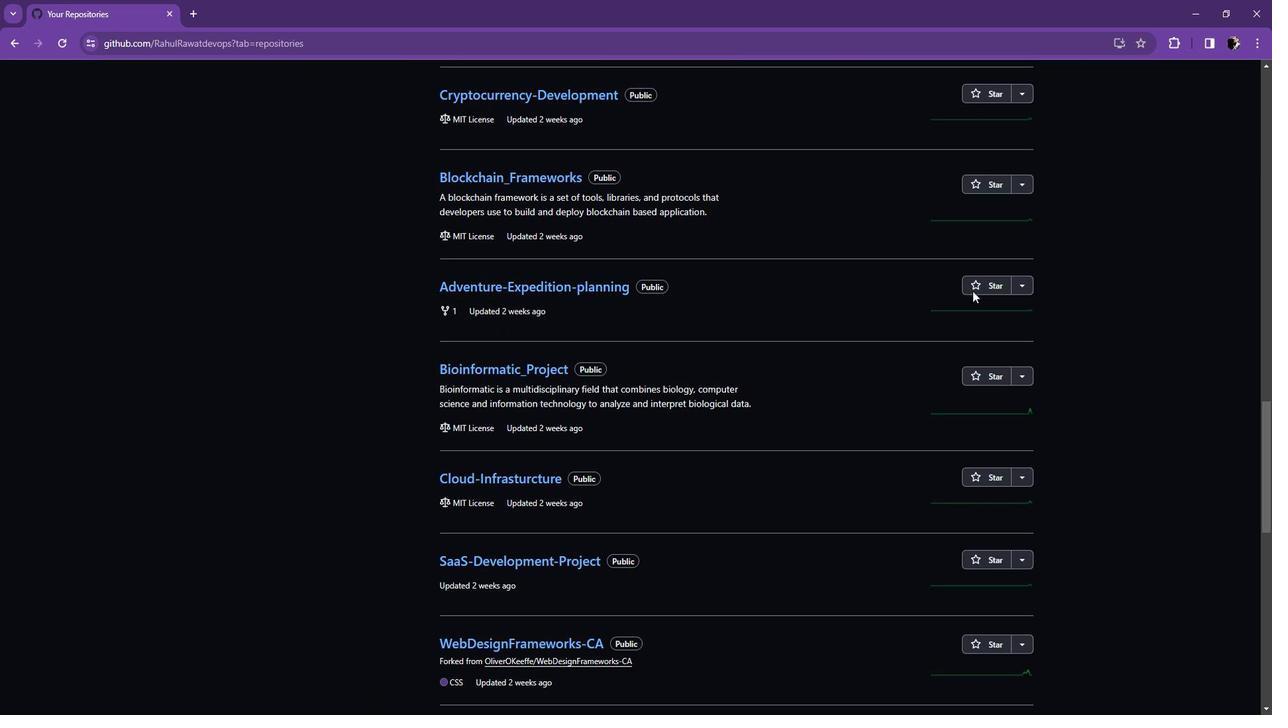 
Action: Mouse moved to (1283, 434)
Screenshot: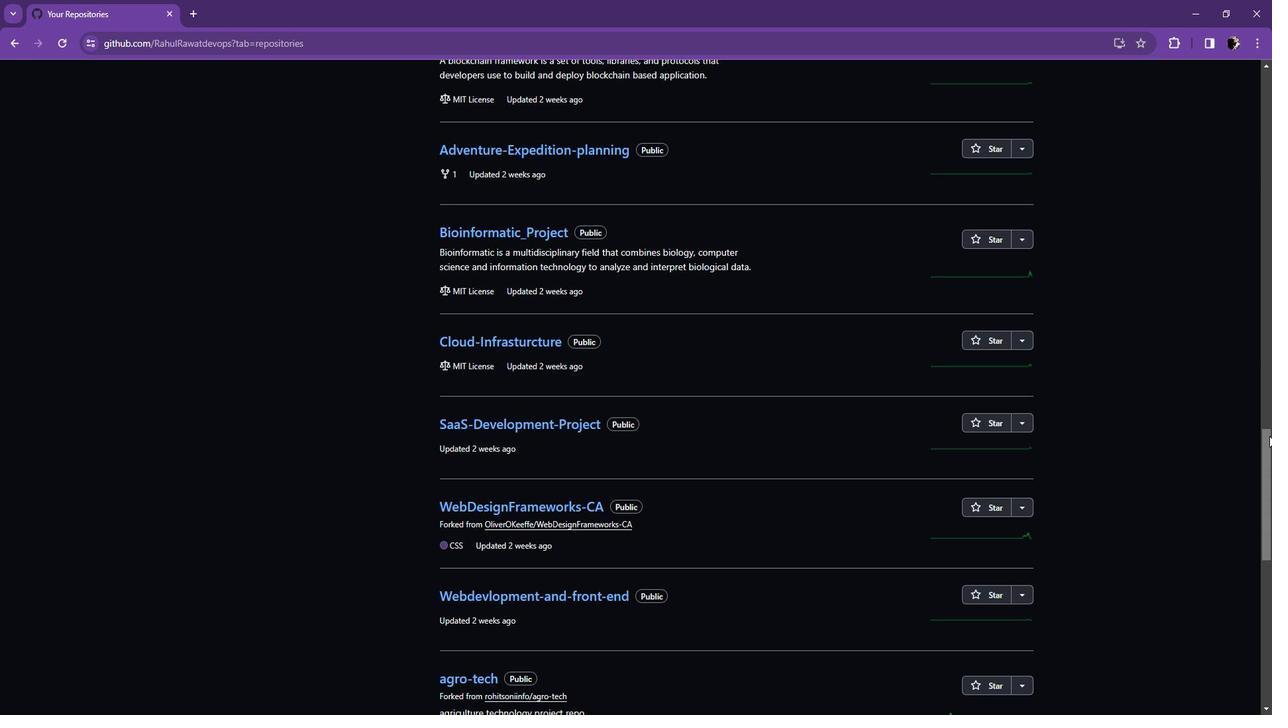 
Action: Mouse pressed left at (1283, 434)
Screenshot: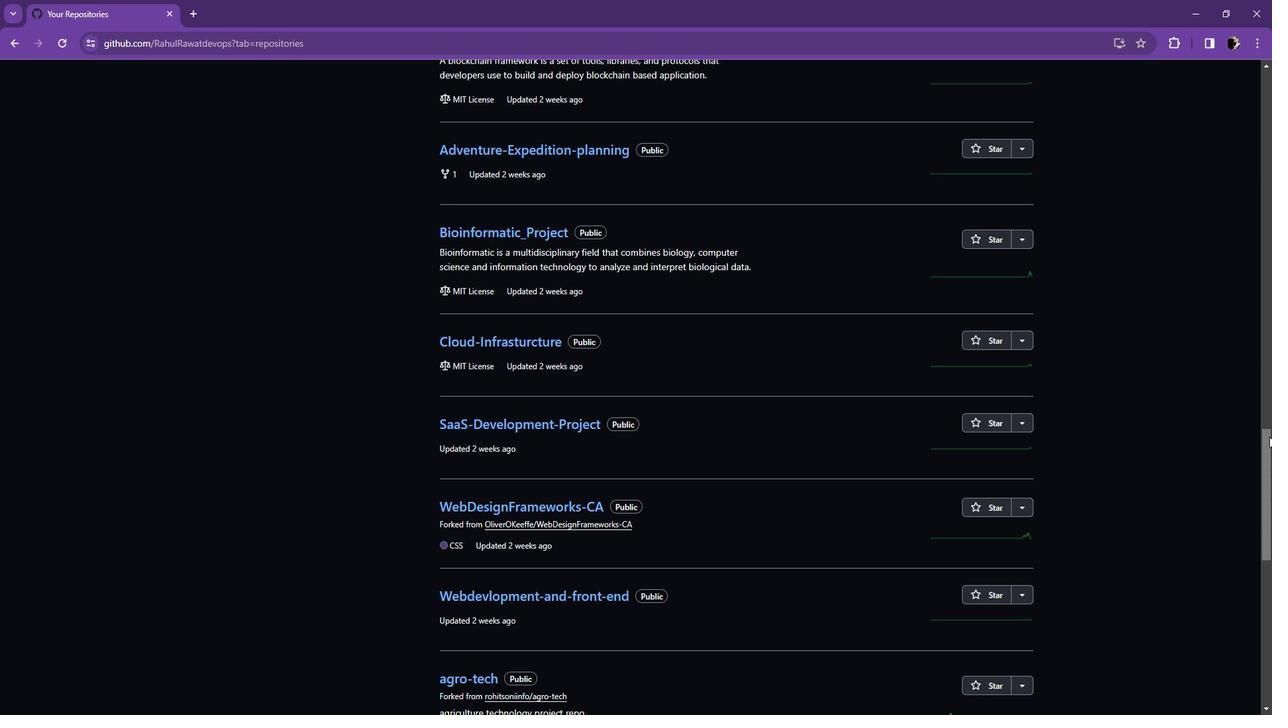 
Action: Mouse moved to (775, 606)
Screenshot: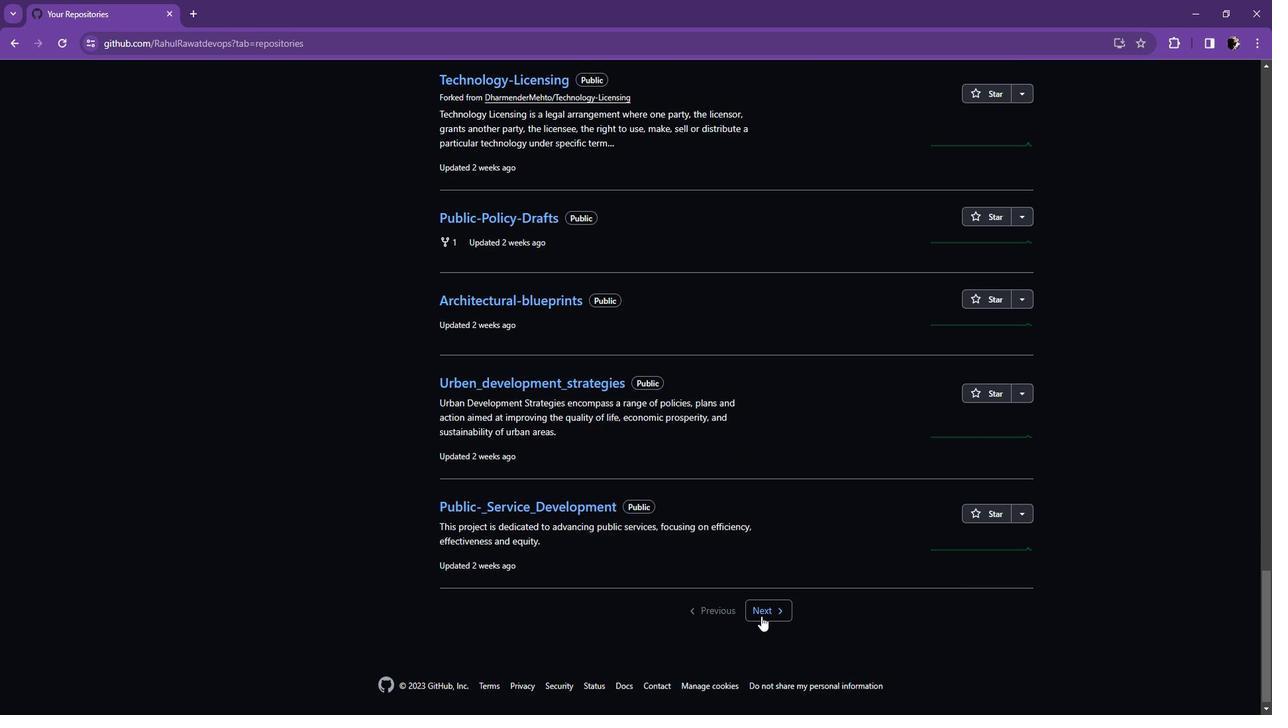 
Action: Mouse pressed left at (775, 606)
Screenshot: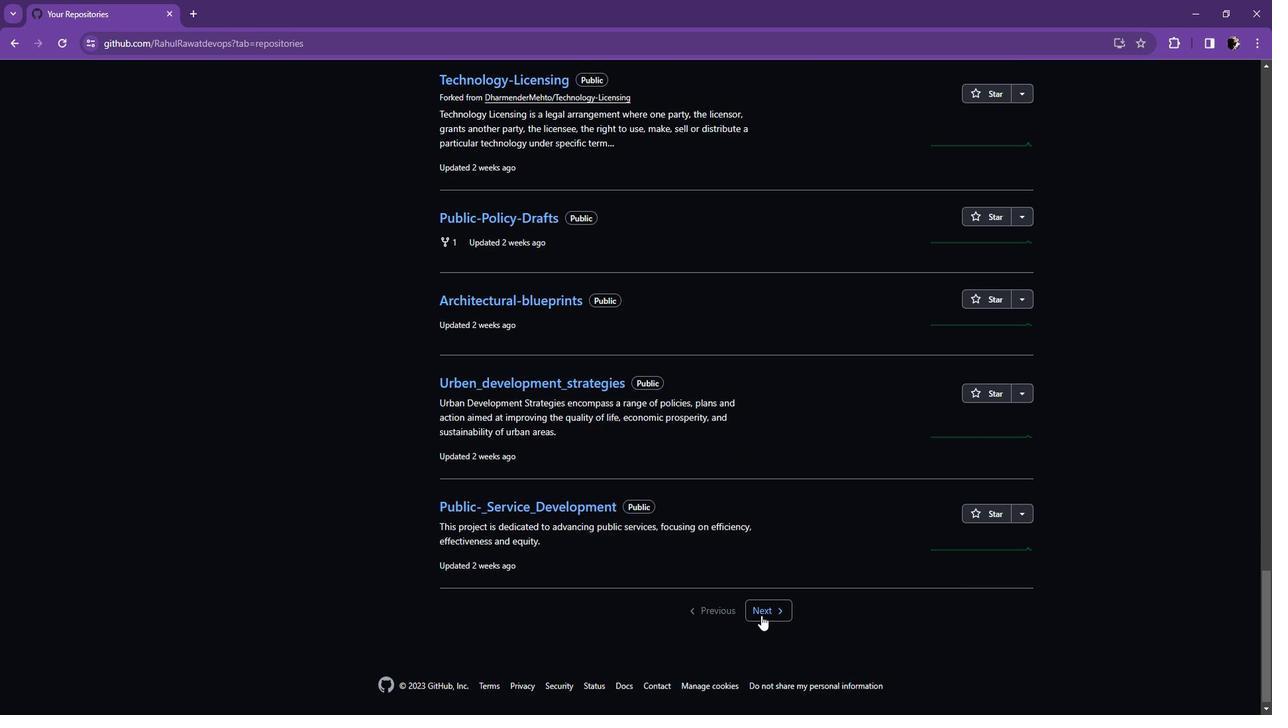 
Action: Mouse moved to (785, 375)
Screenshot: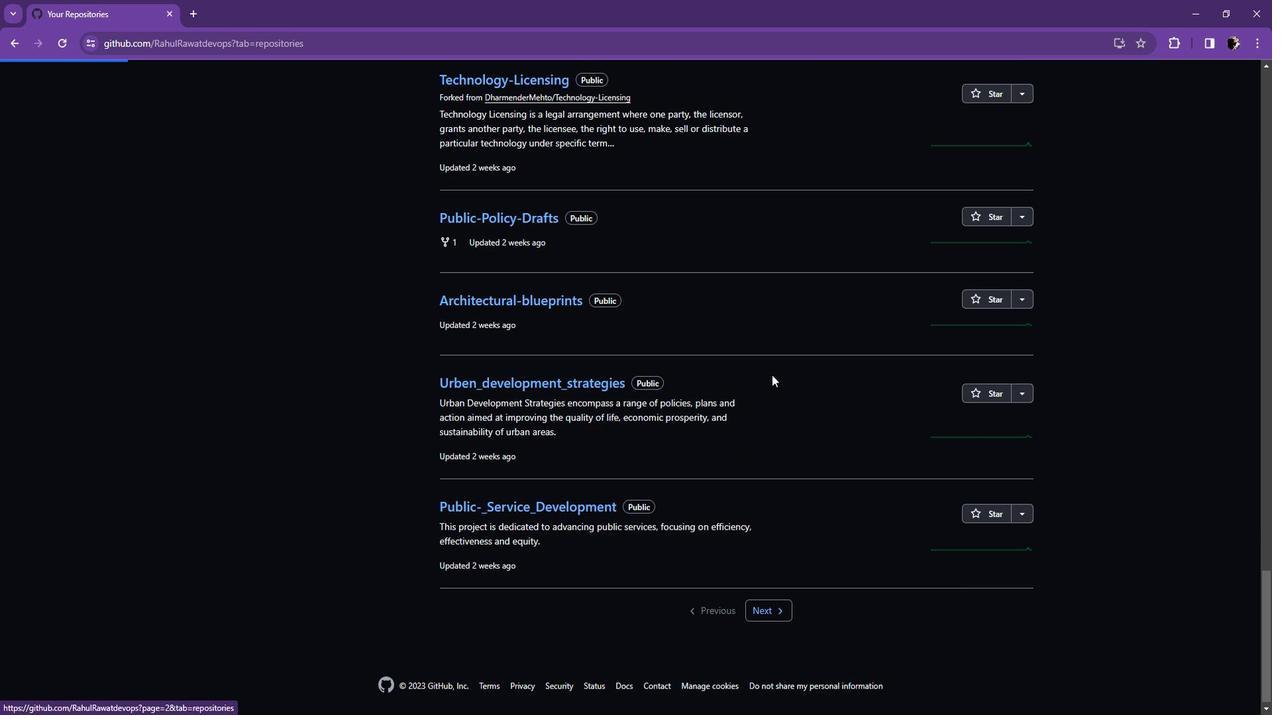 
Action: Mouse scrolled (785, 374) with delta (0, 0)
Screenshot: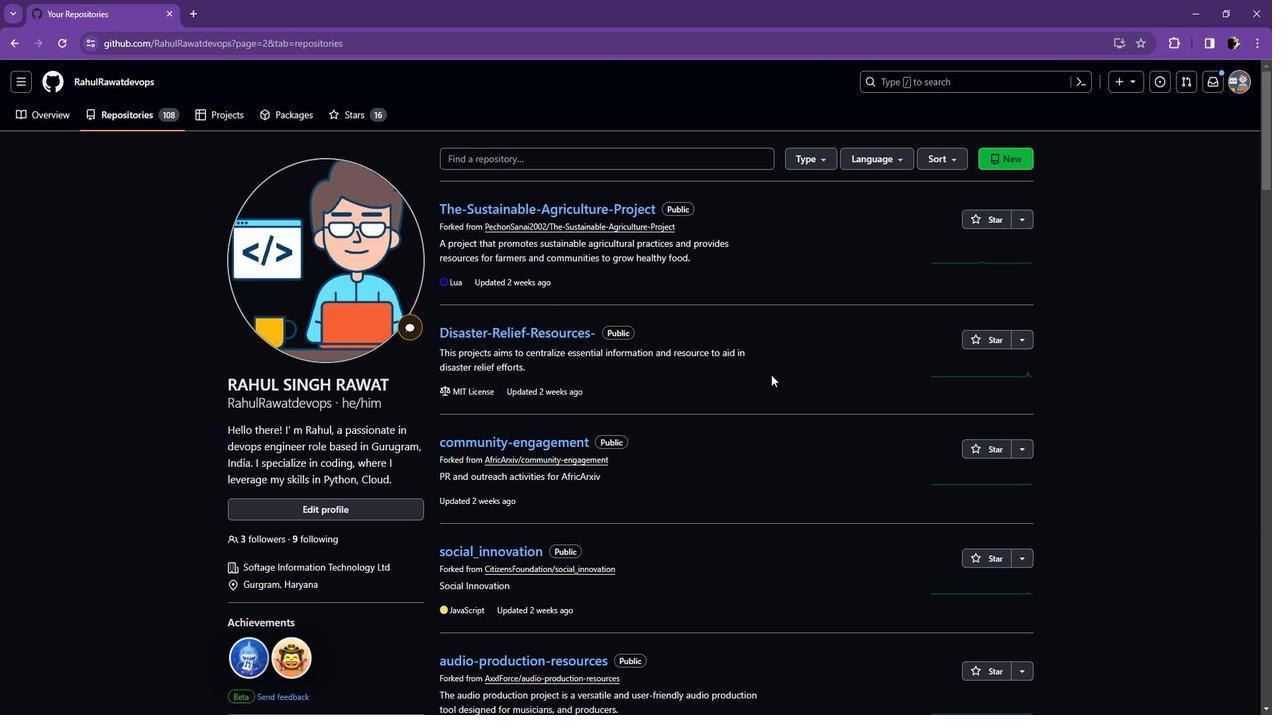 
Action: Mouse scrolled (785, 374) with delta (0, 0)
Screenshot: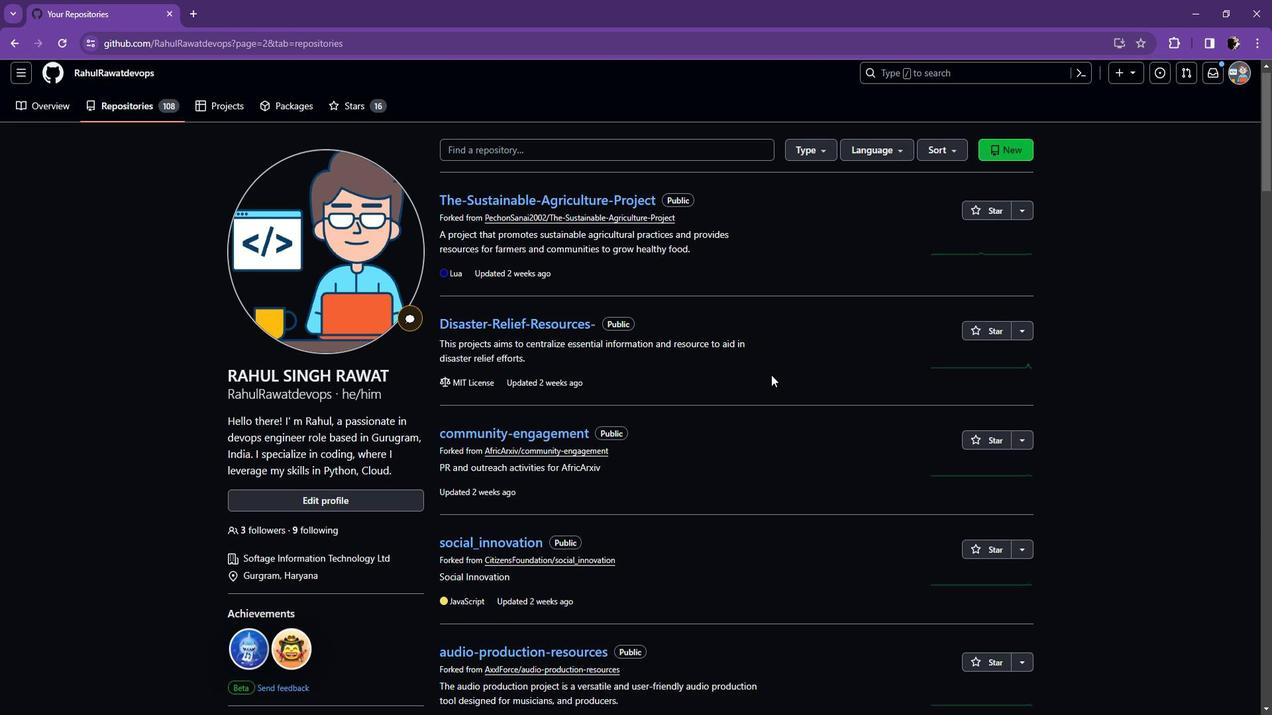 
Action: Mouse scrolled (785, 374) with delta (0, 0)
Screenshot: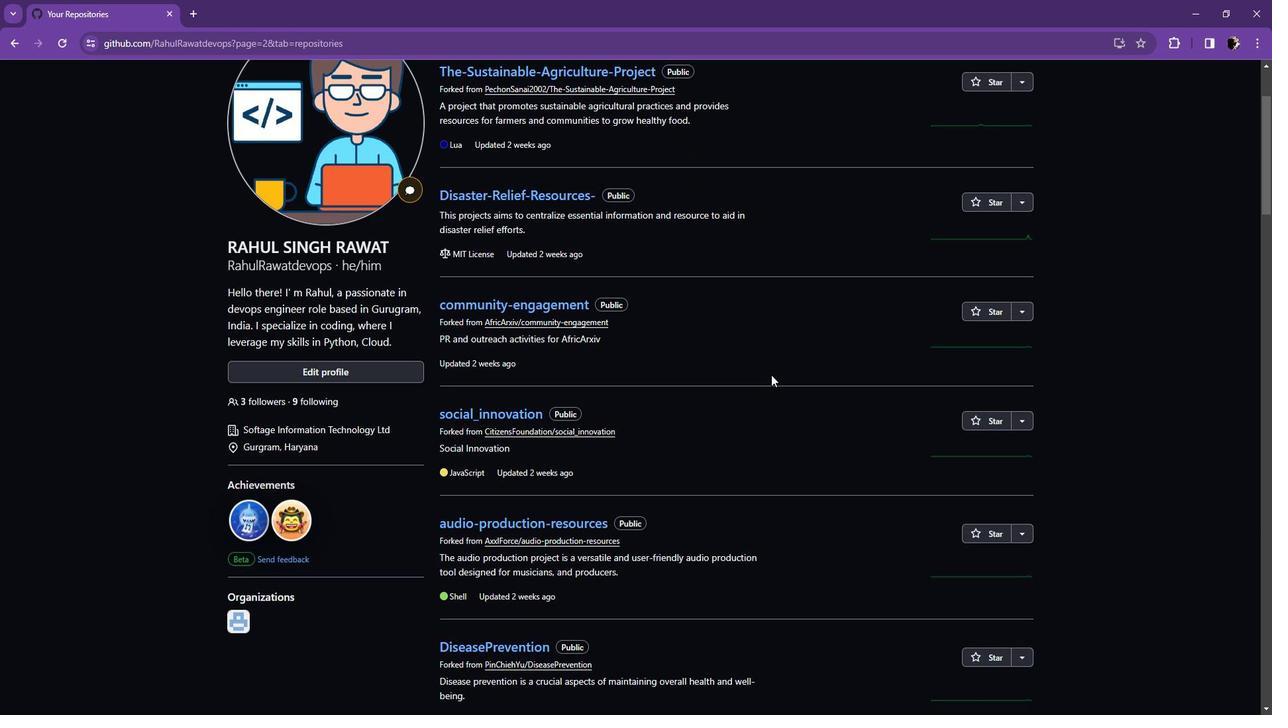
Action: Mouse scrolled (785, 375) with delta (0, 0)
Screenshot: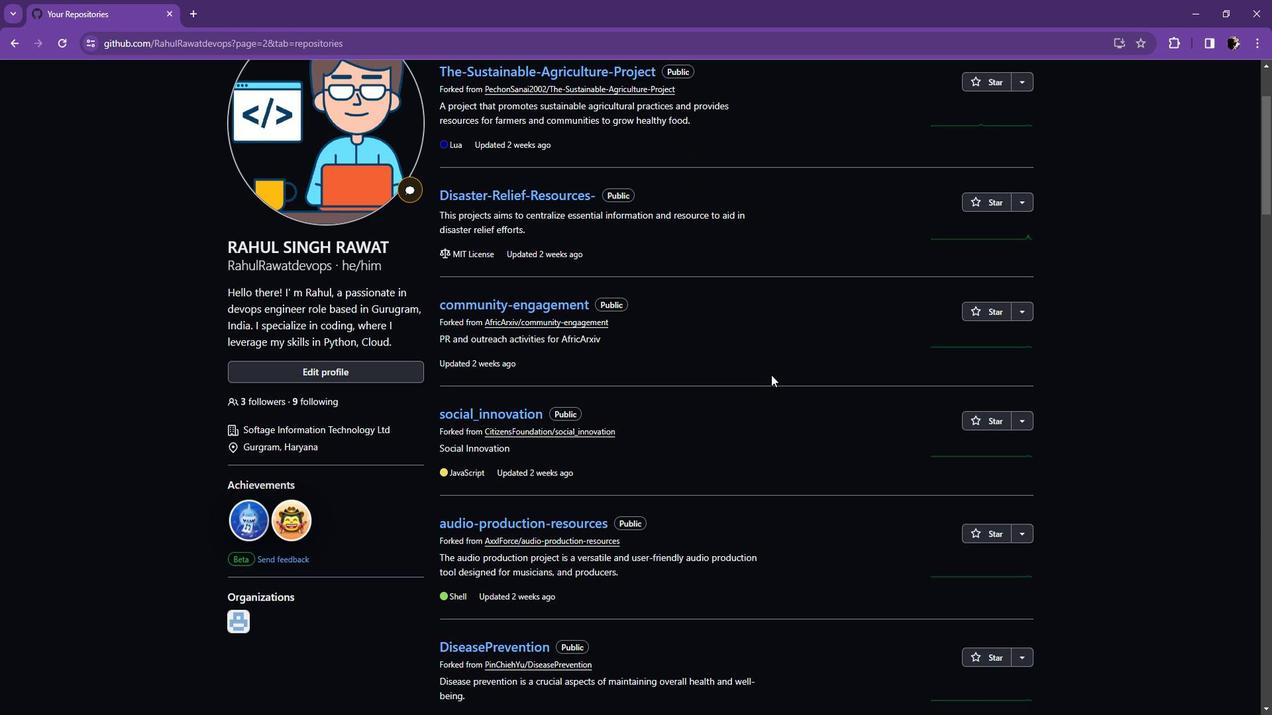 
Action: Mouse scrolled (785, 374) with delta (0, 0)
Screenshot: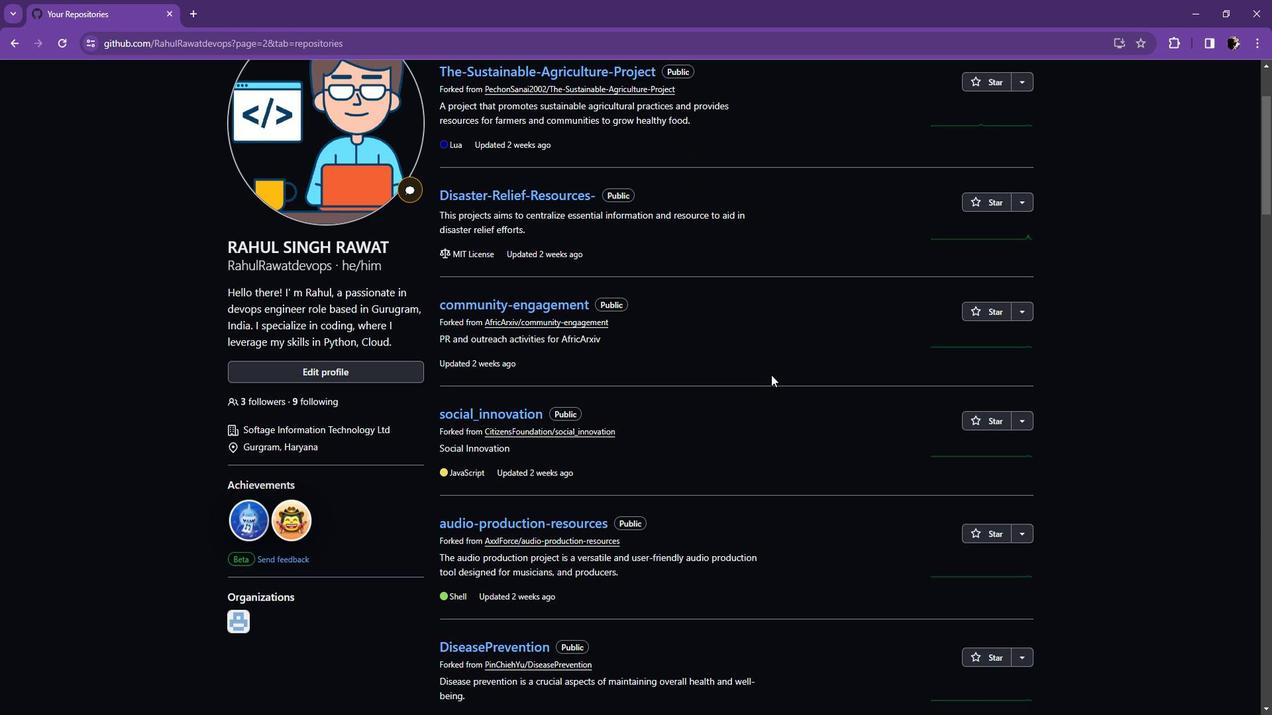 
Action: Mouse scrolled (785, 375) with delta (0, 0)
Screenshot: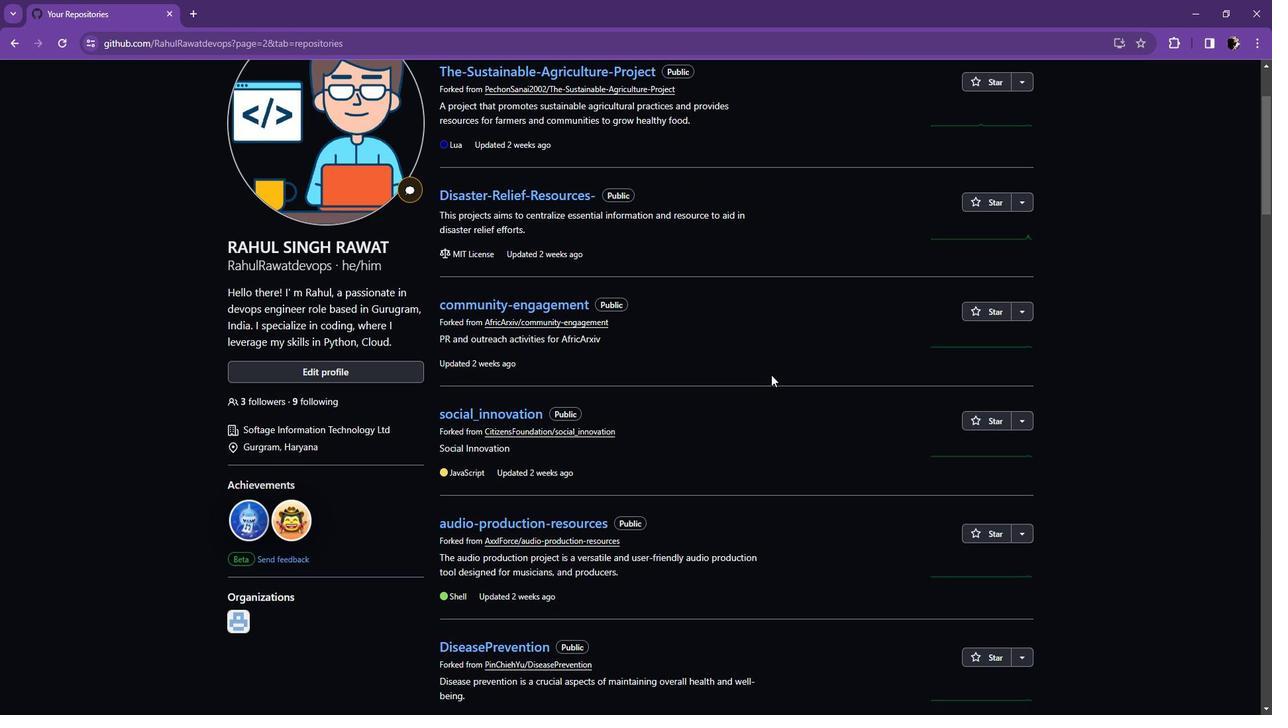 
Action: Mouse scrolled (785, 374) with delta (0, 0)
Screenshot: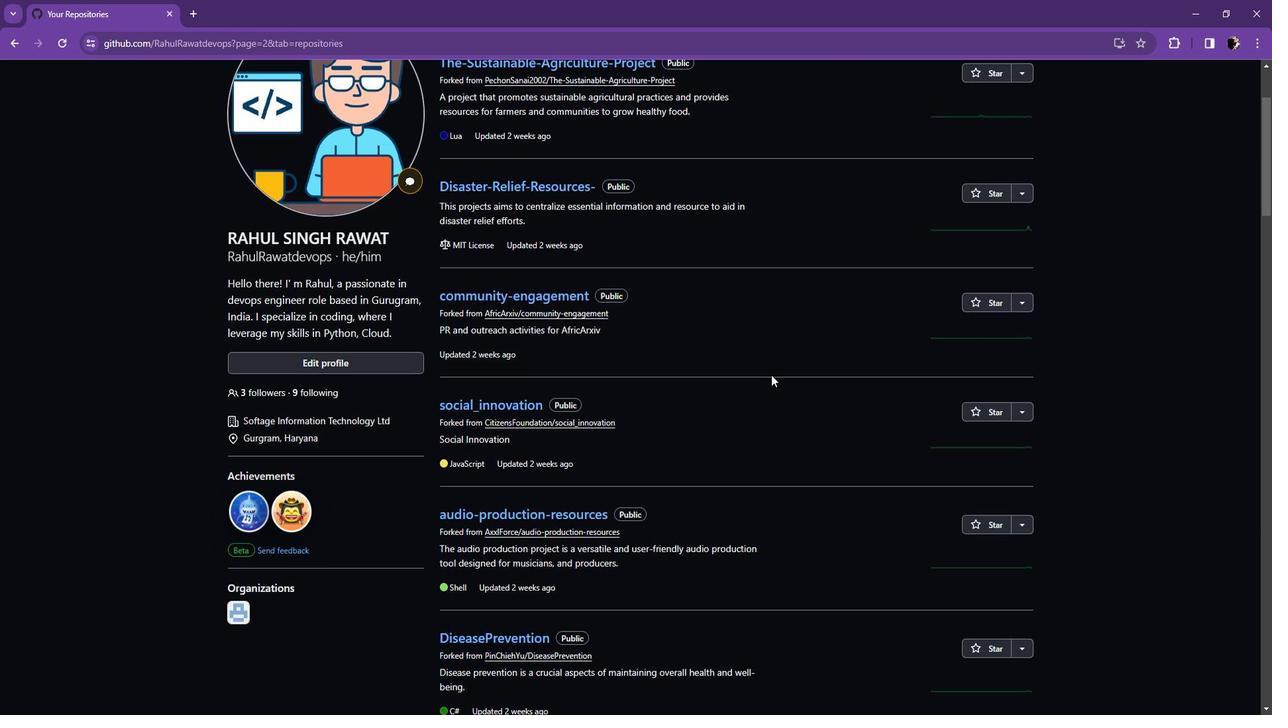 
Action: Mouse scrolled (785, 374) with delta (0, 0)
Screenshot: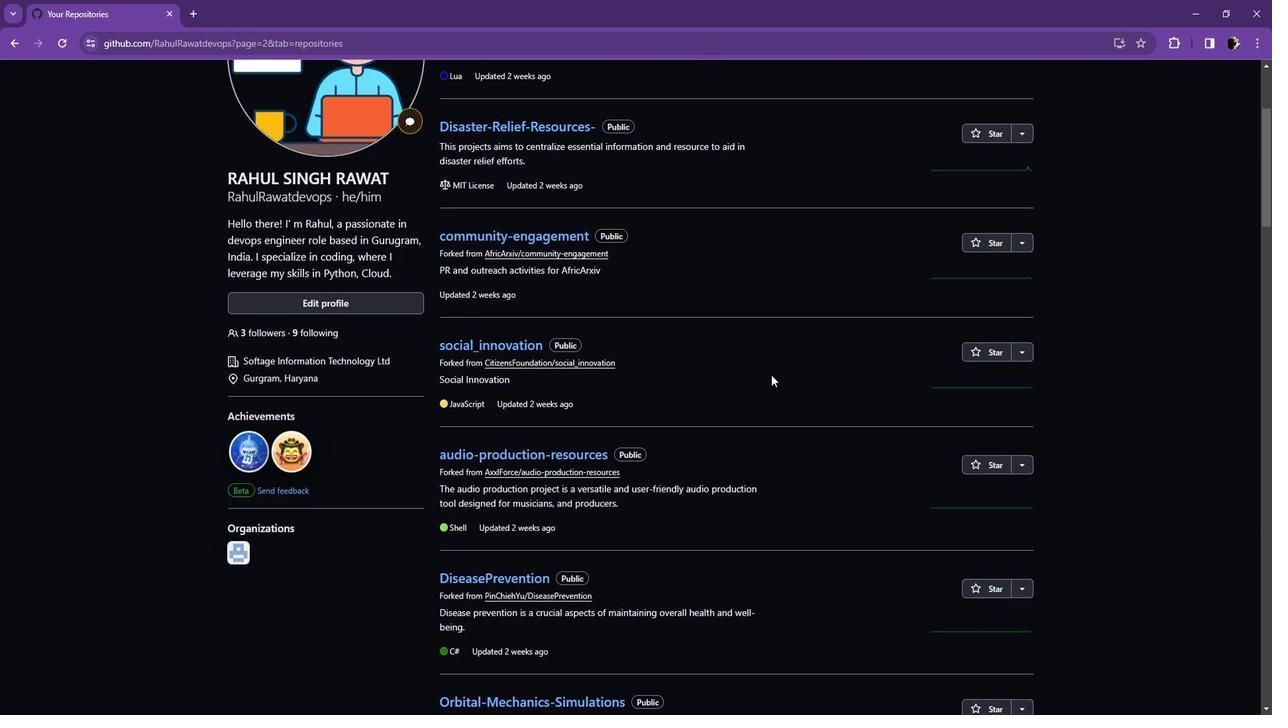 
Action: Mouse scrolled (785, 374) with delta (0, 0)
Screenshot: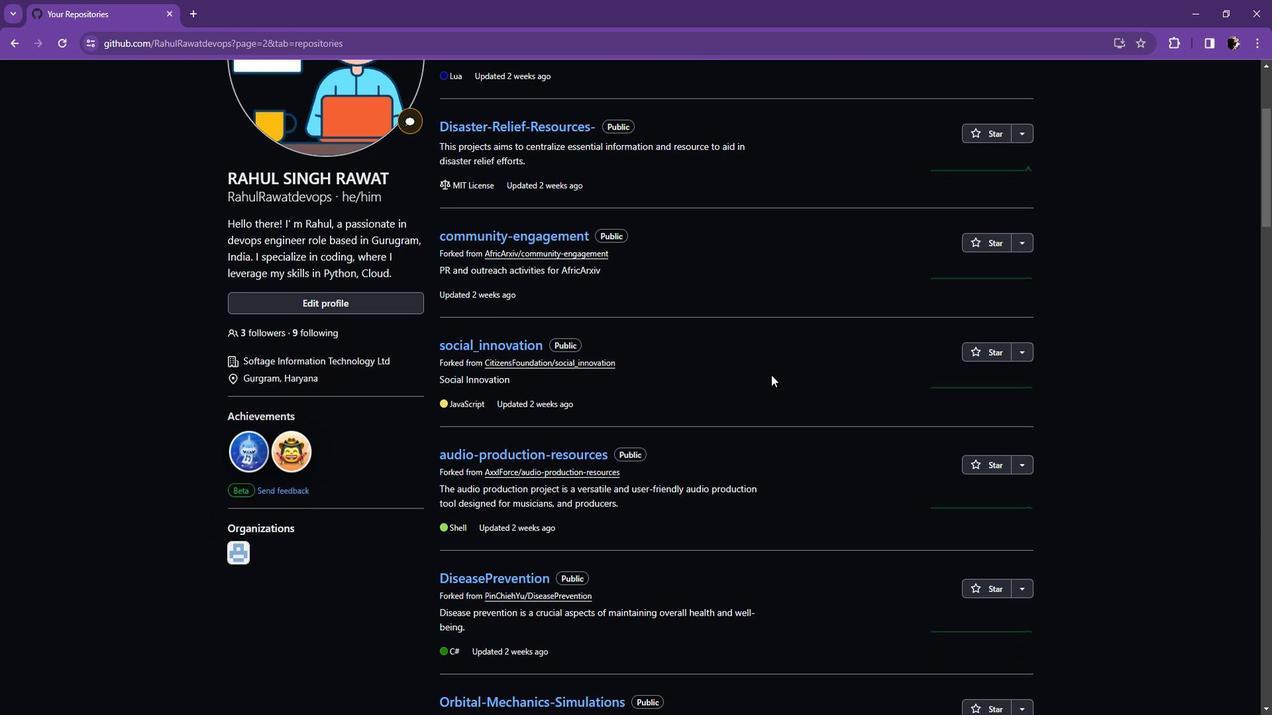 
Action: Mouse moved to (1277, 220)
Screenshot: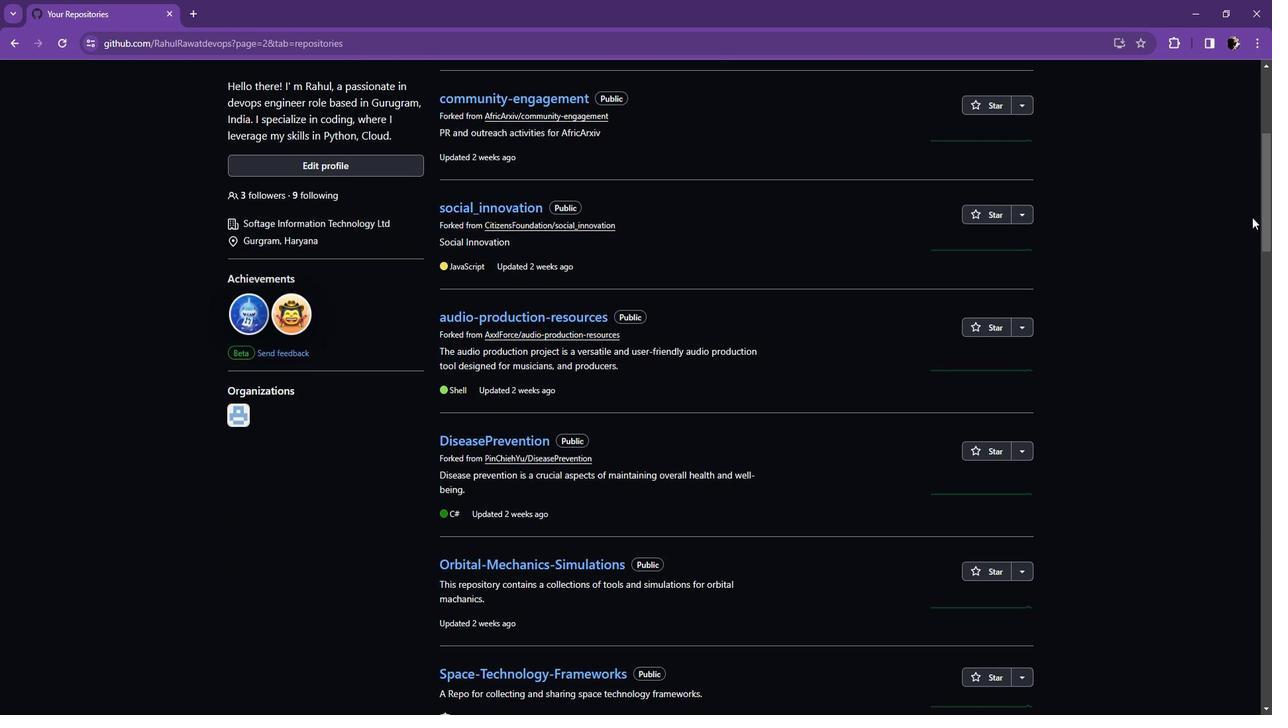 
Action: Mouse pressed left at (1277, 220)
Screenshot: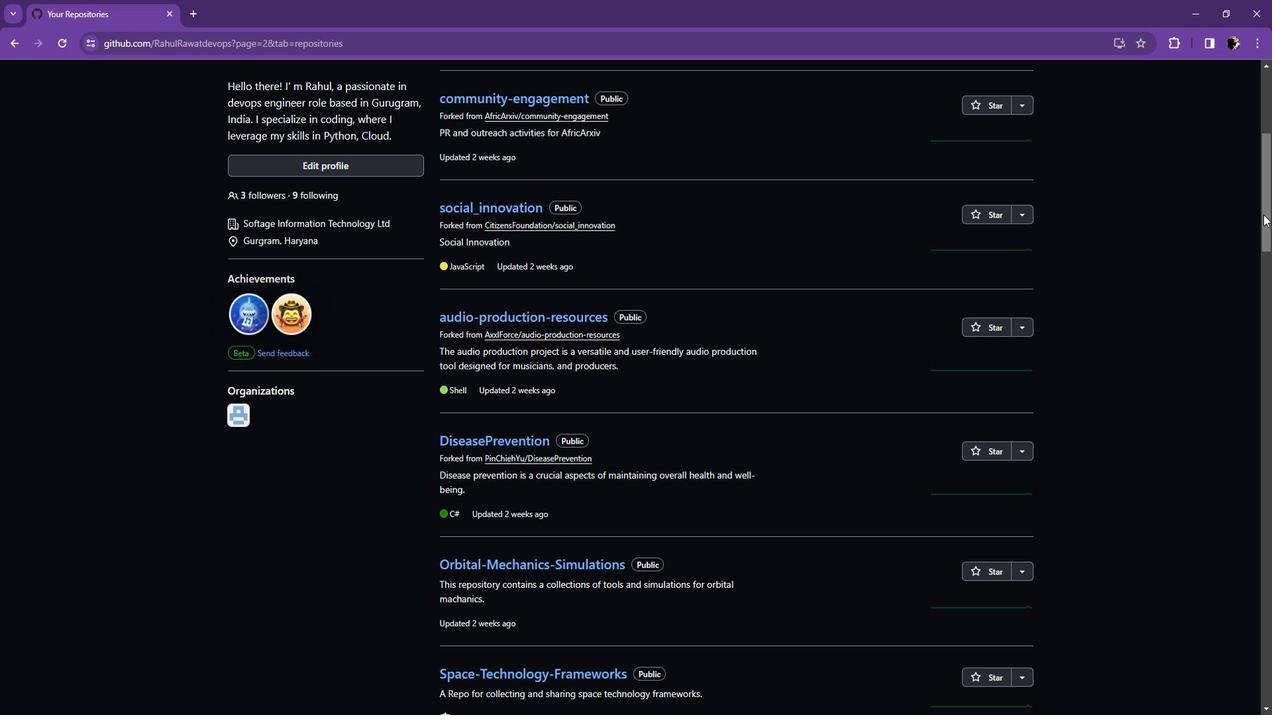 
Action: Mouse moved to (564, 441)
Screenshot: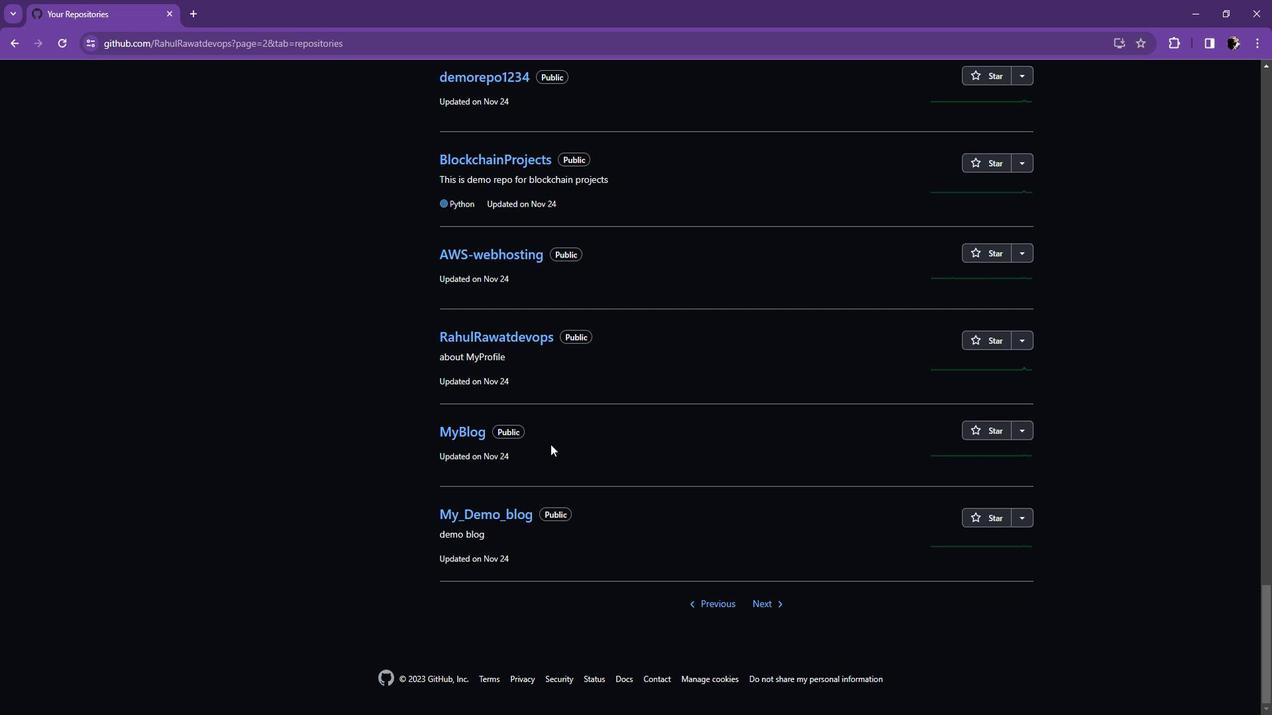 
Action: Mouse scrolled (564, 442) with delta (0, 0)
Screenshot: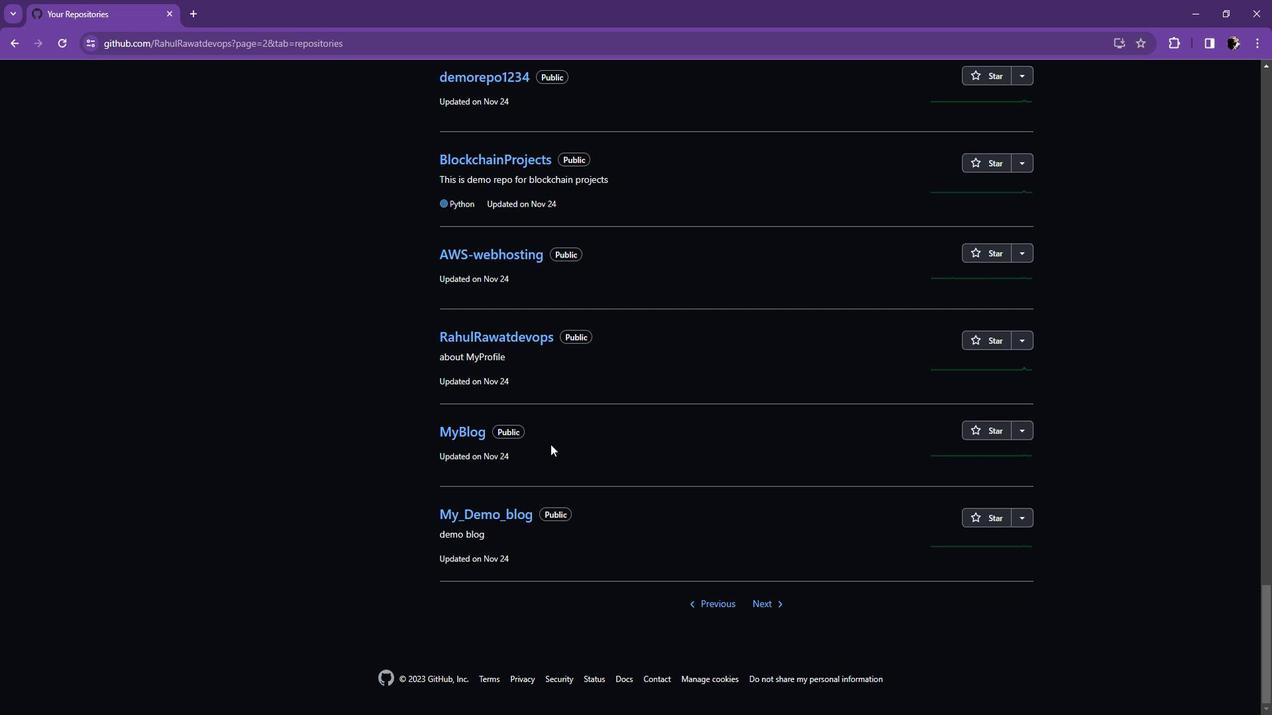 
Action: Mouse scrolled (564, 442) with delta (0, 0)
Screenshot: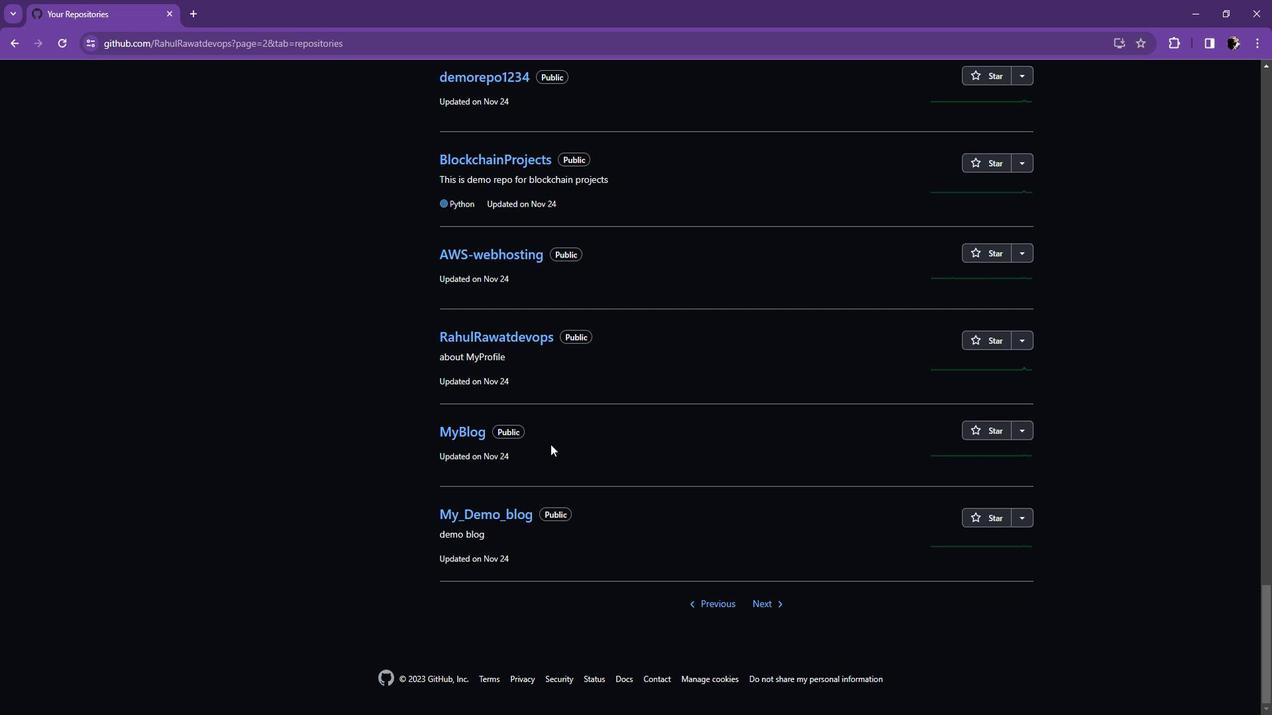 
Action: Mouse scrolled (564, 442) with delta (0, 0)
Screenshot: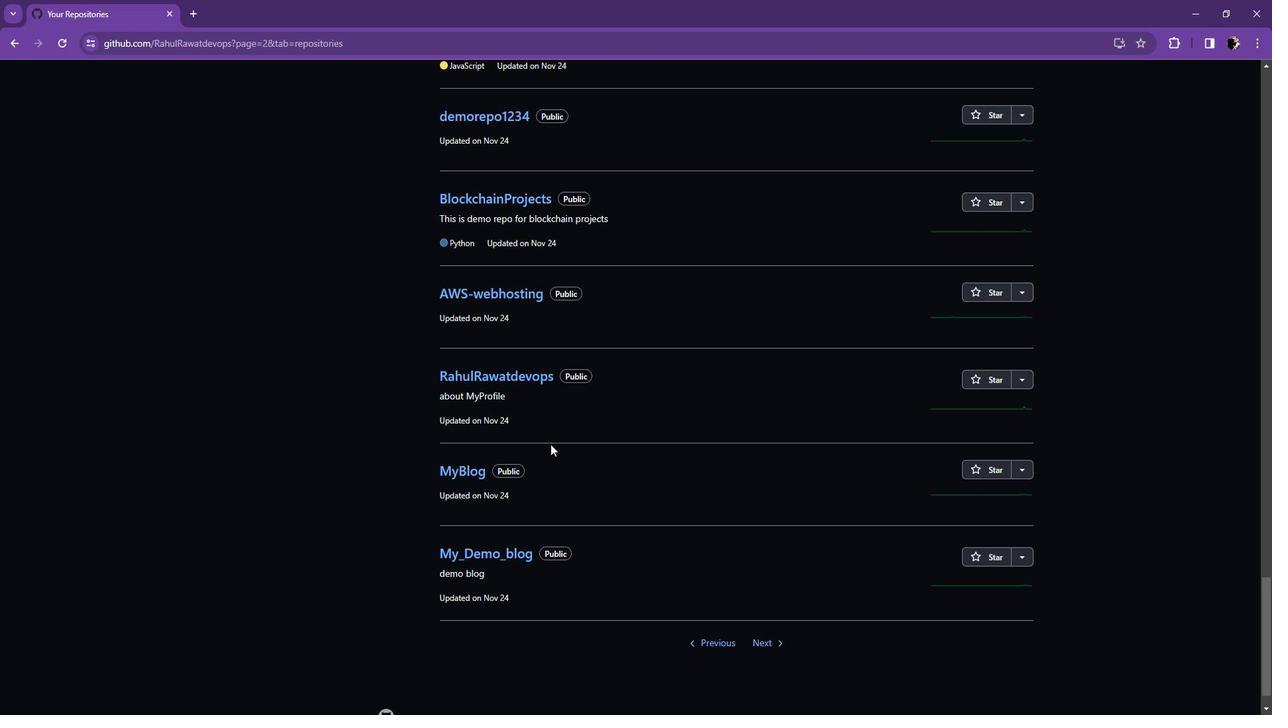
Action: Mouse moved to (535, 380)
Screenshot: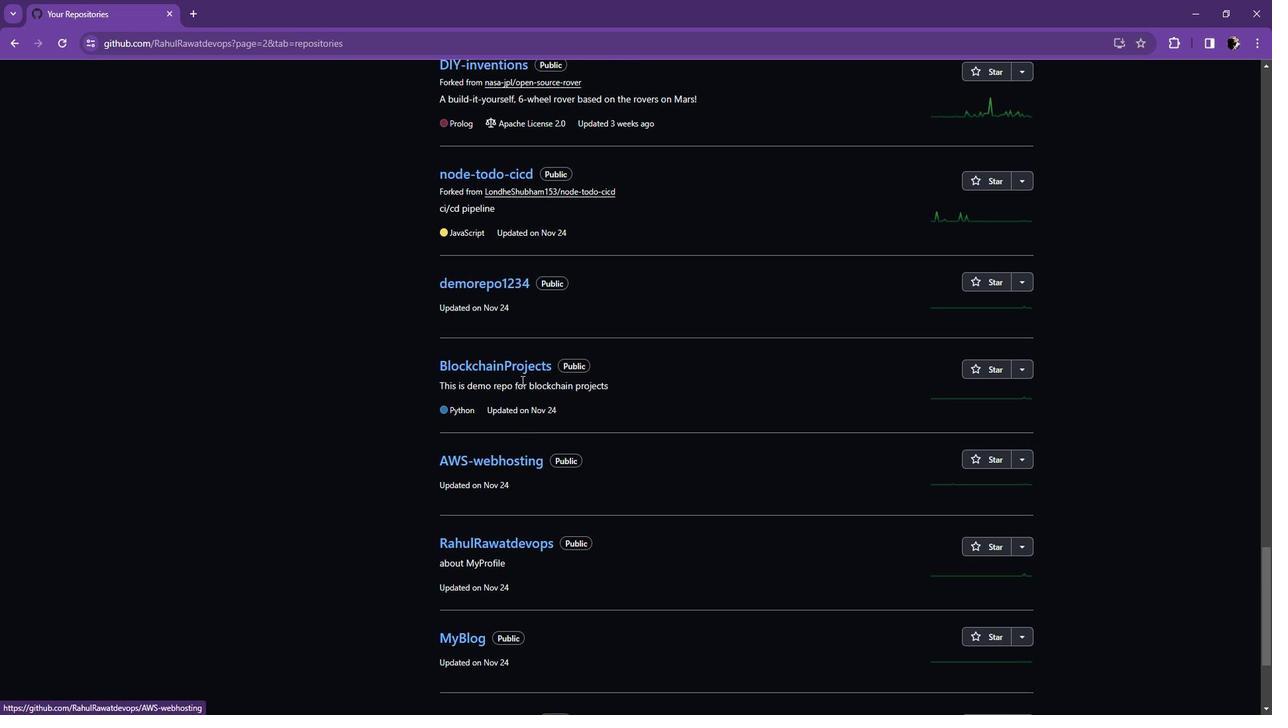
Action: Mouse scrolled (535, 381) with delta (0, 0)
Screenshot: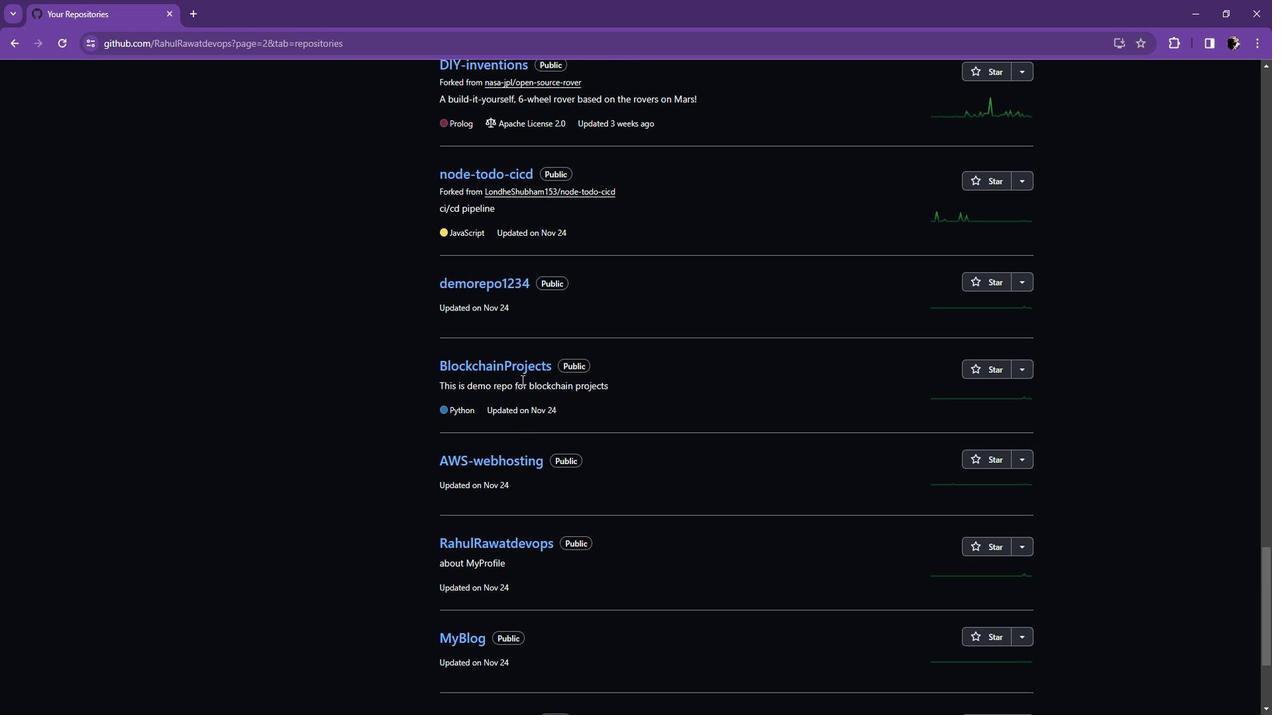 
Action: Mouse moved to (522, 247)
Screenshot: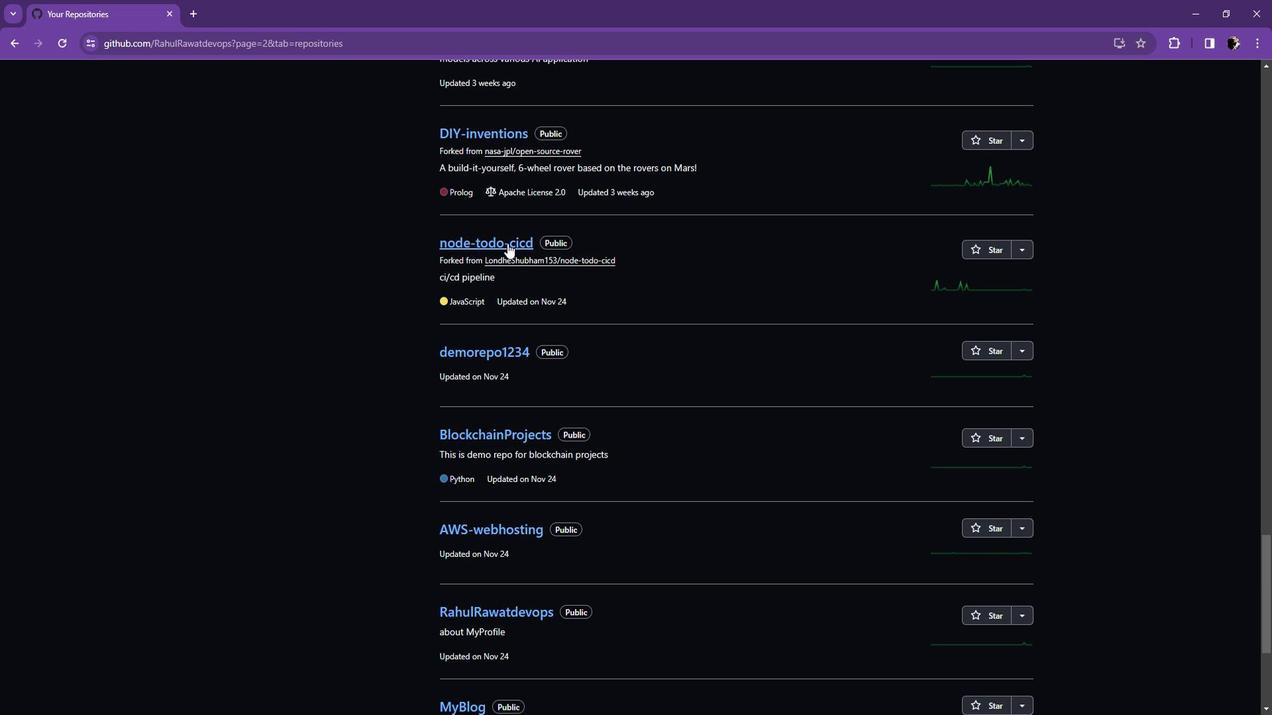 
Action: Mouse pressed left at (522, 247)
Screenshot: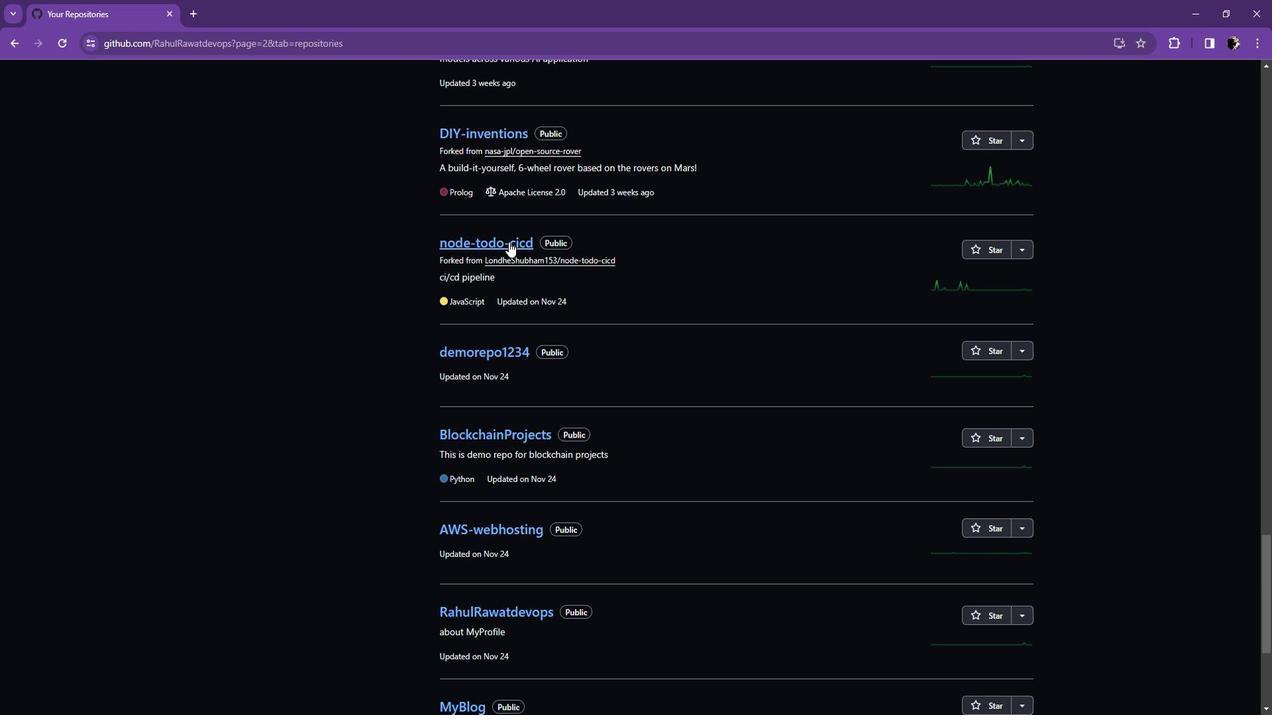 
Action: Mouse moved to (469, 337)
Screenshot: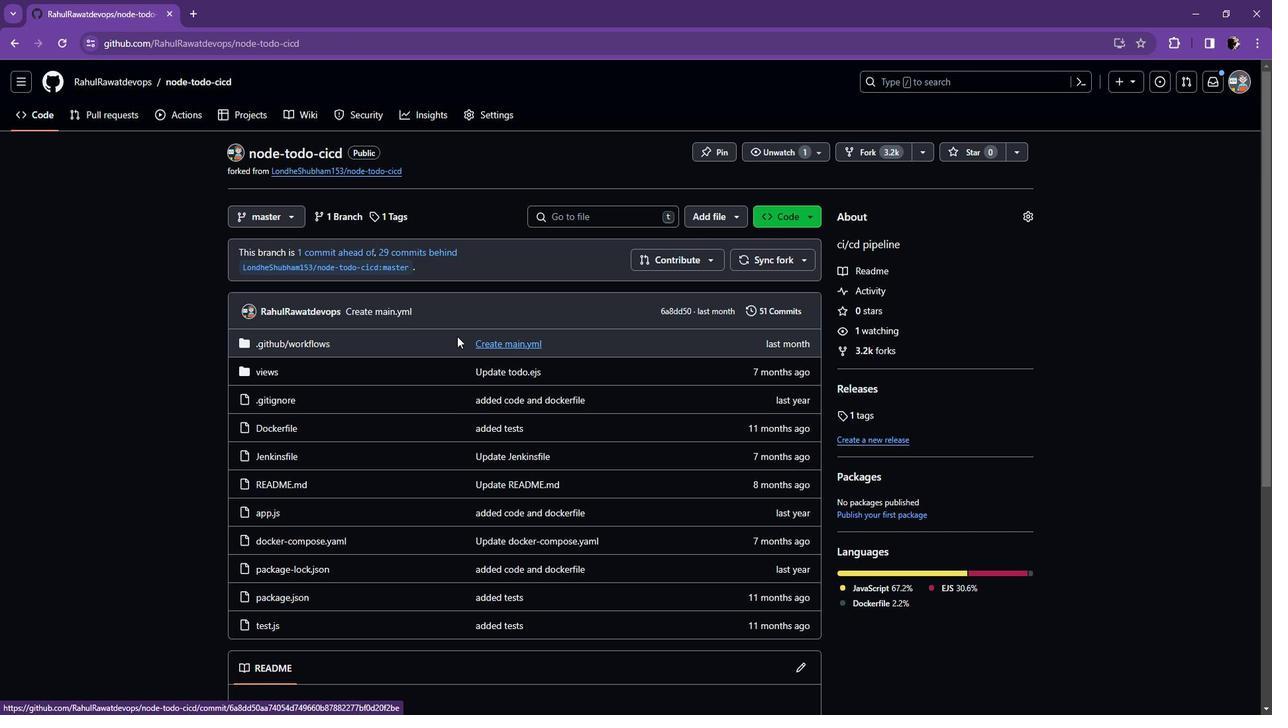 
Action: Mouse scrolled (469, 336) with delta (0, 0)
Screenshot: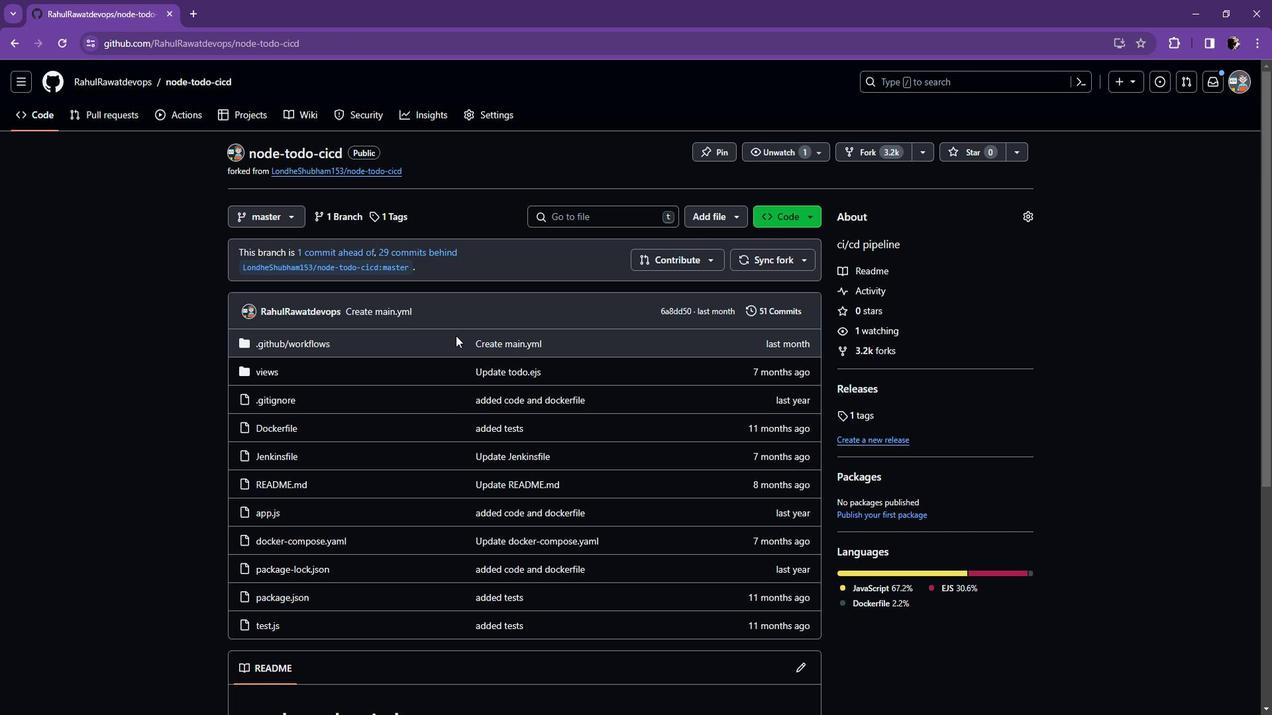 
Action: Mouse moved to (469, 331)
Screenshot: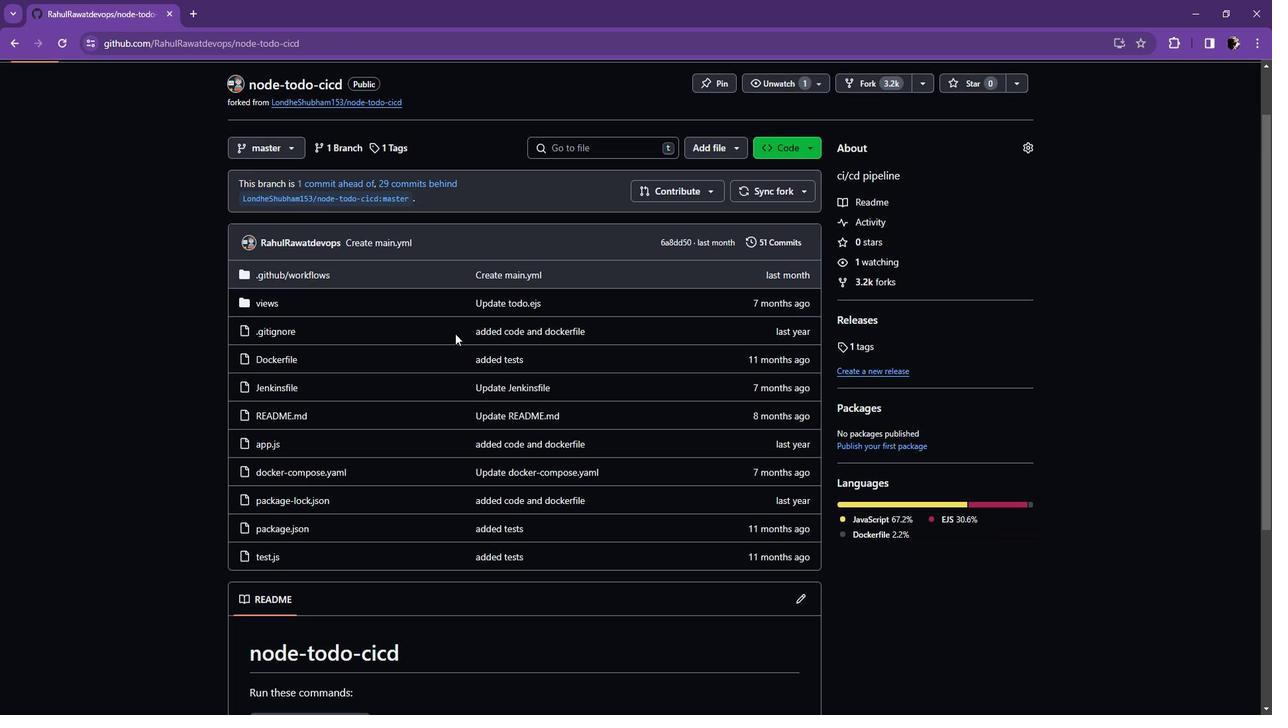 
Action: Mouse scrolled (469, 331) with delta (0, 0)
Screenshot: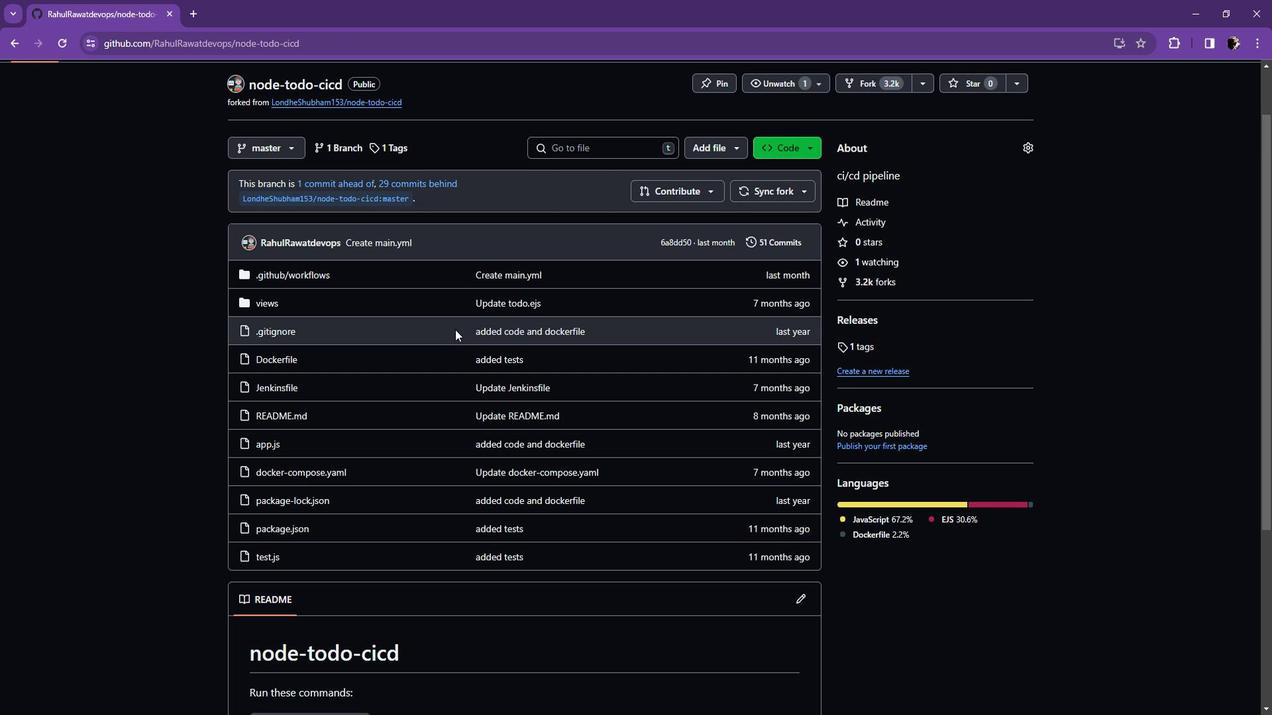 
Action: Mouse scrolled (469, 331) with delta (0, 0)
Screenshot: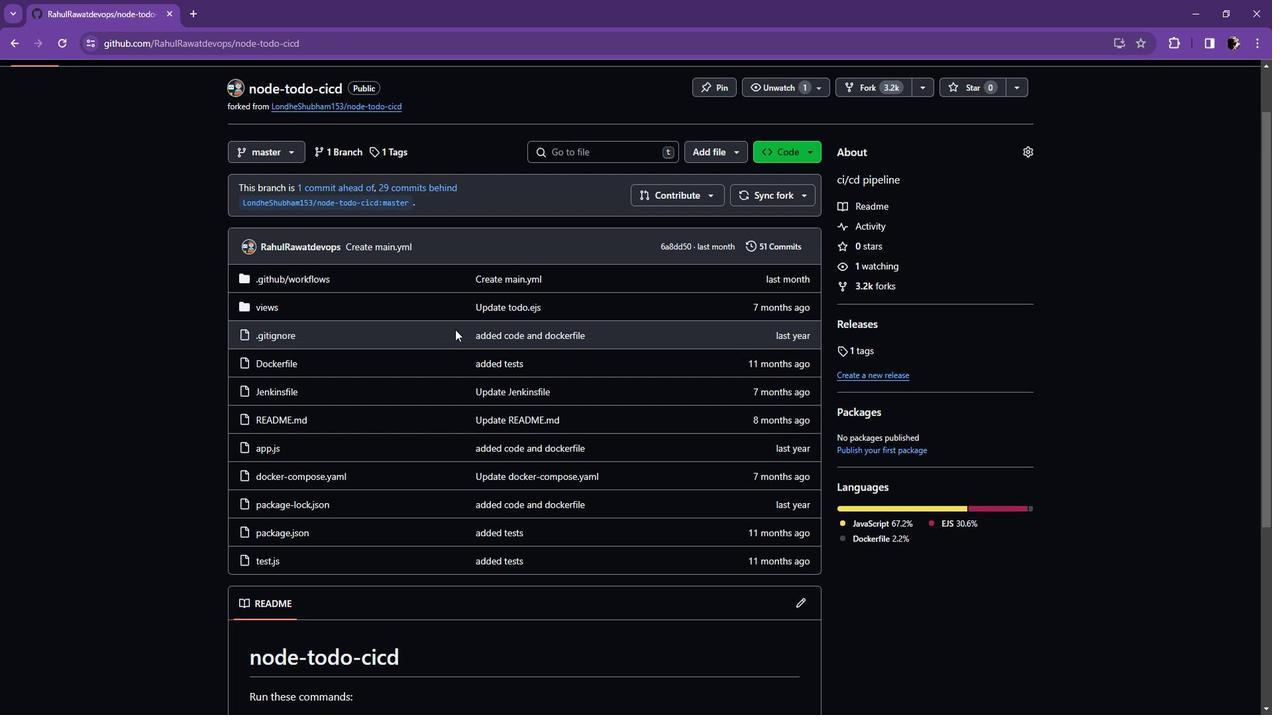 
Action: Mouse moved to (138, 121)
Screenshot: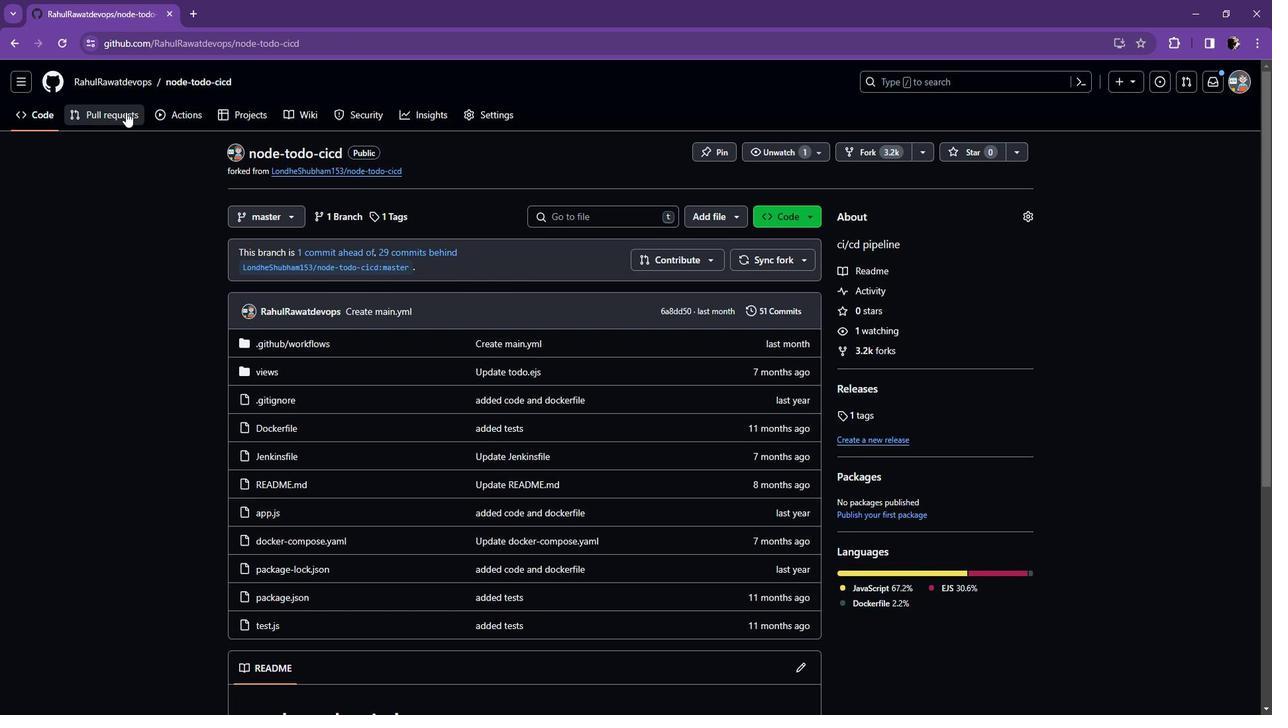 
Action: Mouse pressed left at (138, 121)
Screenshot: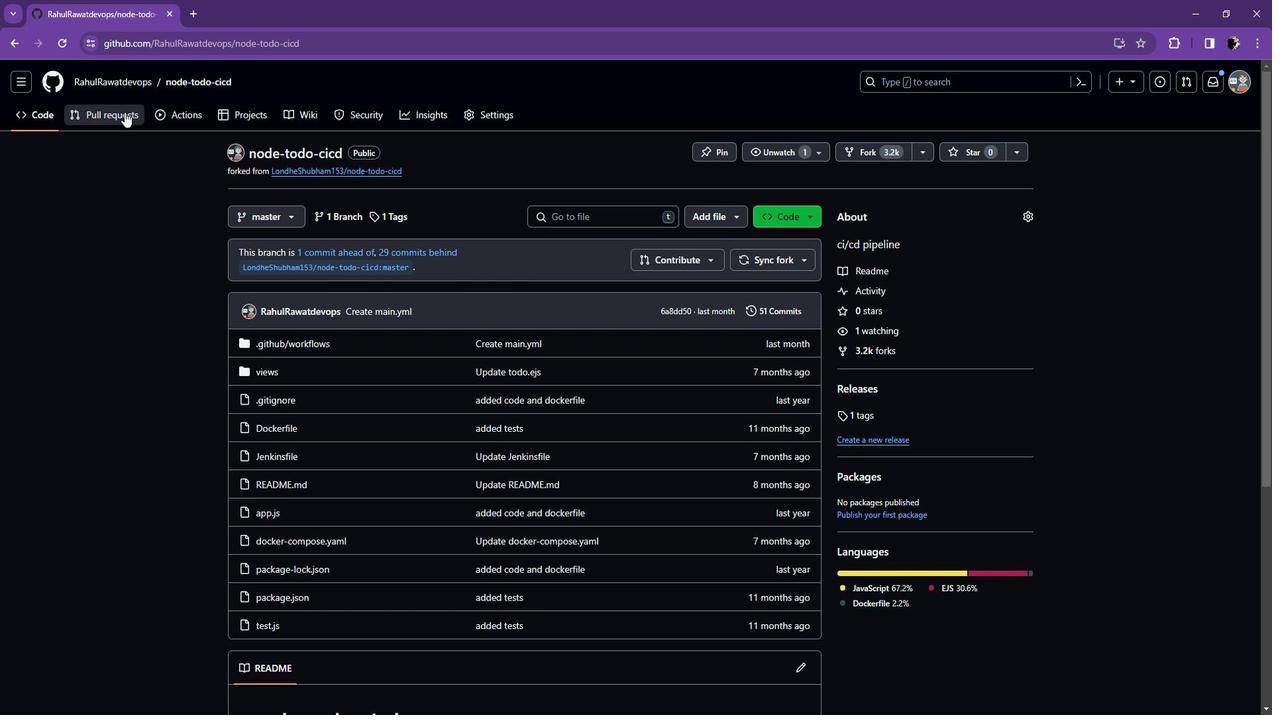
Action: Mouse moved to (43, 115)
Screenshot: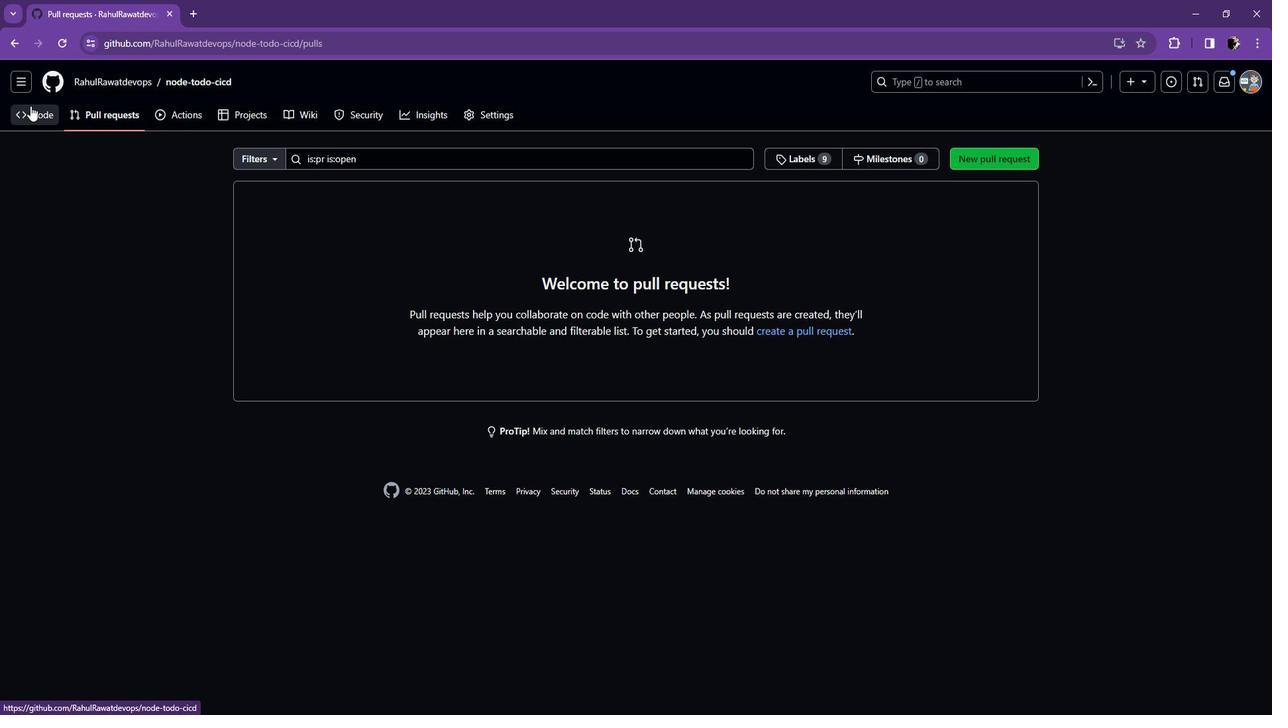 
Action: Mouse pressed left at (43, 115)
Screenshot: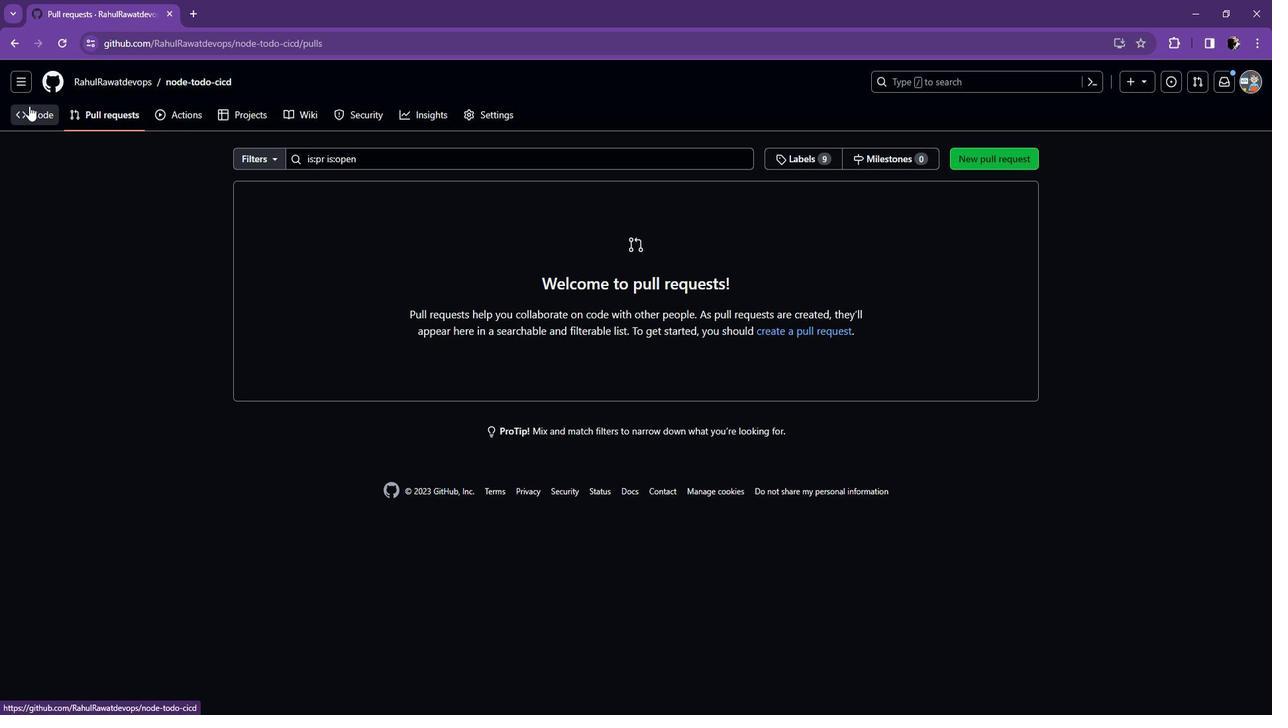 
Action: Mouse moved to (33, 58)
Screenshot: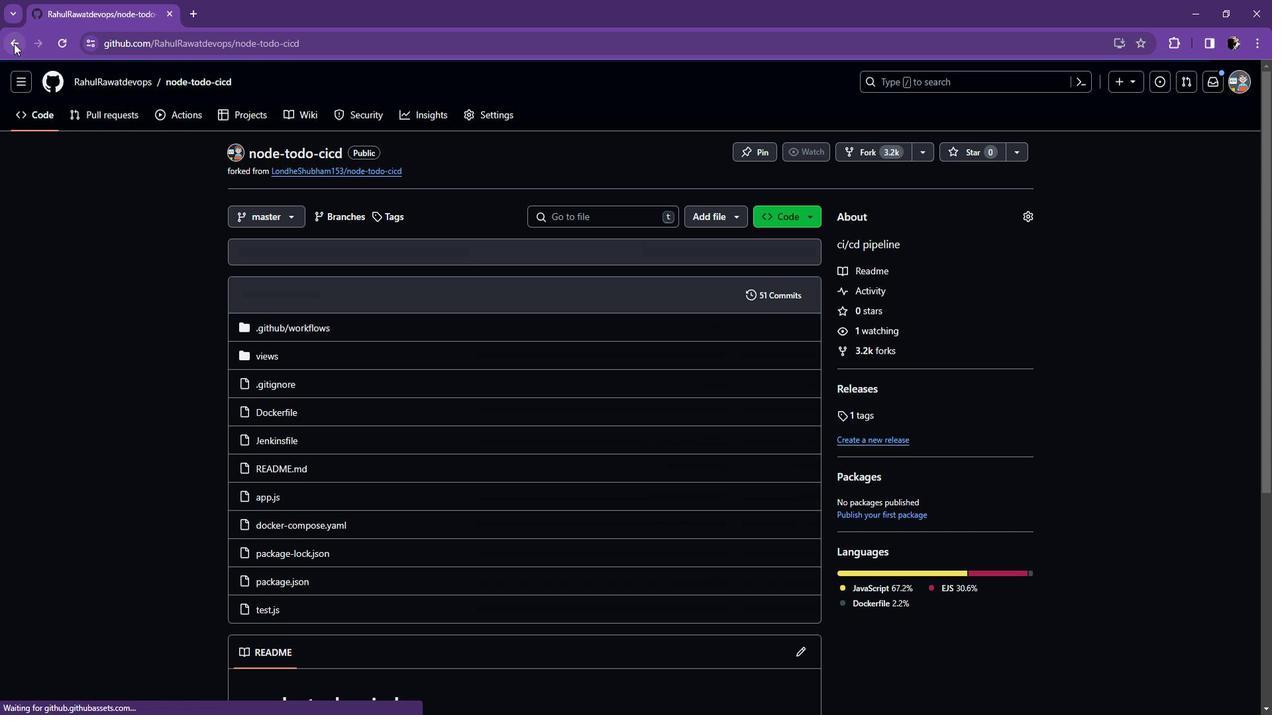 
Action: Mouse pressed left at (33, 58)
Screenshot: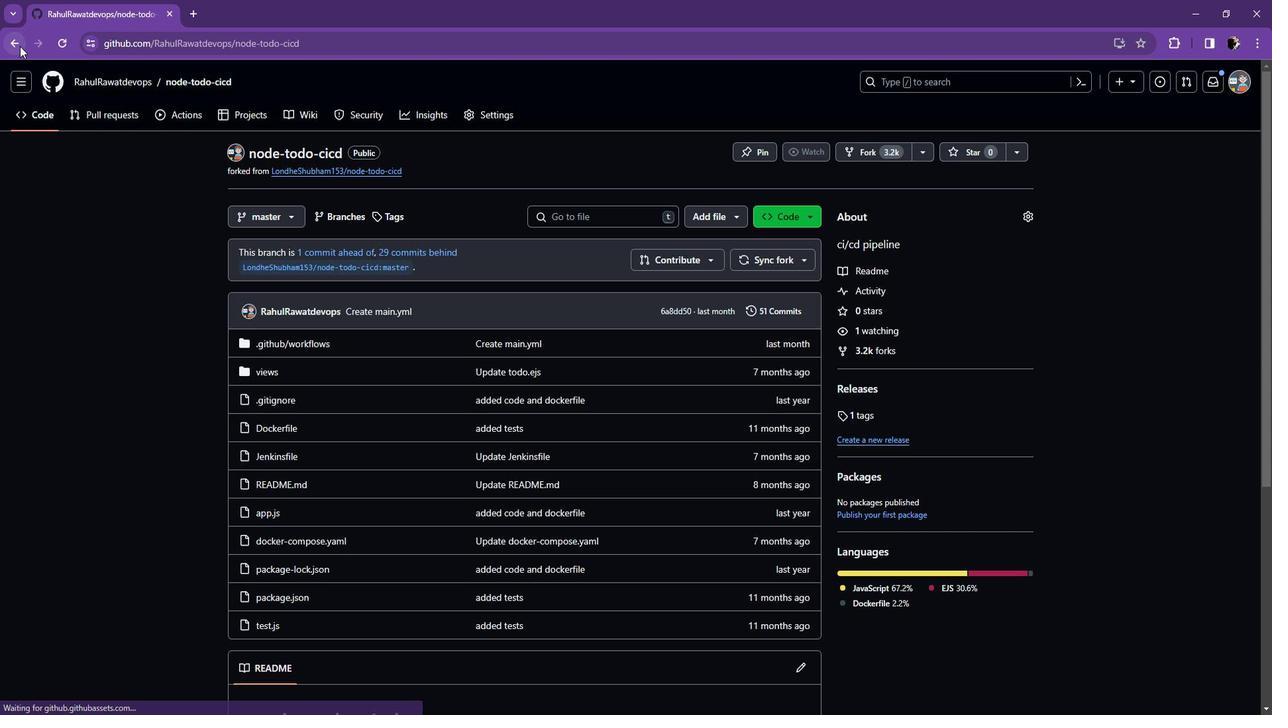 
Action: Mouse moved to (32, 58)
Screenshot: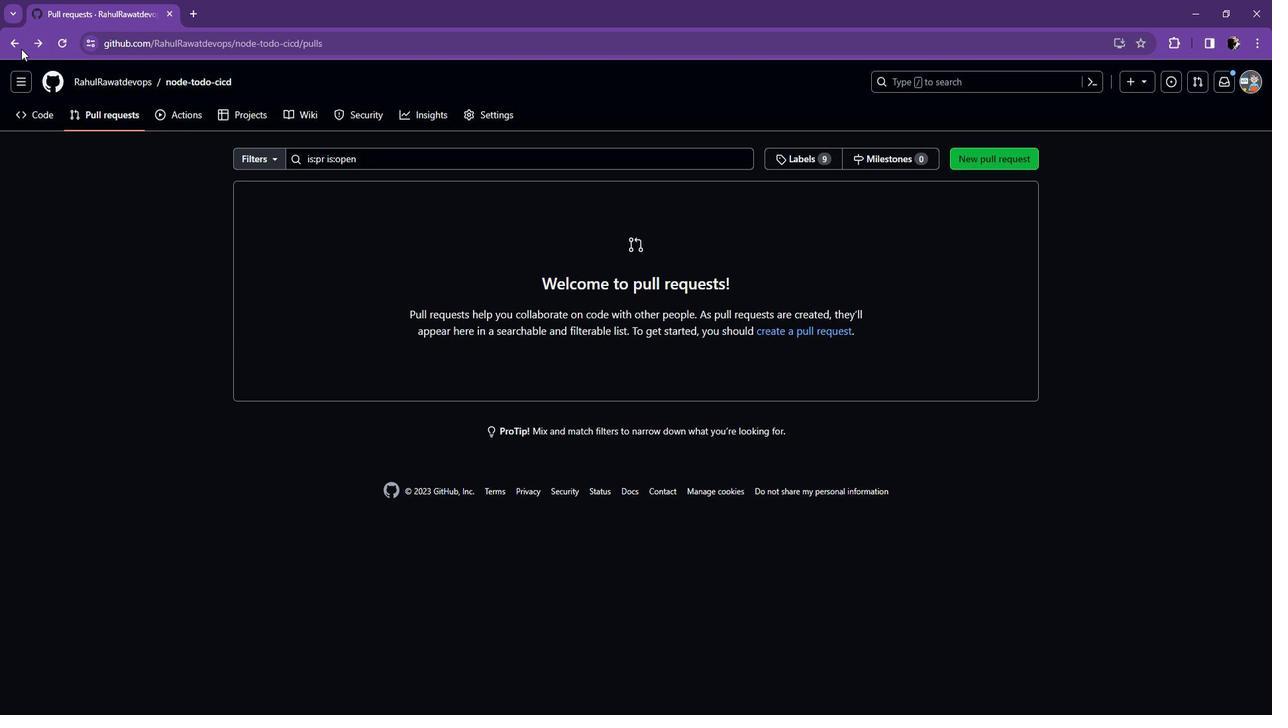 
Action: Mouse pressed left at (32, 58)
Screenshot: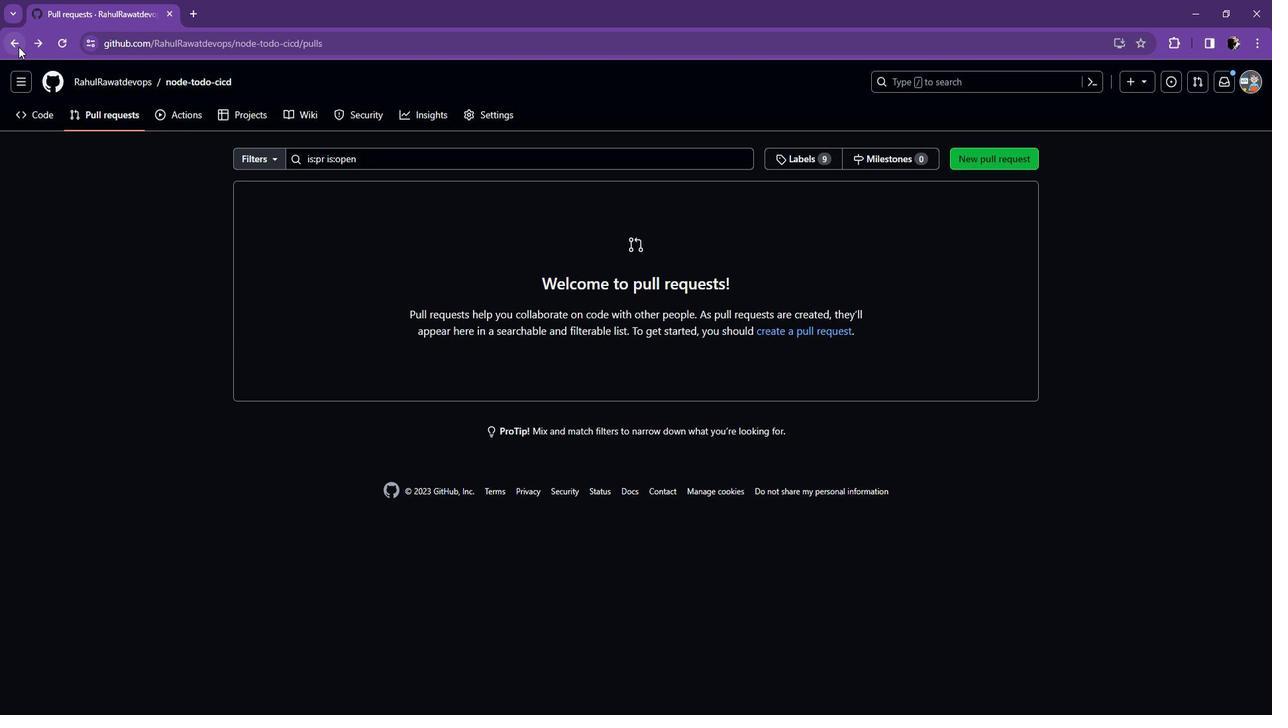 
Action: Mouse moved to (329, 363)
Screenshot: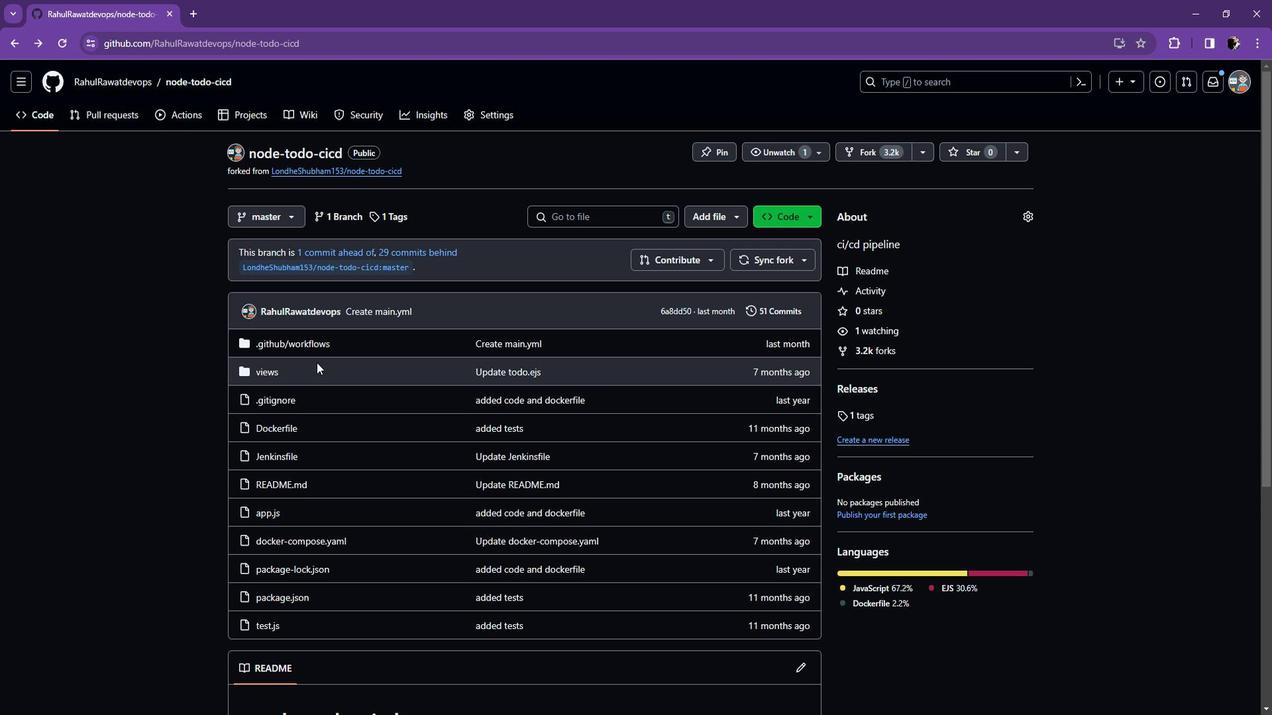 
Action: Mouse scrolled (329, 363) with delta (0, 0)
Screenshot: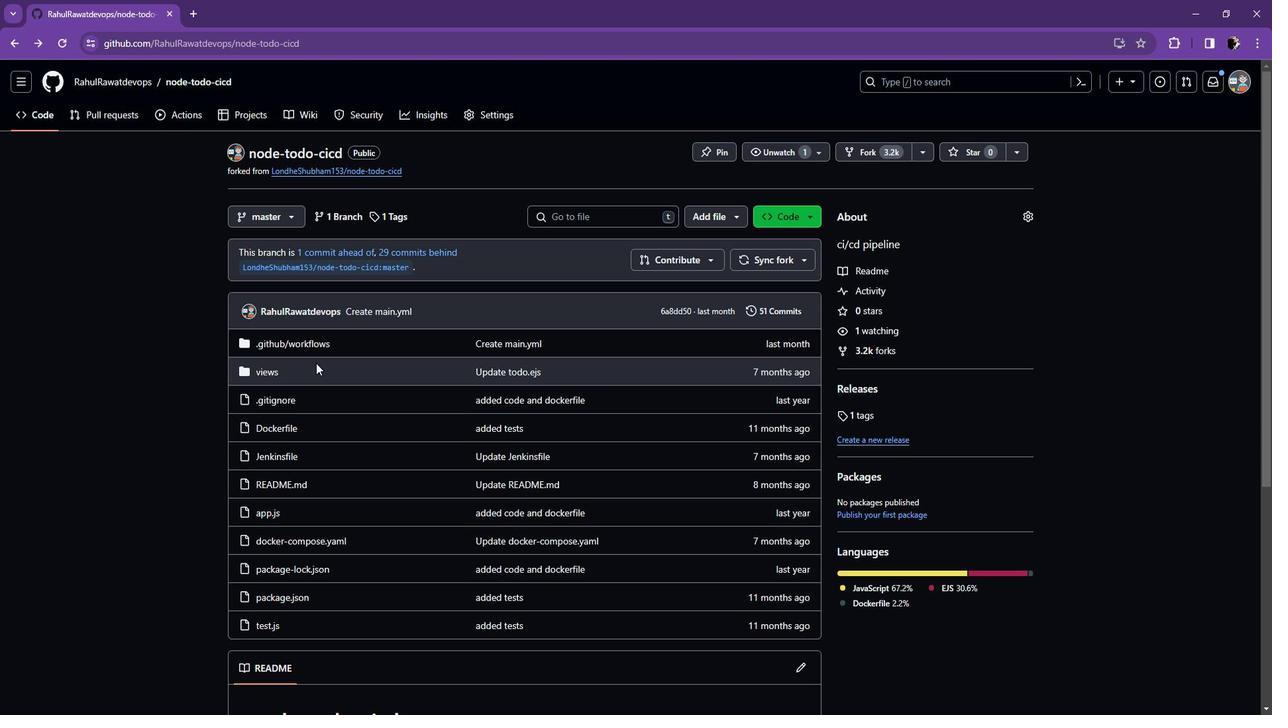 
Action: Mouse moved to (15, 55)
Screenshot: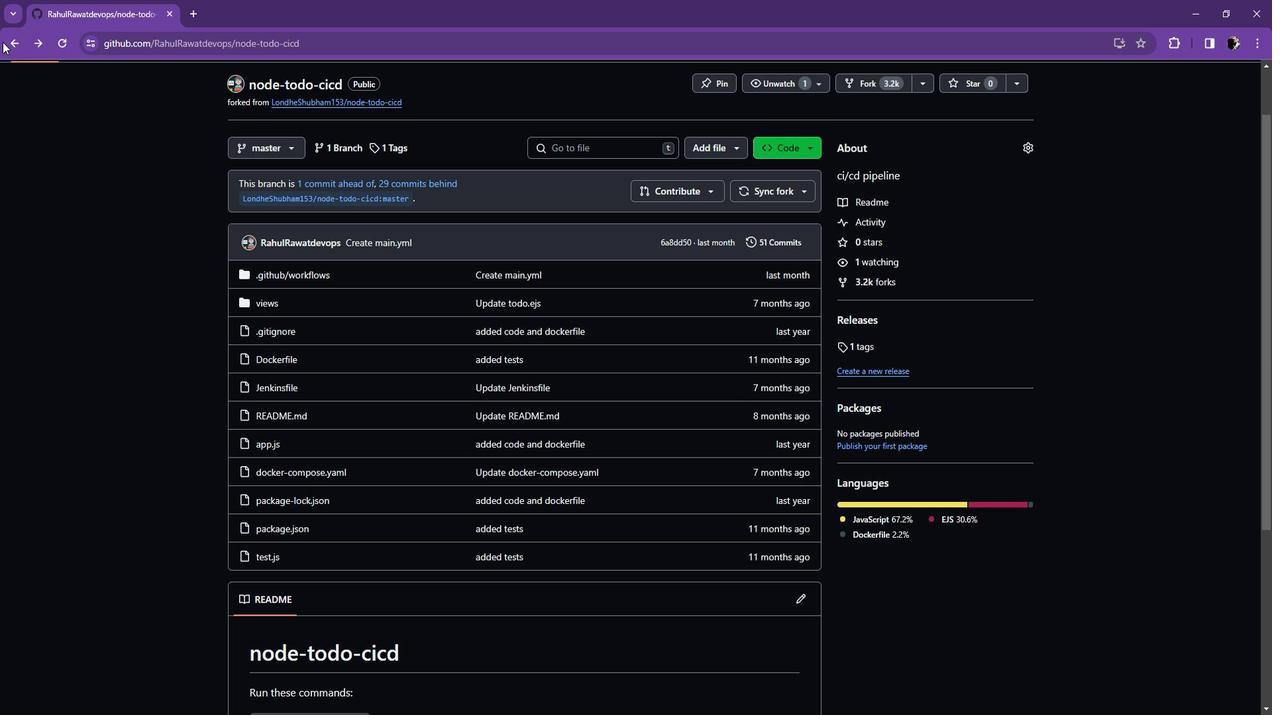 
Action: Mouse pressed left at (15, 55)
Screenshot: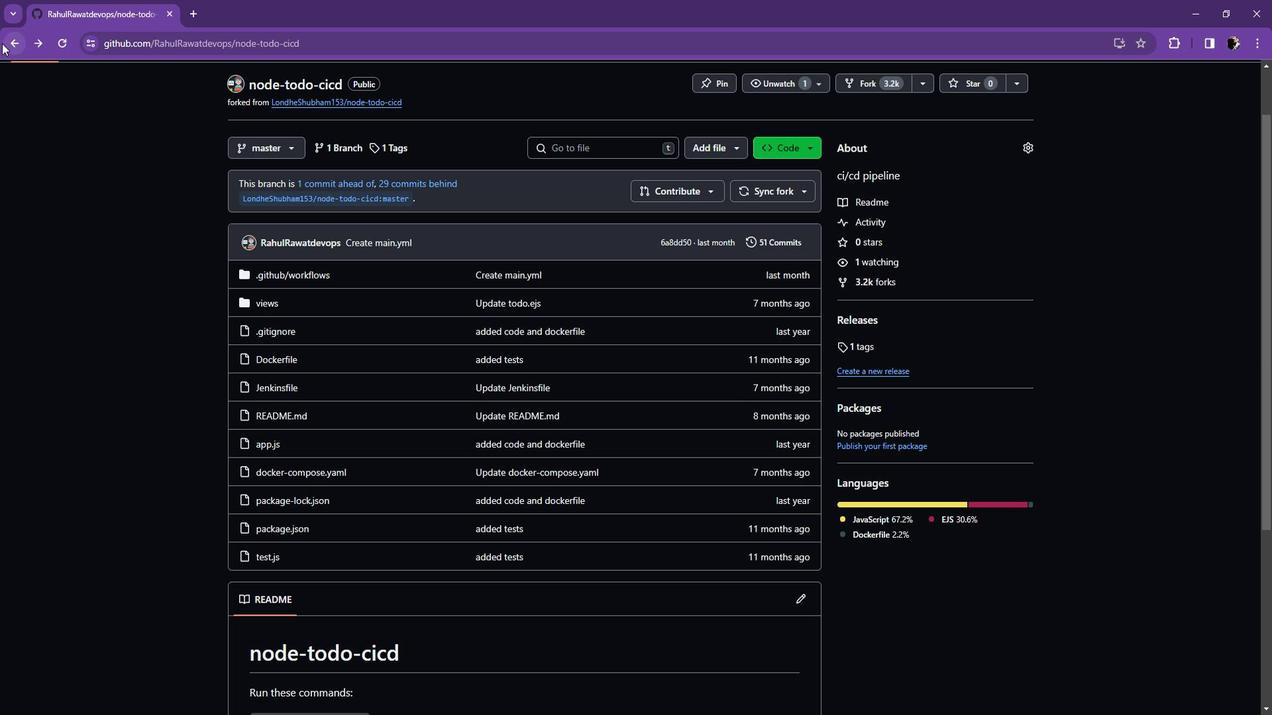 
Action: Mouse moved to (432, 409)
Screenshot: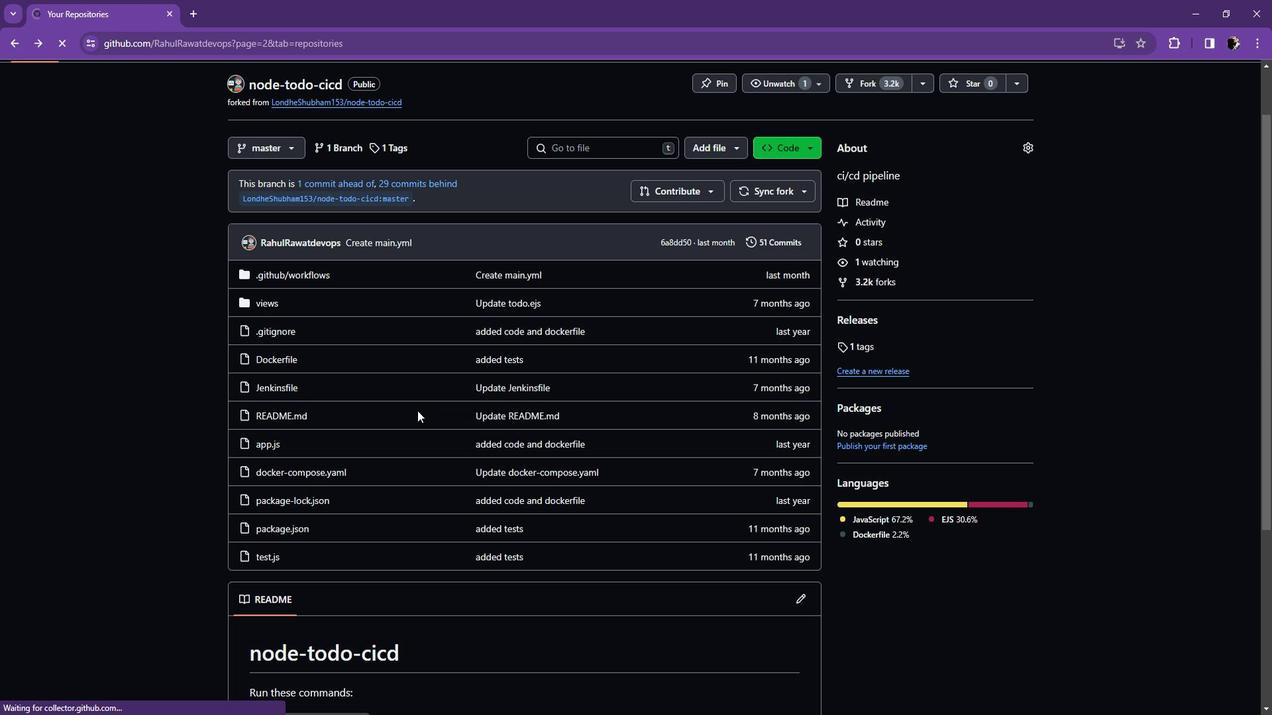 
Action: Mouse scrolled (432, 410) with delta (0, 0)
Screenshot: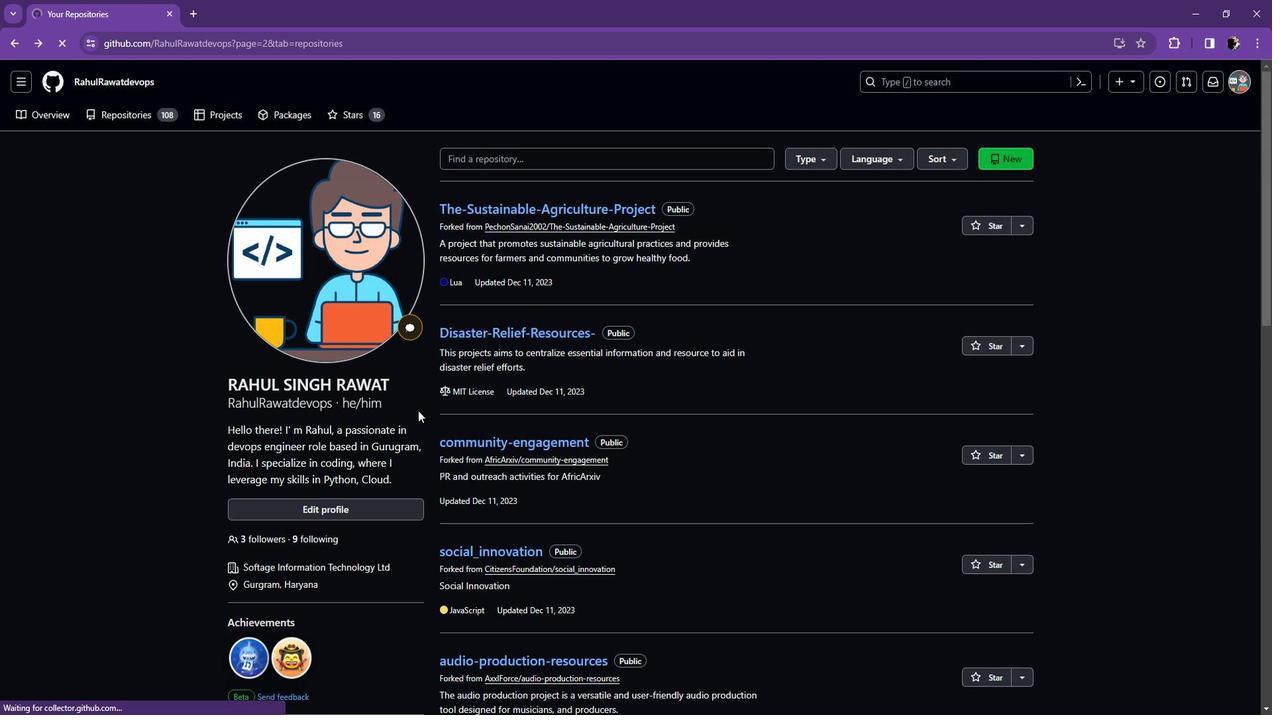 
Action: Mouse scrolled (432, 410) with delta (0, 0)
Screenshot: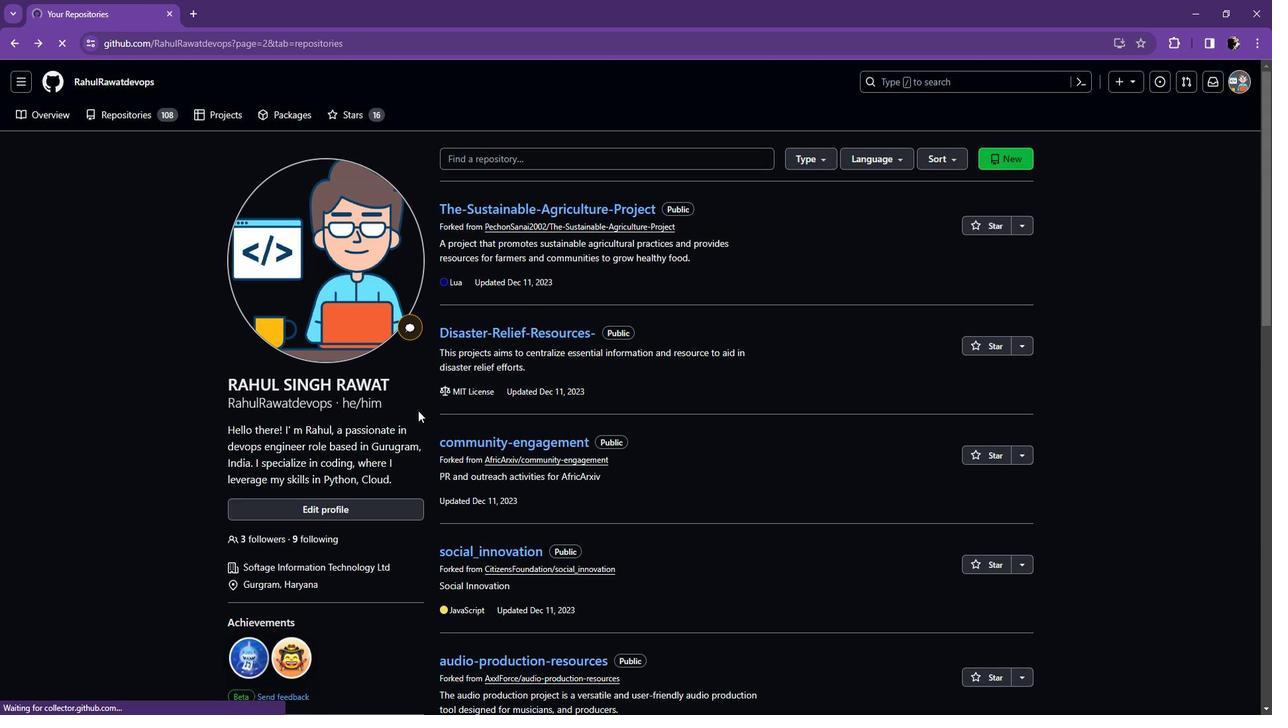 
Action: Mouse scrolled (432, 408) with delta (0, 0)
Screenshot: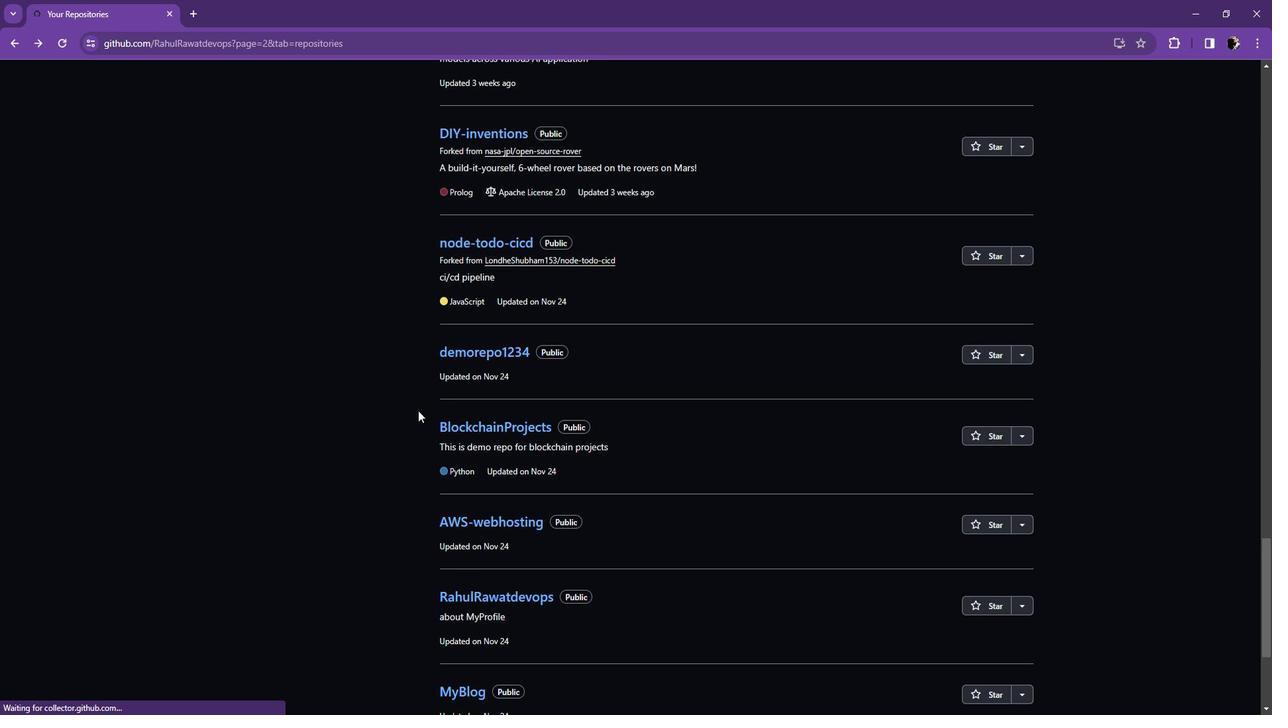 
Action: Mouse moved to (527, 267)
Screenshot: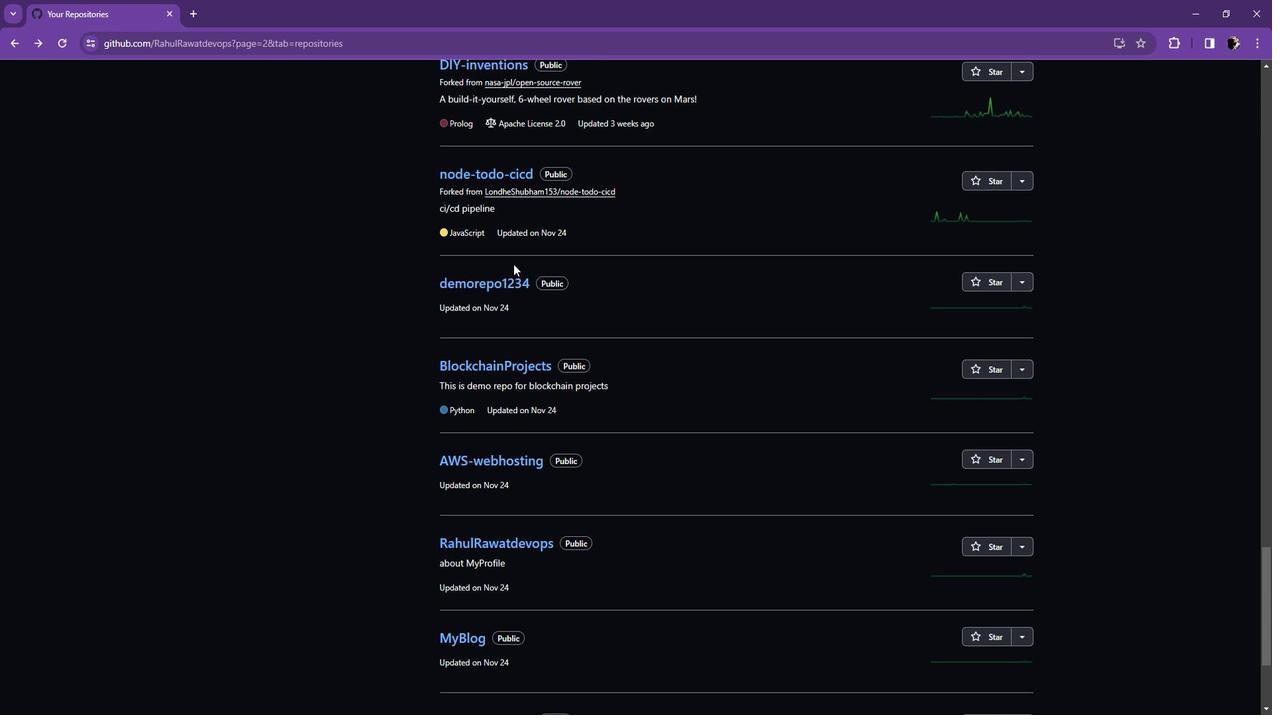 
Action: Mouse scrolled (527, 266) with delta (0, 0)
Screenshot: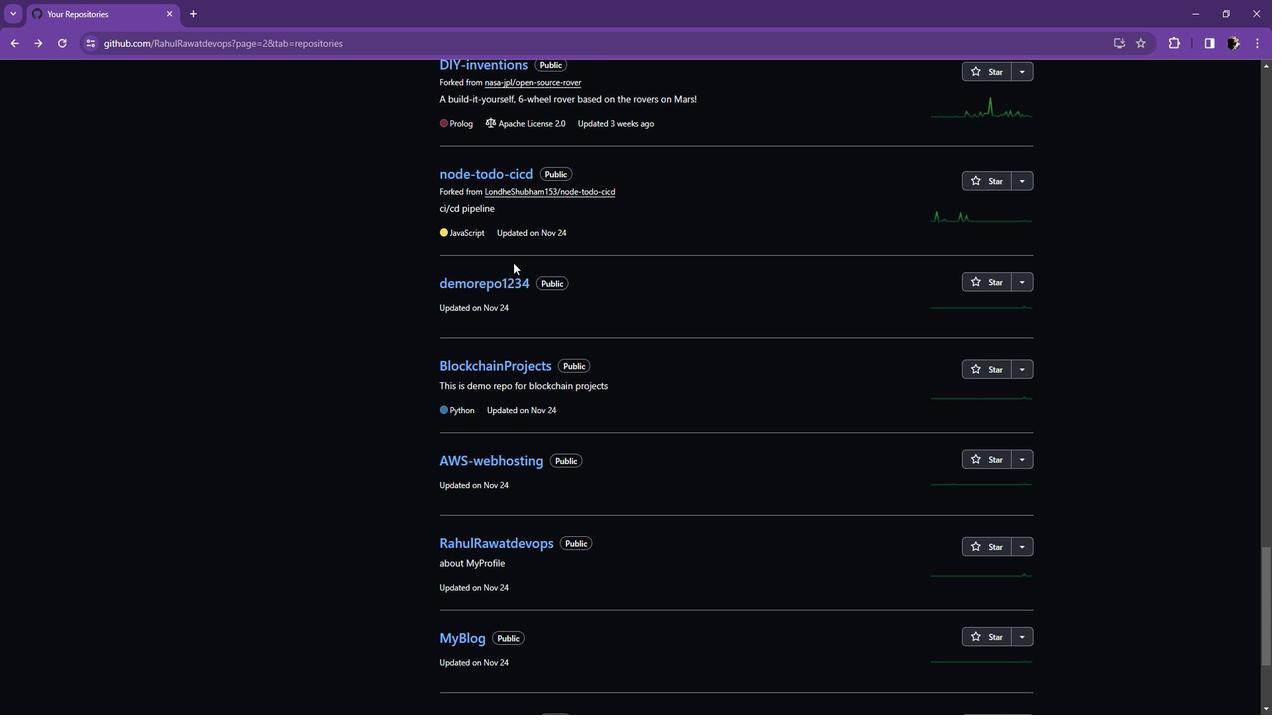 
Action: Mouse moved to (506, 453)
Screenshot: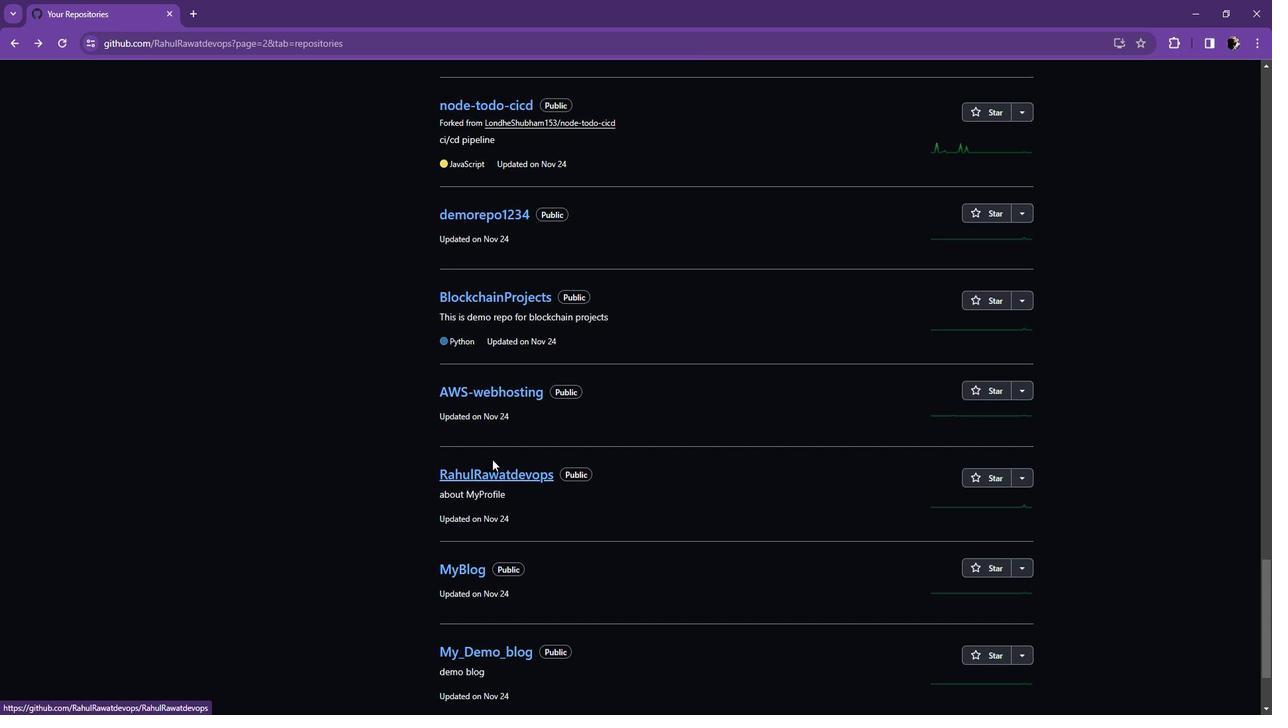 
Action: Mouse scrolled (506, 453) with delta (0, 0)
Screenshot: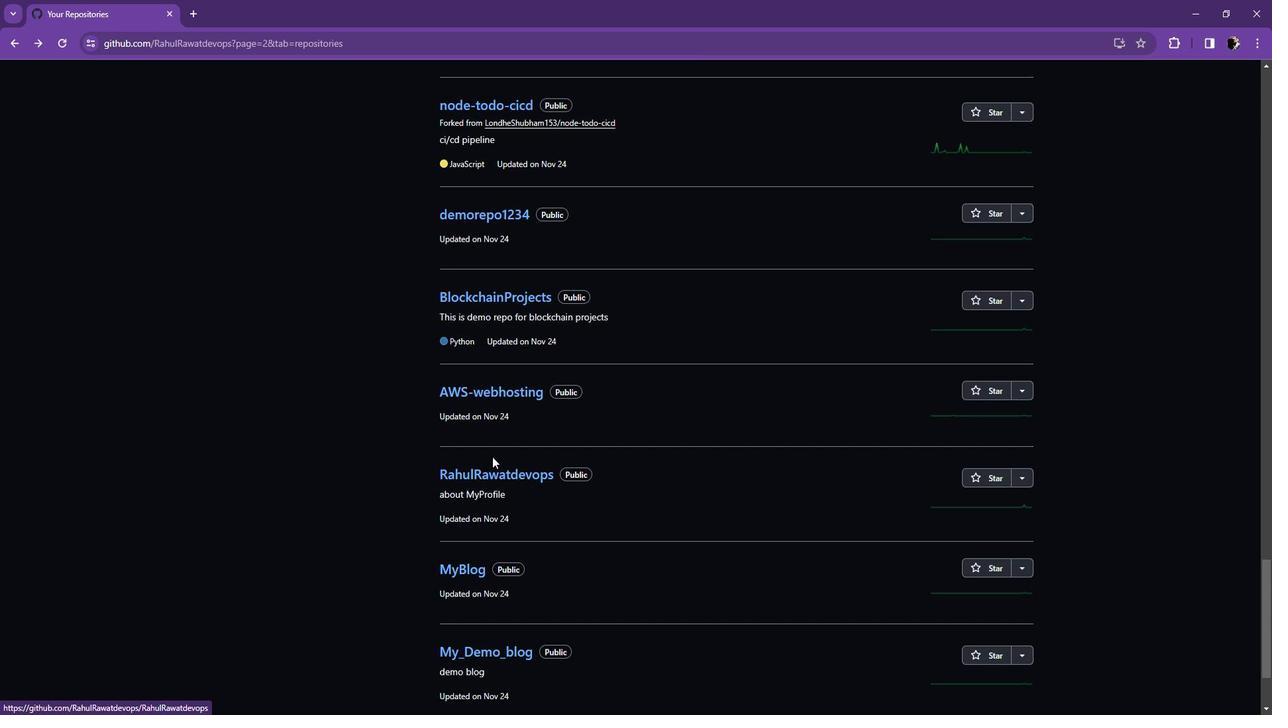 
Action: Mouse moved to (521, 316)
Screenshot: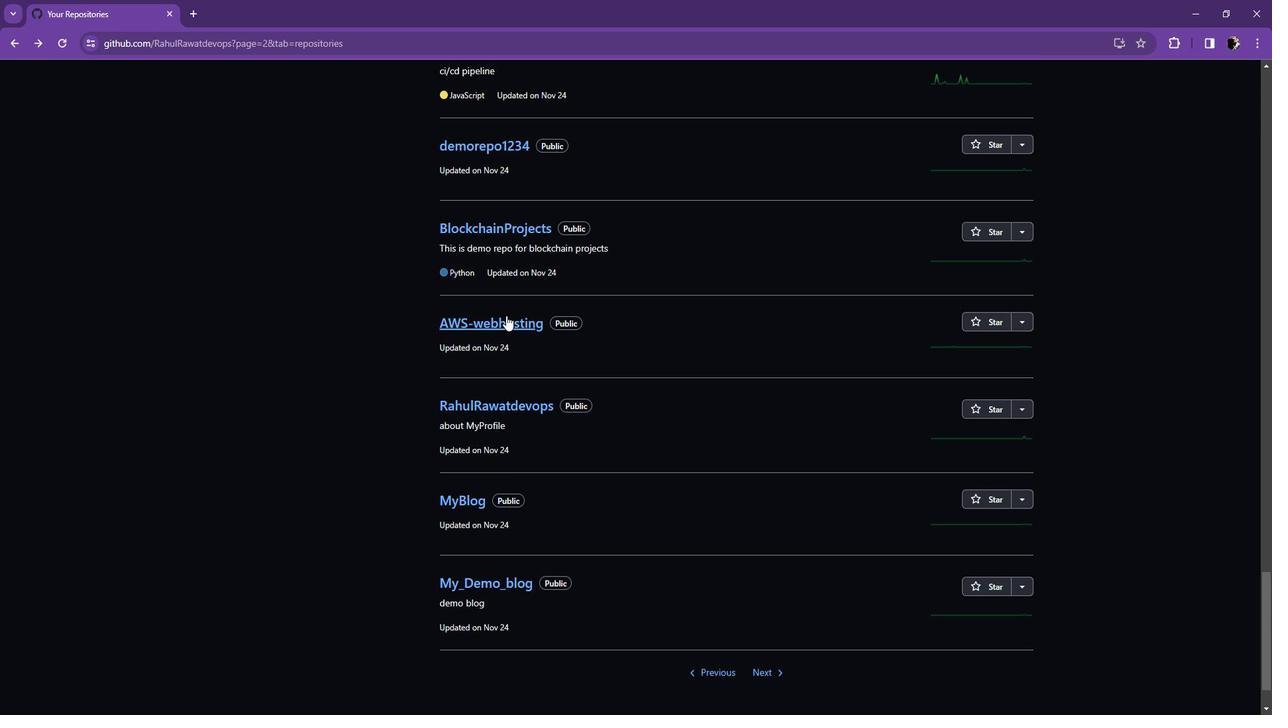 
Action: Mouse pressed left at (521, 316)
Screenshot: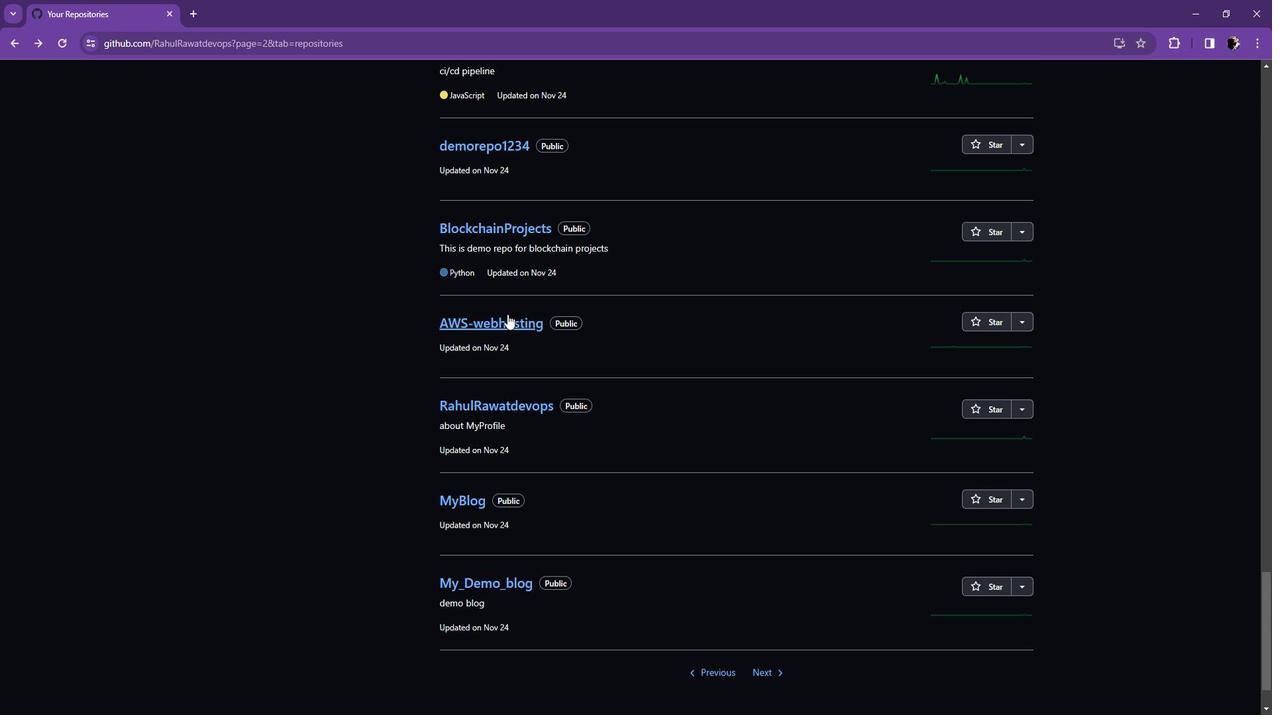 
Action: Mouse moved to (162, 130)
Screenshot: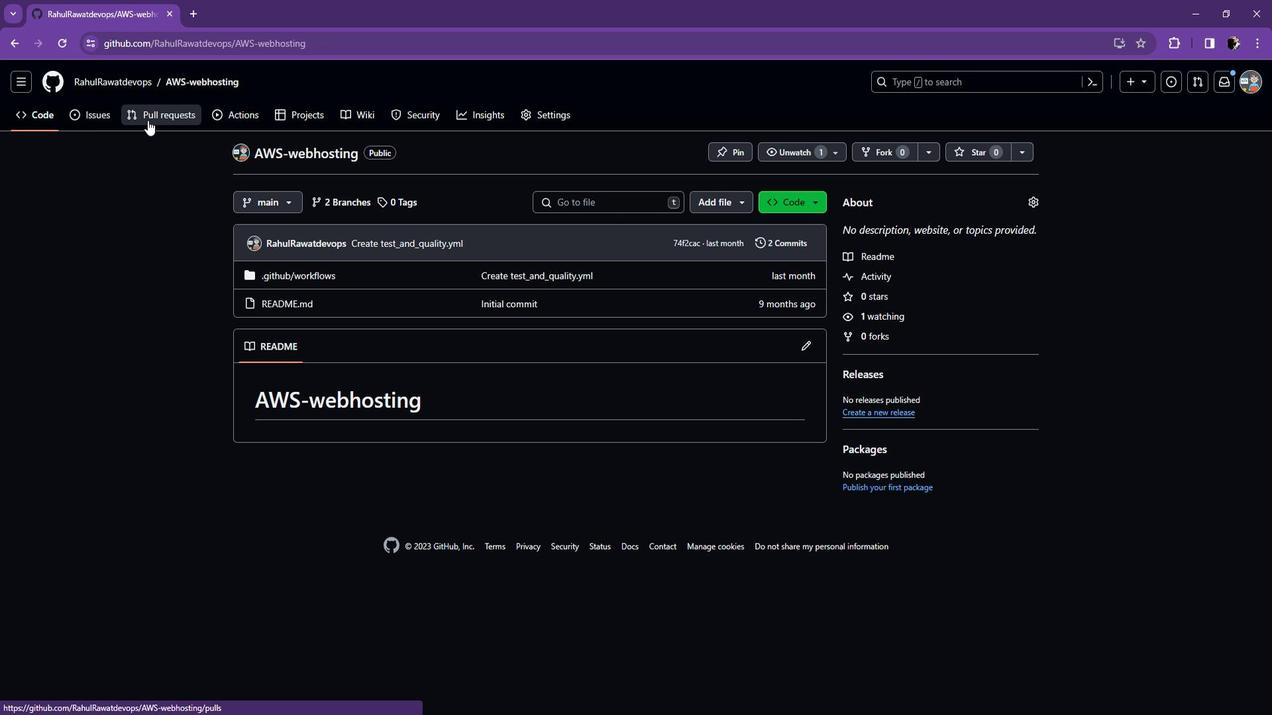 
Action: Mouse pressed left at (162, 130)
Screenshot: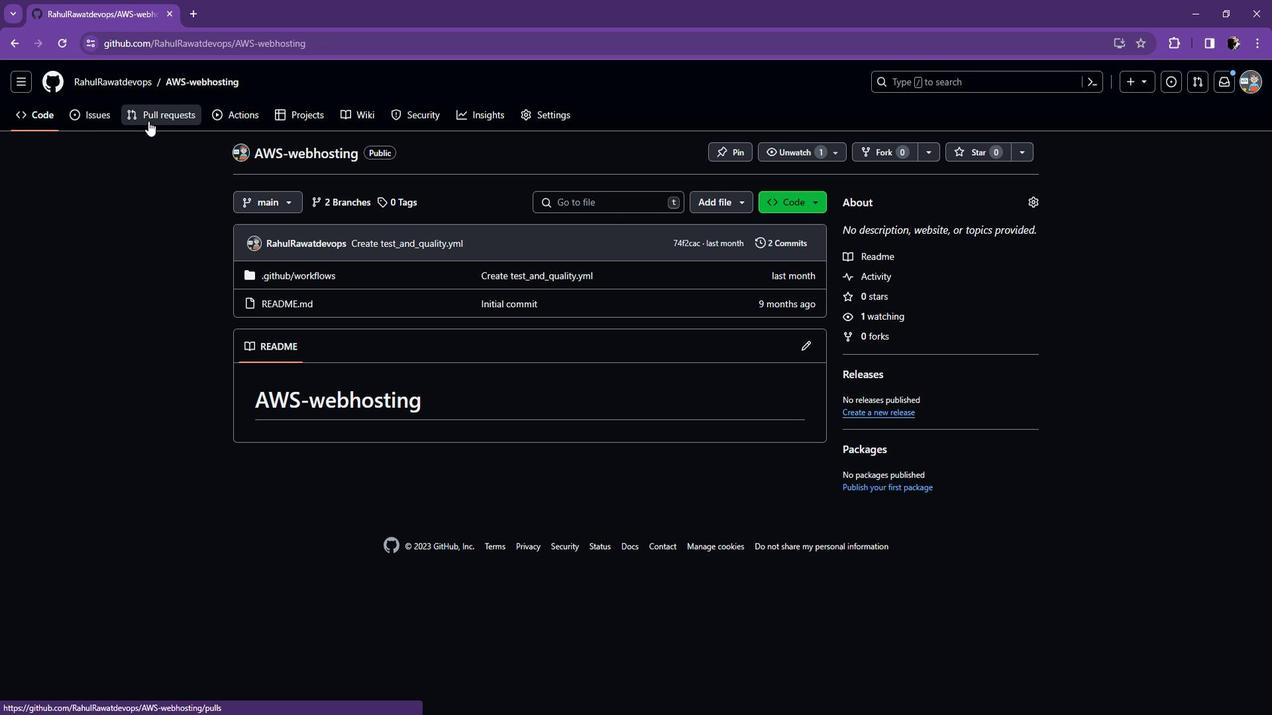 
Action: Mouse moved to (58, 123)
Screenshot: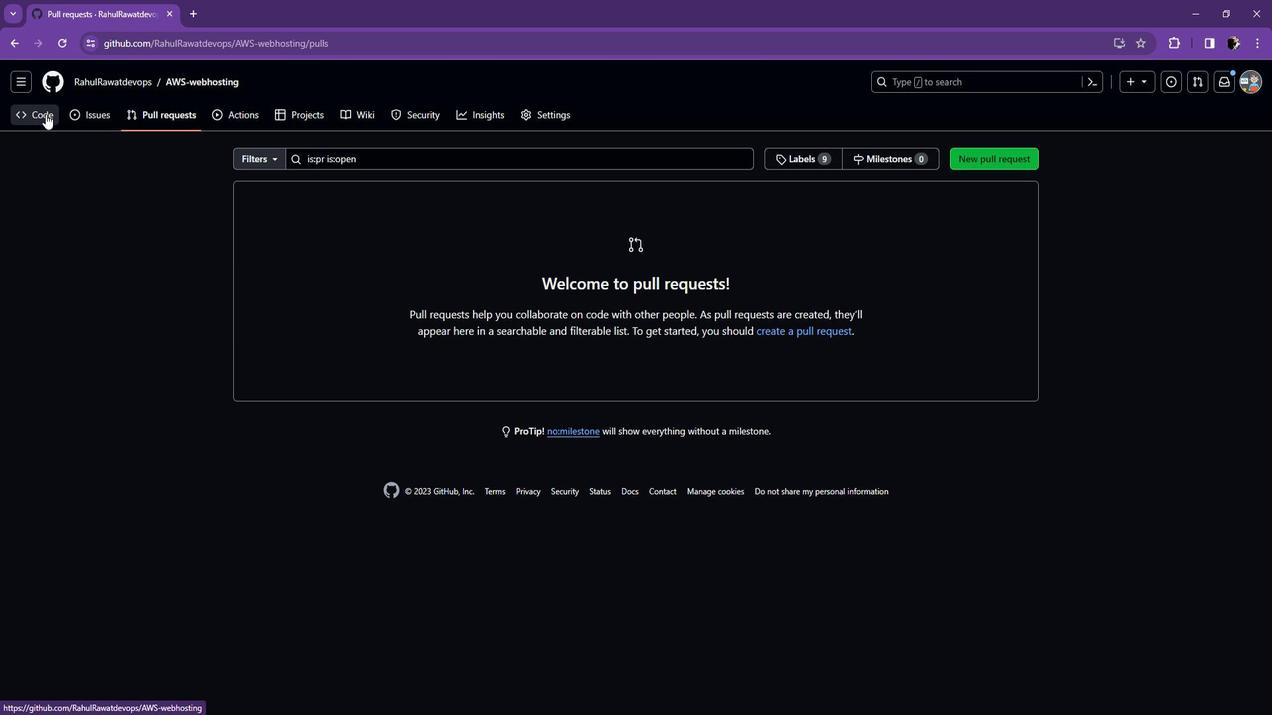 
Action: Mouse pressed left at (58, 123)
Screenshot: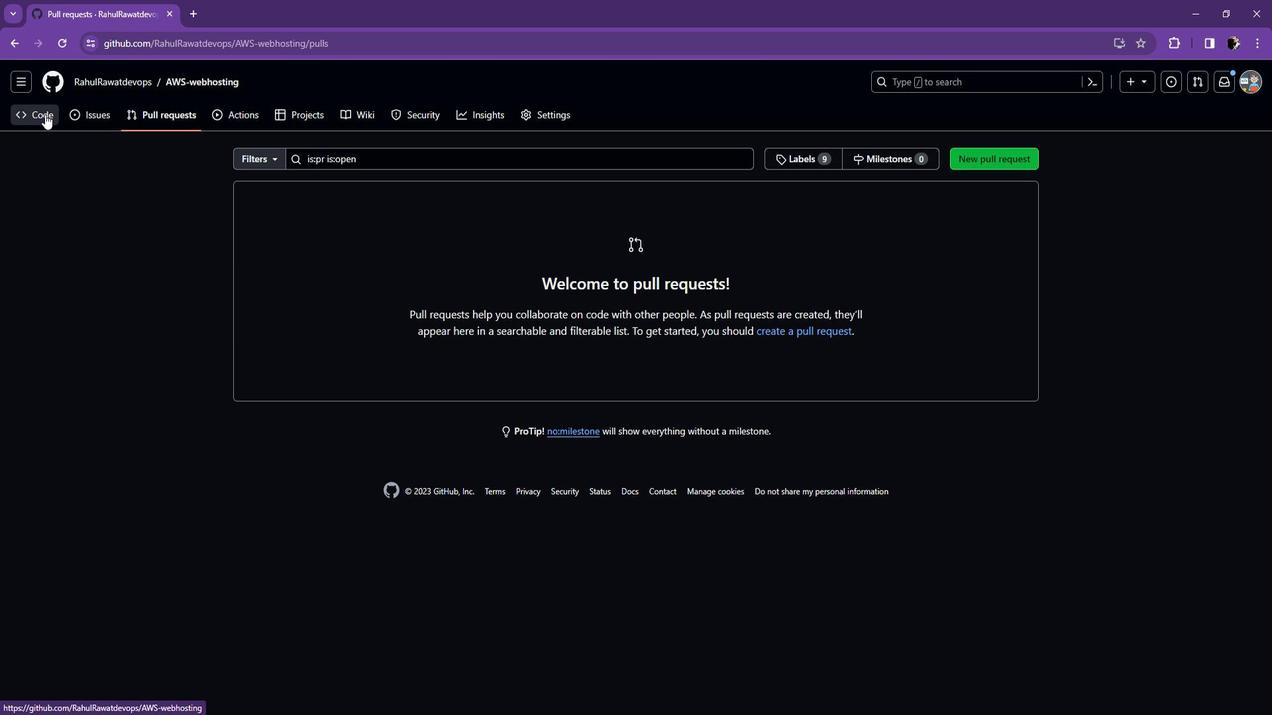 
Action: Mouse moved to (25, 58)
Screenshot: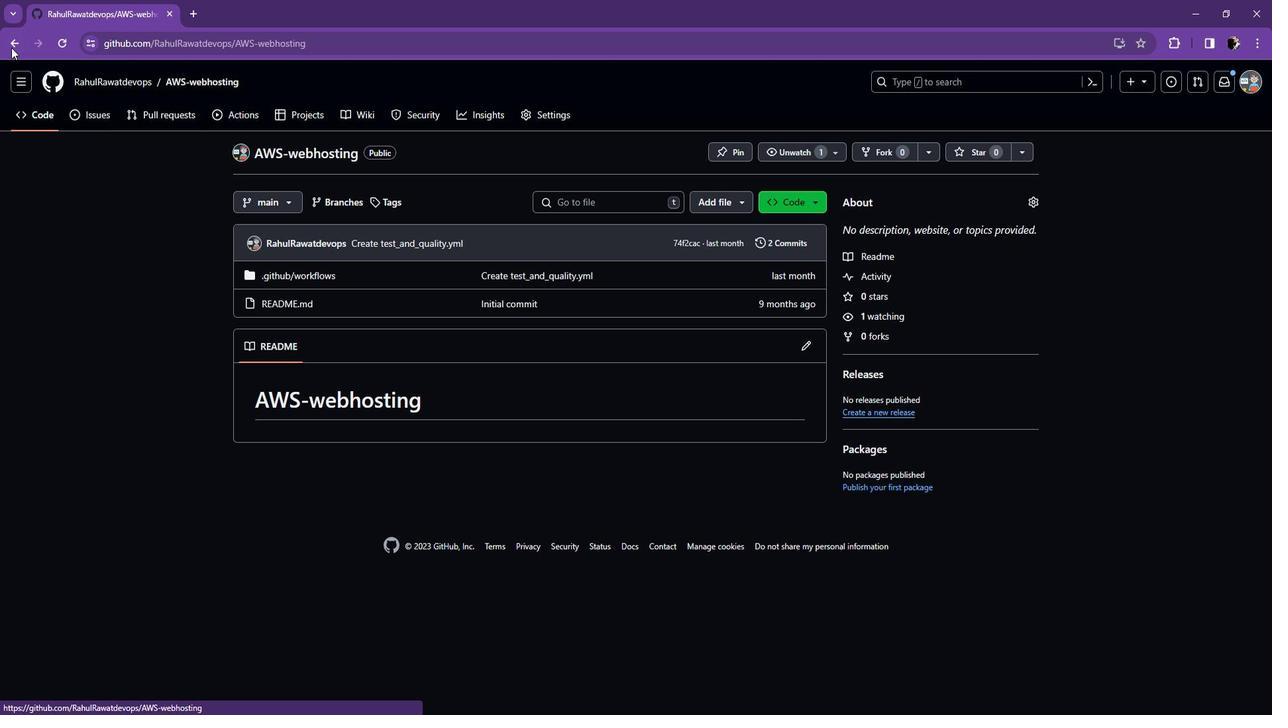 
Action: Mouse pressed left at (25, 58)
Screenshot: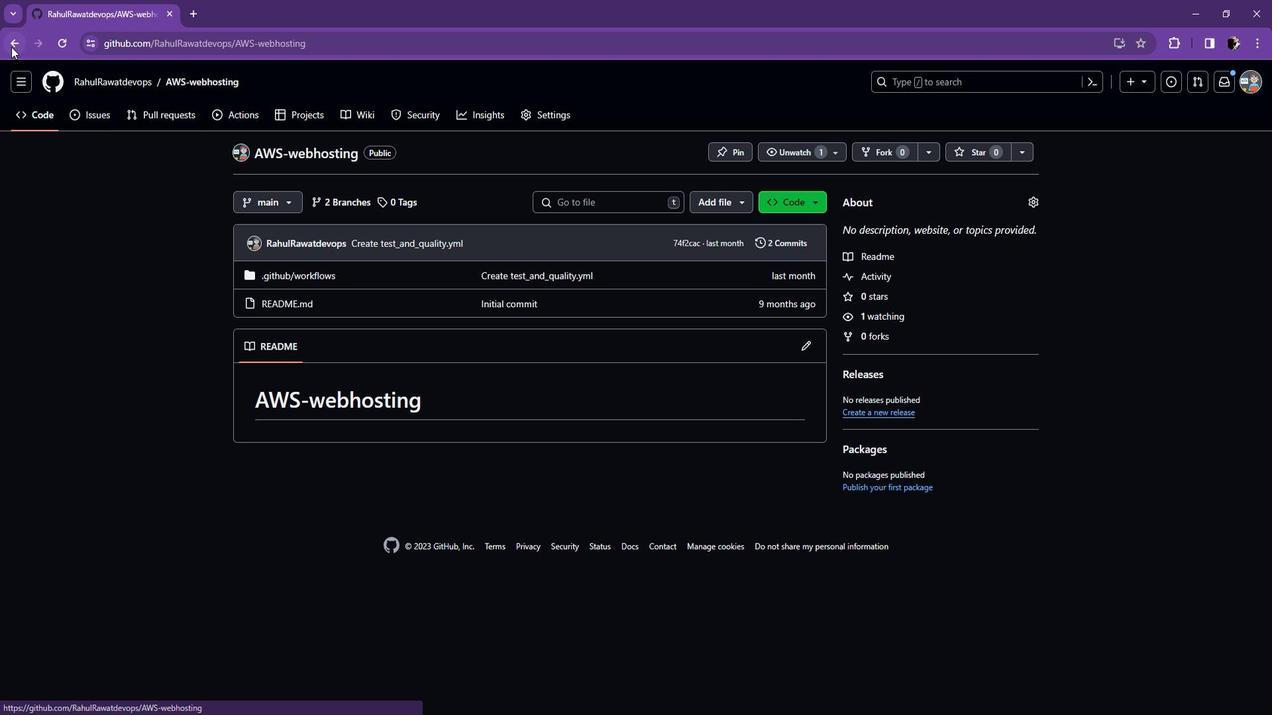 
Action: Mouse moved to (418, 328)
Screenshot: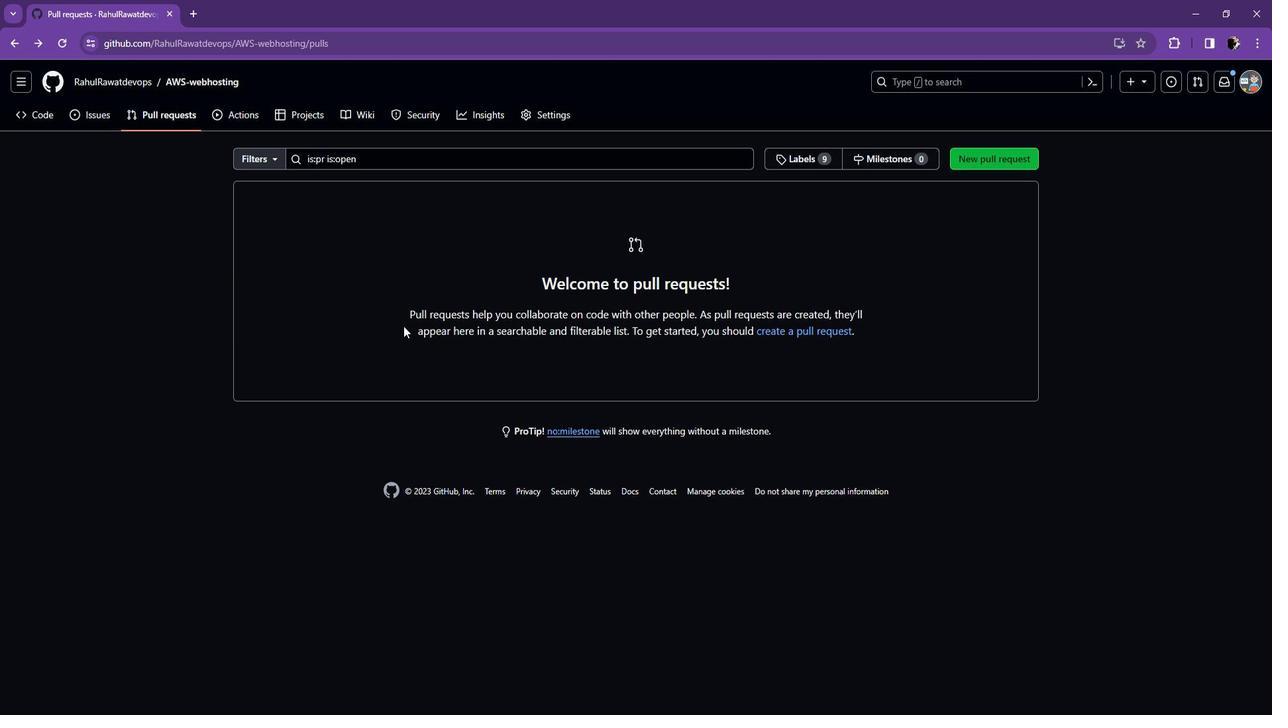 
Action: Mouse scrolled (418, 328) with delta (0, 0)
Screenshot: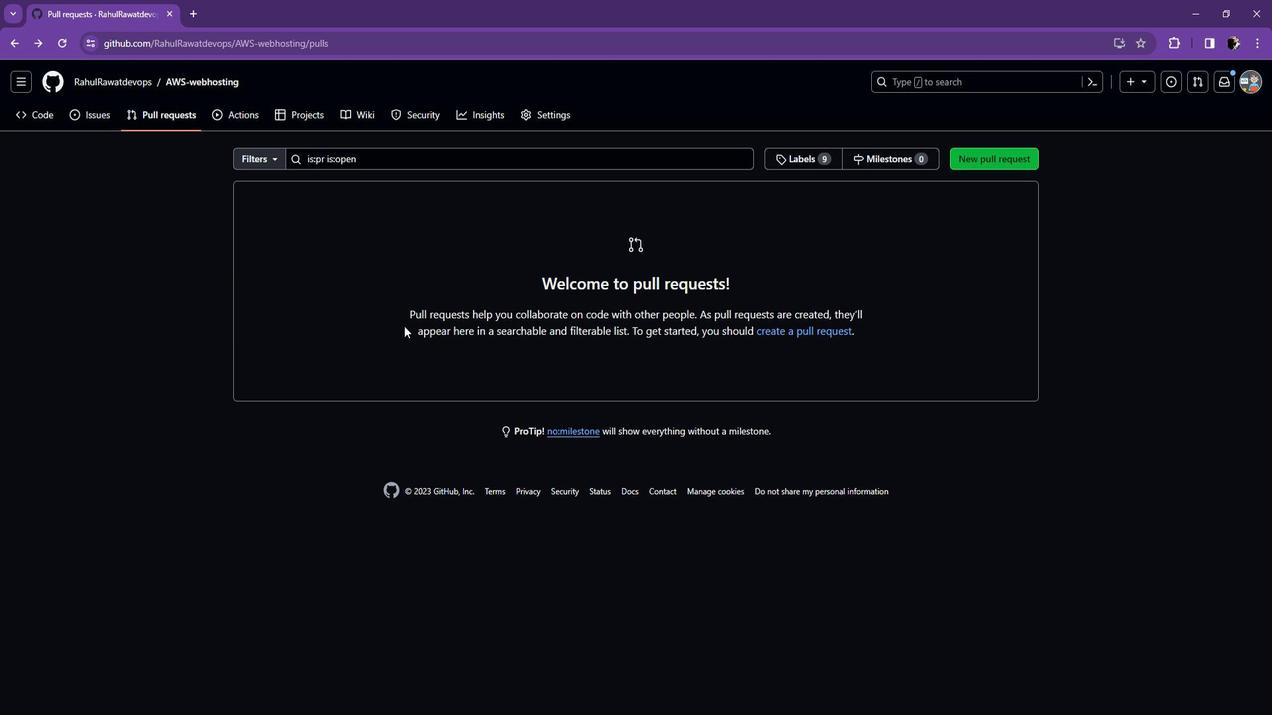
Action: Mouse moved to (25, 57)
Screenshot: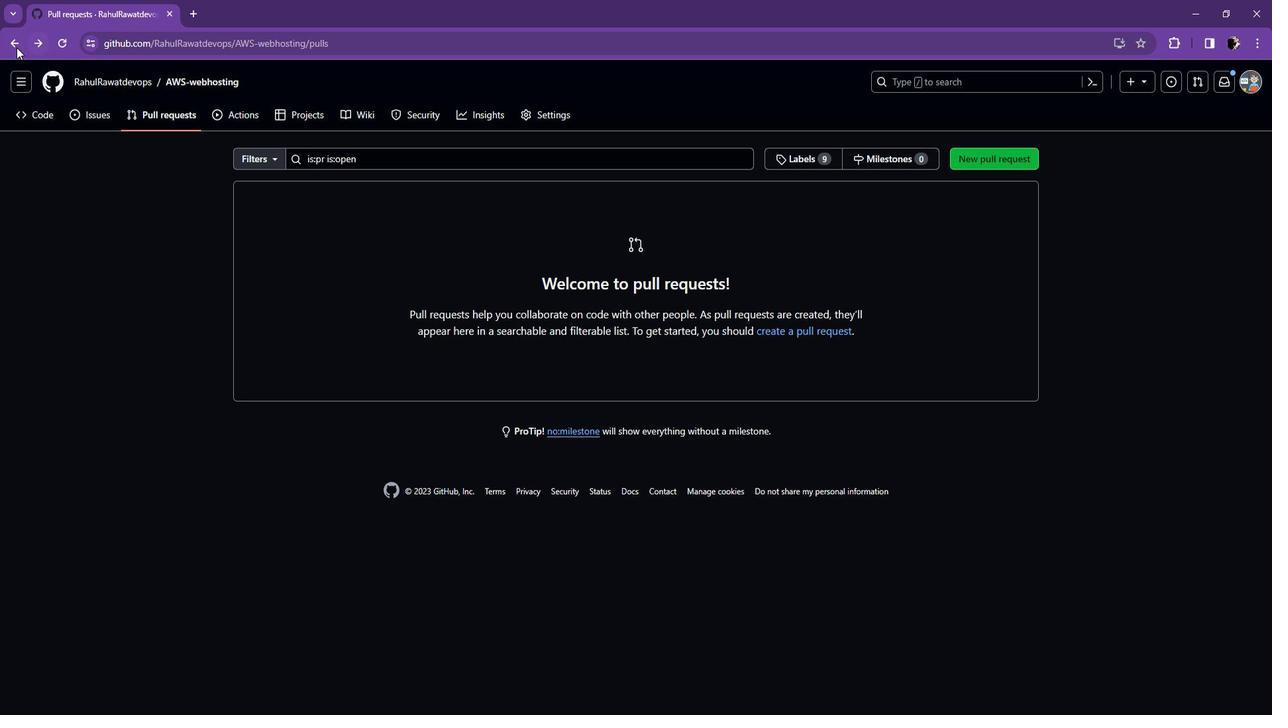 
Action: Mouse pressed left at (25, 57)
Screenshot: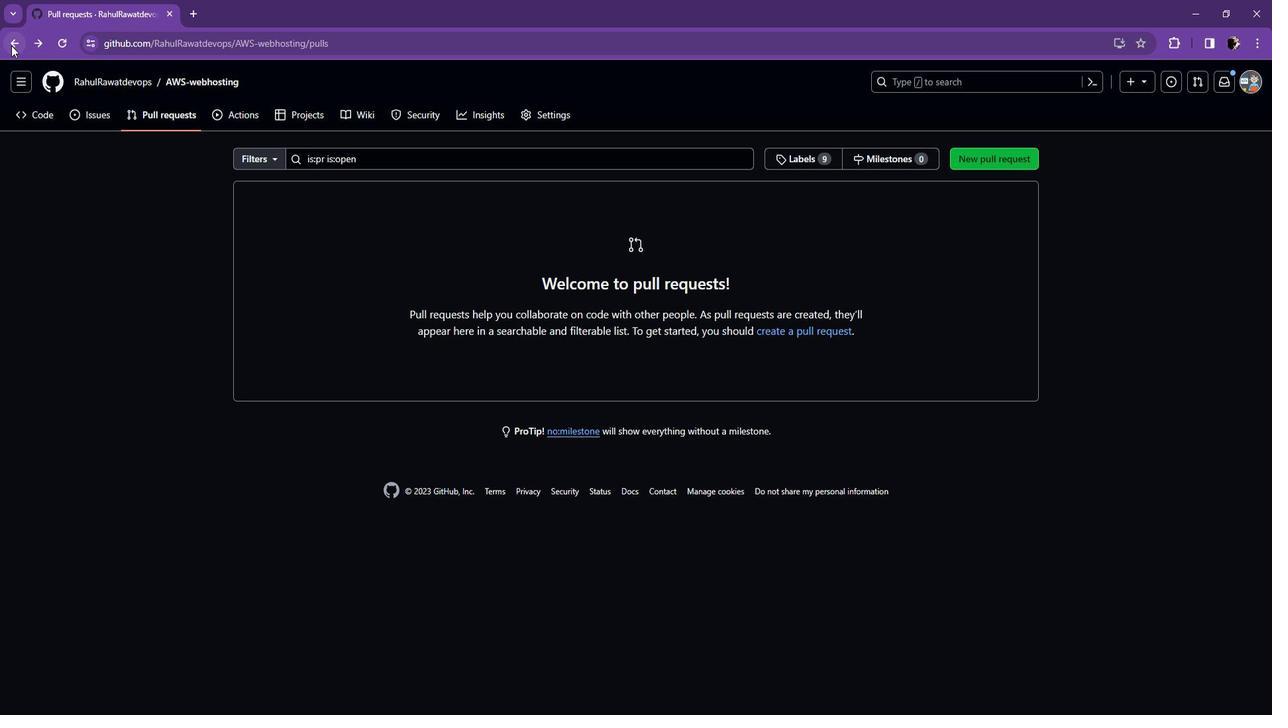 
Action: Mouse moved to (498, 361)
Screenshot: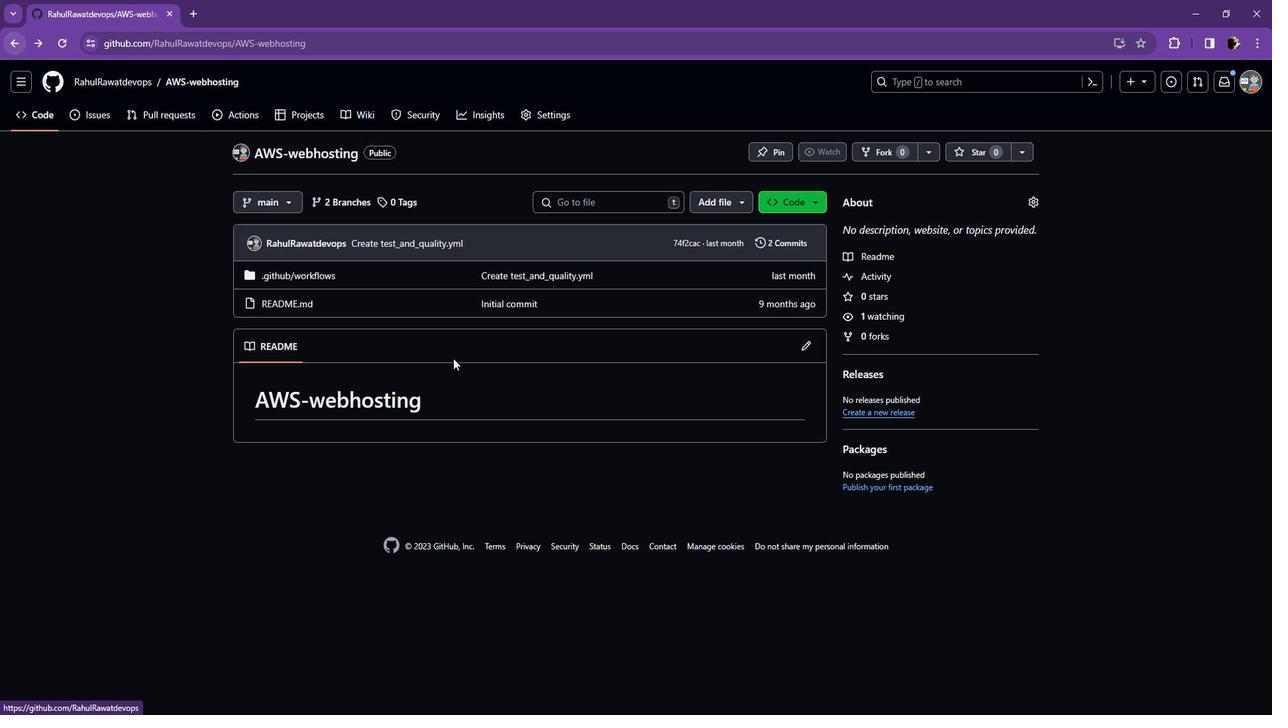 
Action: Mouse scrolled (498, 362) with delta (0, 0)
Screenshot: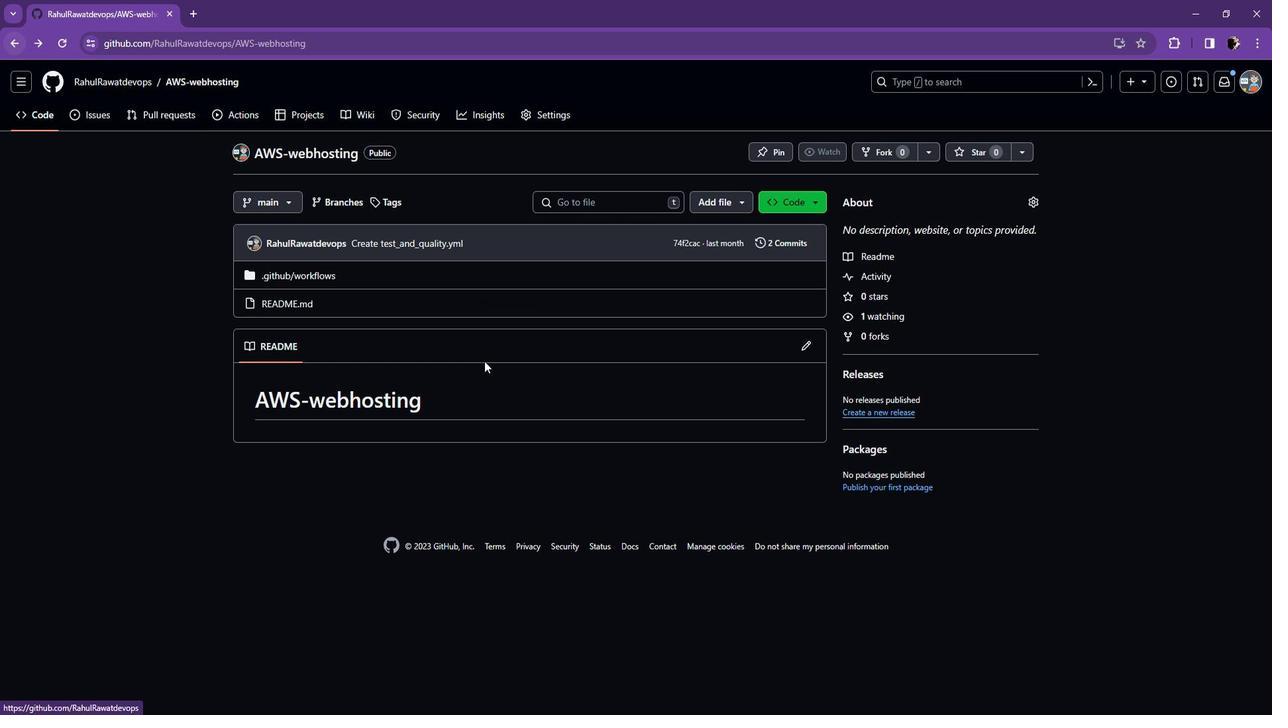 
Action: Mouse scrolled (498, 362) with delta (0, 0)
Screenshot: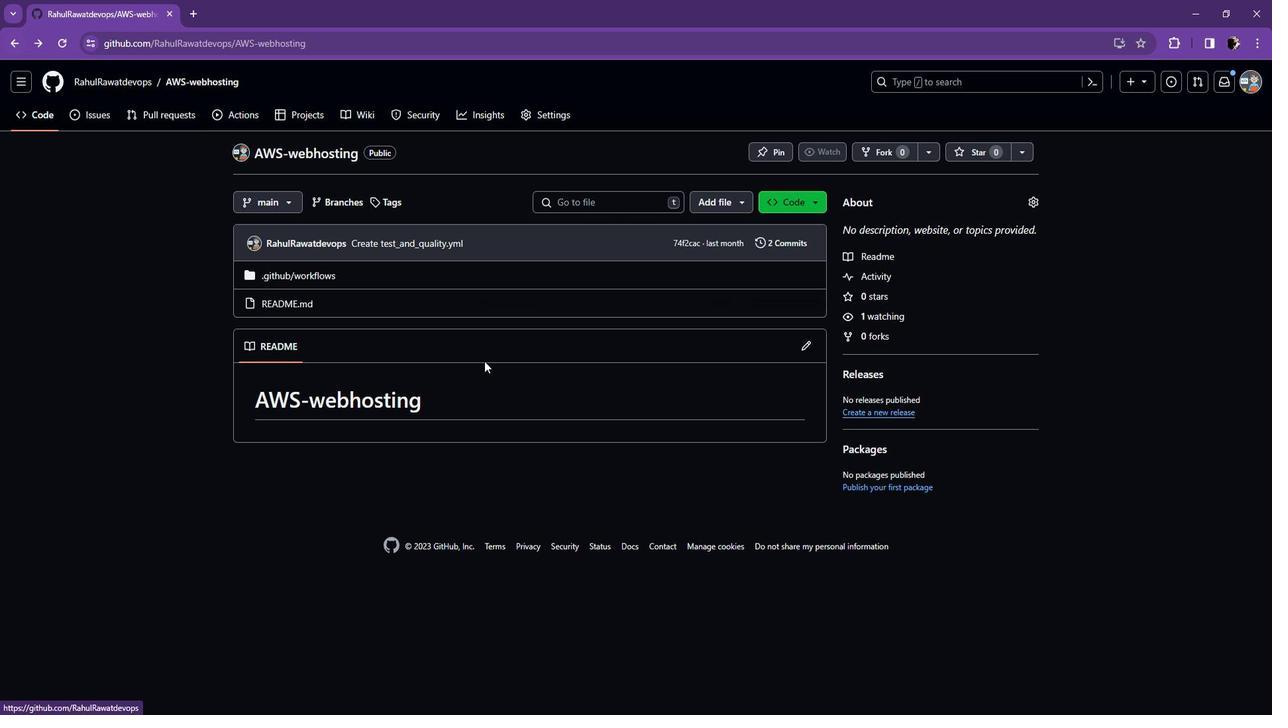 
Action: Mouse scrolled (498, 362) with delta (0, 0)
Screenshot: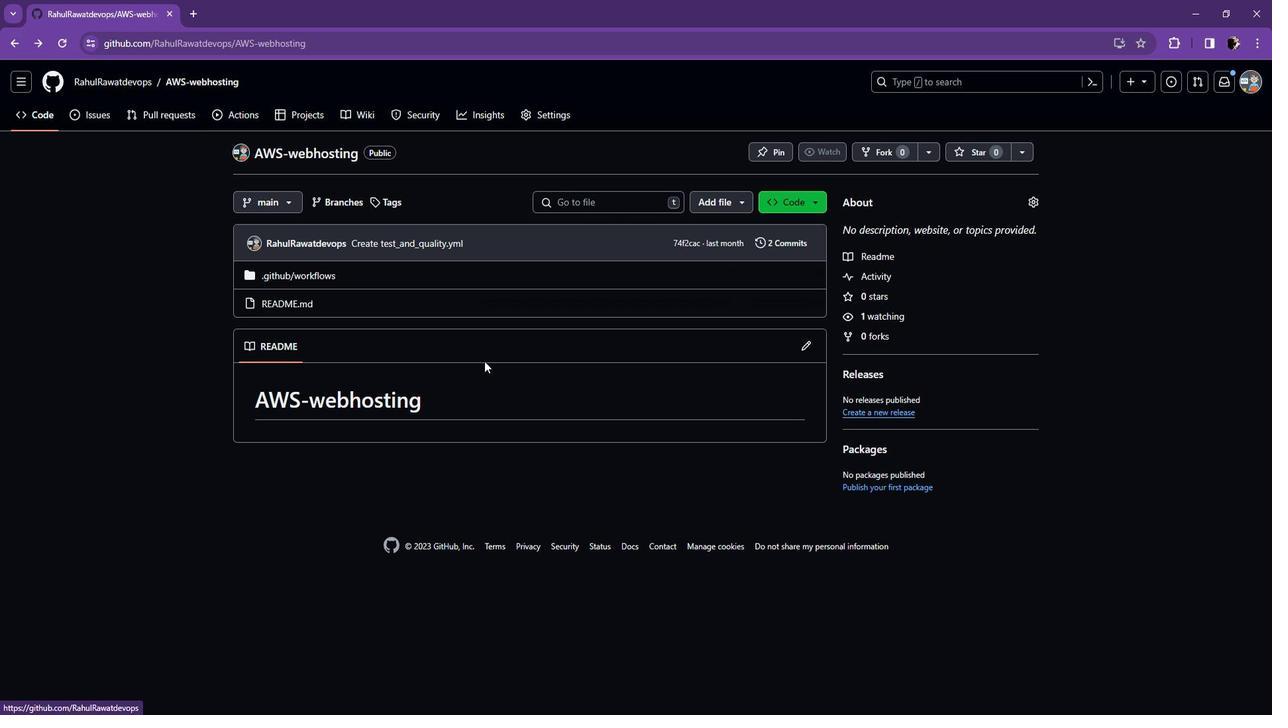 
Action: Mouse scrolled (498, 362) with delta (0, 0)
Screenshot: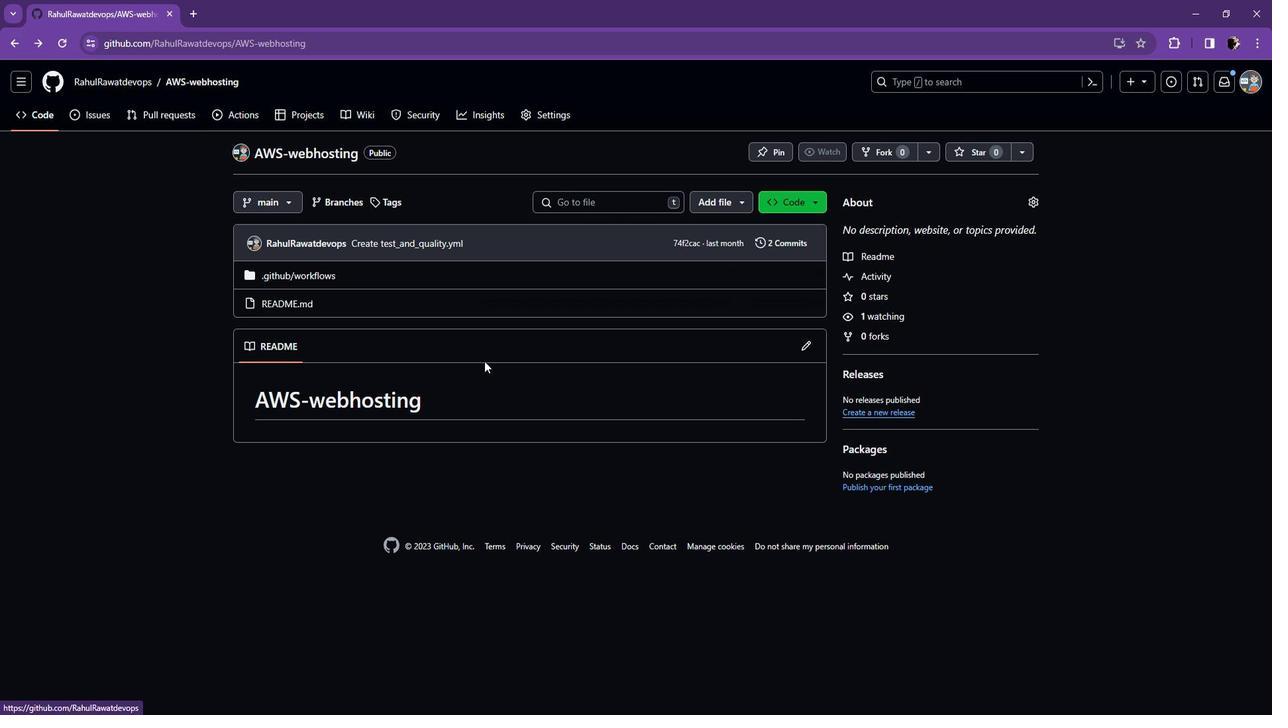
Action: Mouse scrolled (498, 362) with delta (0, 0)
Screenshot: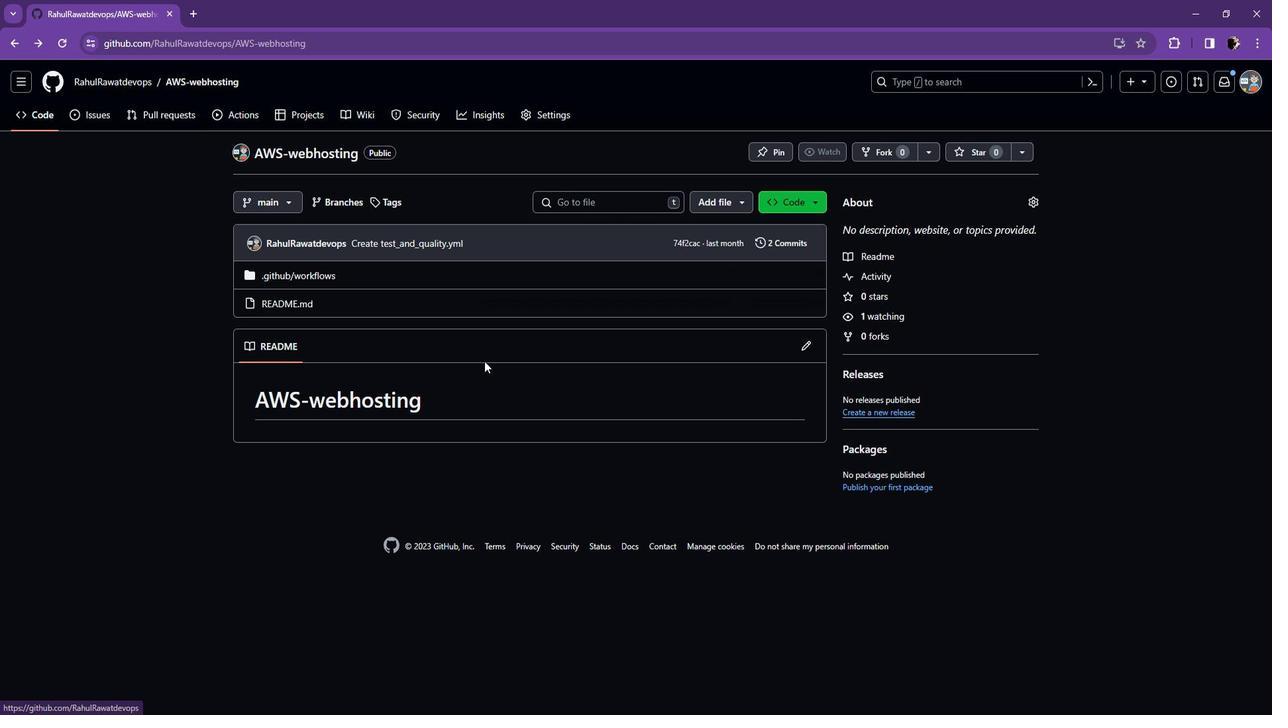 
Action: Mouse moved to (31, 65)
Screenshot: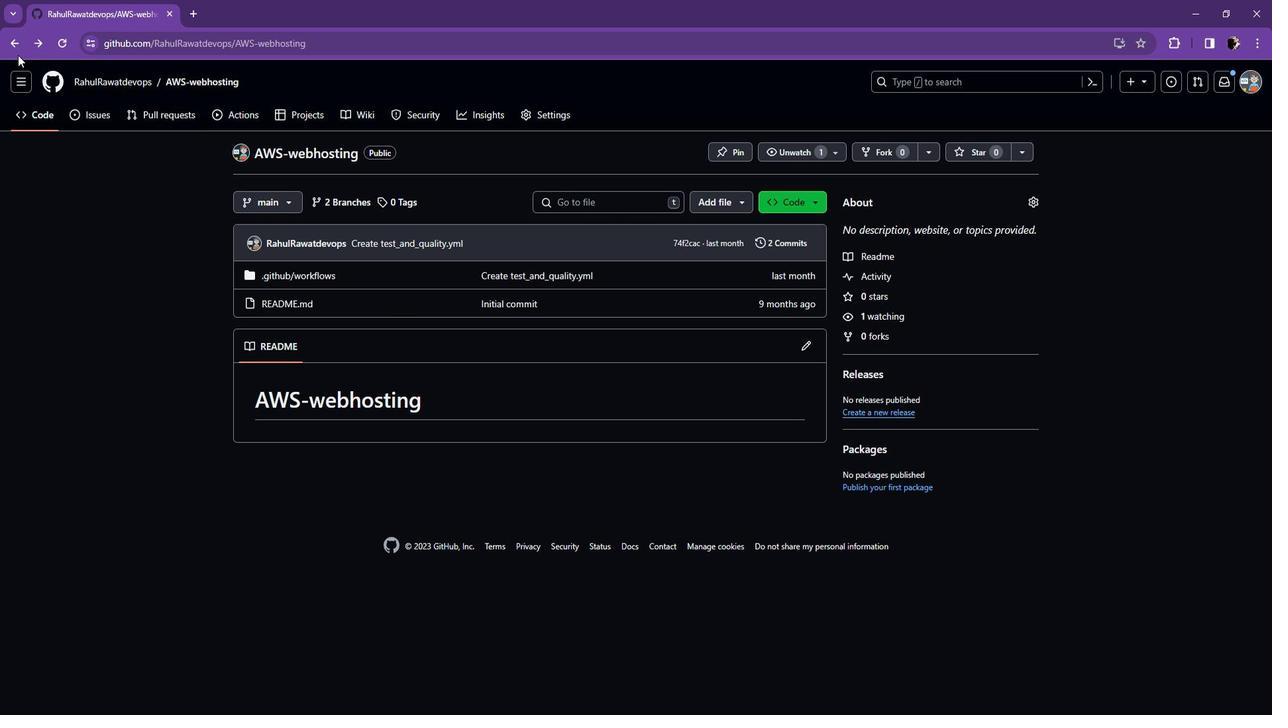 
Action: Mouse pressed left at (31, 65)
Screenshot: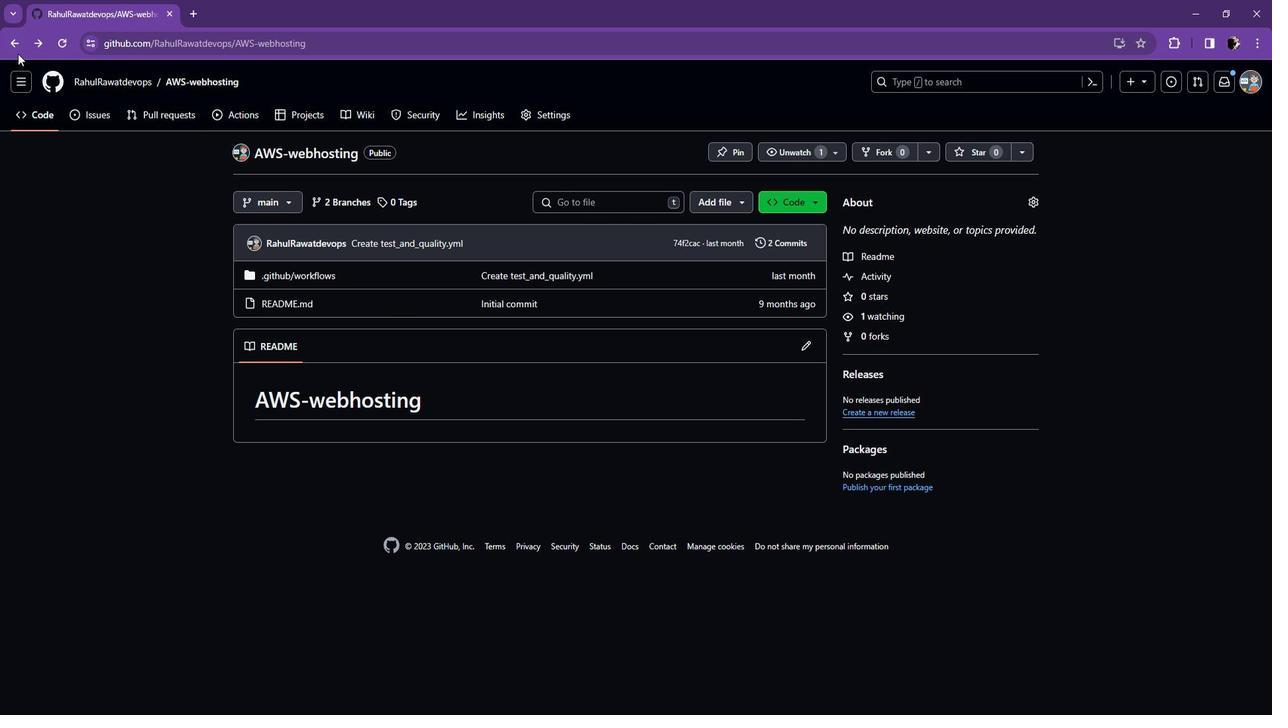 
Action: Mouse moved to (446, 445)
Screenshot: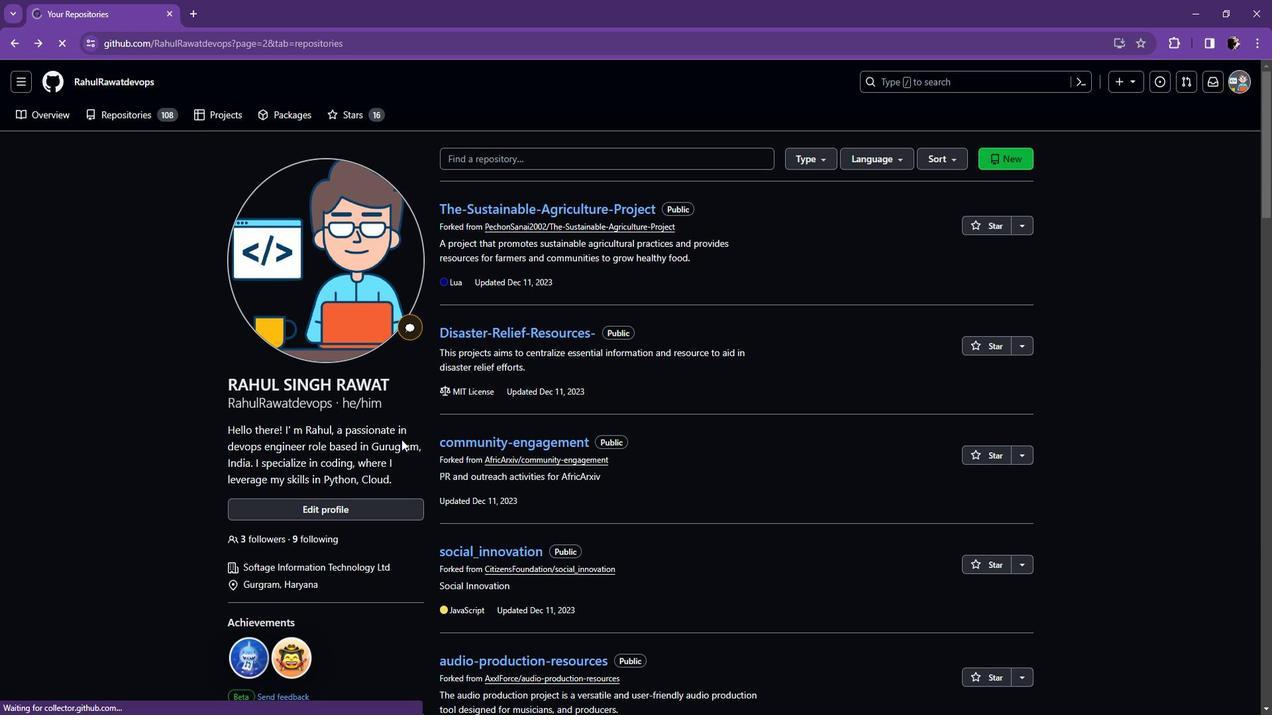 
Action: Mouse scrolled (446, 446) with delta (0, 0)
Screenshot: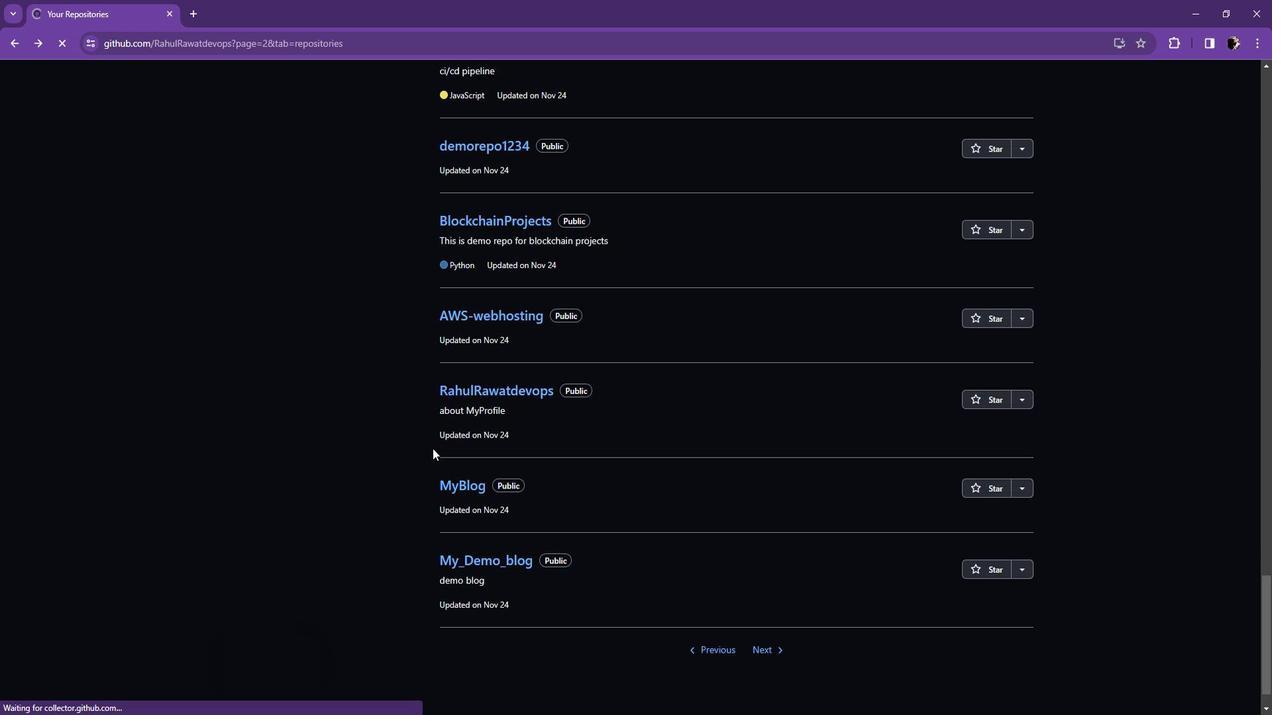 
Action: Mouse scrolled (446, 446) with delta (0, 0)
Screenshot: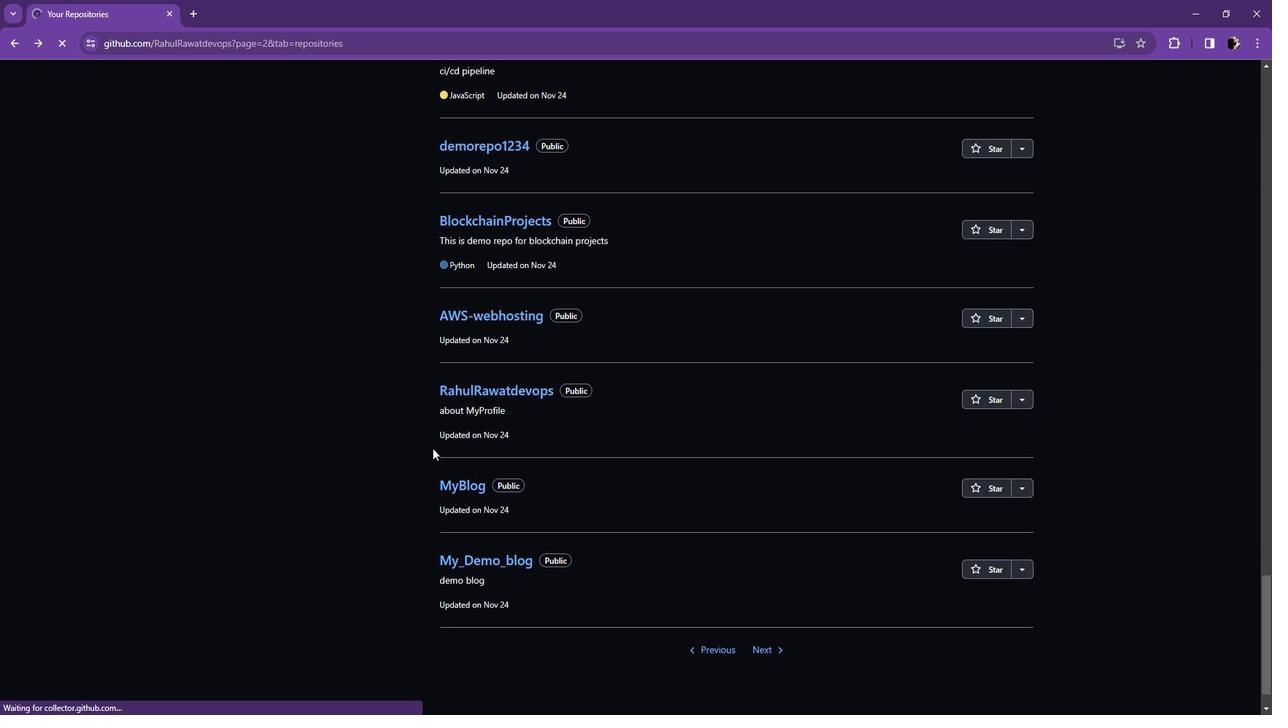 
Action: Mouse scrolled (446, 446) with delta (0, 0)
Screenshot: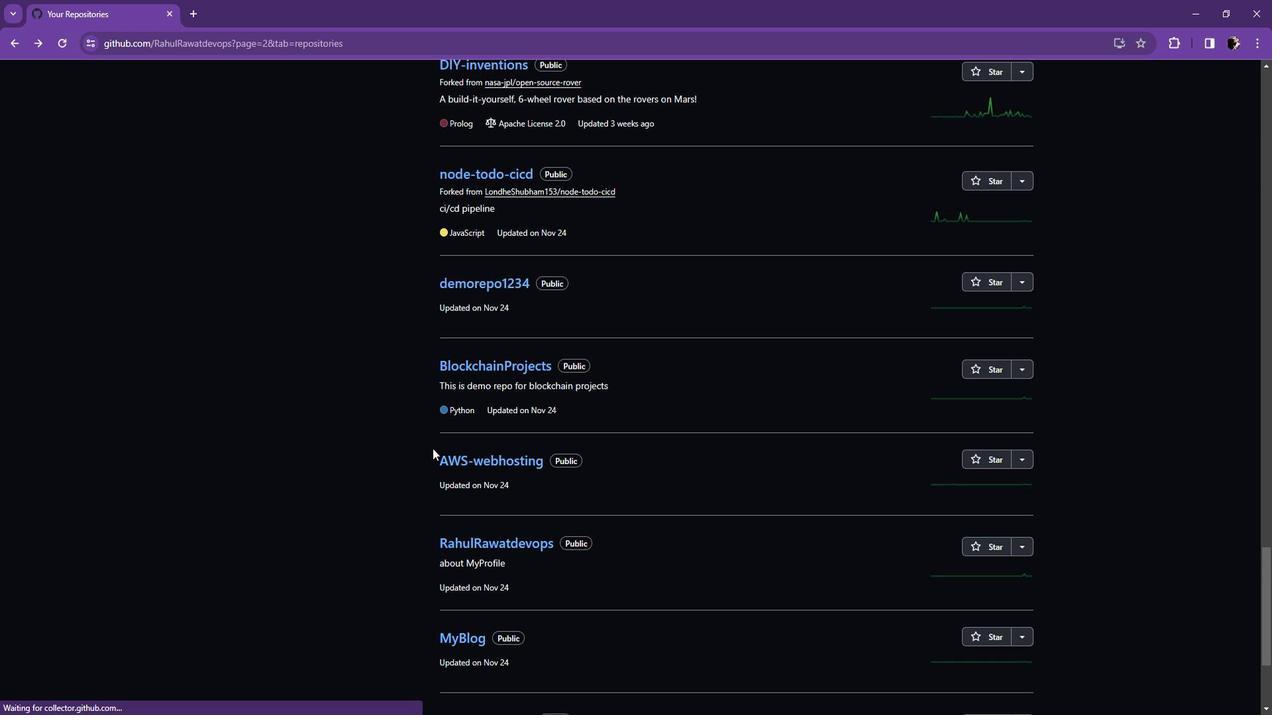 
Action: Mouse scrolled (446, 446) with delta (0, 0)
Screenshot: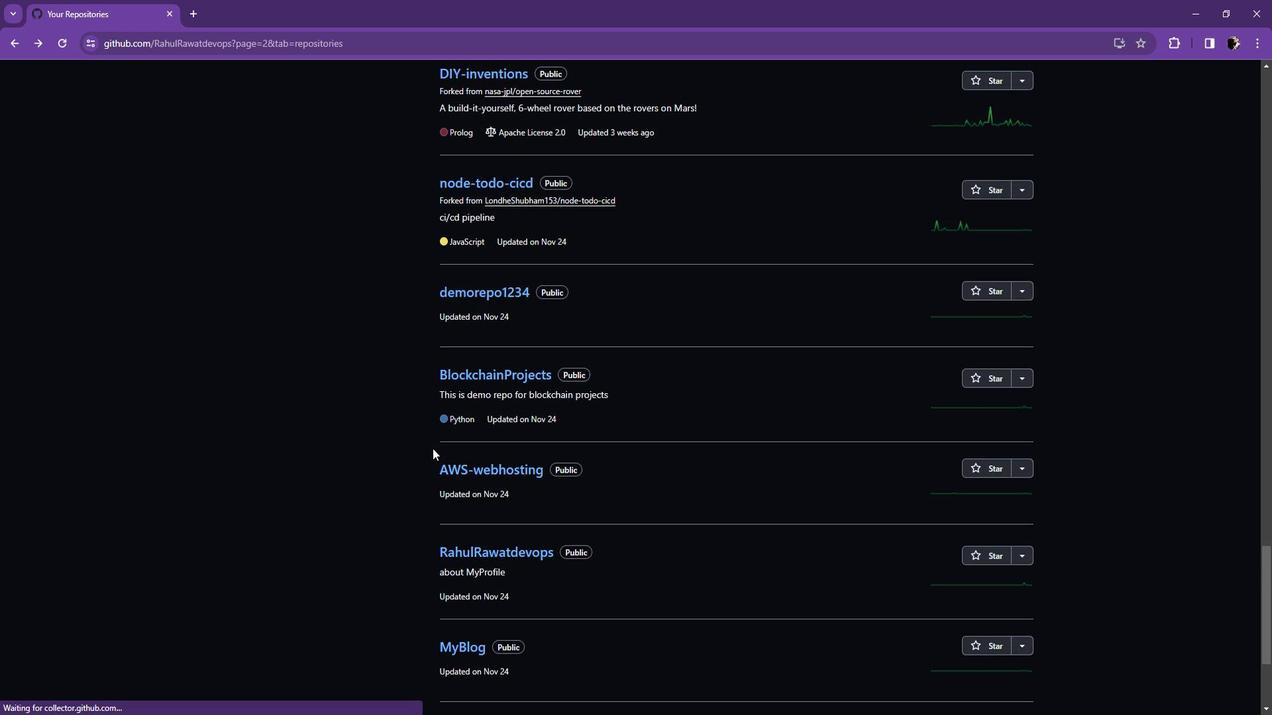 
Action: Mouse moved to (447, 445)
Screenshot: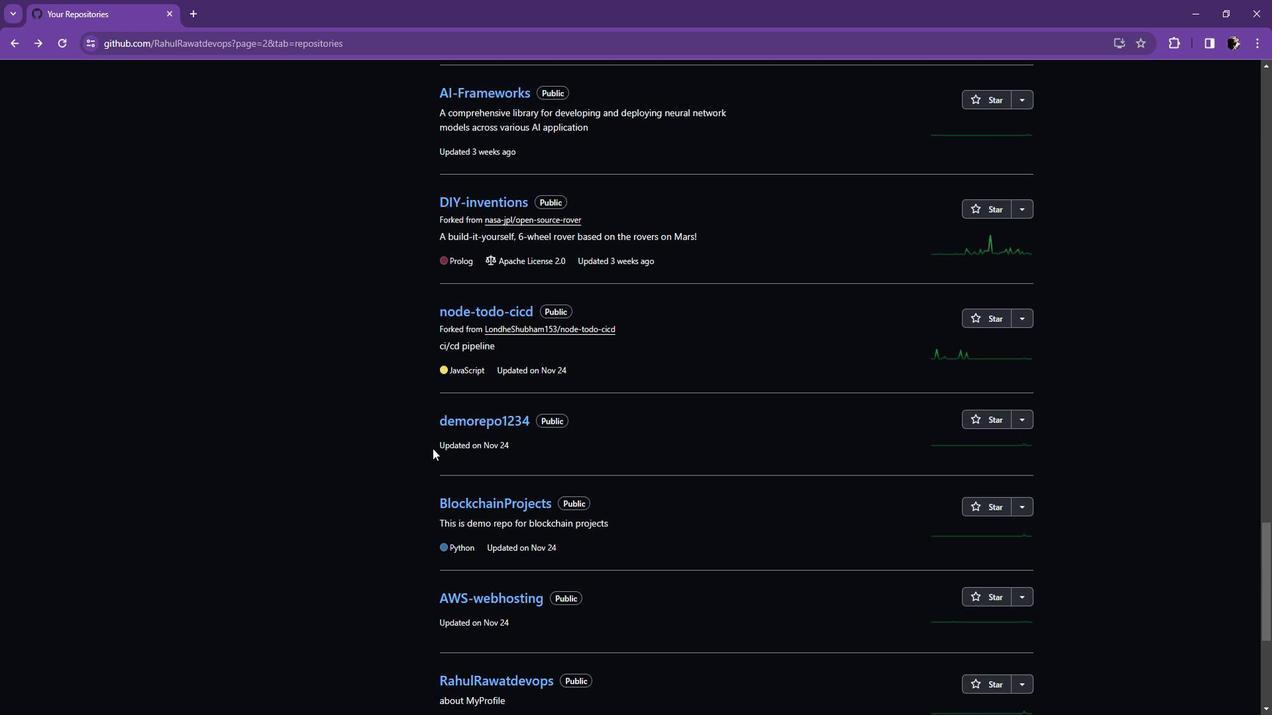 
Action: Mouse scrolled (447, 446) with delta (0, 0)
Screenshot: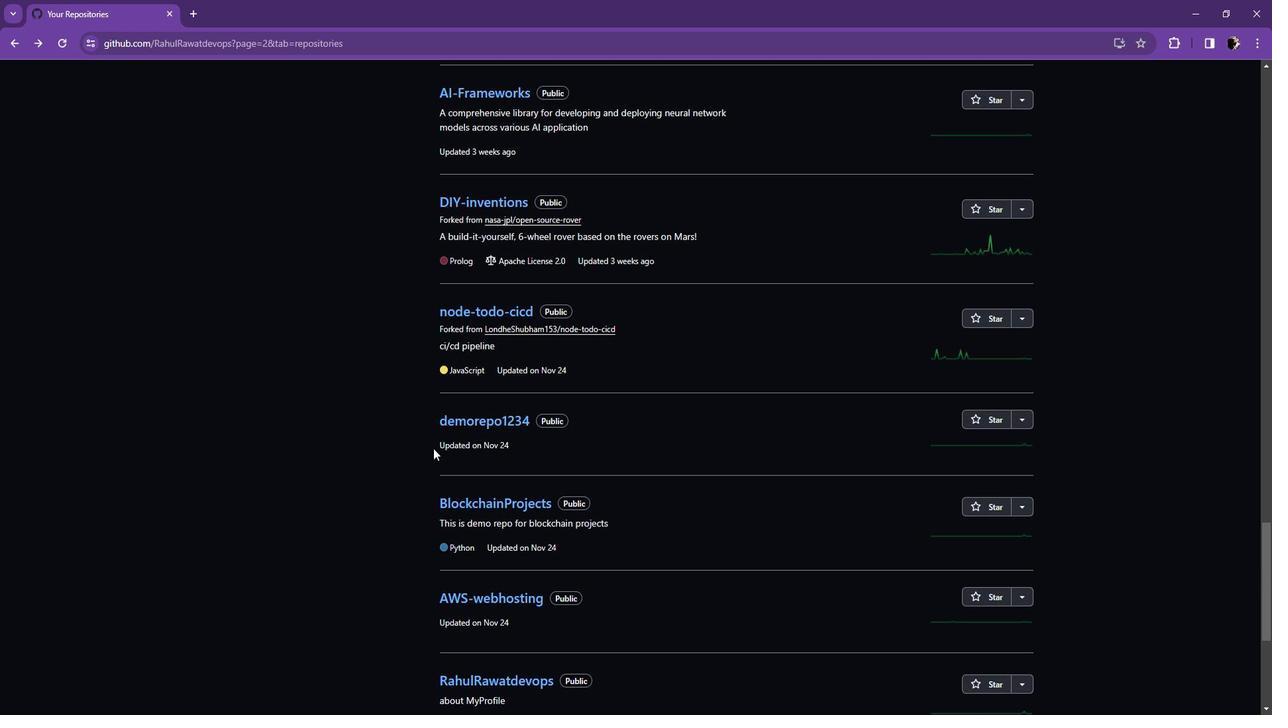 
Action: Mouse scrolled (447, 446) with delta (0, 0)
Screenshot: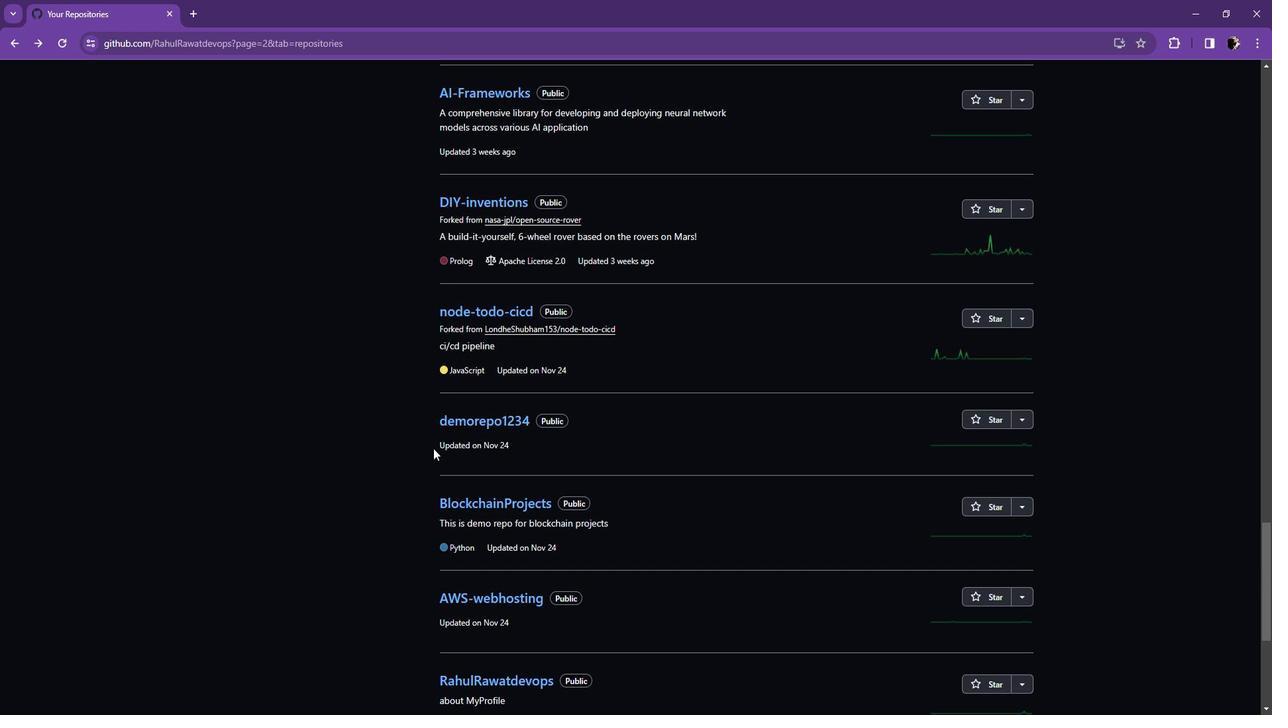 
Action: Mouse moved to (483, 396)
Screenshot: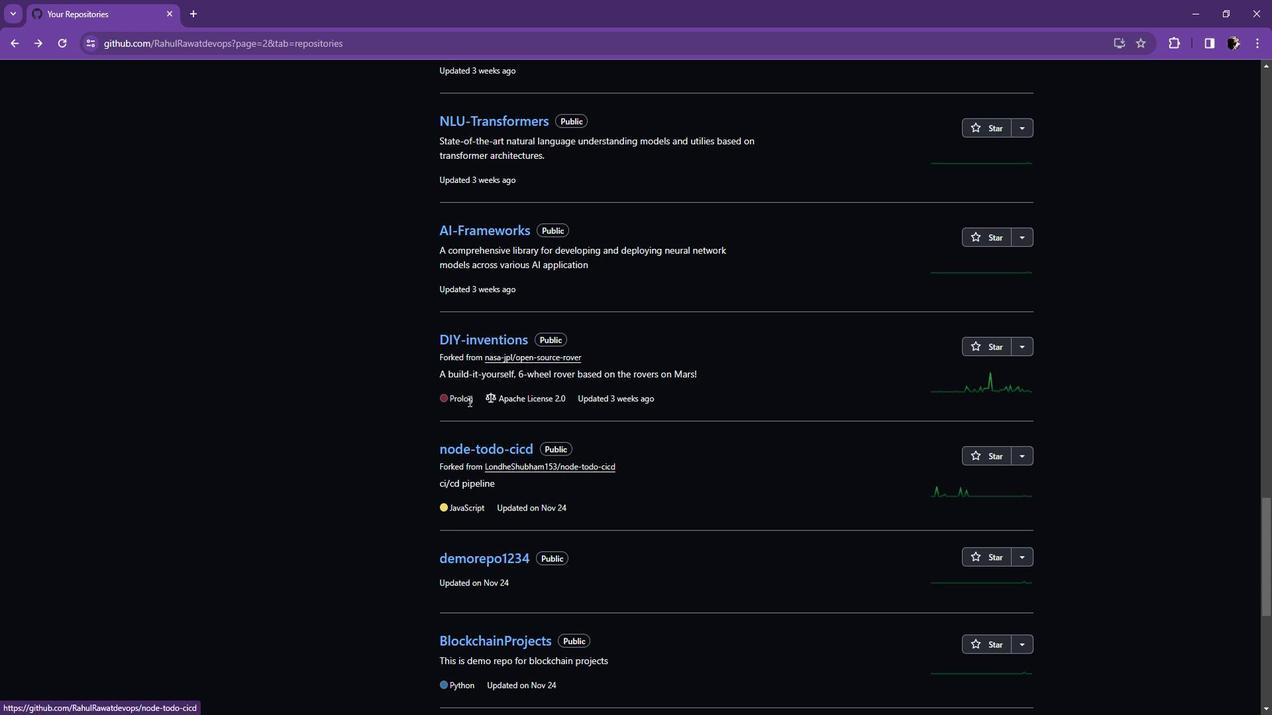 
Action: Mouse scrolled (483, 397) with delta (0, 0)
Screenshot: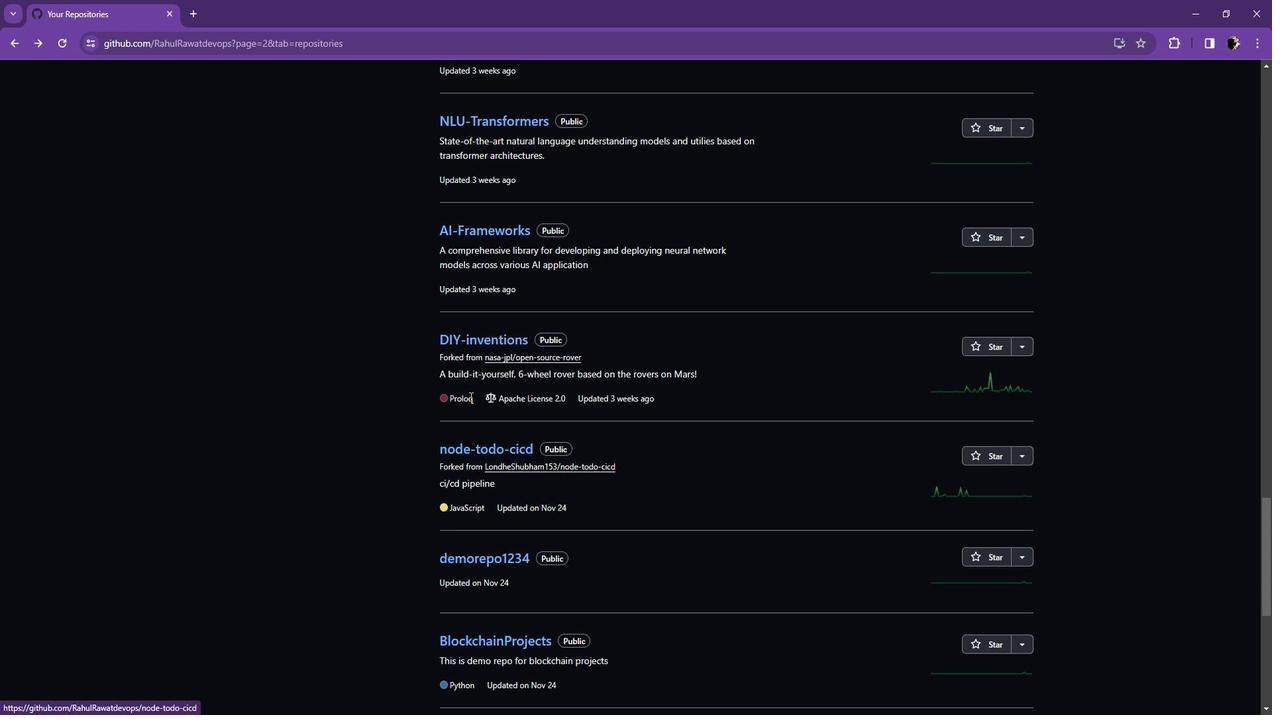 
Action: Mouse scrolled (483, 397) with delta (0, 0)
Screenshot: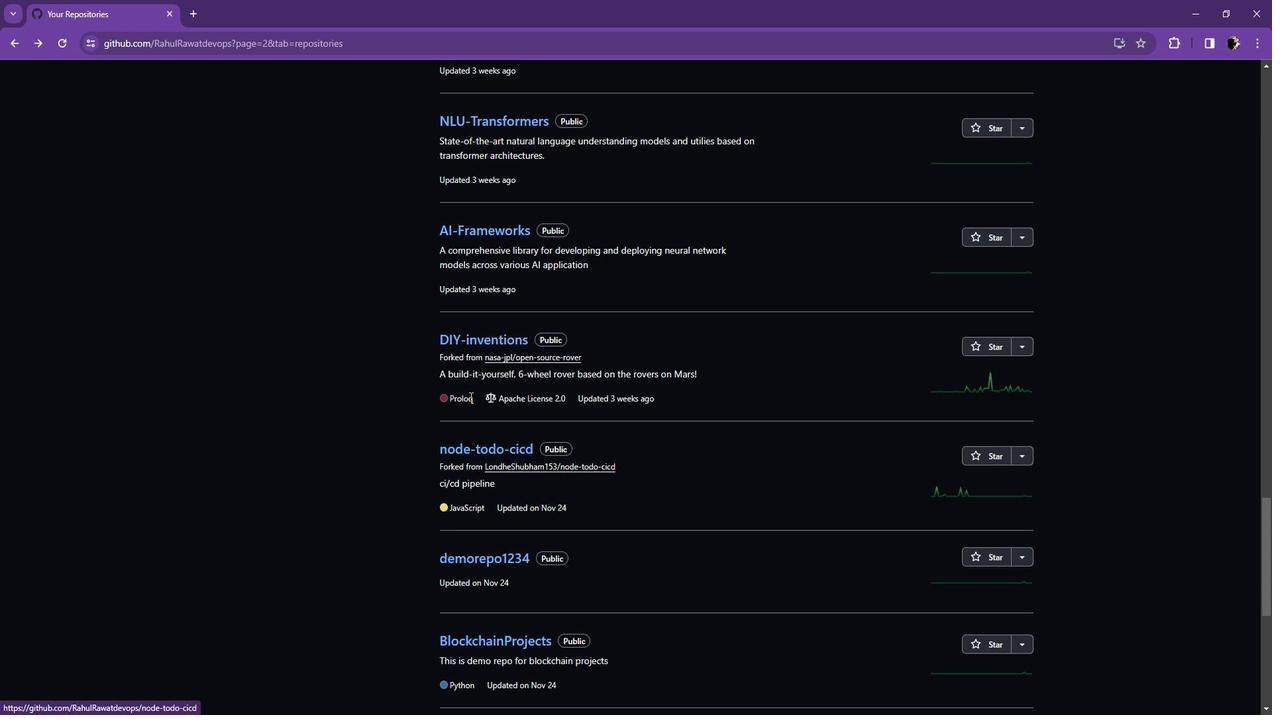 
Action: Mouse scrolled (483, 397) with delta (0, 0)
Screenshot: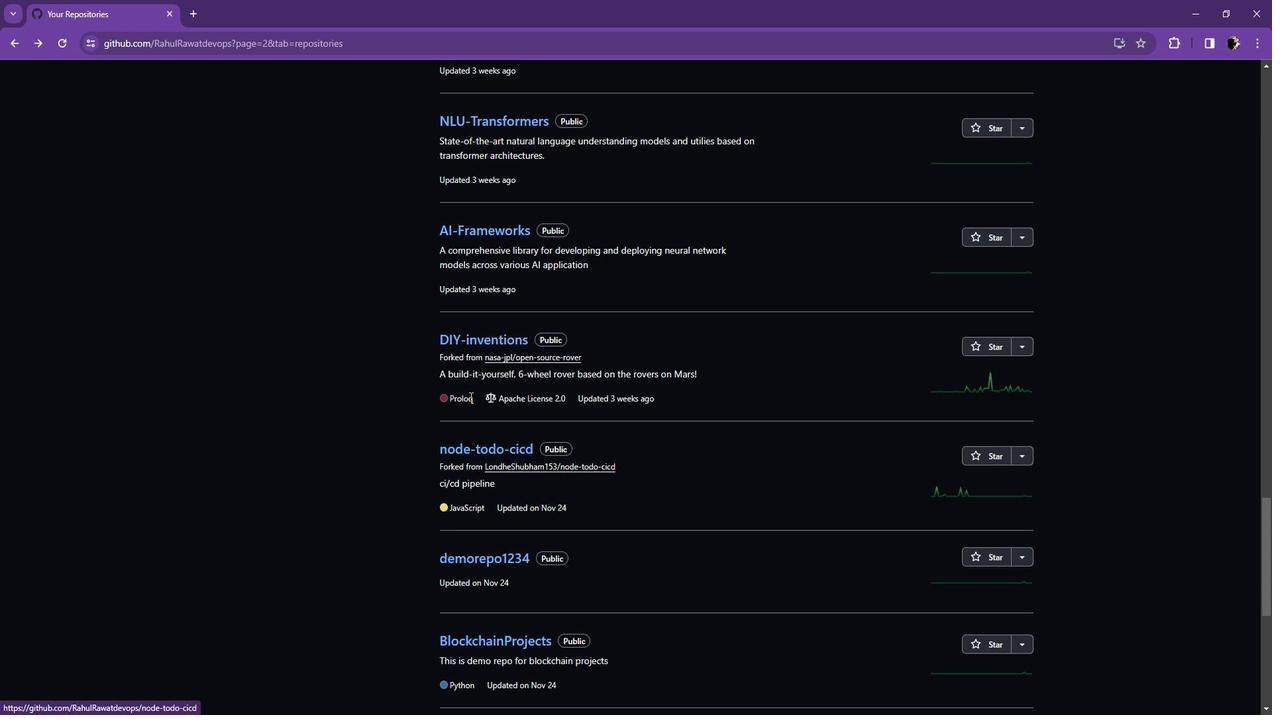 
Action: Mouse scrolled (483, 397) with delta (0, 0)
Screenshot: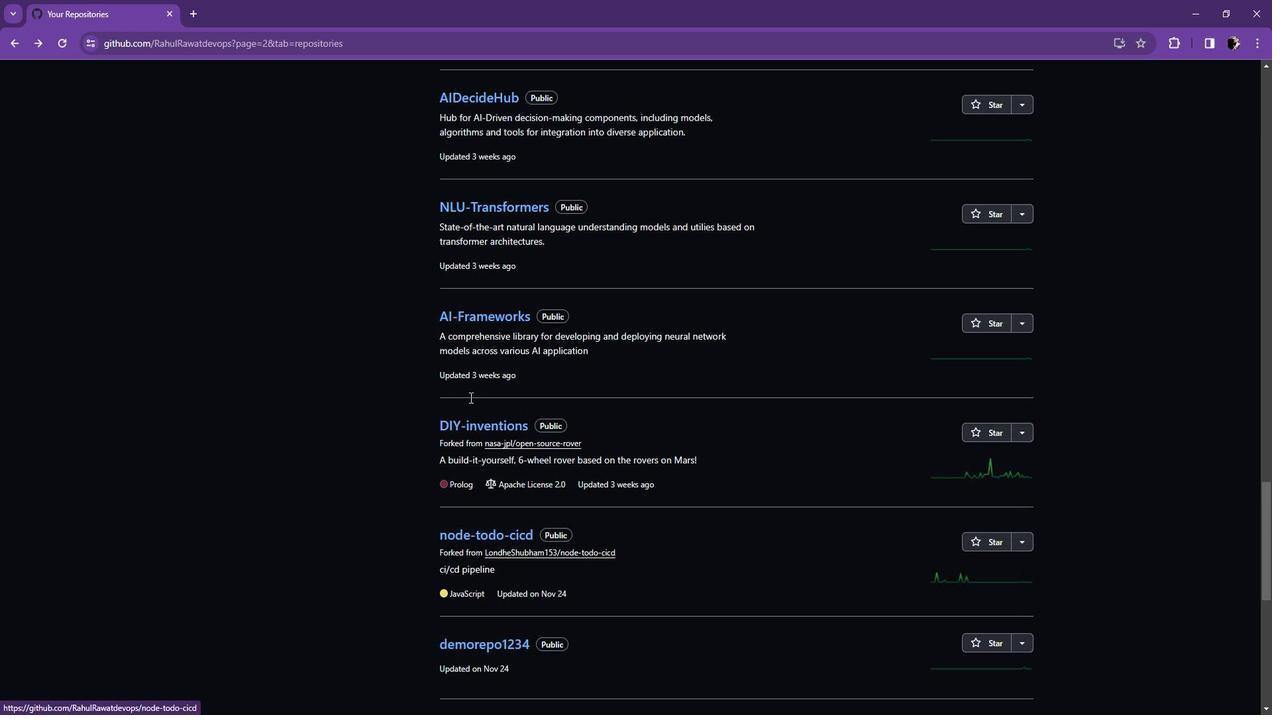 
Action: Mouse moved to (492, 301)
Screenshot: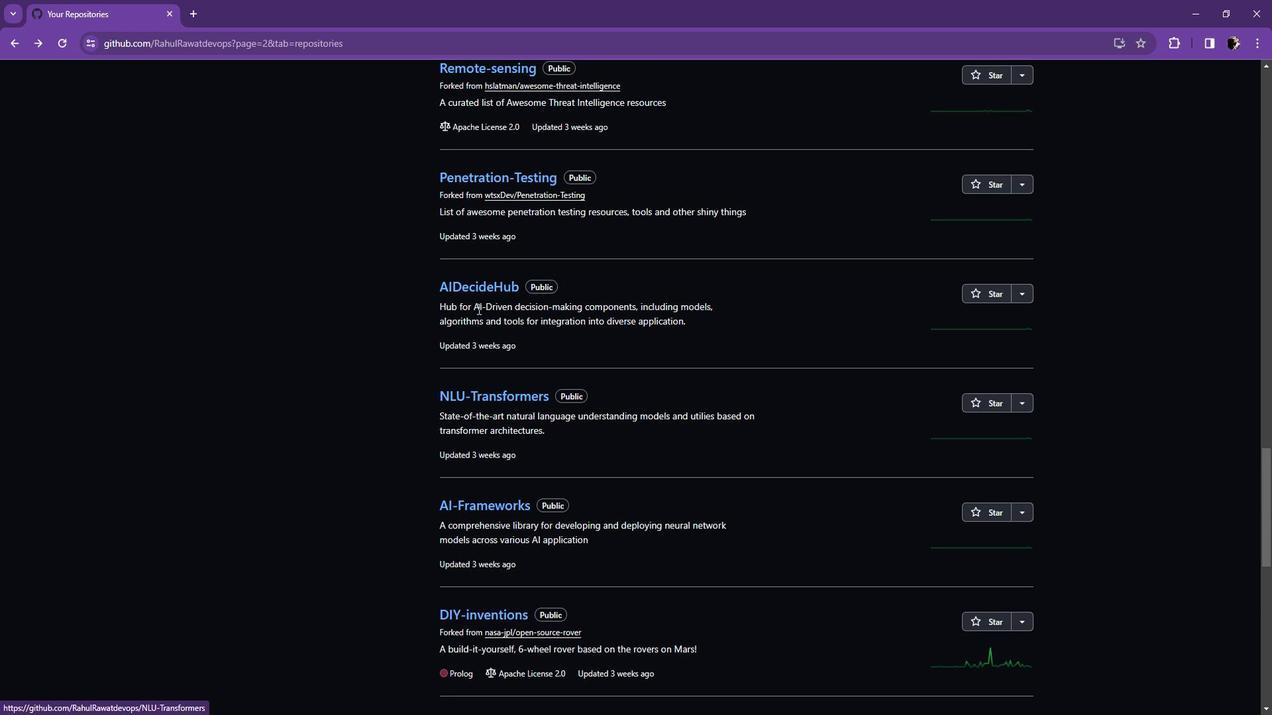
Action: Mouse scrolled (492, 302) with delta (0, 0)
Screenshot: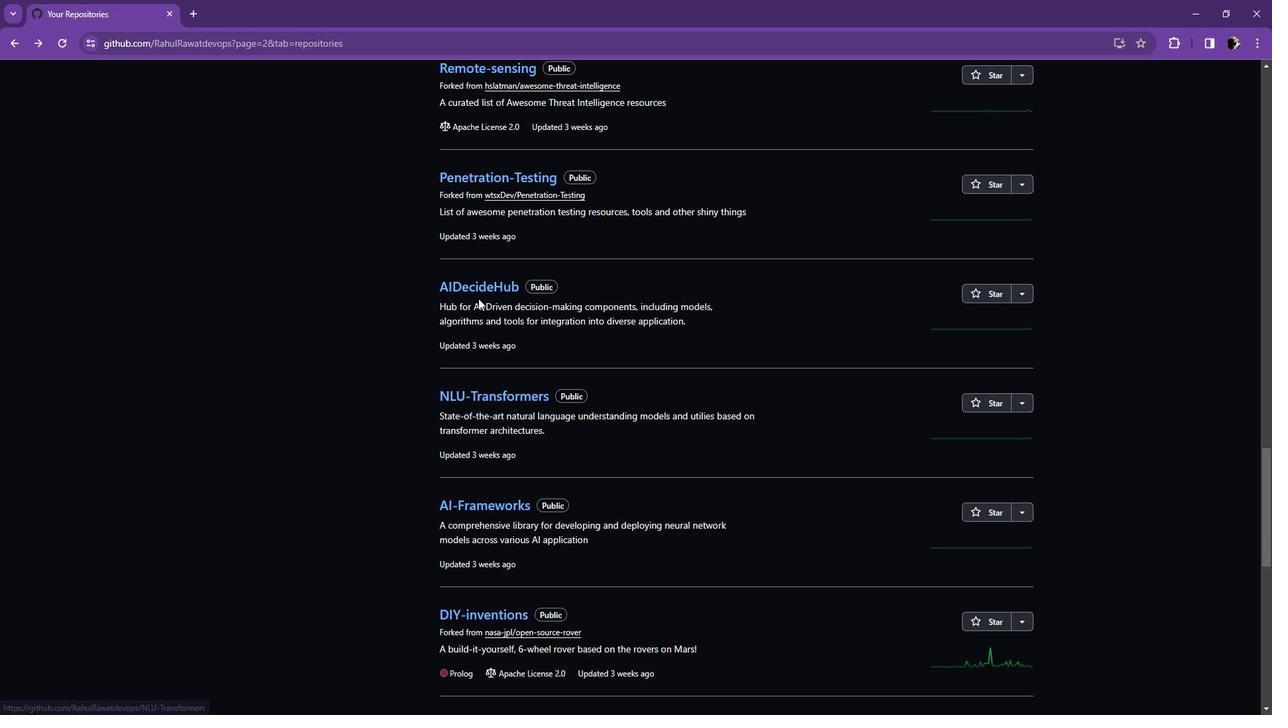 
Action: Mouse scrolled (492, 300) with delta (0, 0)
Screenshot: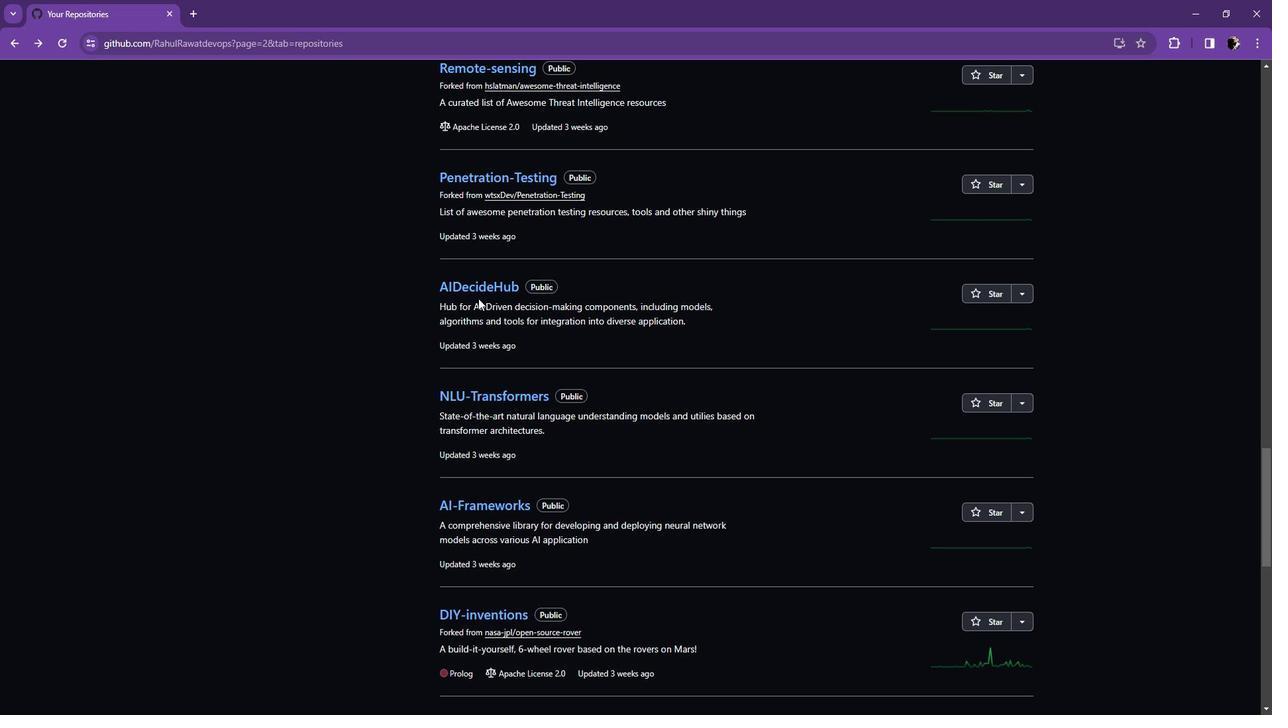 
Action: Mouse scrolled (492, 302) with delta (0, 0)
Screenshot: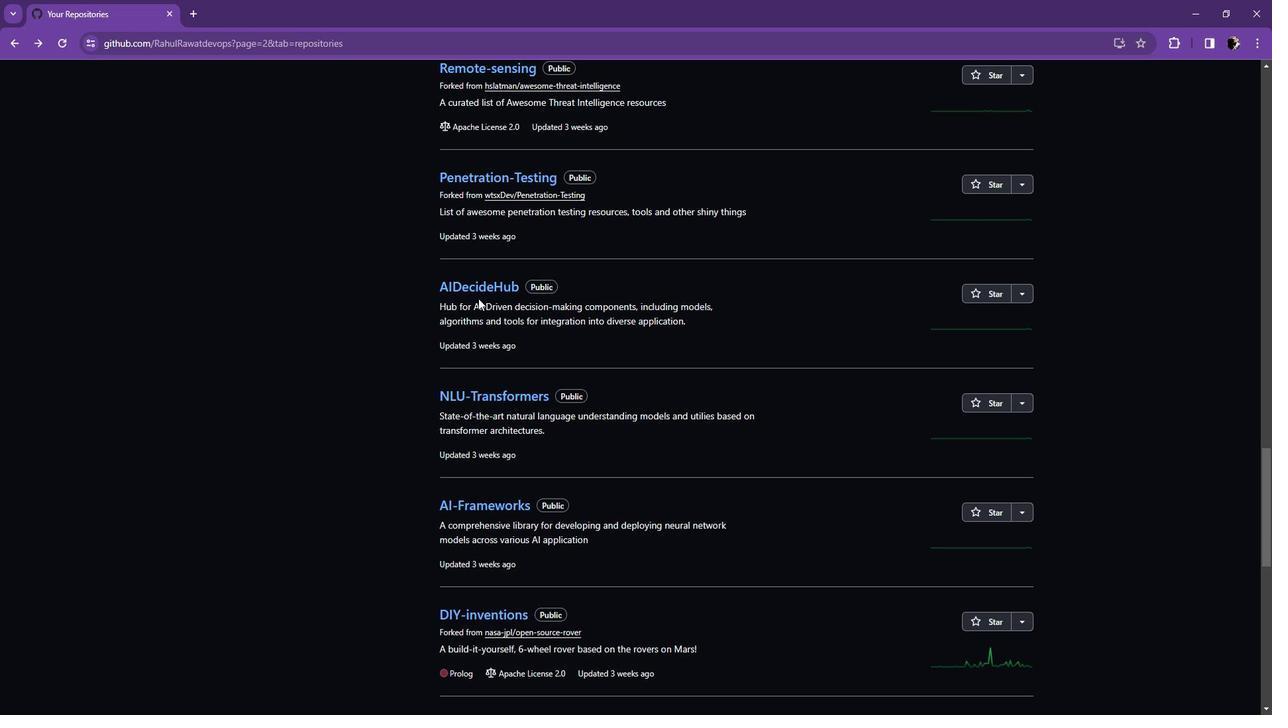 
Action: Mouse scrolled (492, 302) with delta (0, 0)
Screenshot: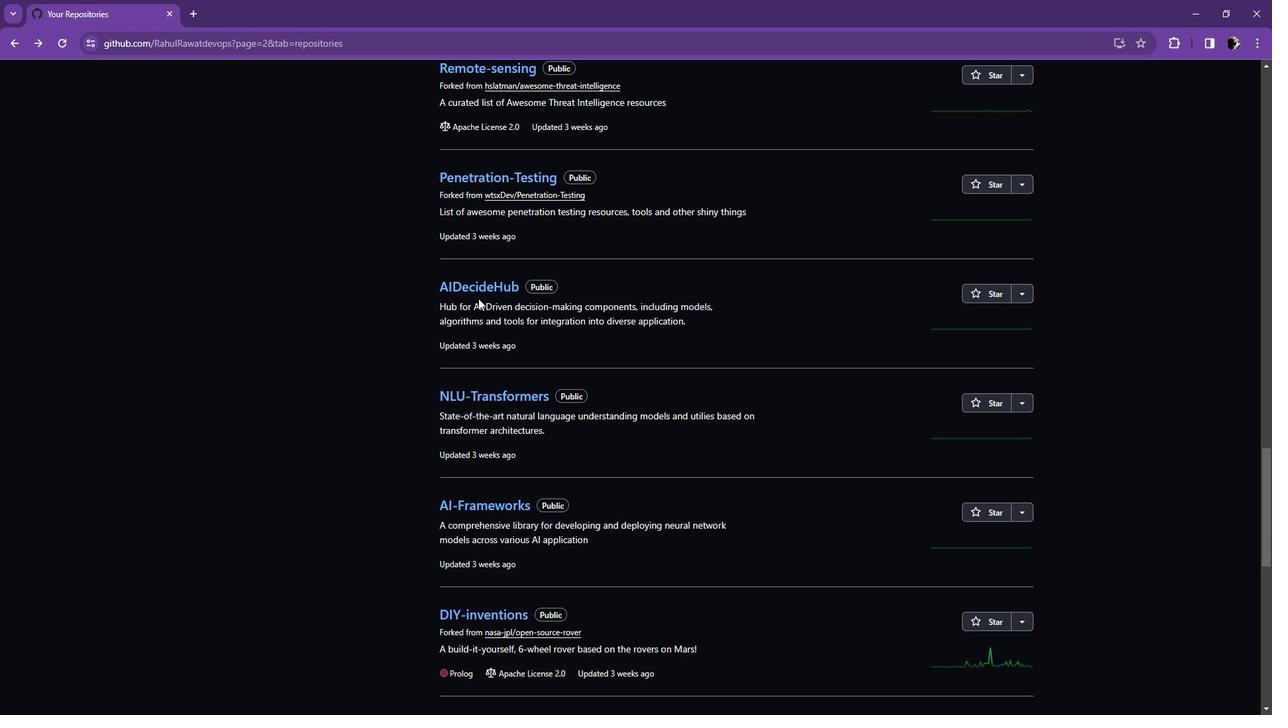 
Action: Mouse moved to (492, 300)
Screenshot: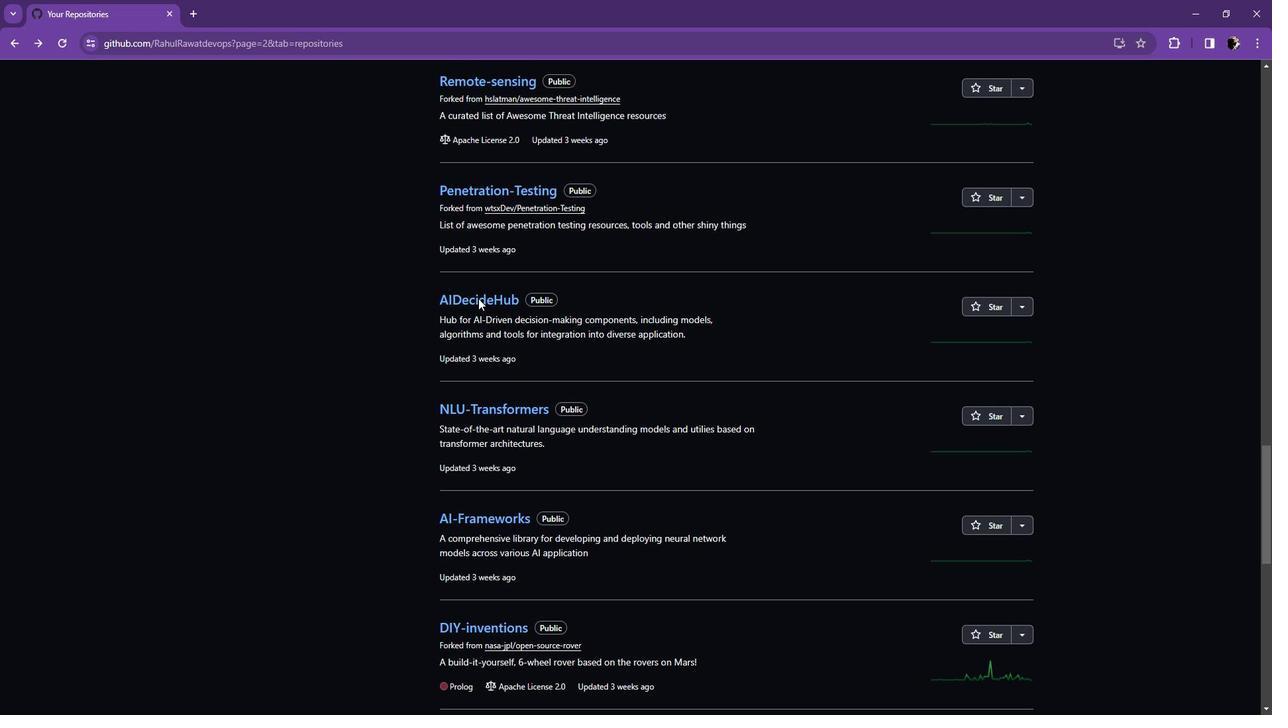 
Action: Mouse scrolled (492, 301) with delta (0, 0)
Screenshot: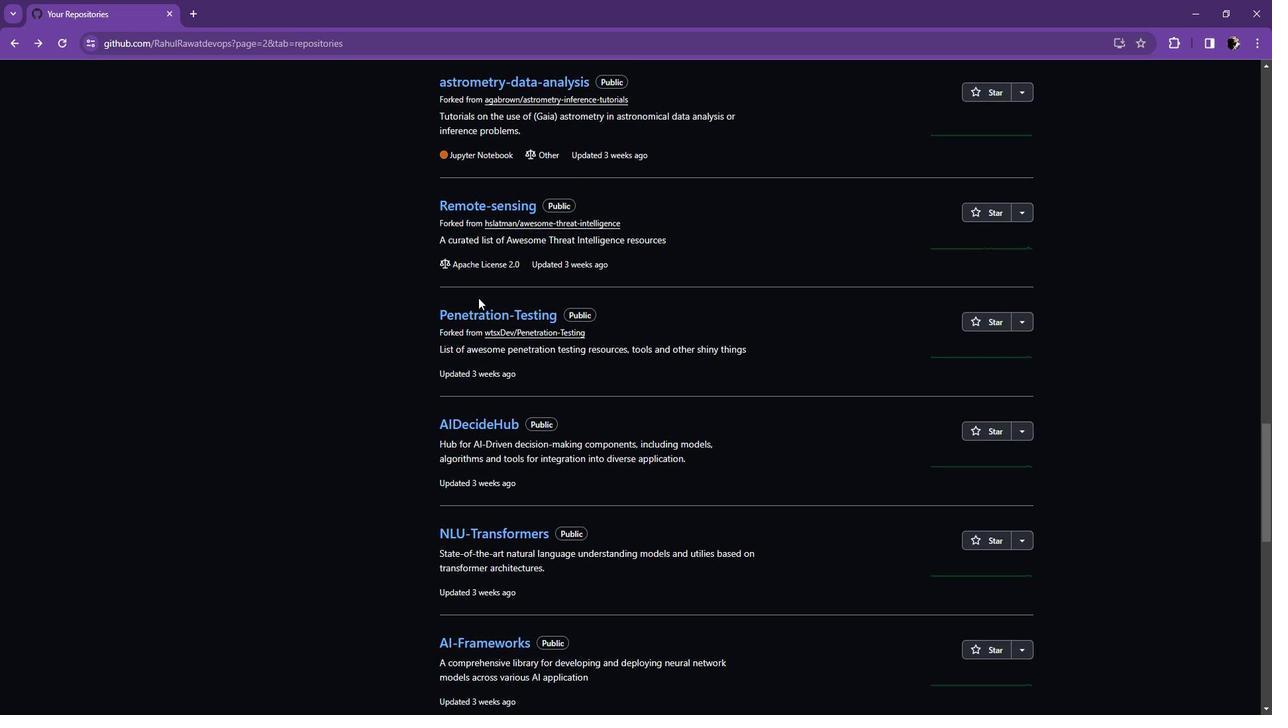 
Action: Mouse scrolled (492, 301) with delta (0, 0)
Screenshot: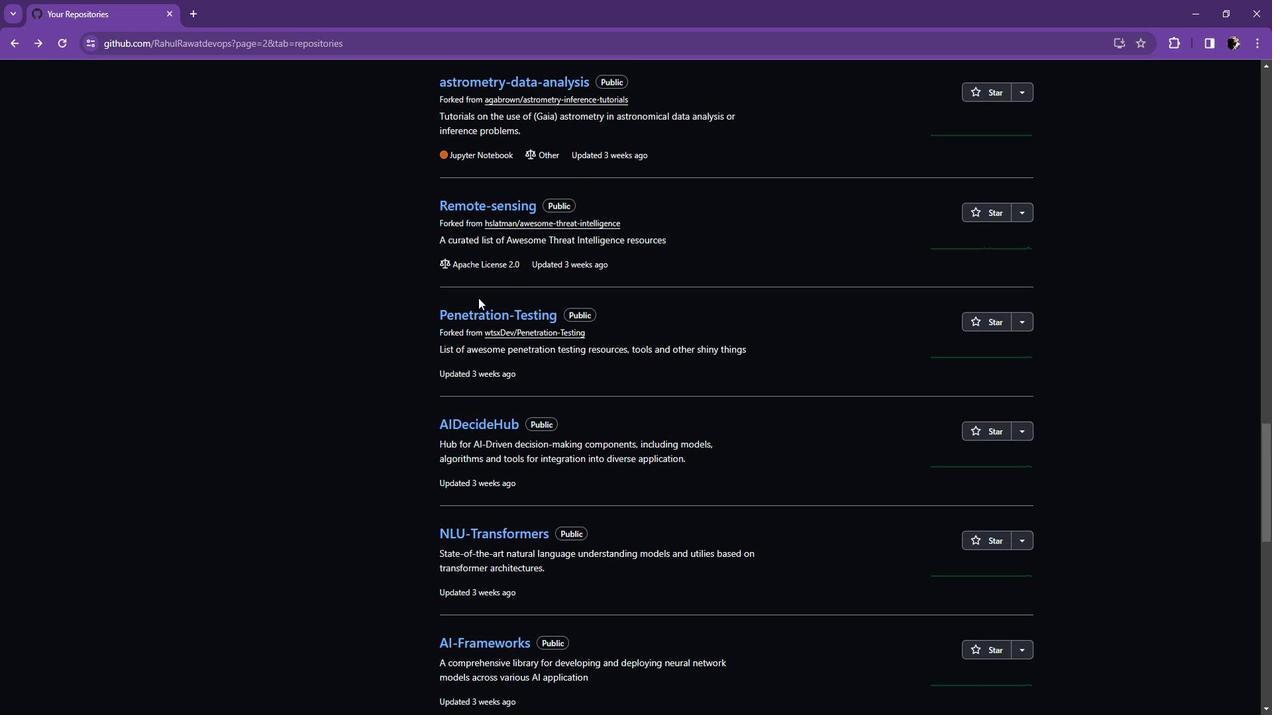 
Action: Mouse scrolled (492, 301) with delta (0, 0)
Screenshot: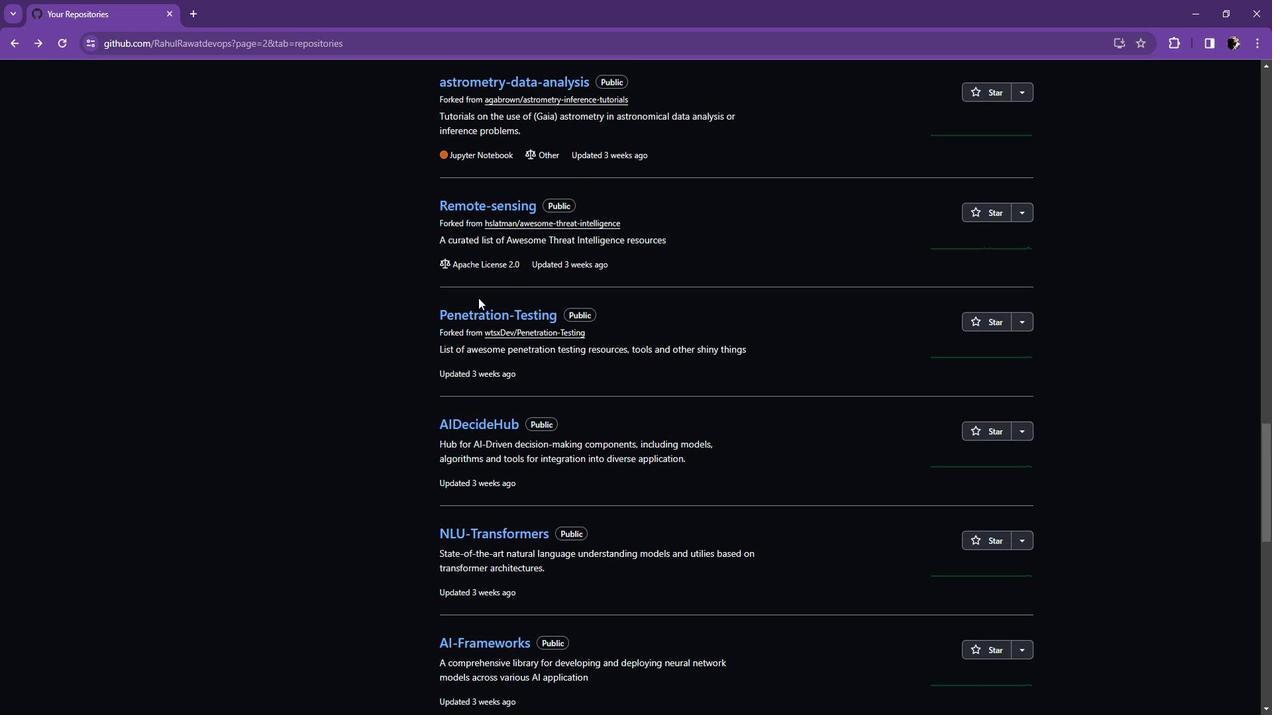 
Action: Mouse scrolled (492, 301) with delta (0, 0)
Screenshot: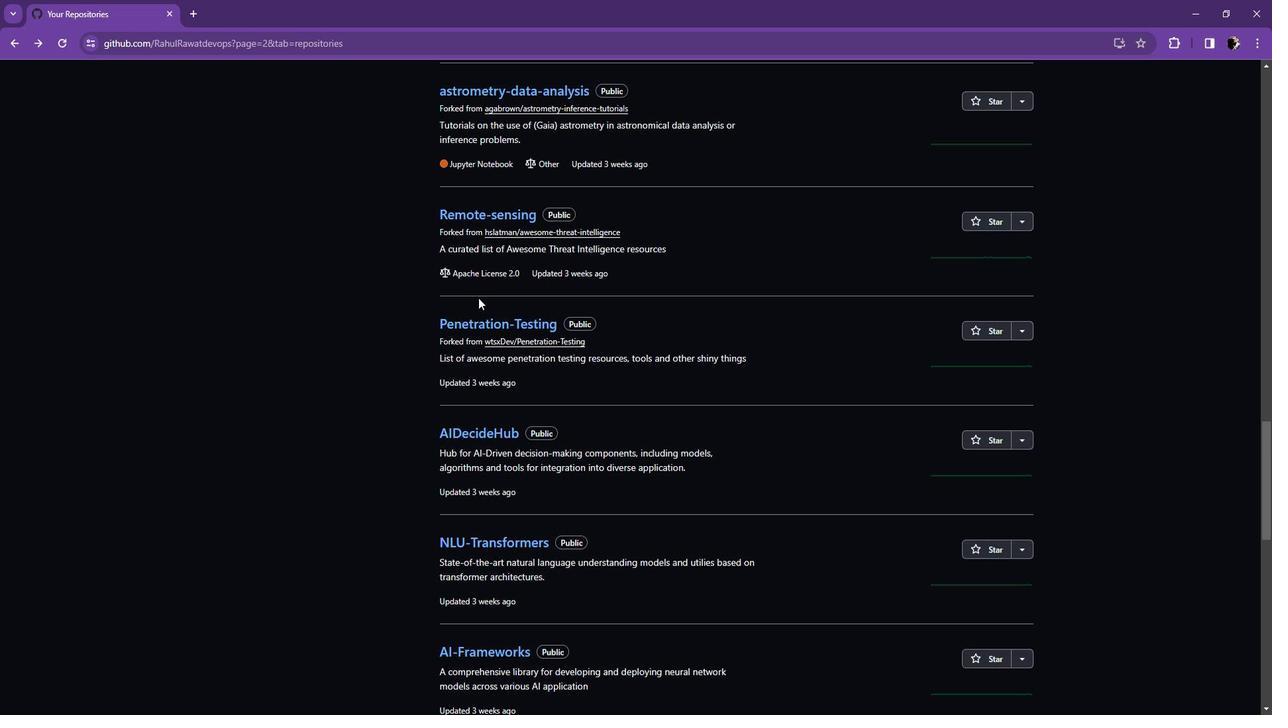 
Action: Mouse moved to (492, 300)
